 Task: Find and compare flights from New Delhi to Dubai for June 1, 2023.
Action: Mouse moved to (312, 264)
Screenshot: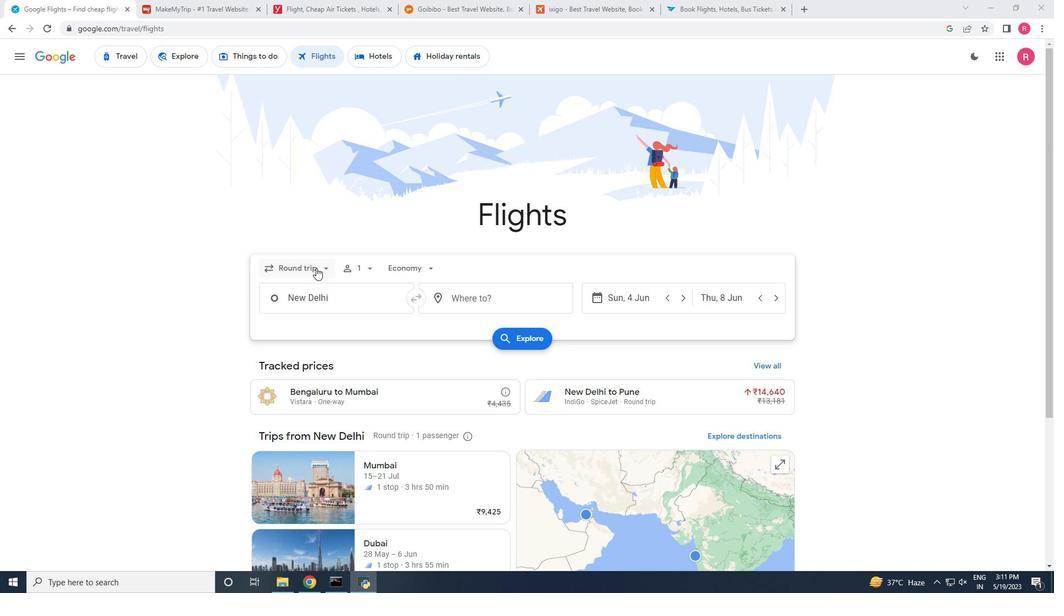 
Action: Mouse pressed left at (312, 264)
Screenshot: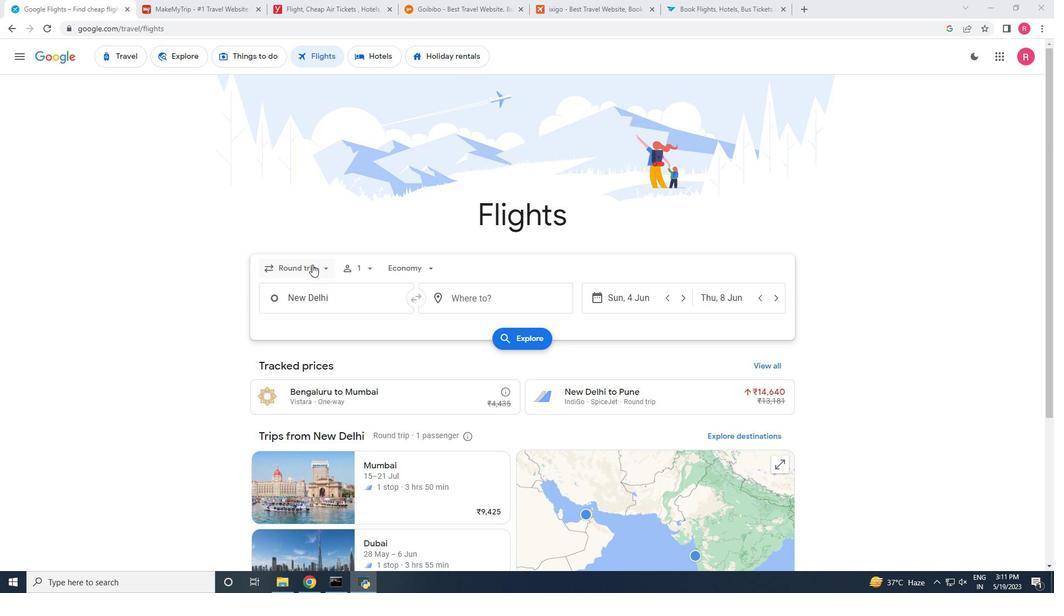 
Action: Mouse moved to (321, 322)
Screenshot: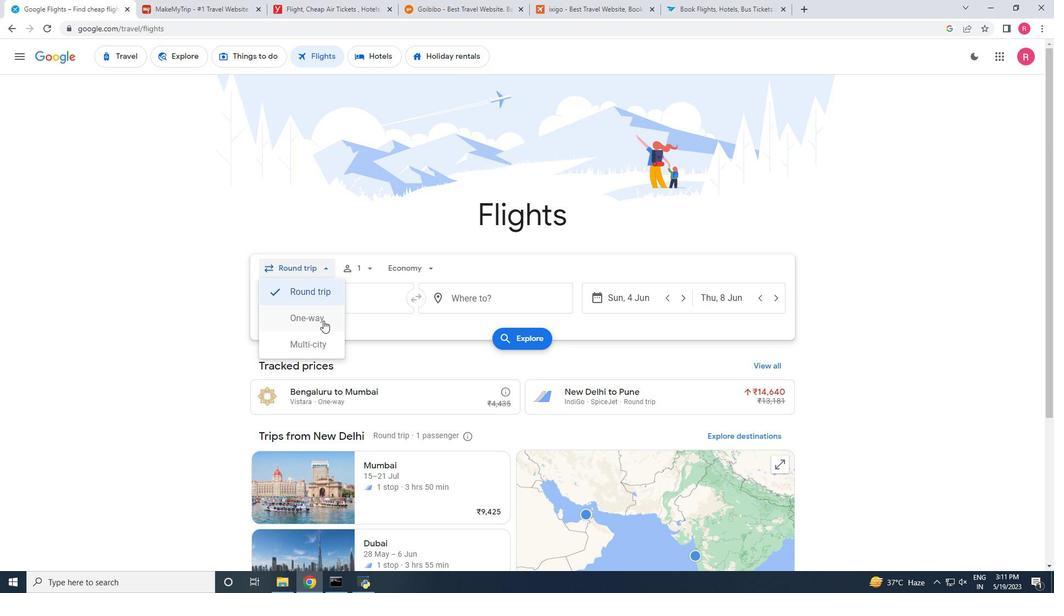 
Action: Mouse pressed left at (321, 322)
Screenshot: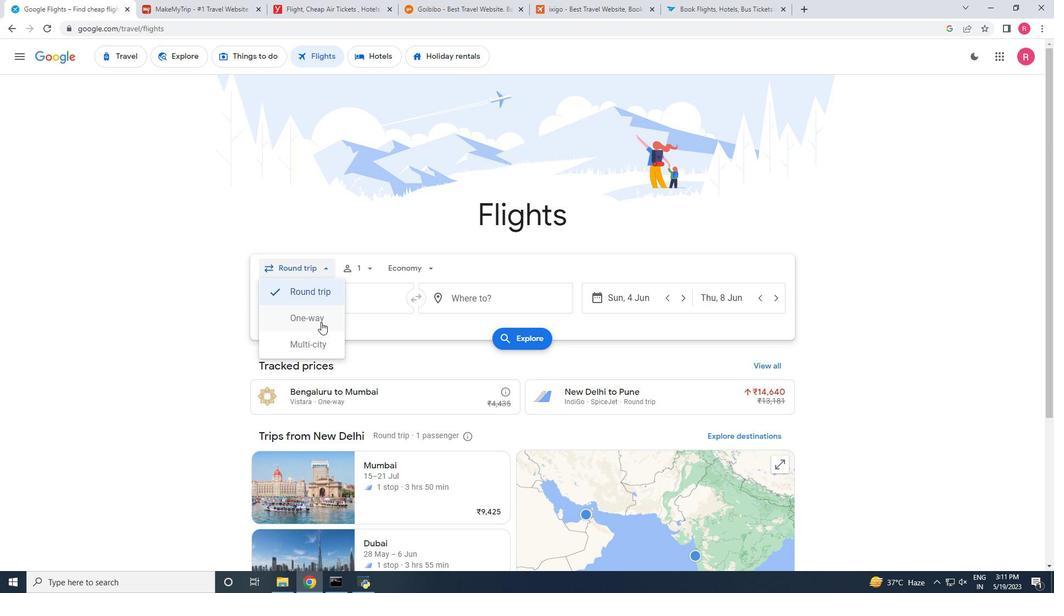
Action: Mouse moved to (359, 275)
Screenshot: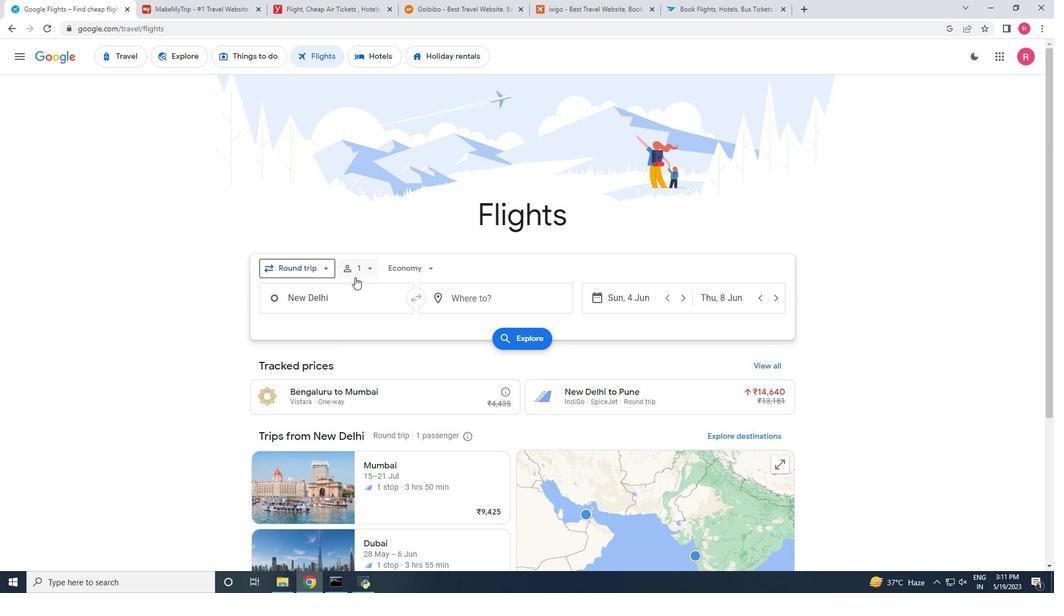 
Action: Mouse pressed left at (359, 275)
Screenshot: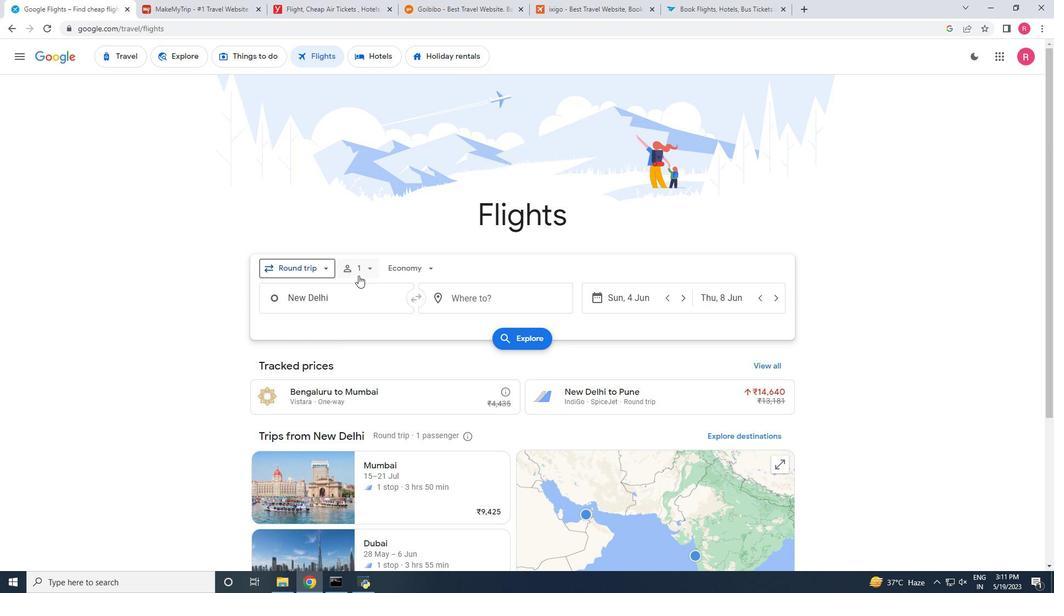 
Action: Mouse moved to (445, 415)
Screenshot: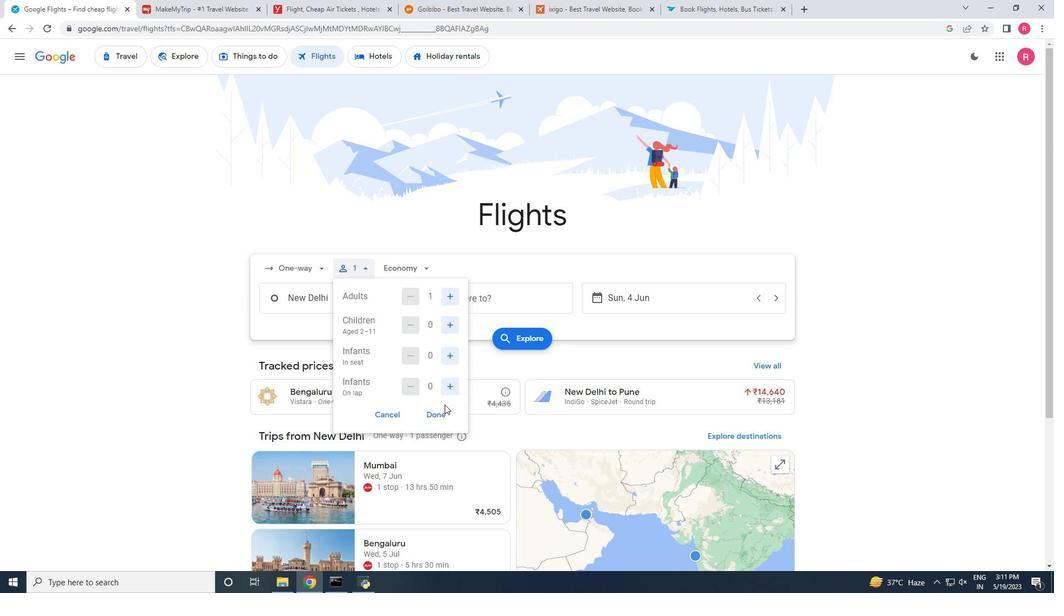 
Action: Mouse pressed left at (445, 415)
Screenshot: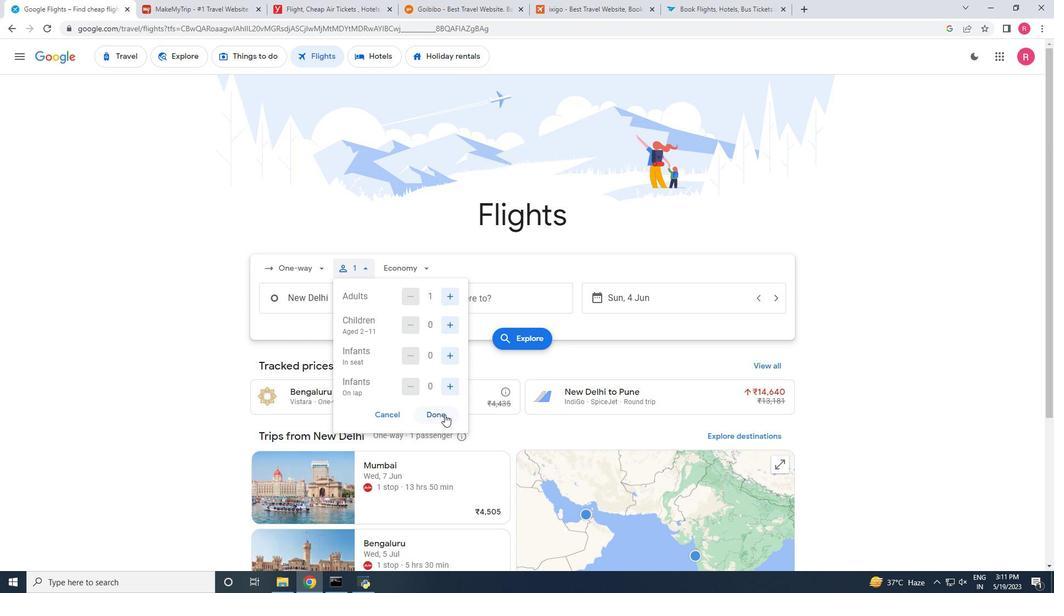 
Action: Mouse moved to (407, 254)
Screenshot: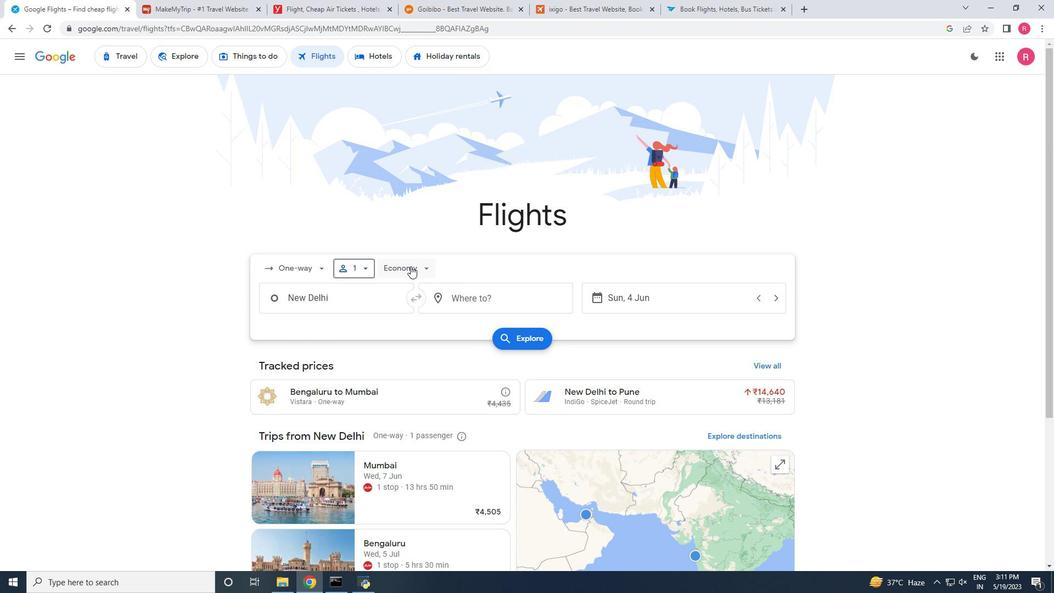 
Action: Mouse pressed left at (407, 254)
Screenshot: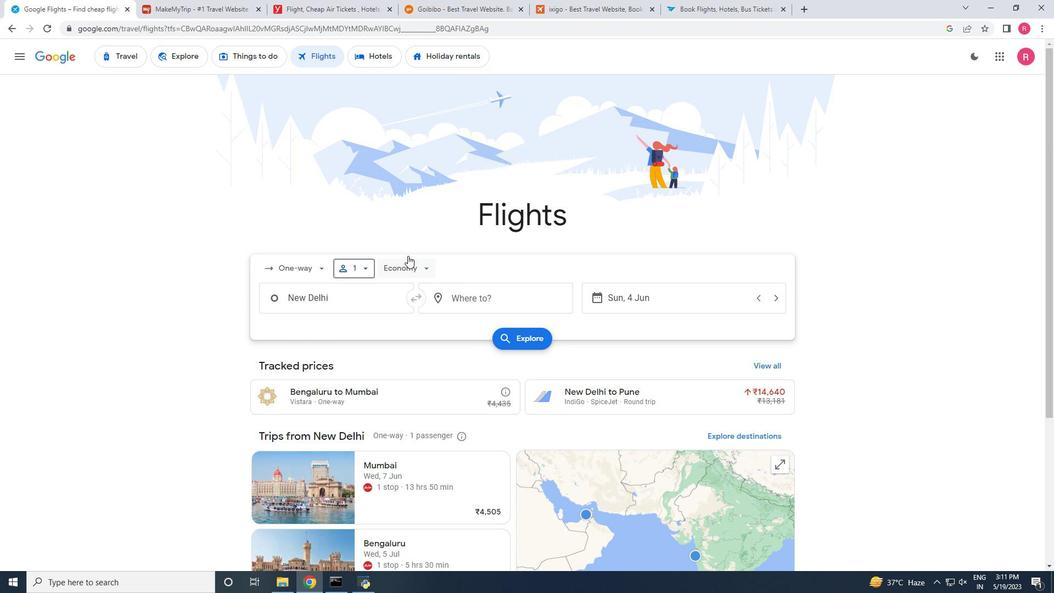 
Action: Mouse moved to (409, 264)
Screenshot: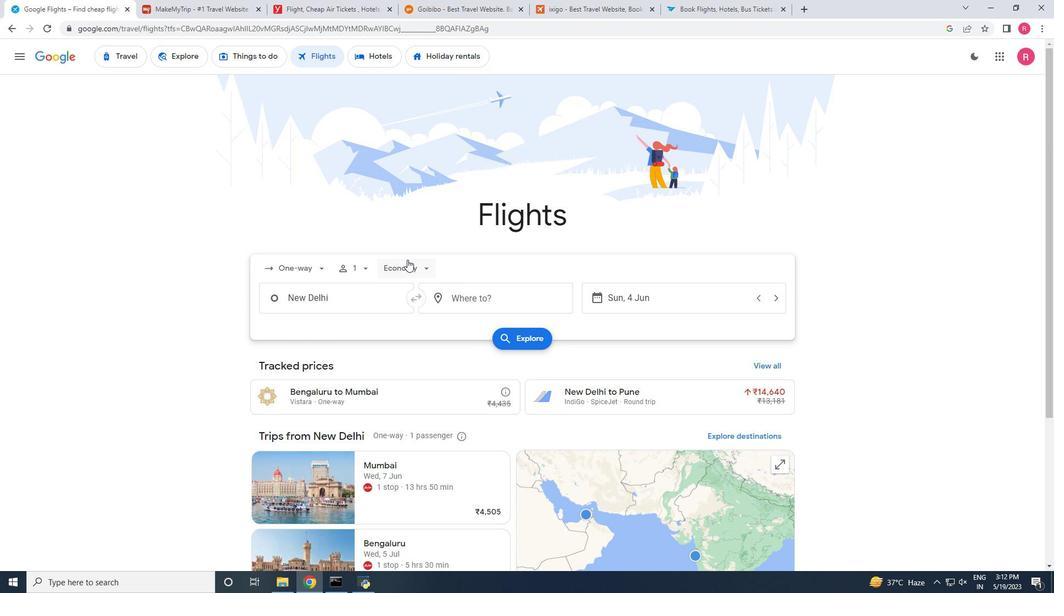 
Action: Mouse pressed left at (409, 264)
Screenshot: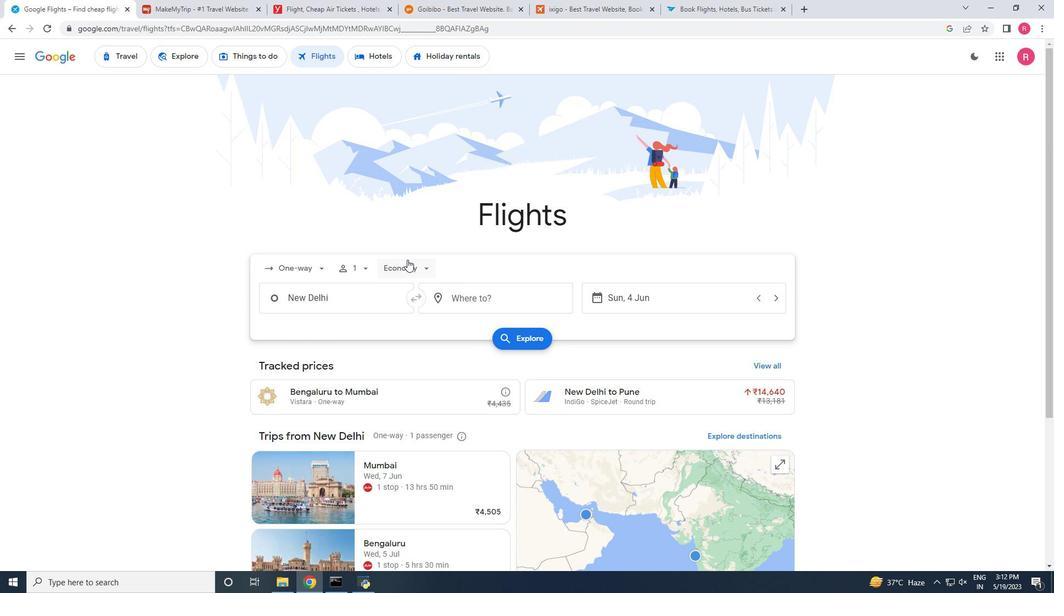 
Action: Mouse moved to (417, 297)
Screenshot: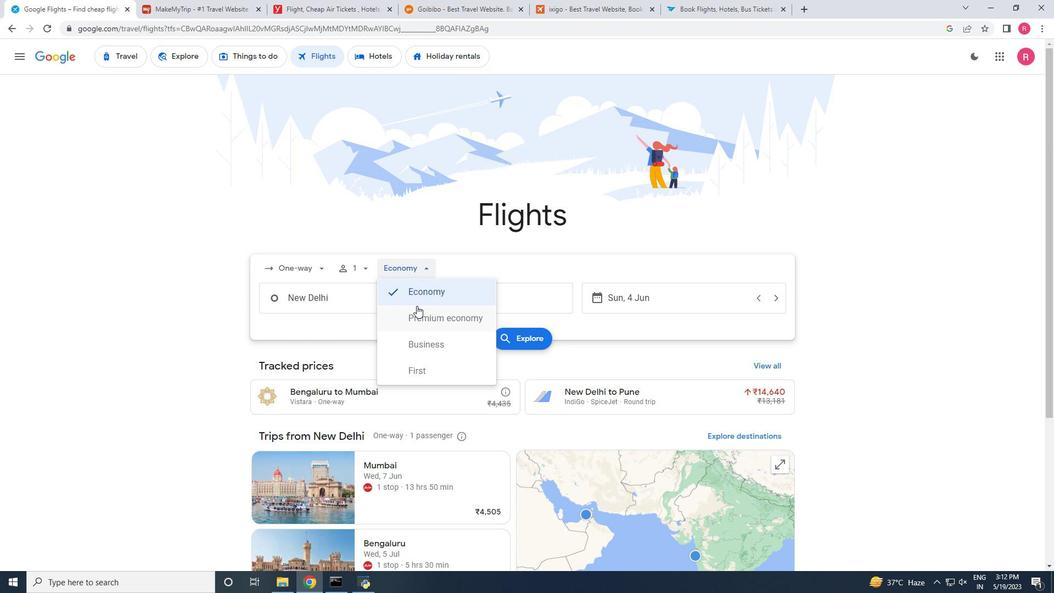 
Action: Mouse pressed left at (417, 297)
Screenshot: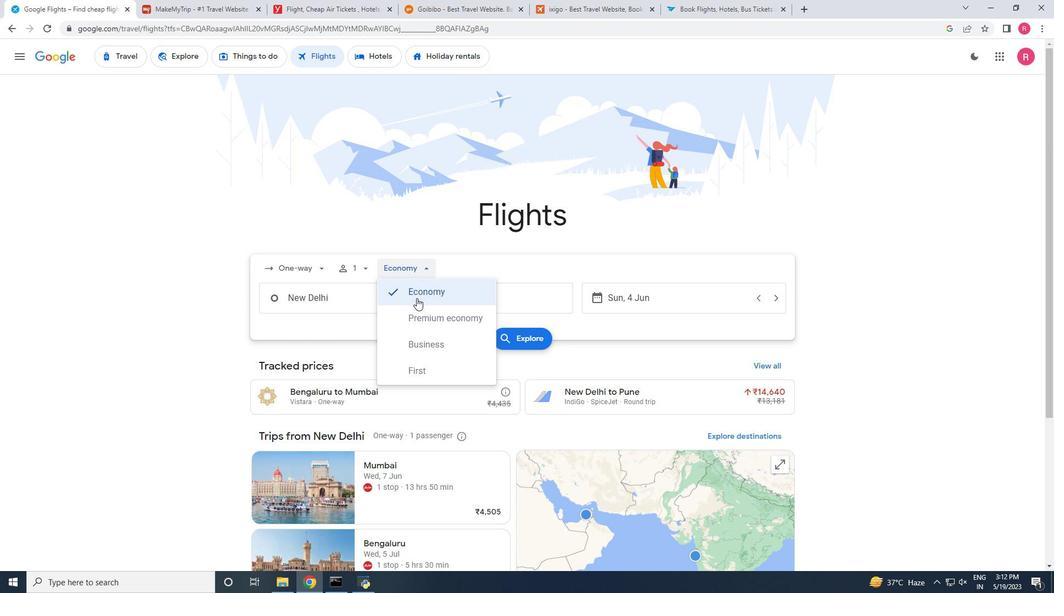 
Action: Mouse moved to (341, 302)
Screenshot: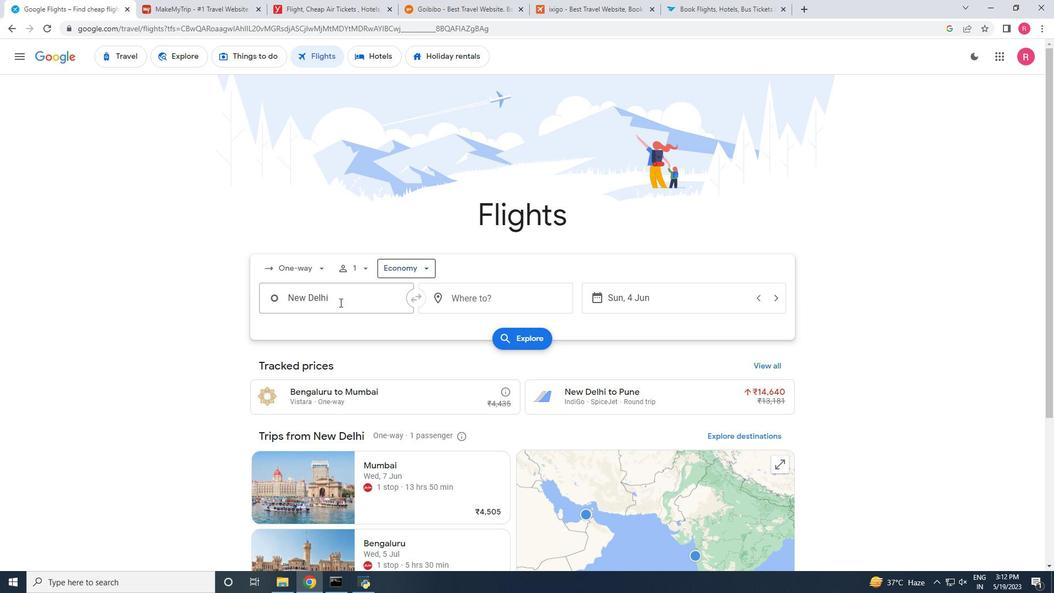 
Action: Mouse pressed left at (341, 302)
Screenshot: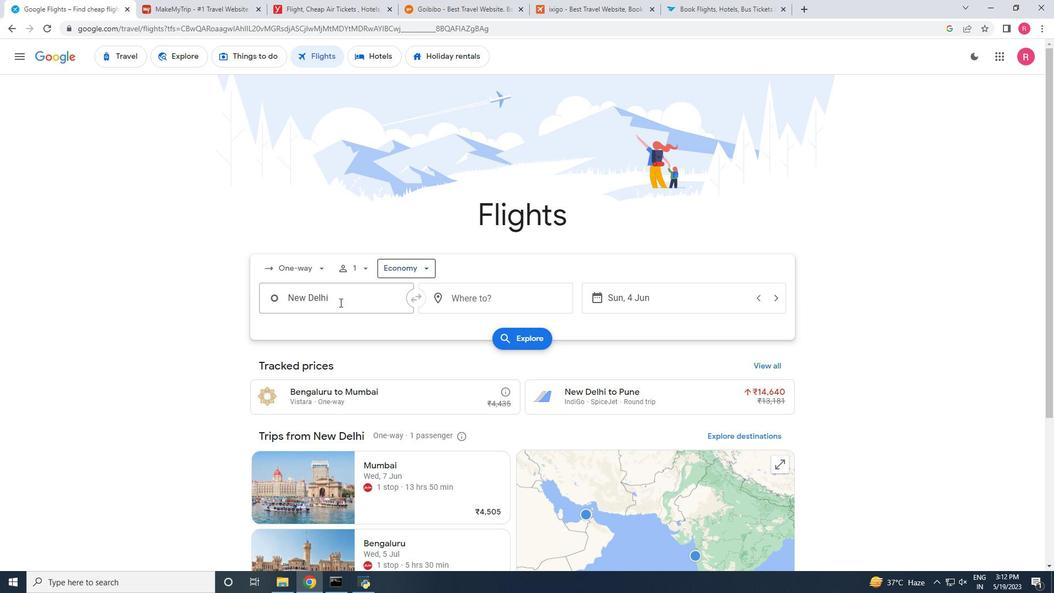 
Action: Mouse moved to (352, 347)
Screenshot: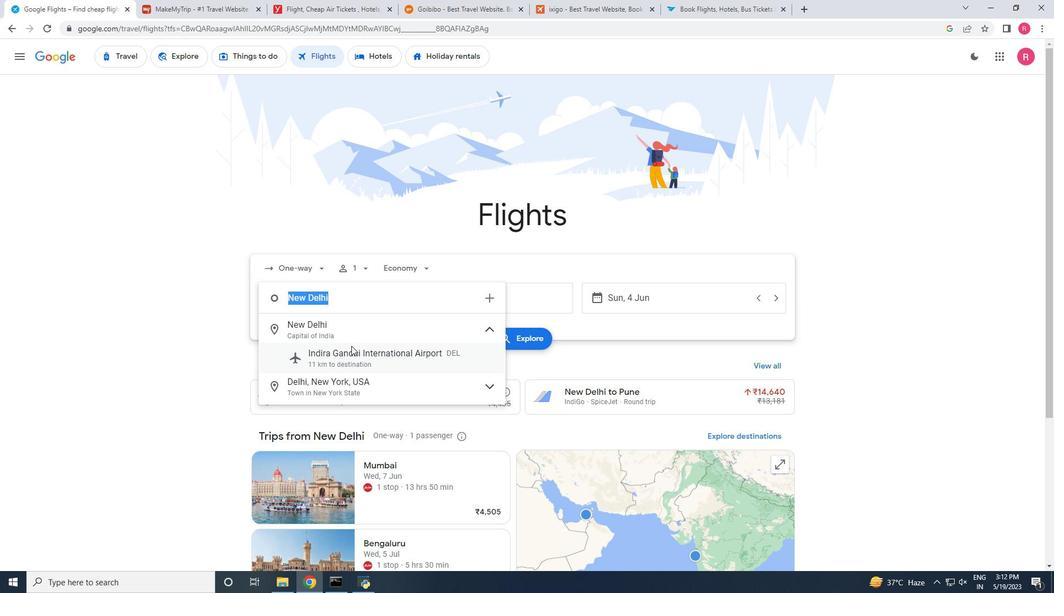 
Action: Mouse pressed left at (352, 347)
Screenshot: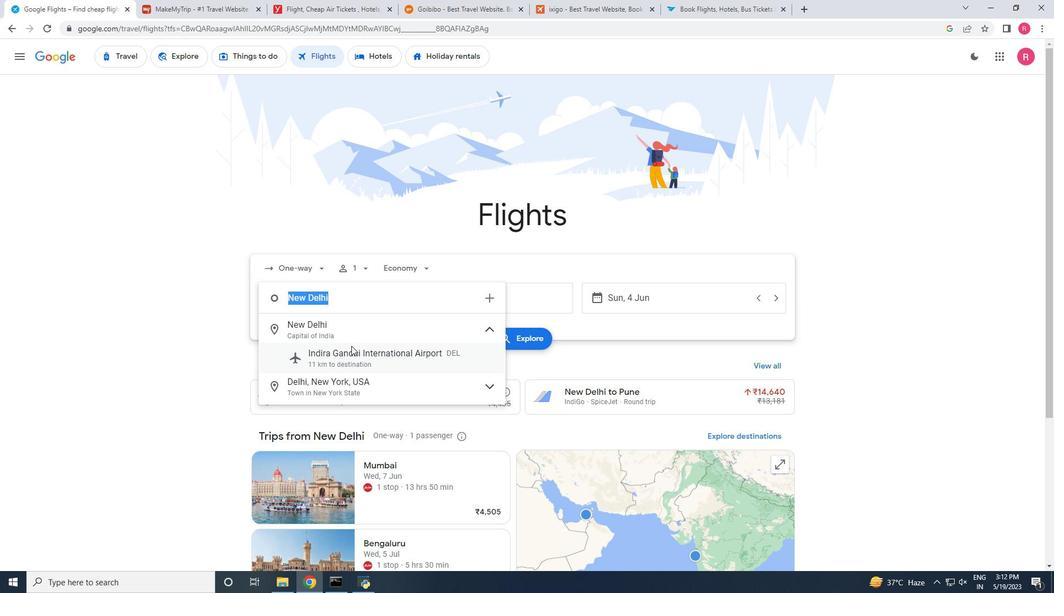 
Action: Mouse moved to (495, 300)
Screenshot: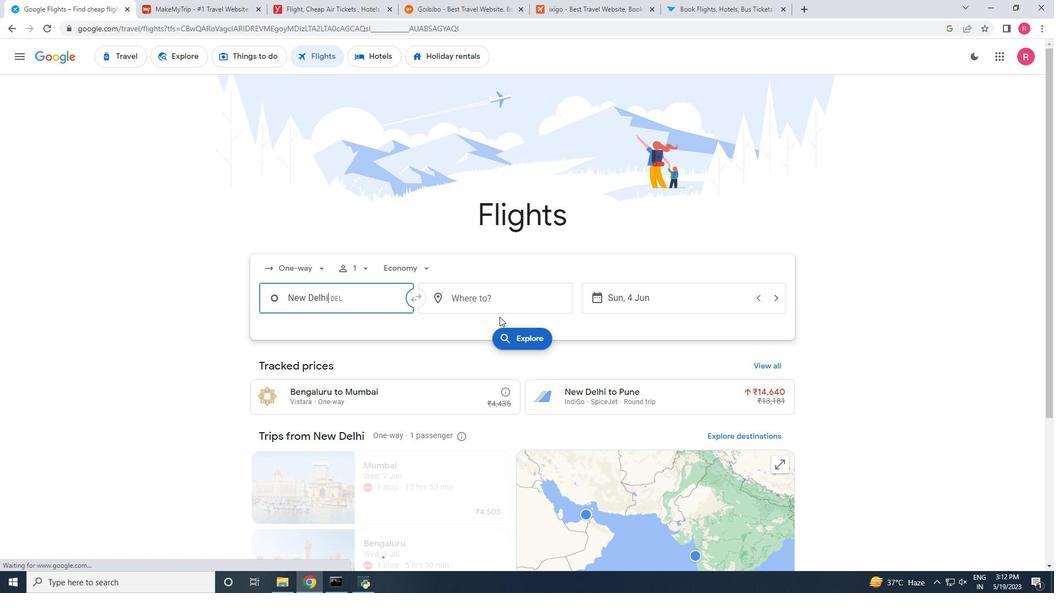 
Action: Mouse pressed left at (495, 300)
Screenshot: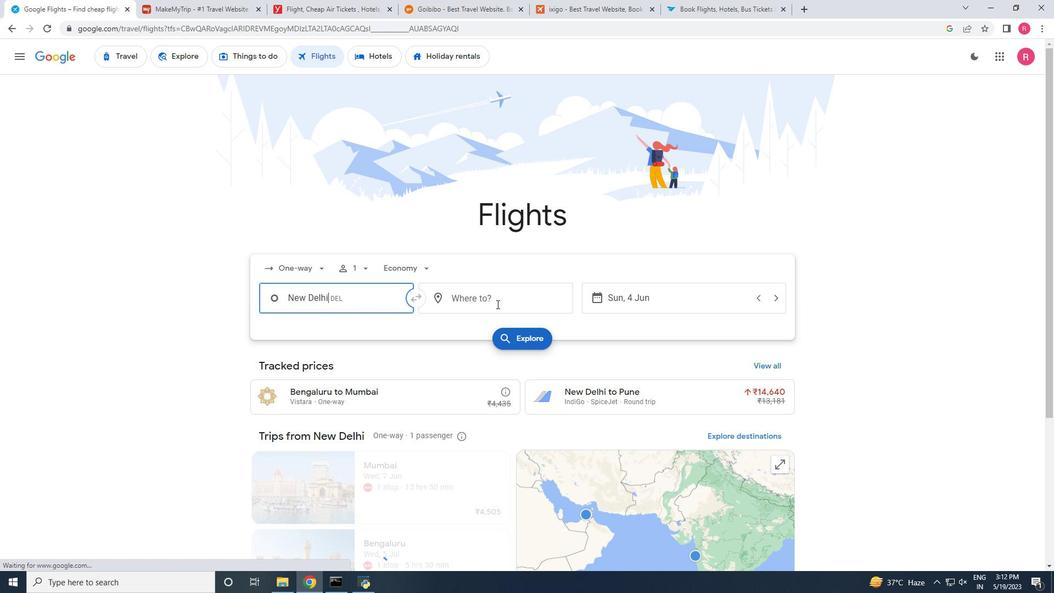
Action: Mouse moved to (460, 343)
Screenshot: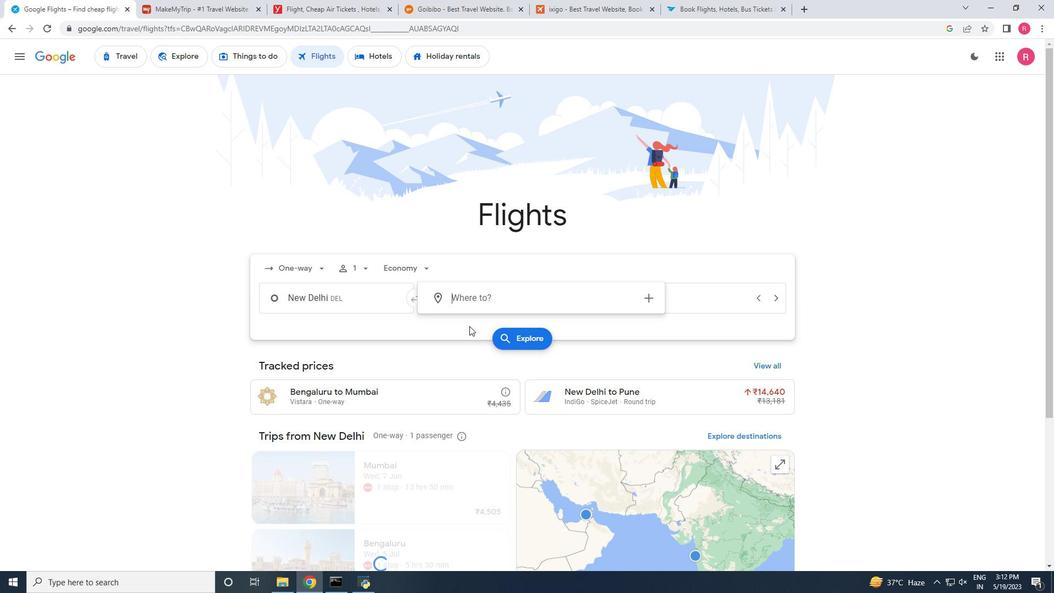 
Action: Mouse pressed left at (460, 343)
Screenshot: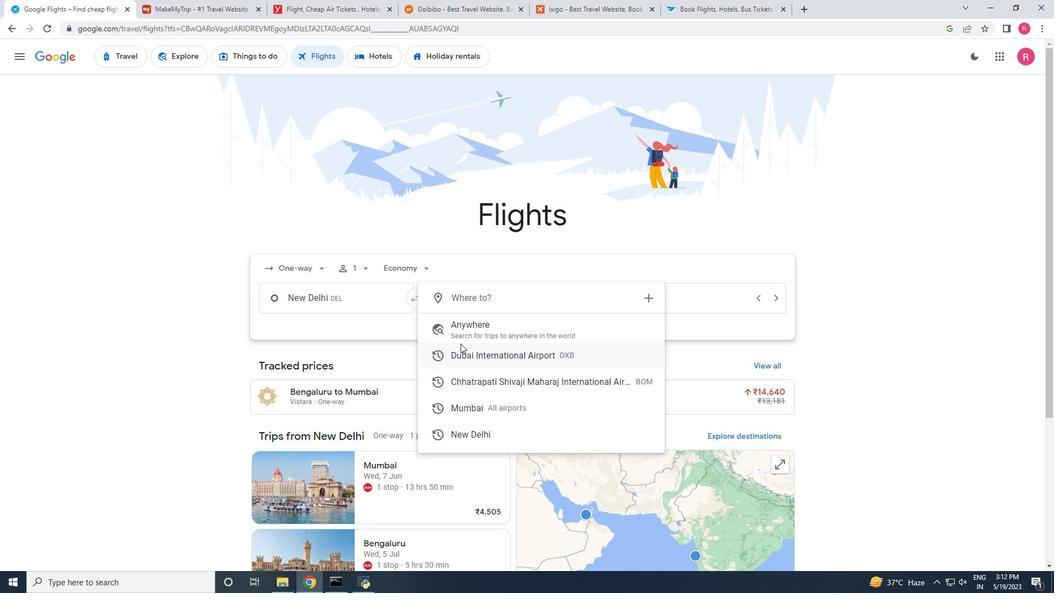 
Action: Mouse scrolled (460, 344) with delta (0, 0)
Screenshot: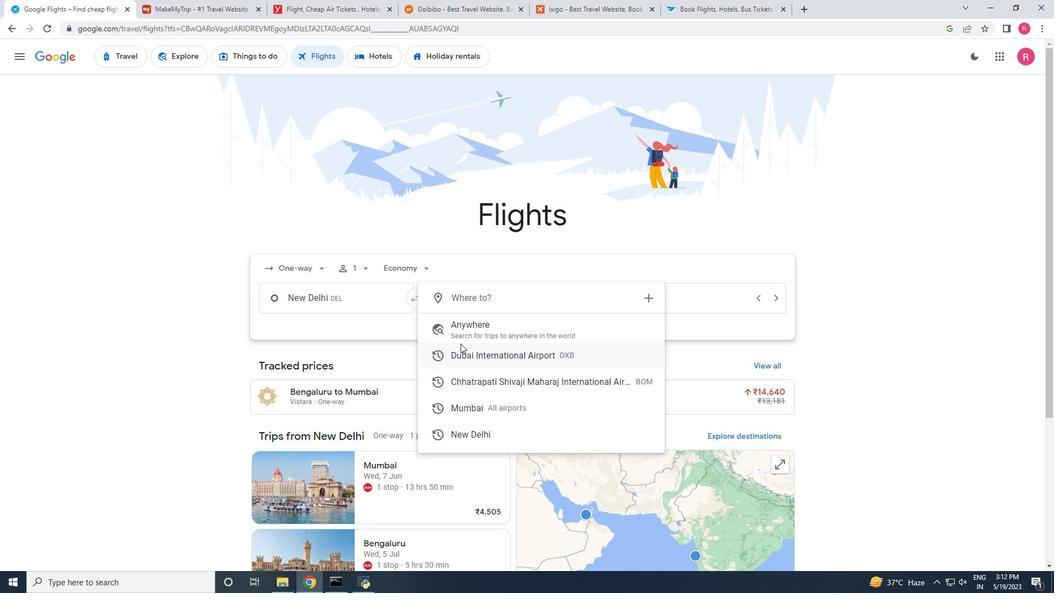 
Action: Mouse moved to (663, 294)
Screenshot: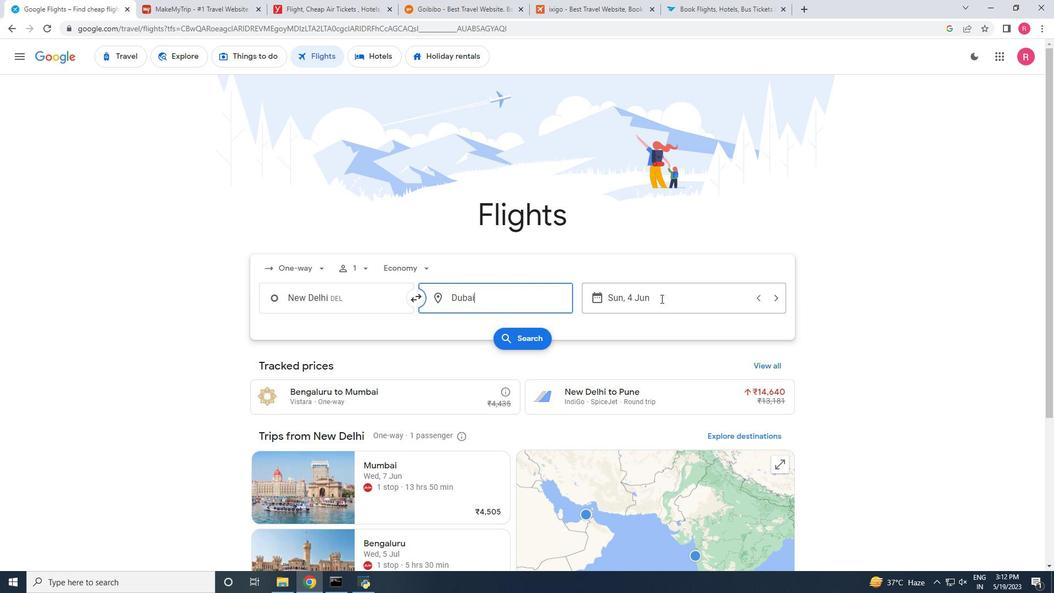 
Action: Mouse pressed left at (663, 294)
Screenshot: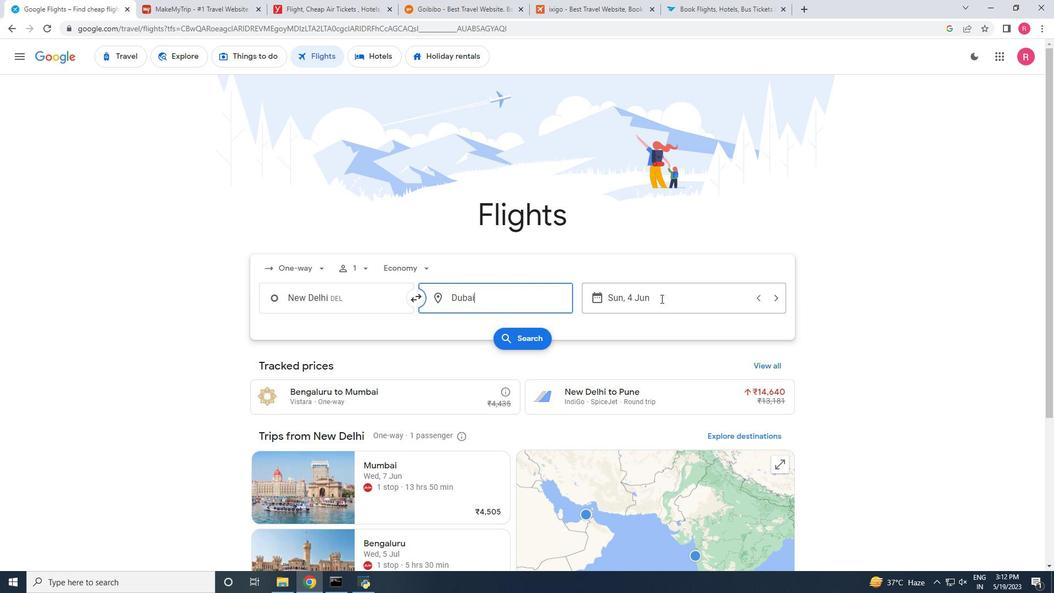 
Action: Mouse moved to (722, 380)
Screenshot: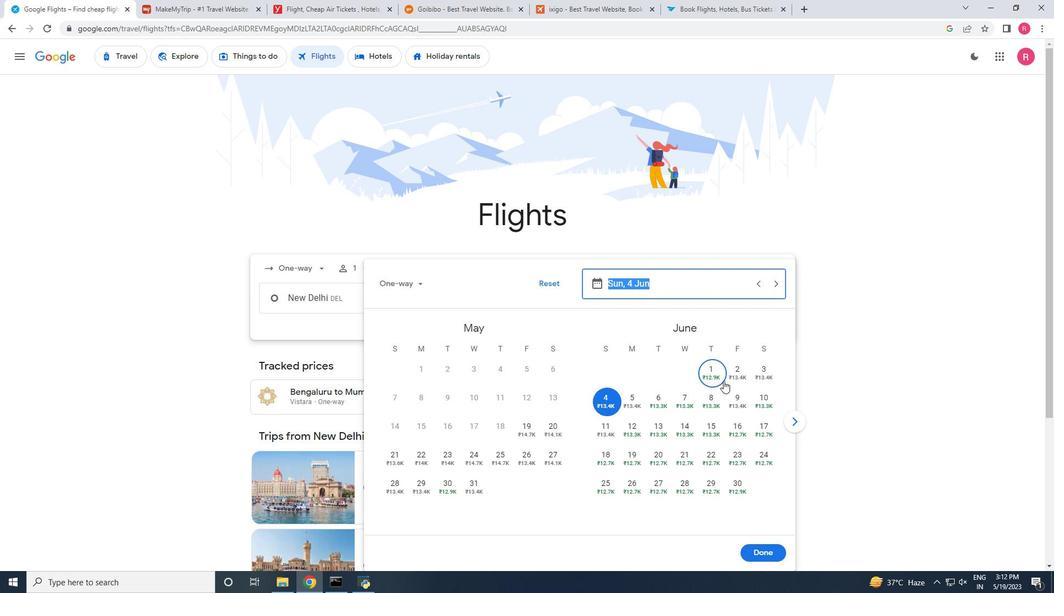 
Action: Mouse pressed left at (722, 380)
Screenshot: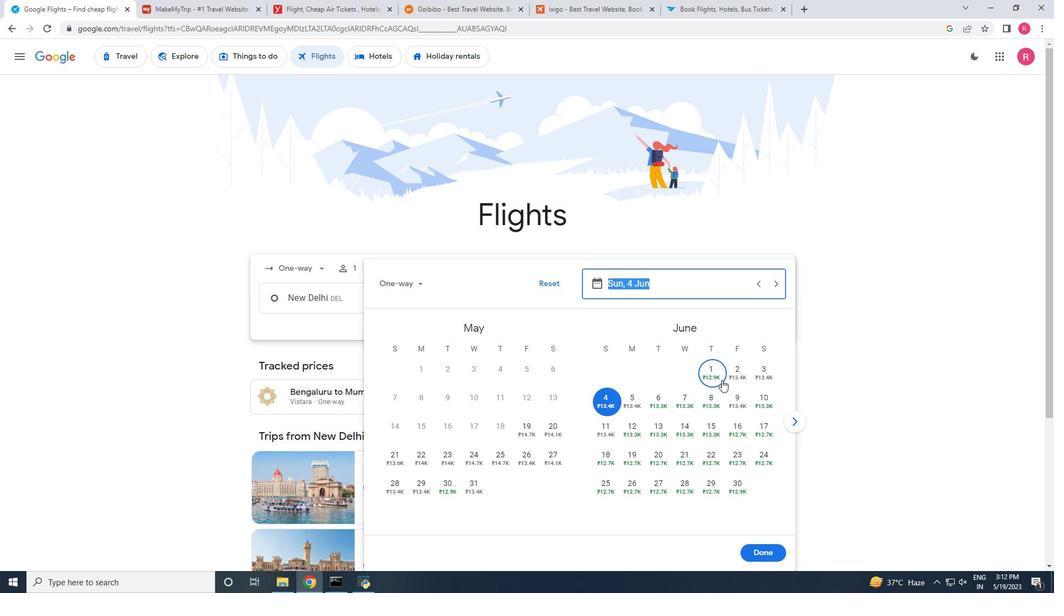 
Action: Mouse moved to (764, 550)
Screenshot: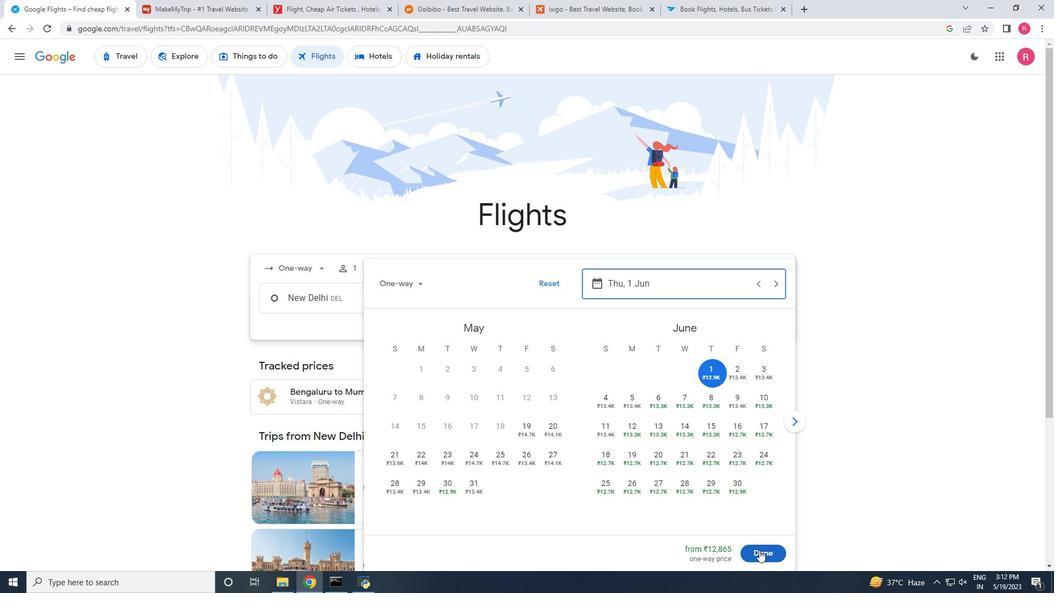 
Action: Mouse pressed left at (764, 550)
Screenshot: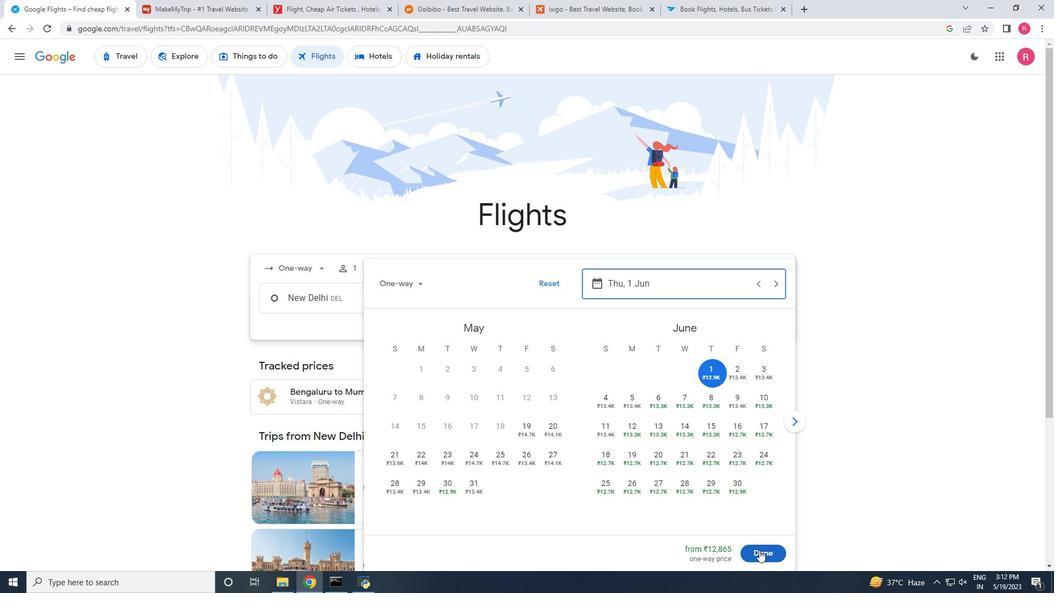 
Action: Mouse moved to (529, 335)
Screenshot: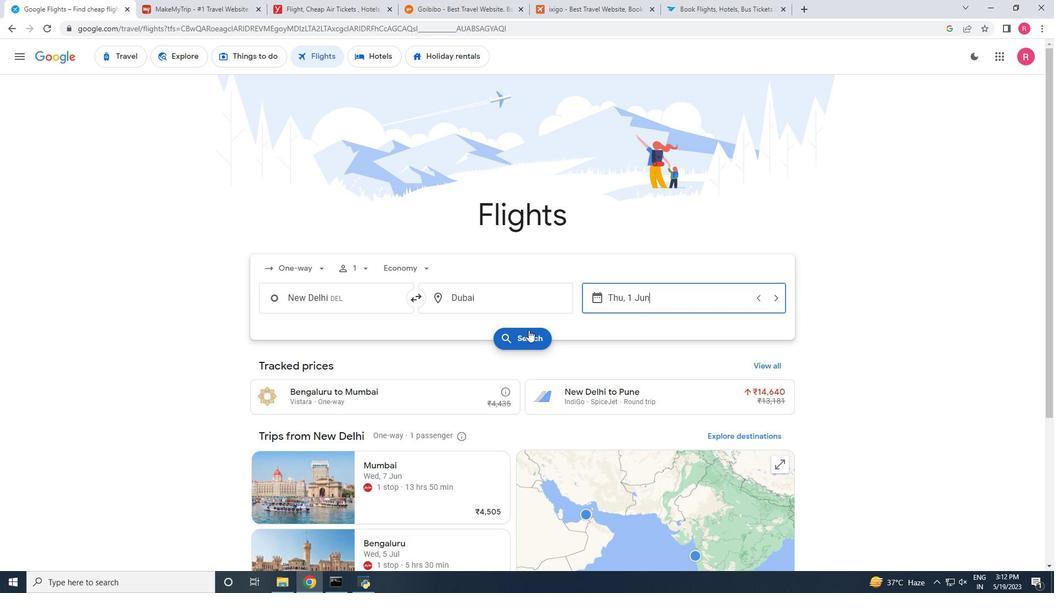 
Action: Mouse pressed left at (529, 335)
Screenshot: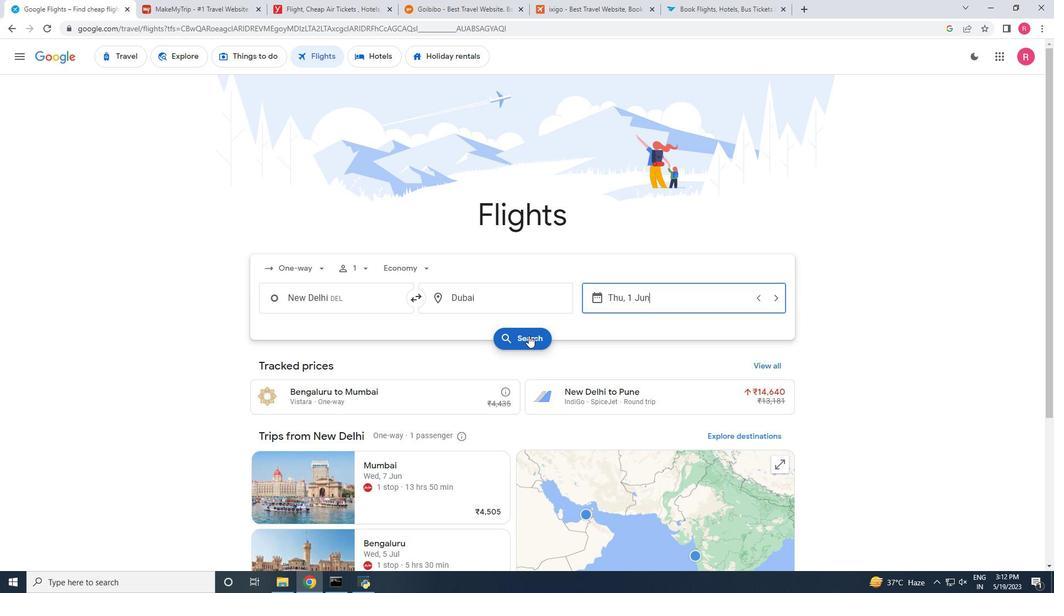 
Action: Mouse moved to (483, 299)
Screenshot: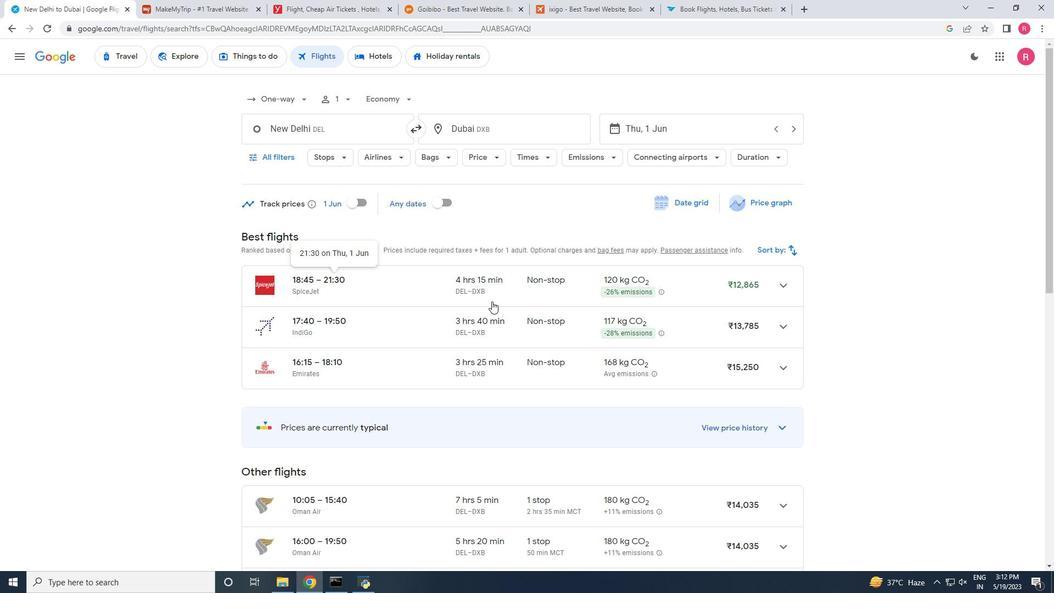 
Action: Mouse scrolled (483, 298) with delta (0, 0)
Screenshot: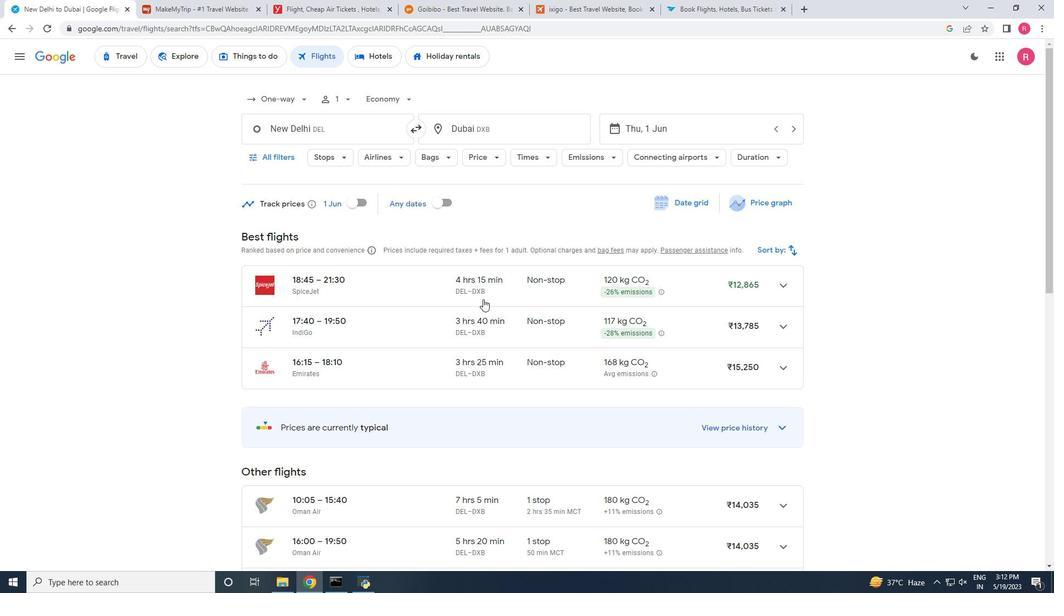 
Action: Mouse moved to (449, 280)
Screenshot: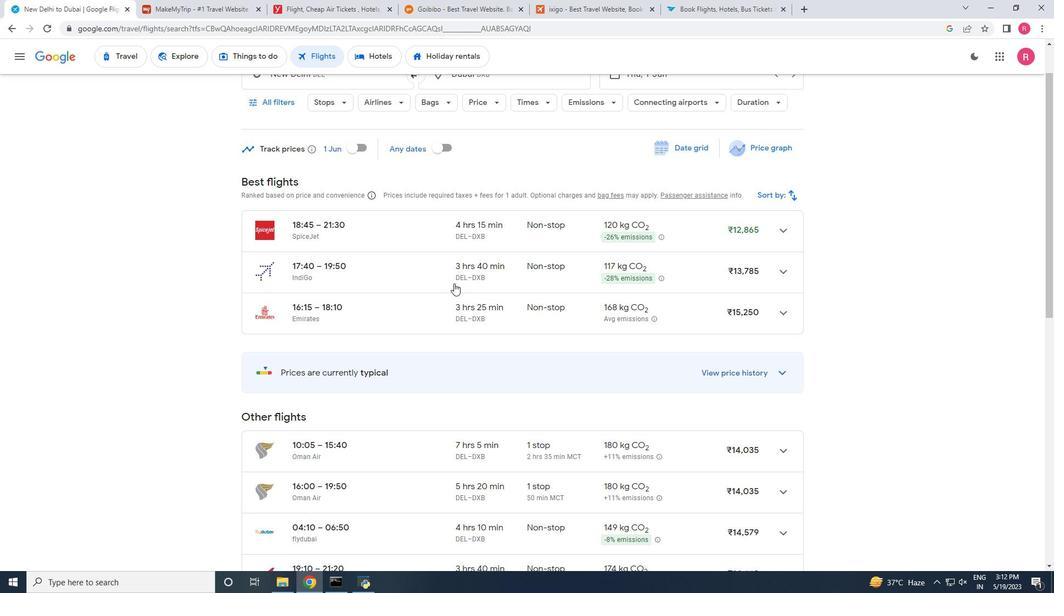 
Action: Mouse scrolled (449, 281) with delta (0, 0)
Screenshot: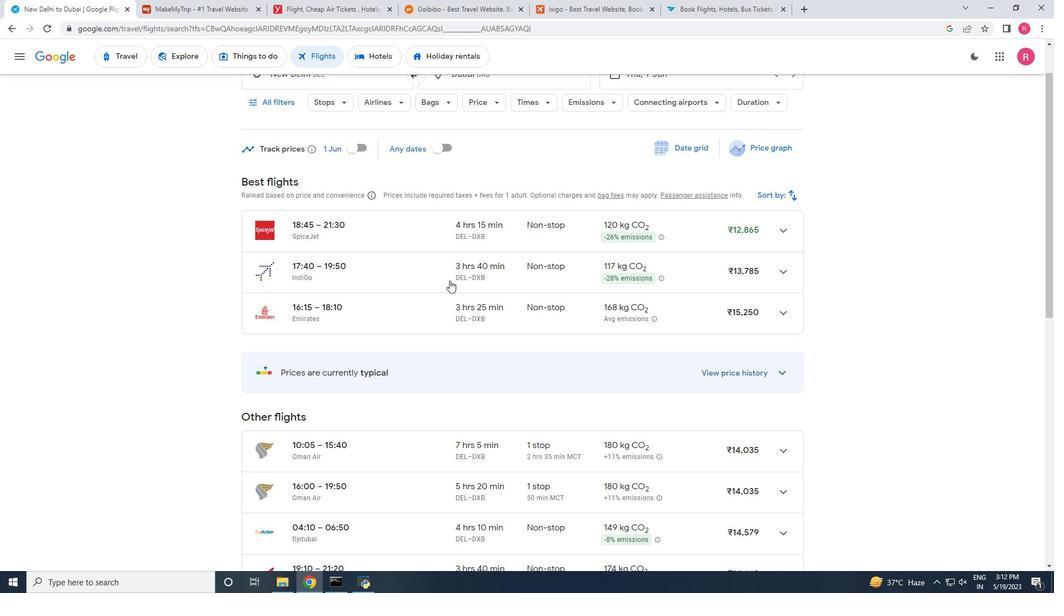 
Action: Mouse scrolled (449, 281) with delta (0, 0)
Screenshot: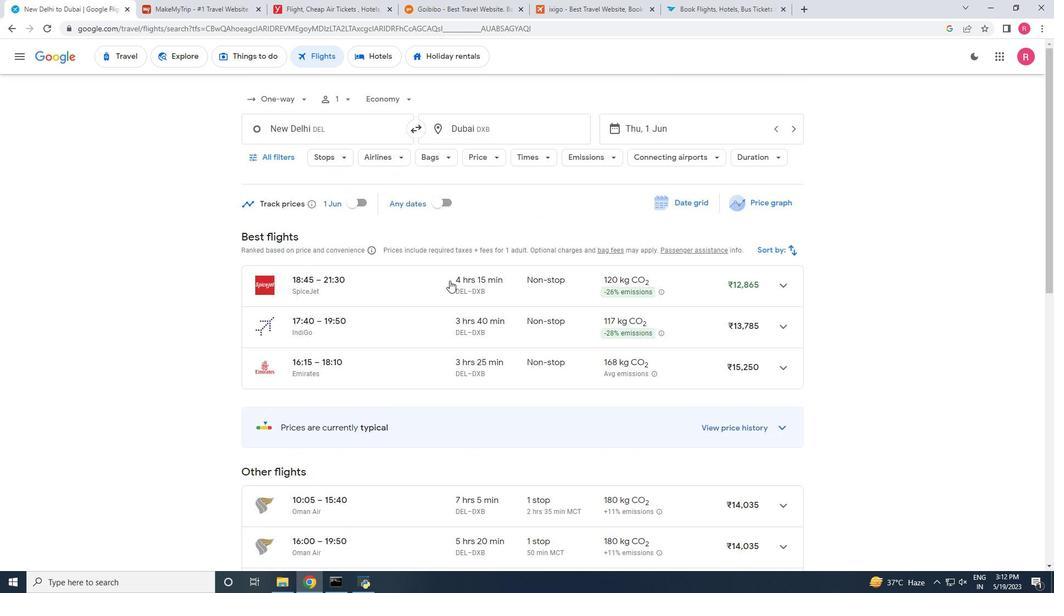 
Action: Mouse moved to (494, 253)
Screenshot: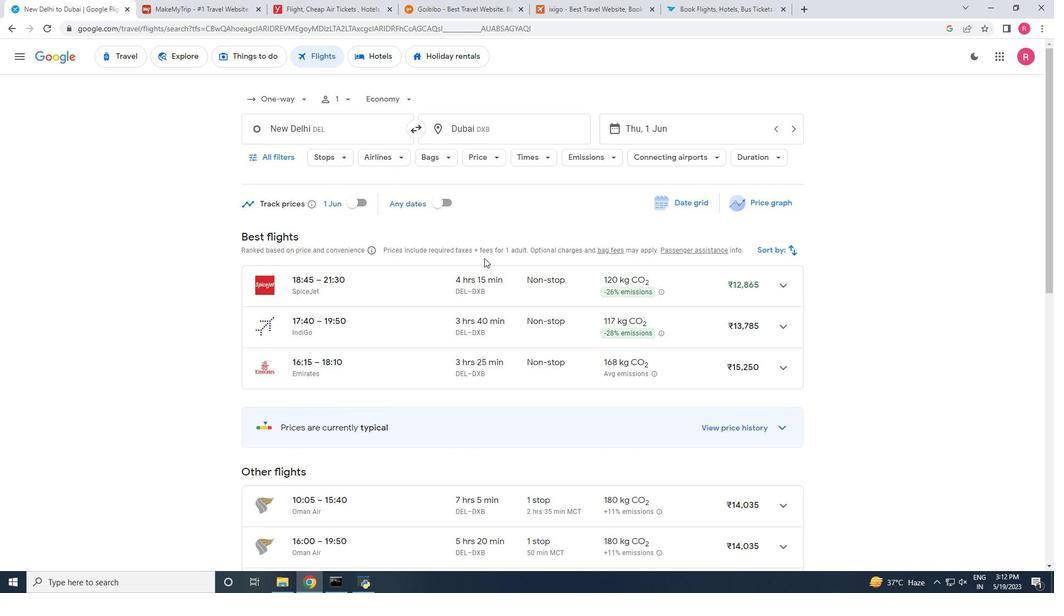 
Action: Mouse scrolled (494, 253) with delta (0, 0)
Screenshot: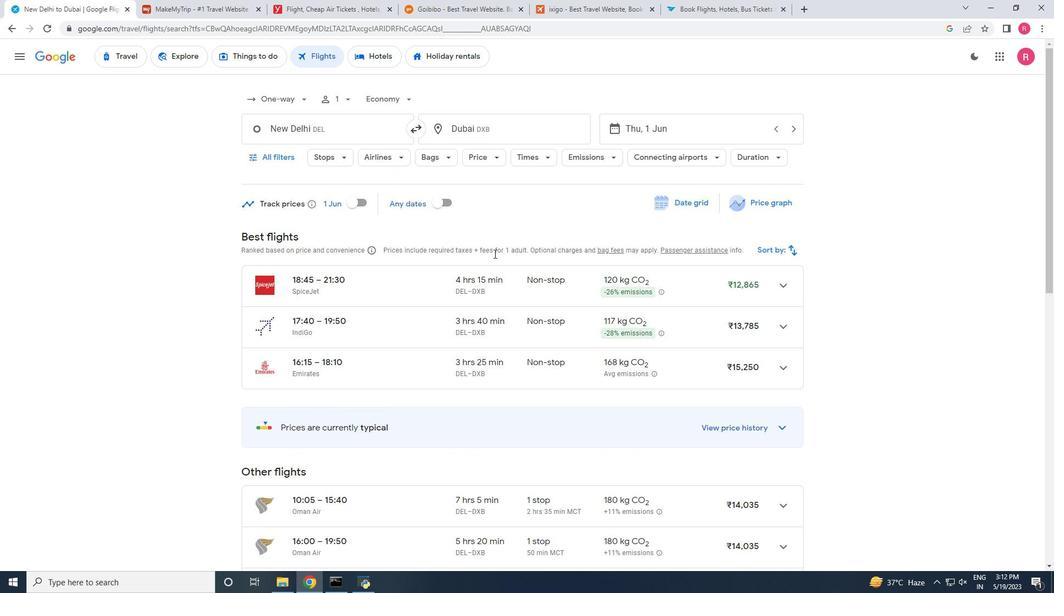 
Action: Mouse scrolled (494, 254) with delta (0, 0)
Screenshot: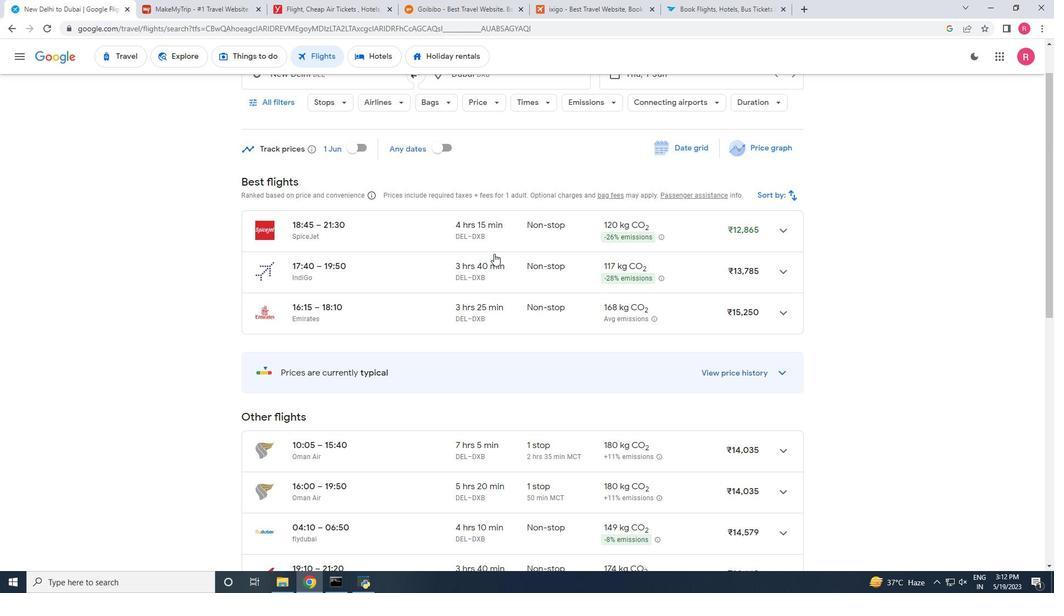 
Action: Mouse scrolled (494, 254) with delta (0, 0)
Screenshot: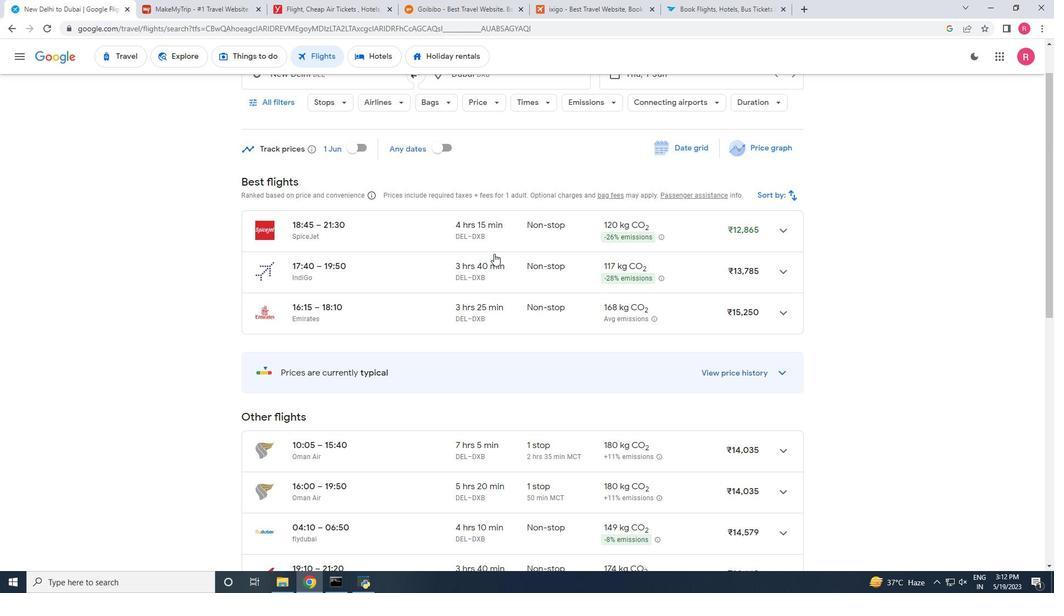 
Action: Mouse scrolled (494, 254) with delta (0, 0)
Screenshot: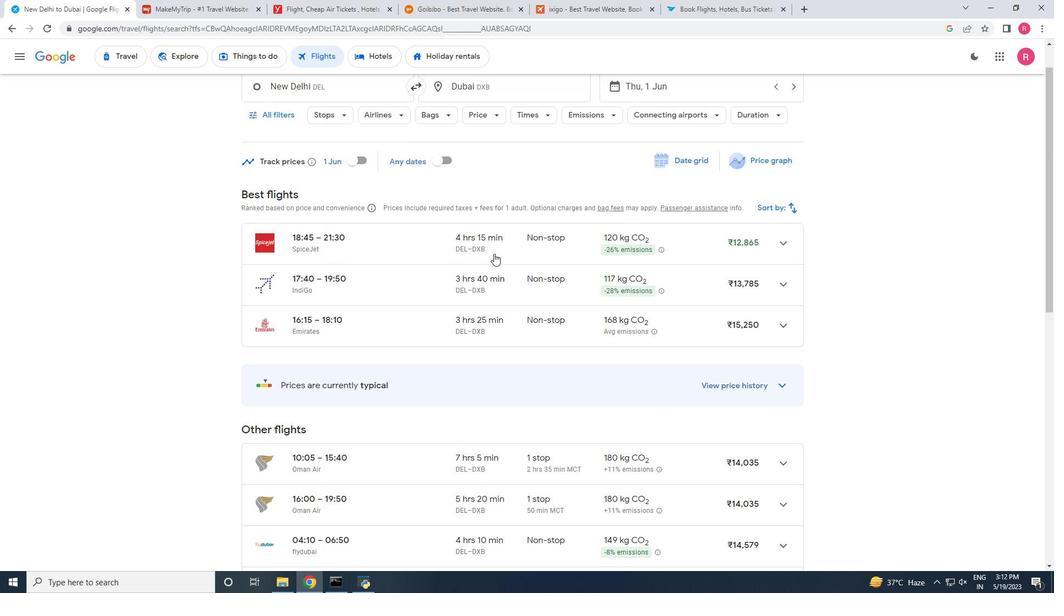 
Action: Mouse moved to (263, 156)
Screenshot: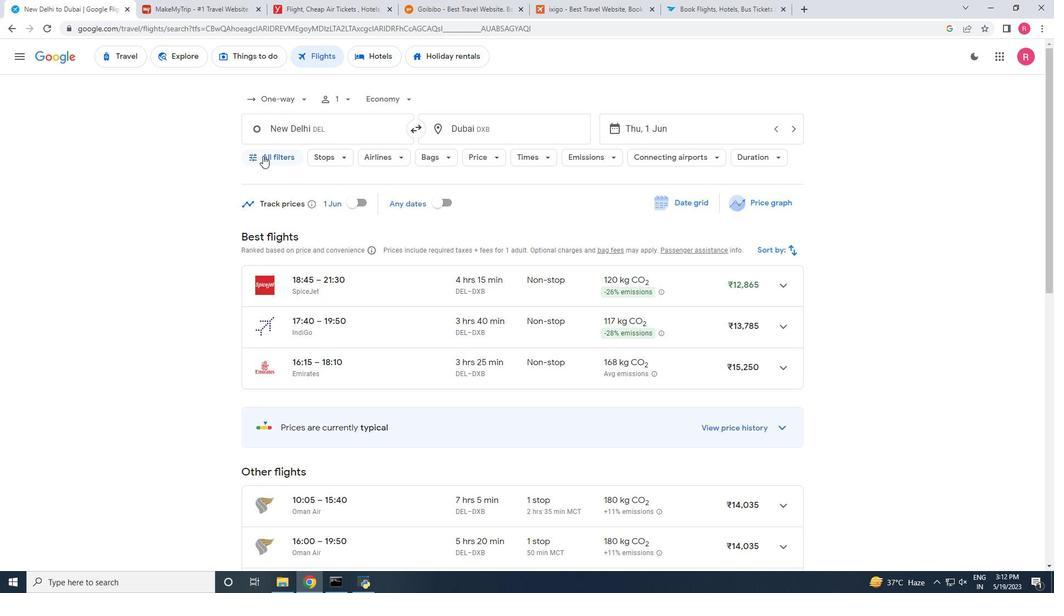 
Action: Mouse pressed left at (263, 156)
Screenshot: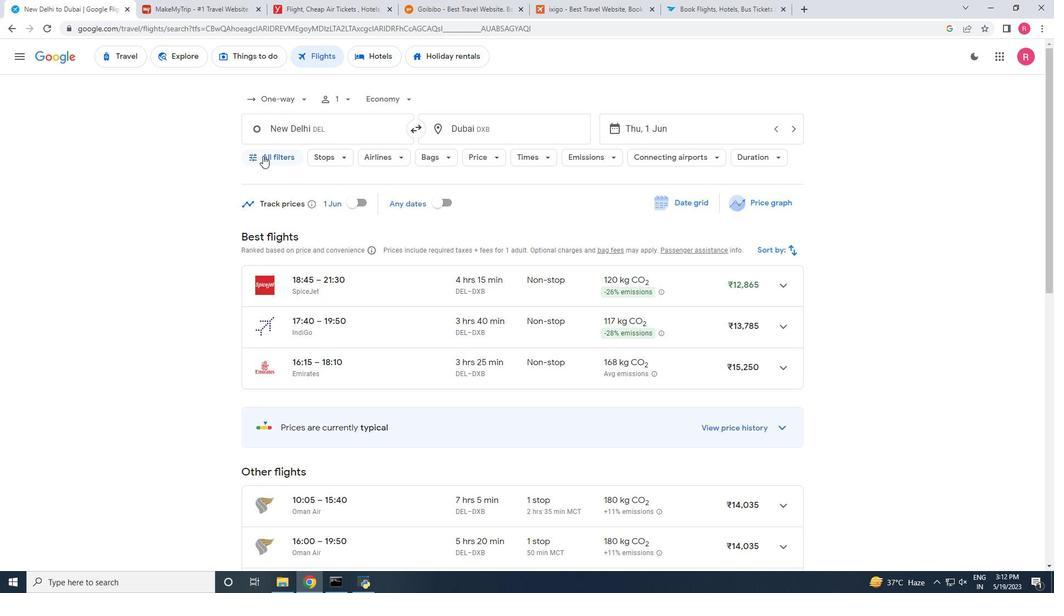 
Action: Mouse moved to (366, 309)
Screenshot: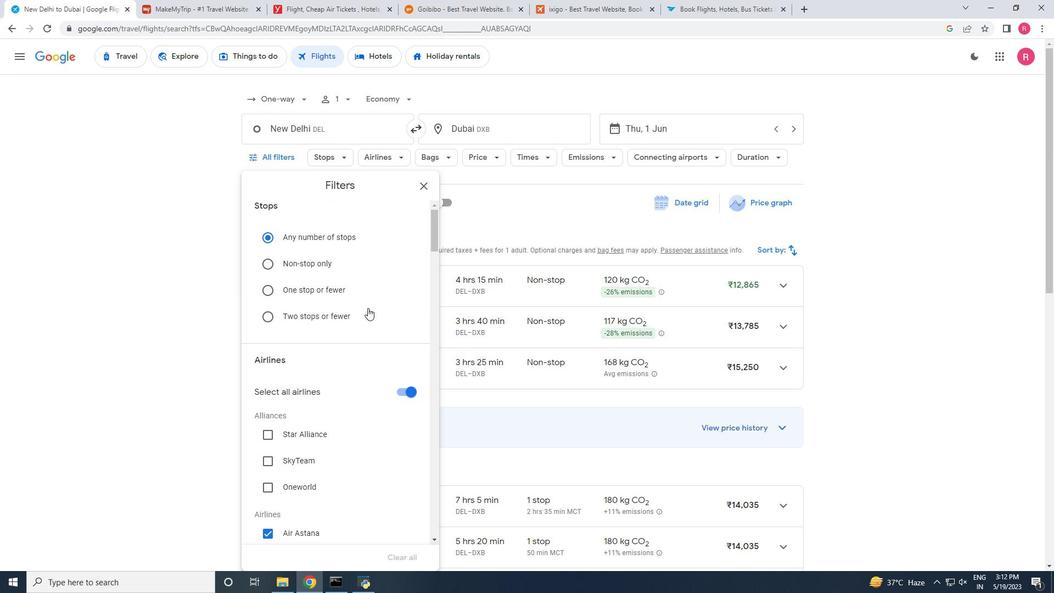 
Action: Mouse scrolled (366, 308) with delta (0, 0)
Screenshot: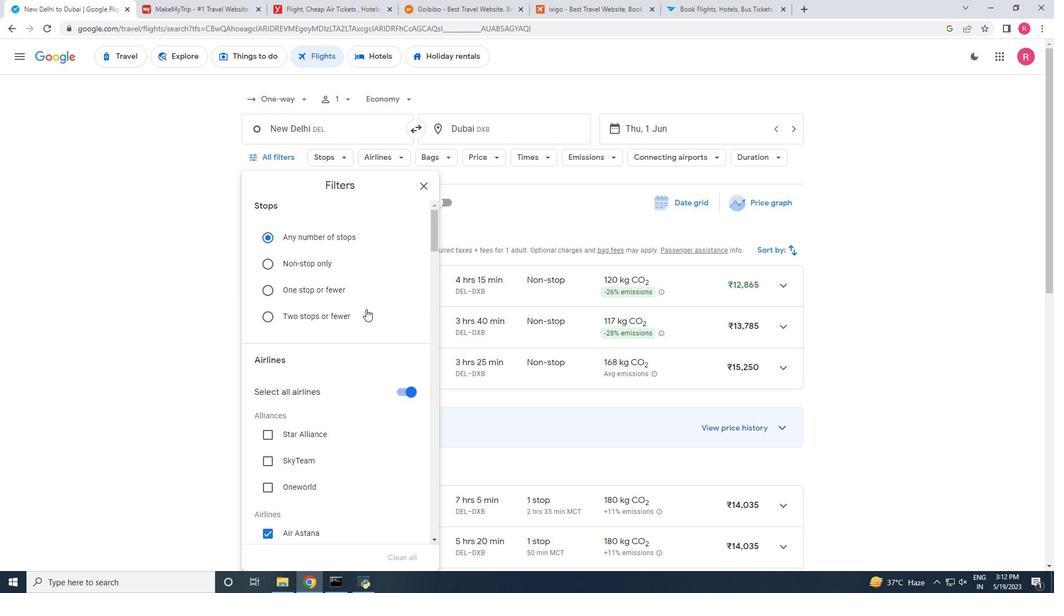 
Action: Mouse scrolled (366, 308) with delta (0, 0)
Screenshot: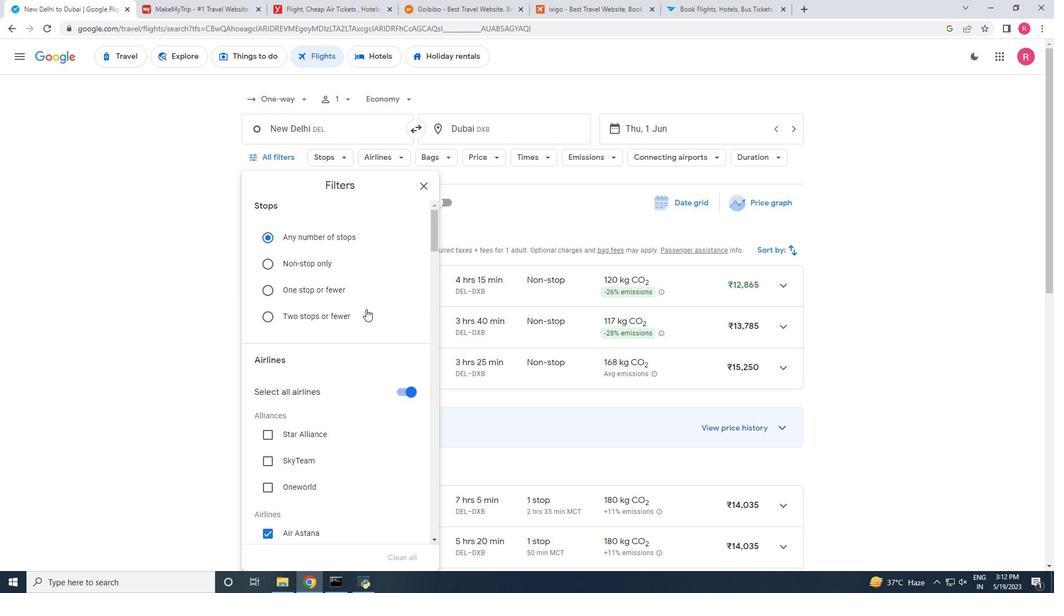 
Action: Mouse scrolled (366, 308) with delta (0, 0)
Screenshot: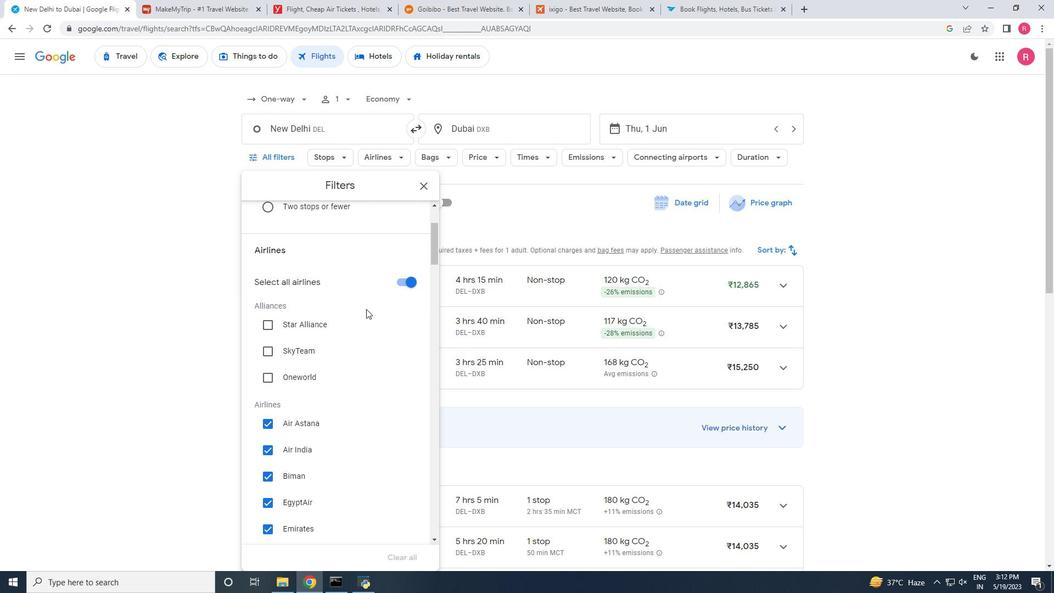 
Action: Mouse scrolled (366, 308) with delta (0, 0)
Screenshot: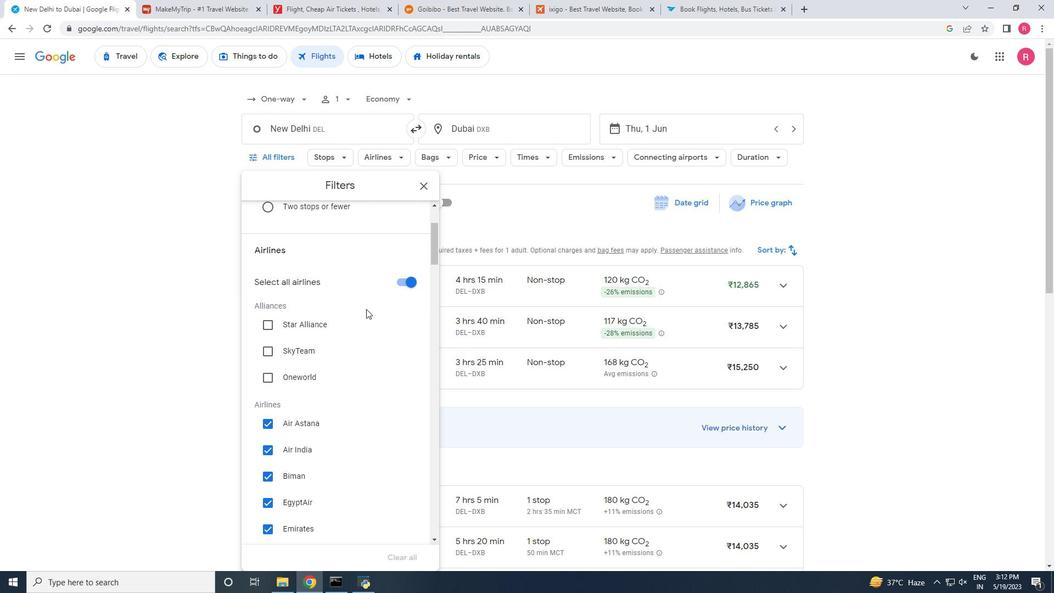
Action: Mouse scrolled (366, 308) with delta (0, 0)
Screenshot: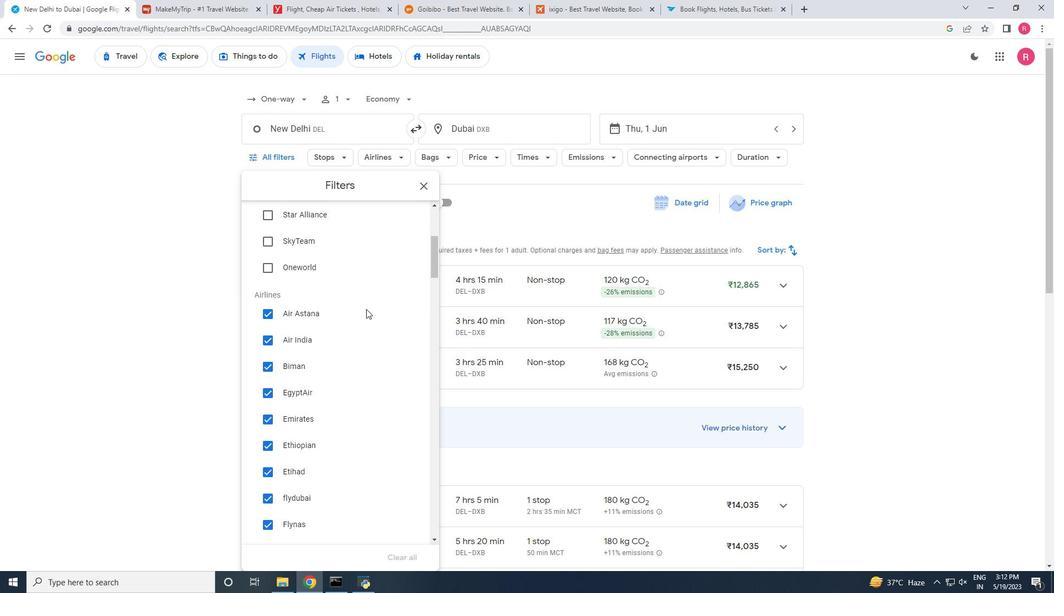 
Action: Mouse scrolled (366, 308) with delta (0, 0)
Screenshot: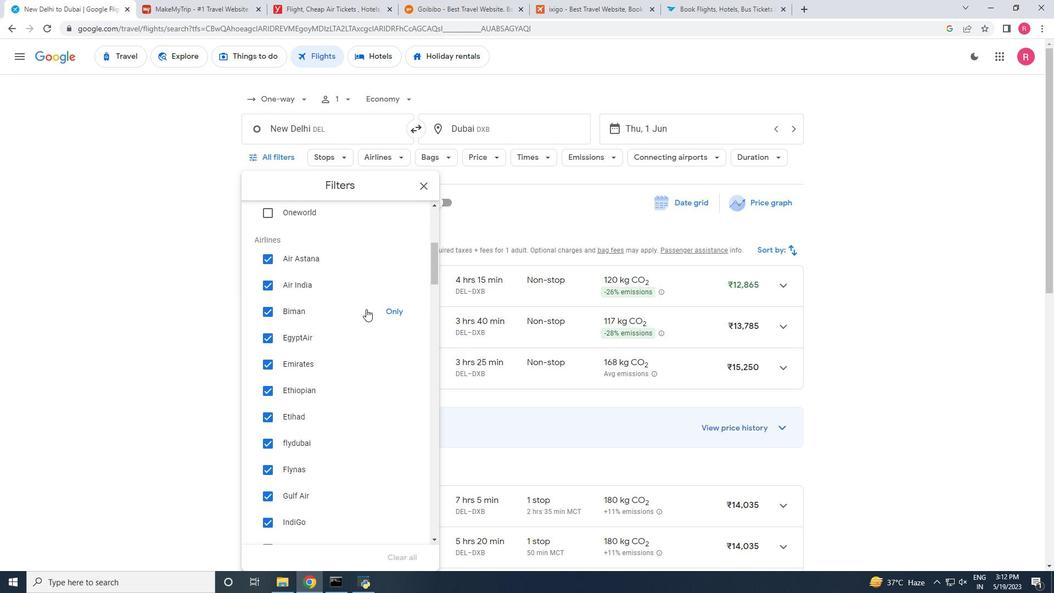 
Action: Mouse scrolled (366, 308) with delta (0, 0)
Screenshot: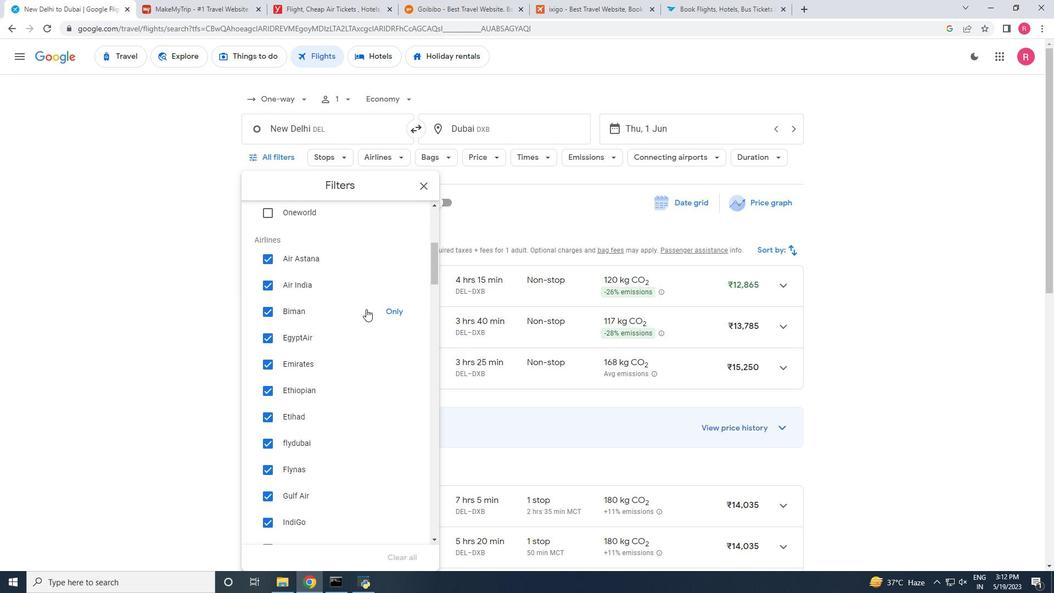
Action: Mouse scrolled (366, 308) with delta (0, 0)
Screenshot: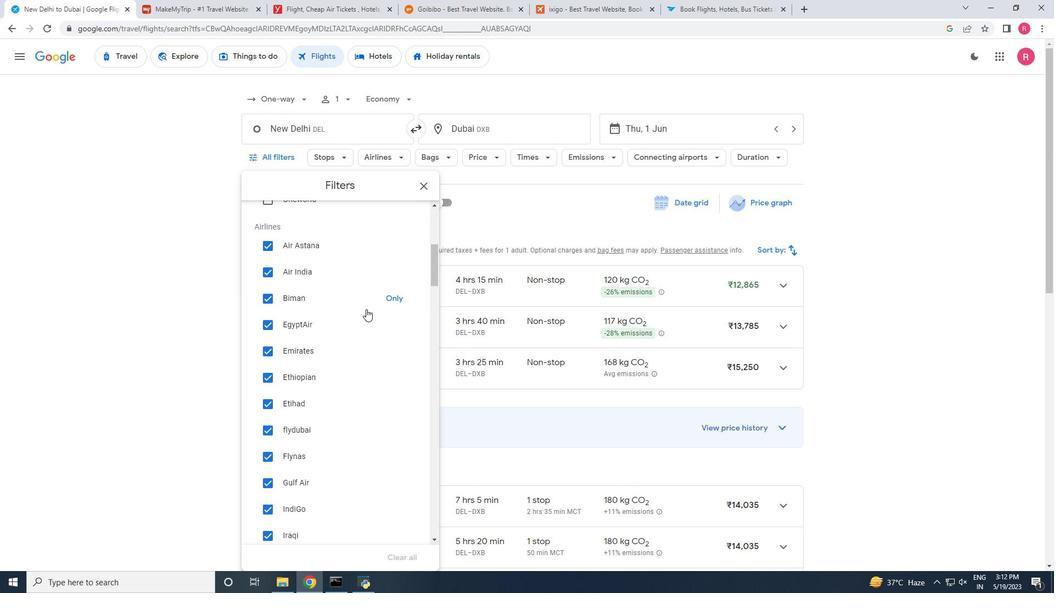 
Action: Mouse scrolled (366, 308) with delta (0, 0)
Screenshot: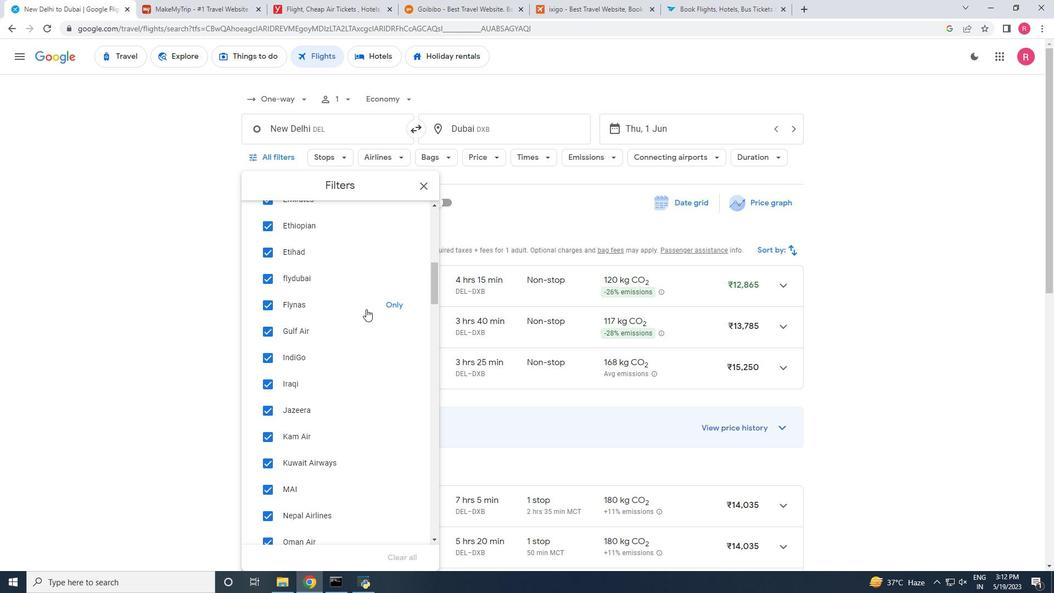 
Action: Mouse scrolled (366, 308) with delta (0, 0)
Screenshot: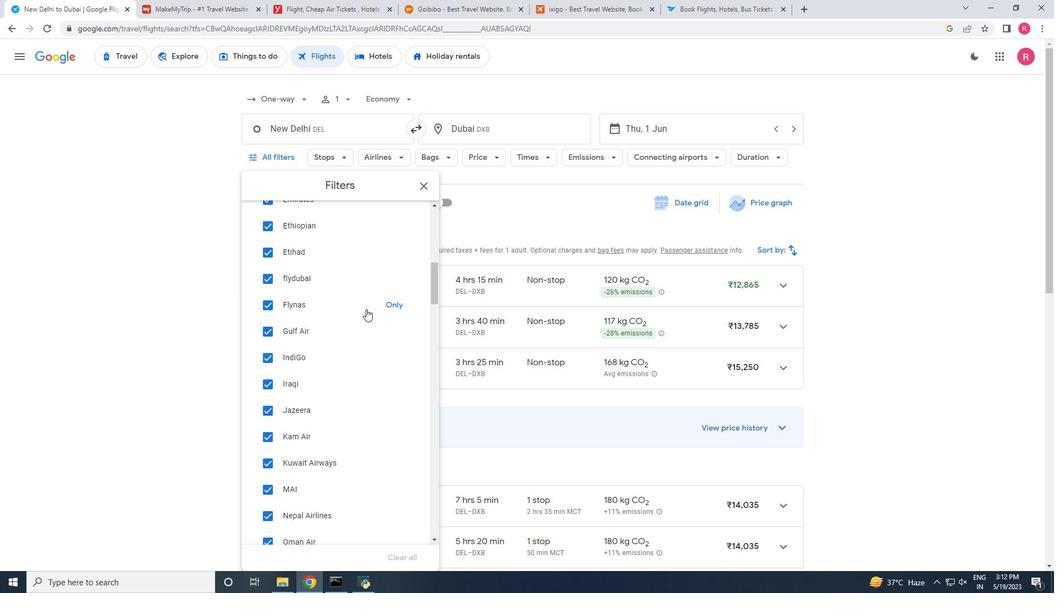 
Action: Mouse scrolled (366, 308) with delta (0, 0)
Screenshot: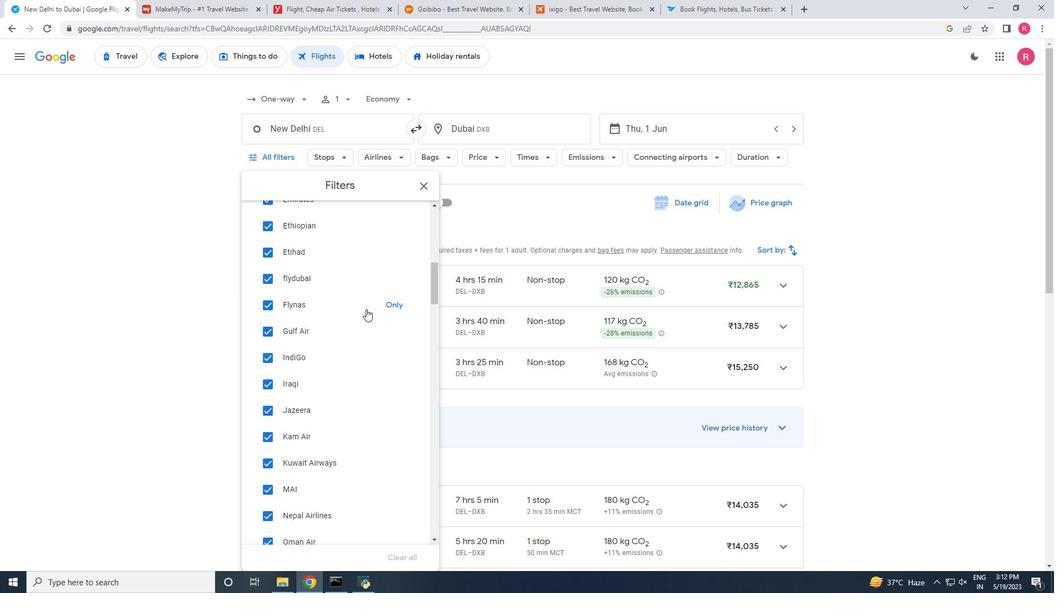 
Action: Mouse scrolled (366, 308) with delta (0, 0)
Screenshot: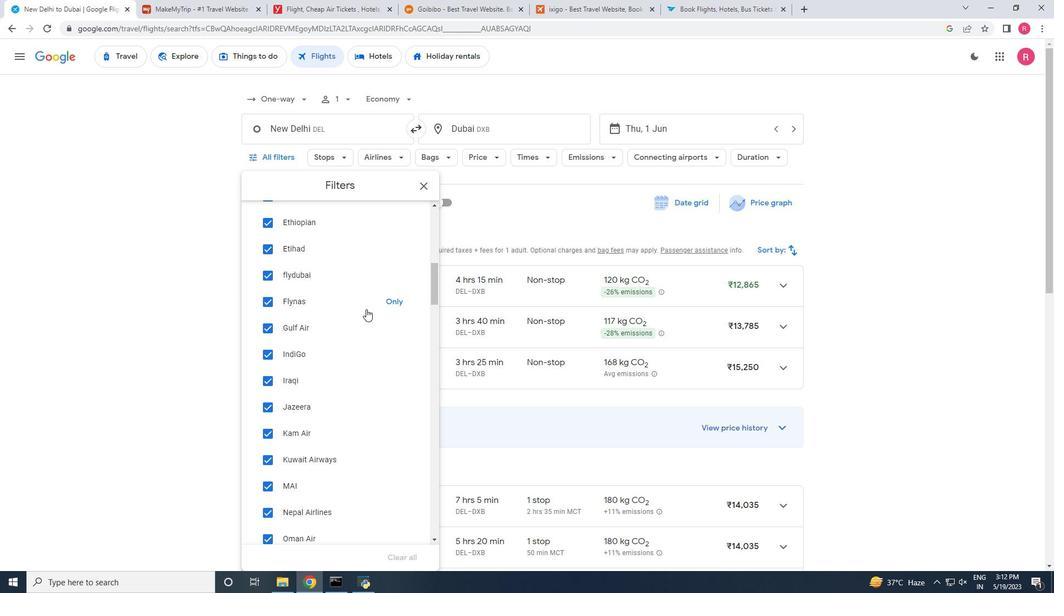 
Action: Mouse scrolled (366, 308) with delta (0, 0)
Screenshot: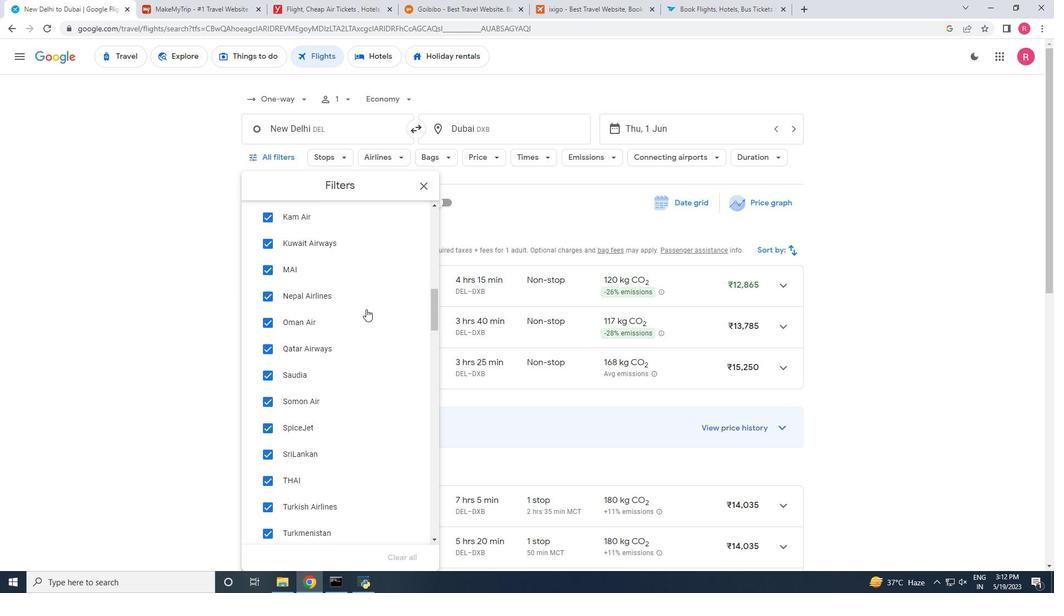 
Action: Mouse scrolled (366, 308) with delta (0, 0)
Screenshot: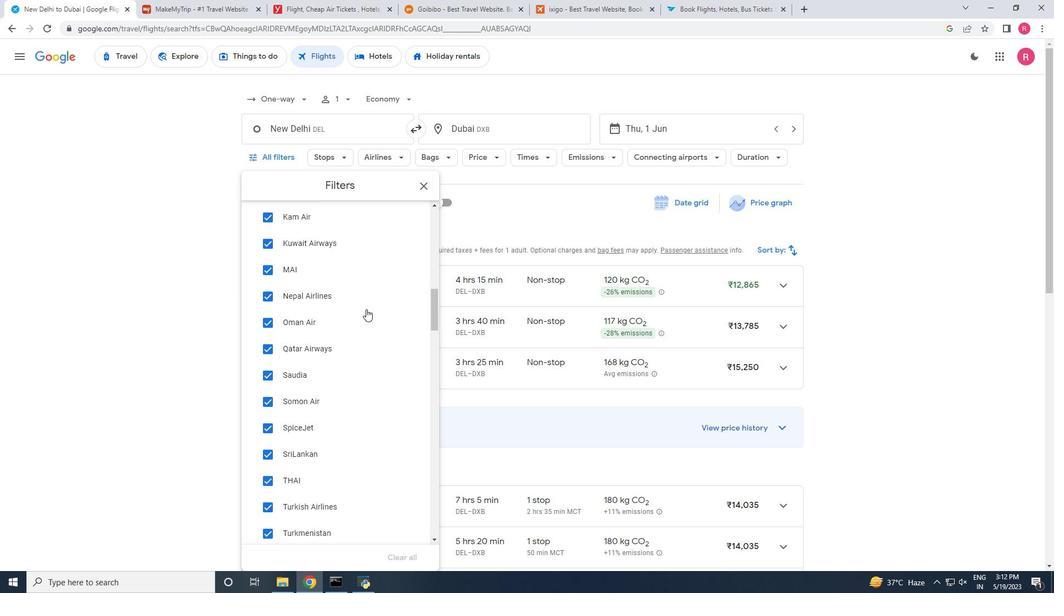 
Action: Mouse scrolled (366, 308) with delta (0, 0)
Screenshot: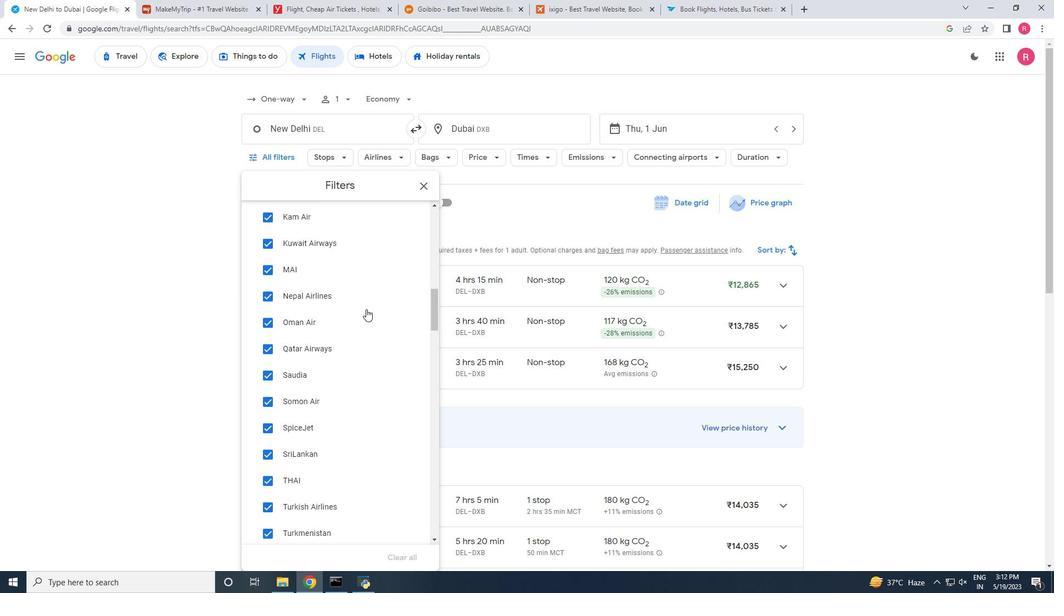 
Action: Mouse scrolled (366, 308) with delta (0, 0)
Screenshot: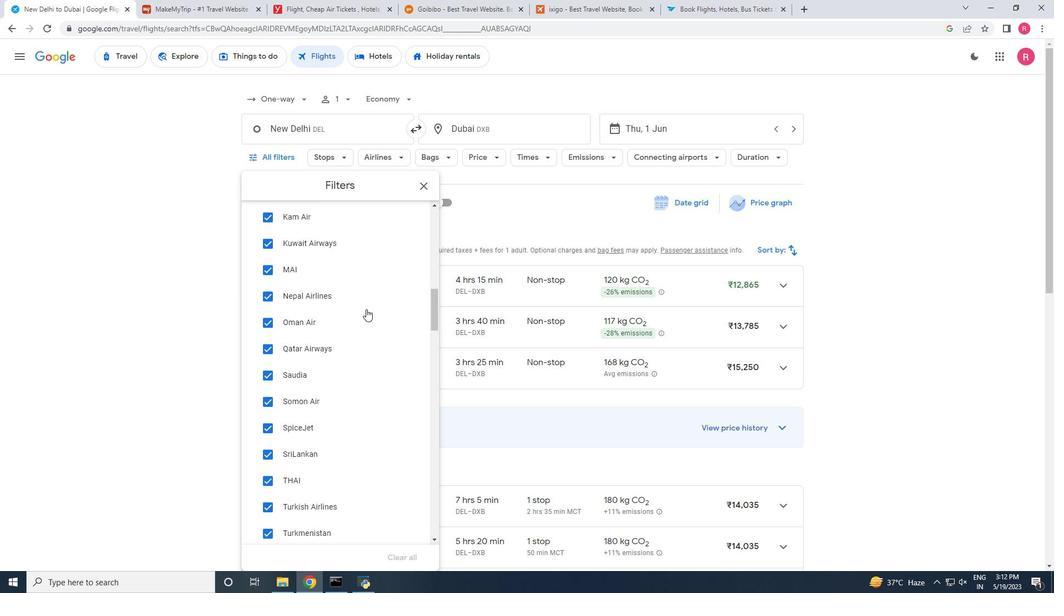 
Action: Mouse scrolled (366, 308) with delta (0, 0)
Screenshot: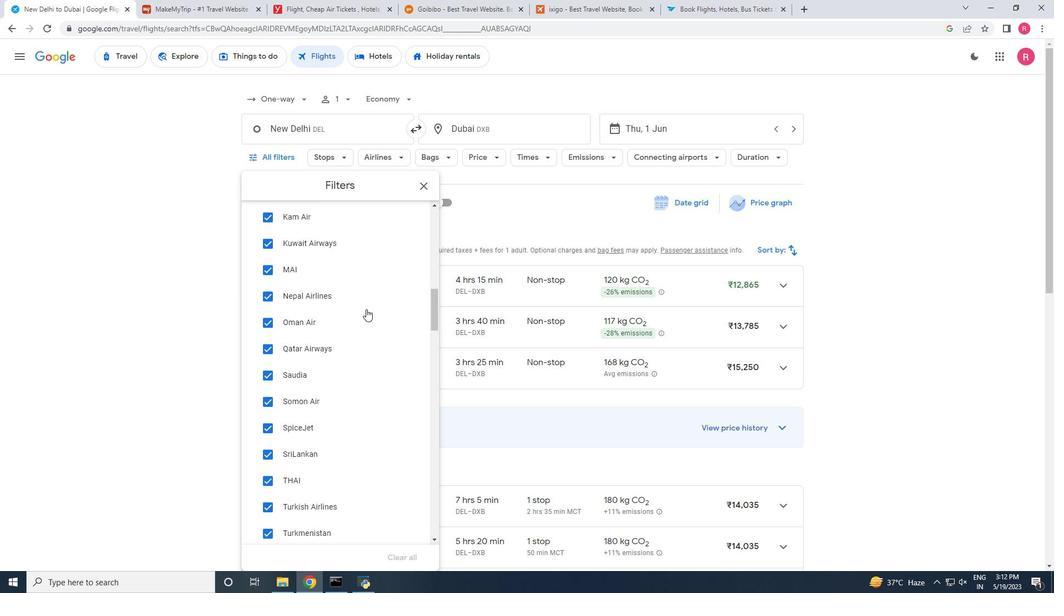 
Action: Mouse scrolled (366, 308) with delta (0, 0)
Screenshot: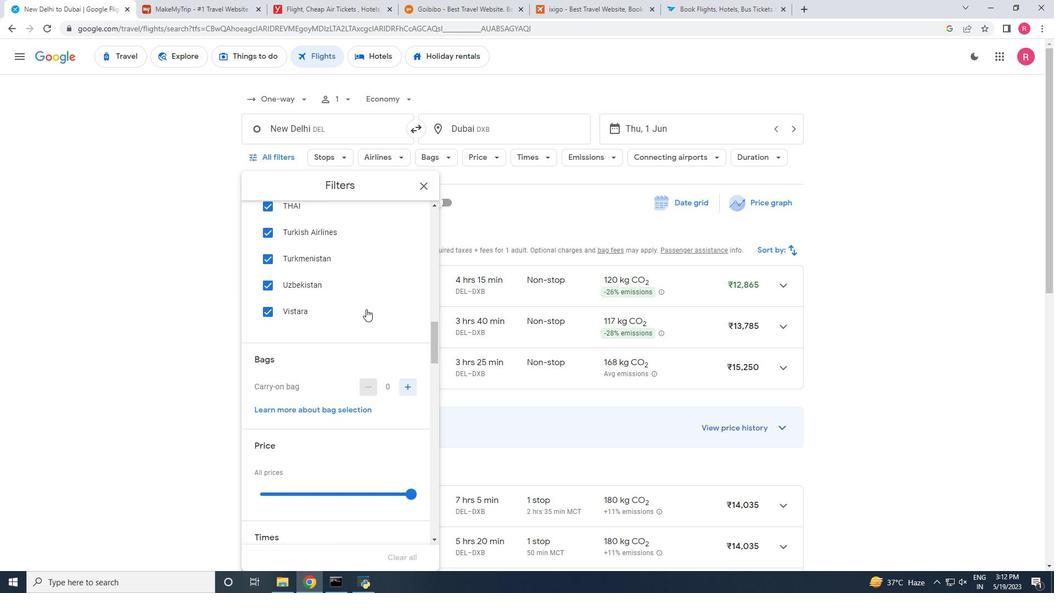 
Action: Mouse scrolled (366, 308) with delta (0, 0)
Screenshot: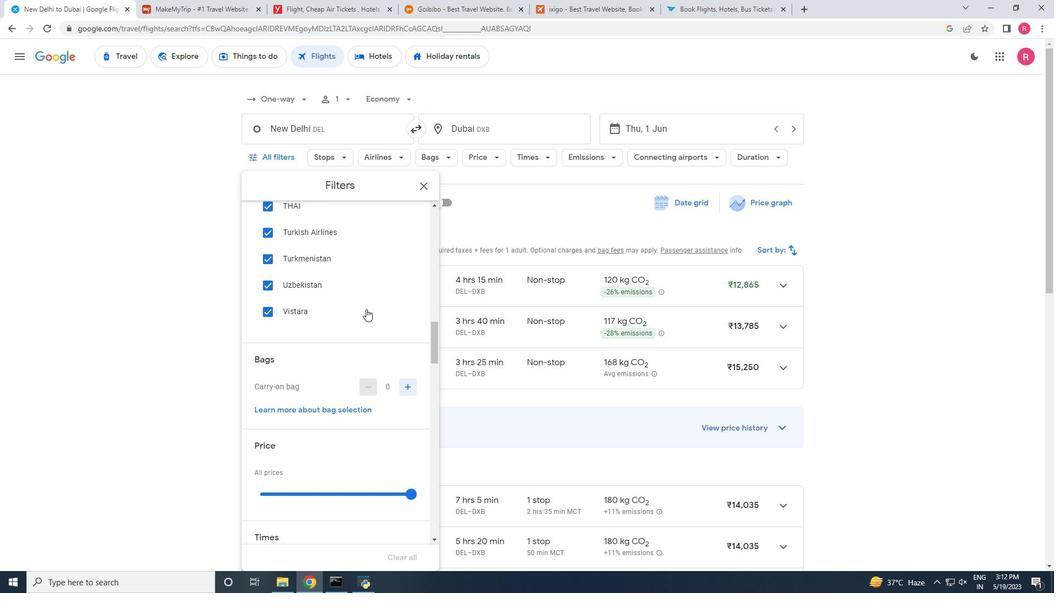 
Action: Mouse scrolled (366, 308) with delta (0, 0)
Screenshot: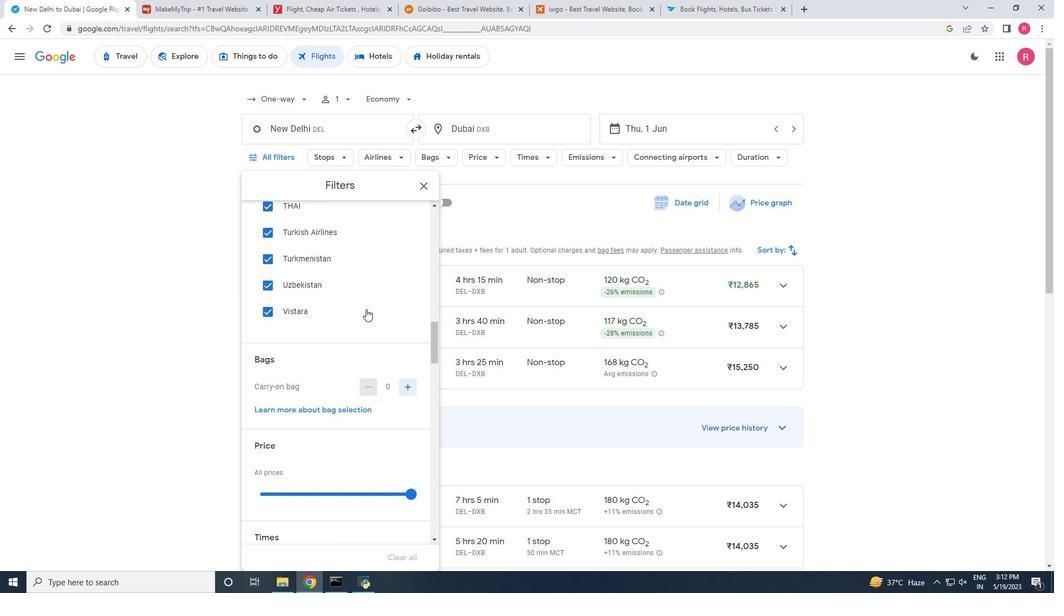 
Action: Mouse scrolled (366, 308) with delta (0, 0)
Screenshot: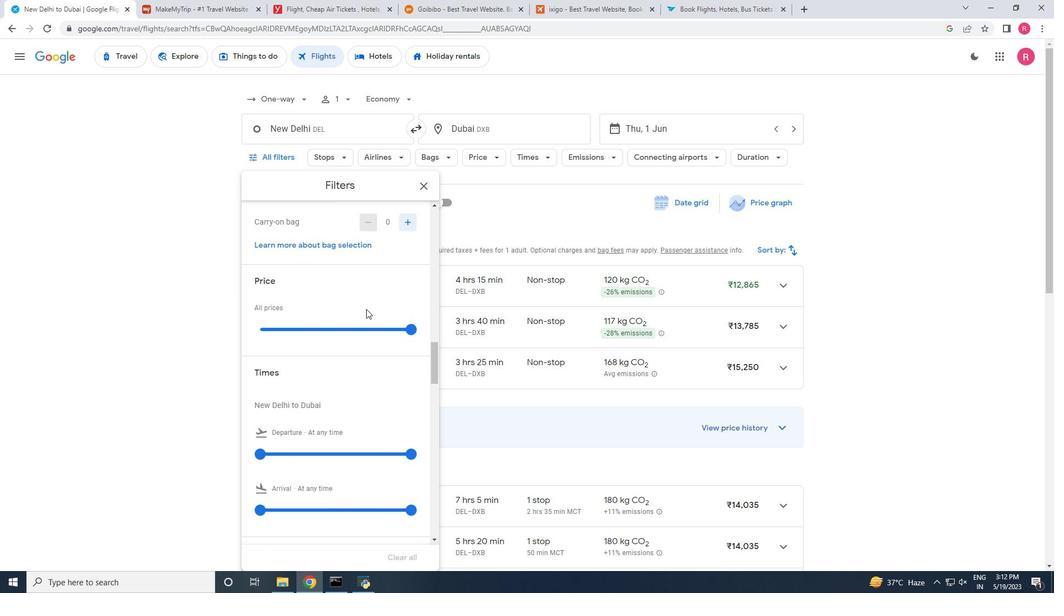 
Action: Mouse scrolled (366, 308) with delta (0, 0)
Screenshot: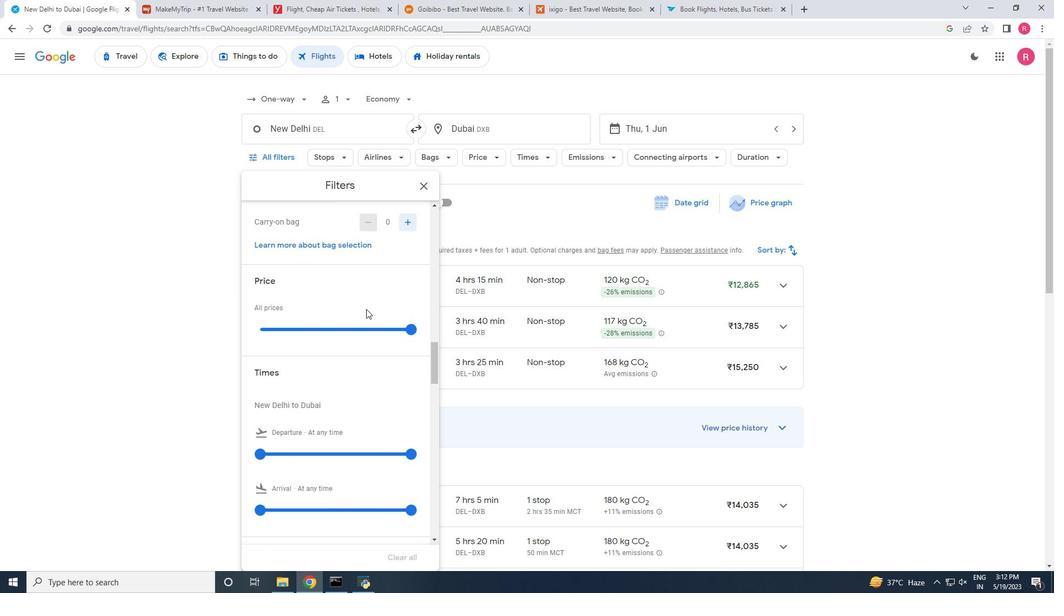 
Action: Mouse scrolled (366, 308) with delta (0, 0)
Screenshot: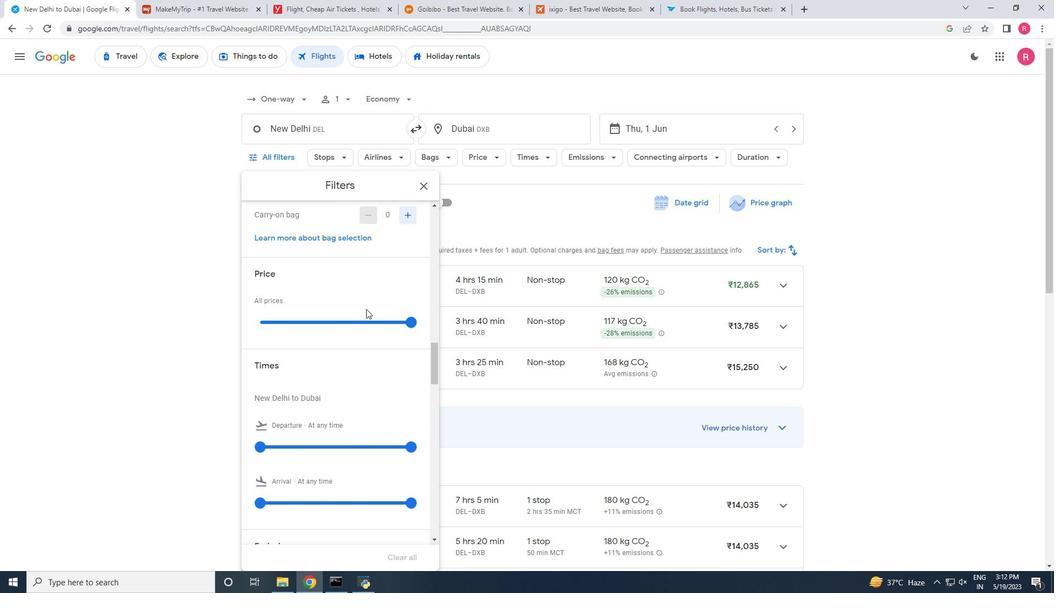 
Action: Mouse scrolled (366, 308) with delta (0, 0)
Screenshot: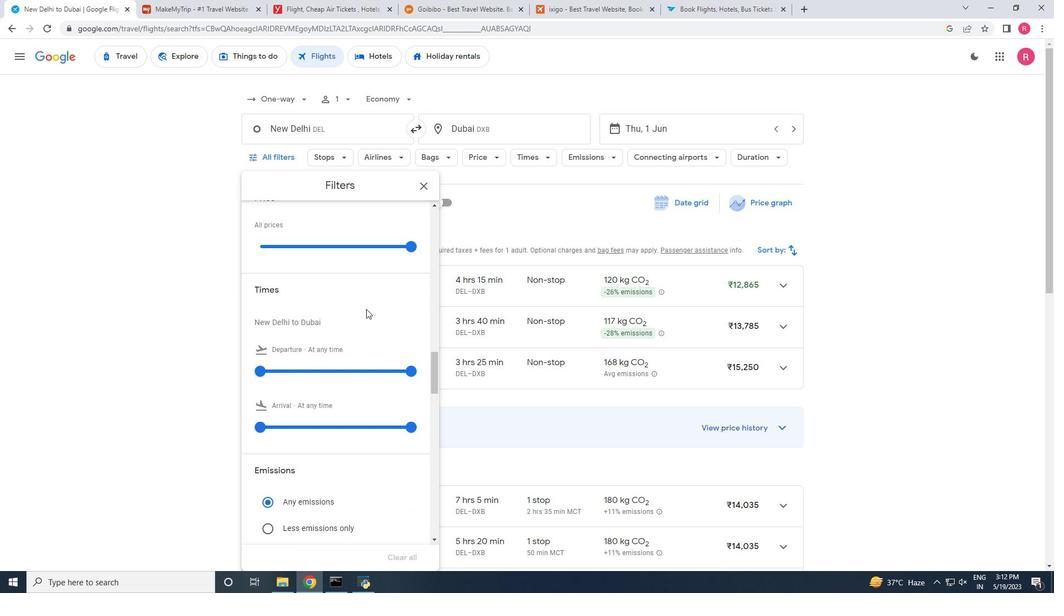 
Action: Mouse scrolled (366, 308) with delta (0, 0)
Screenshot: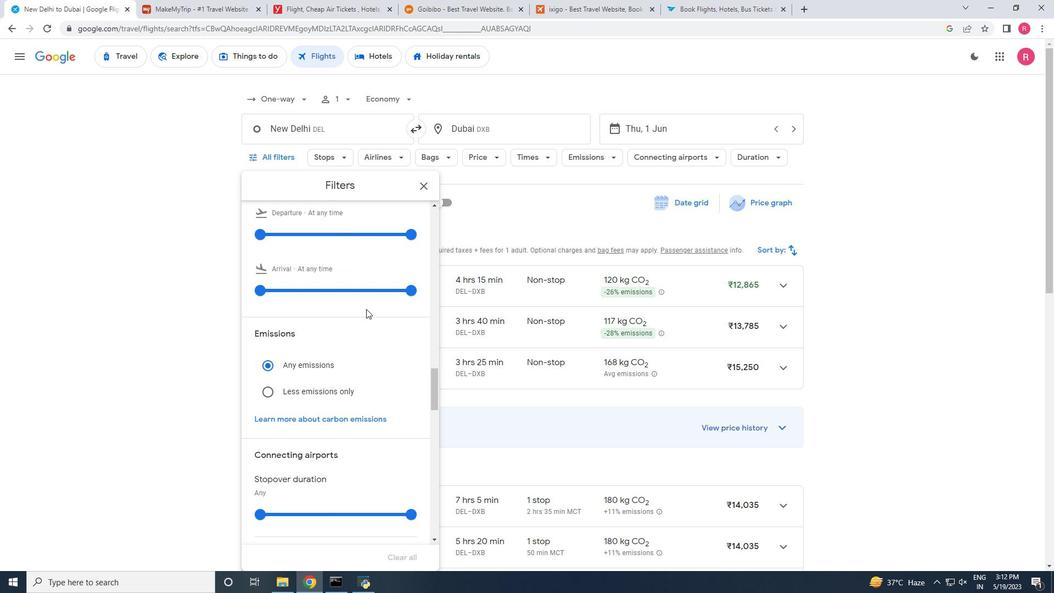 
Action: Mouse scrolled (366, 308) with delta (0, 0)
Screenshot: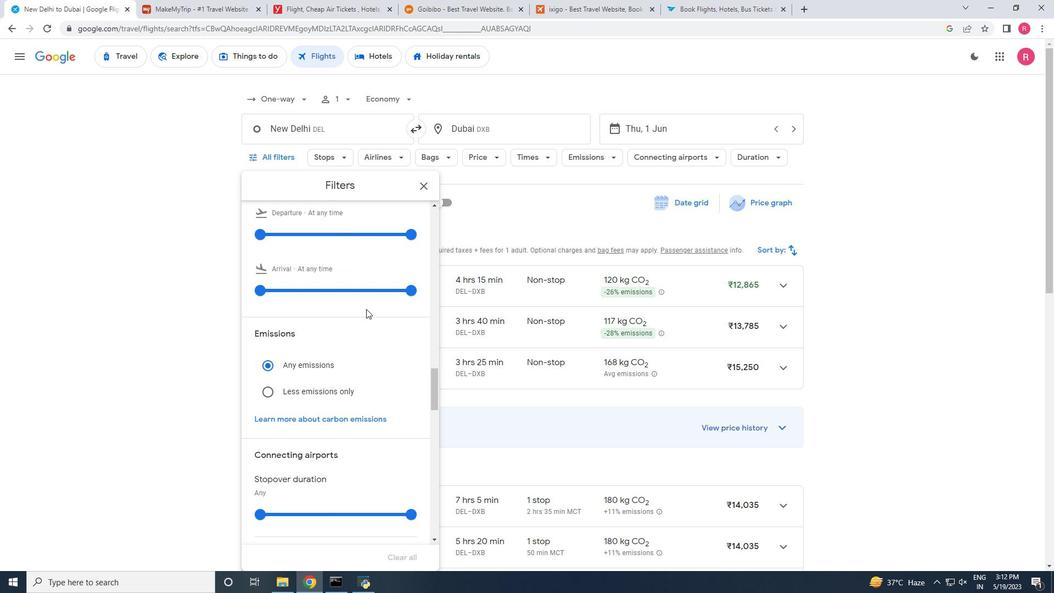 
Action: Mouse scrolled (366, 308) with delta (0, 0)
Screenshot: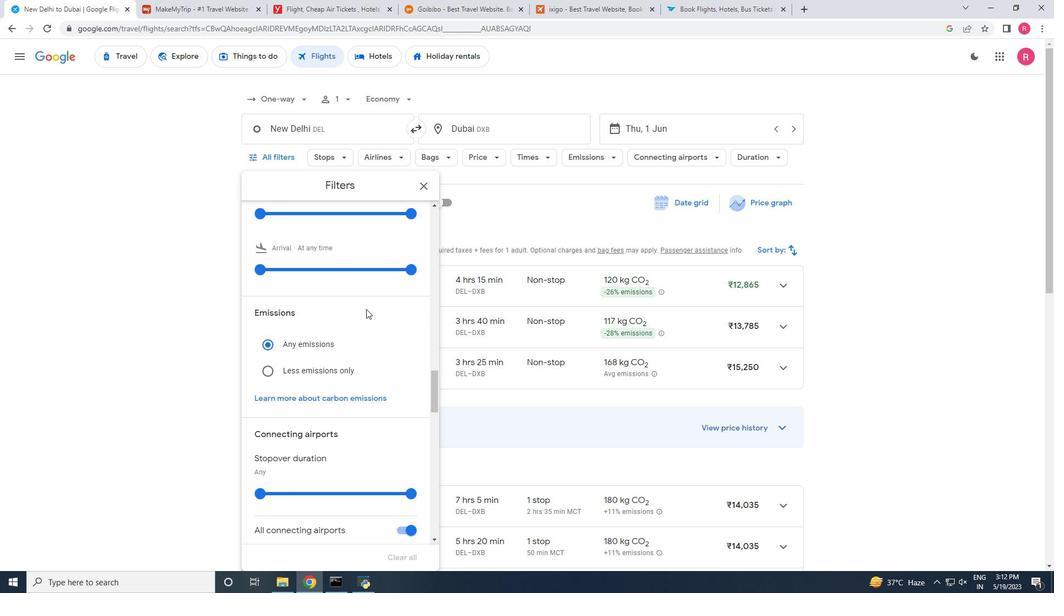 
Action: Mouse scrolled (366, 308) with delta (0, 0)
Screenshot: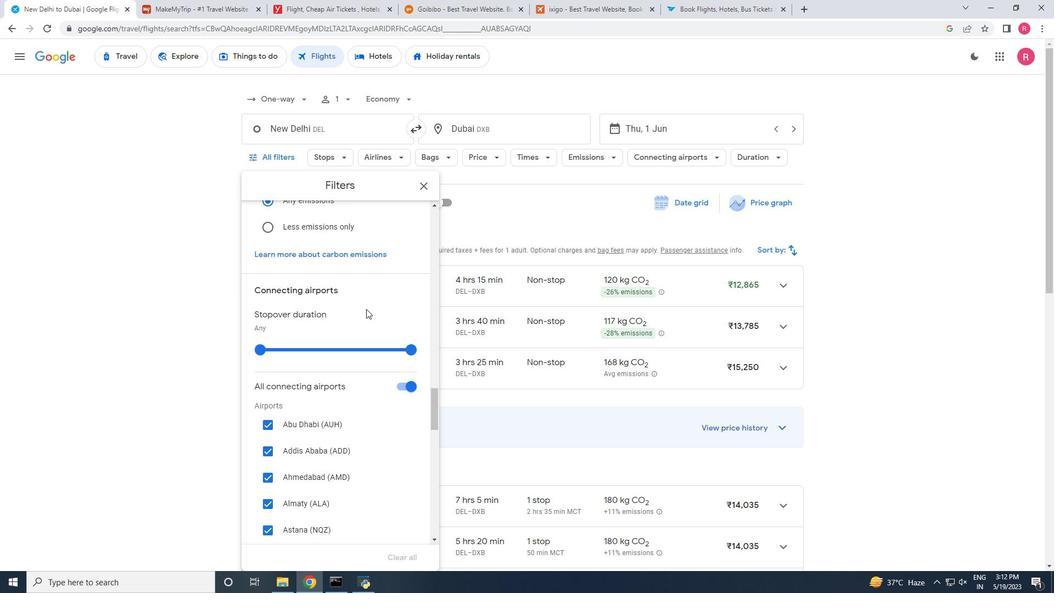 
Action: Mouse scrolled (366, 308) with delta (0, 0)
Screenshot: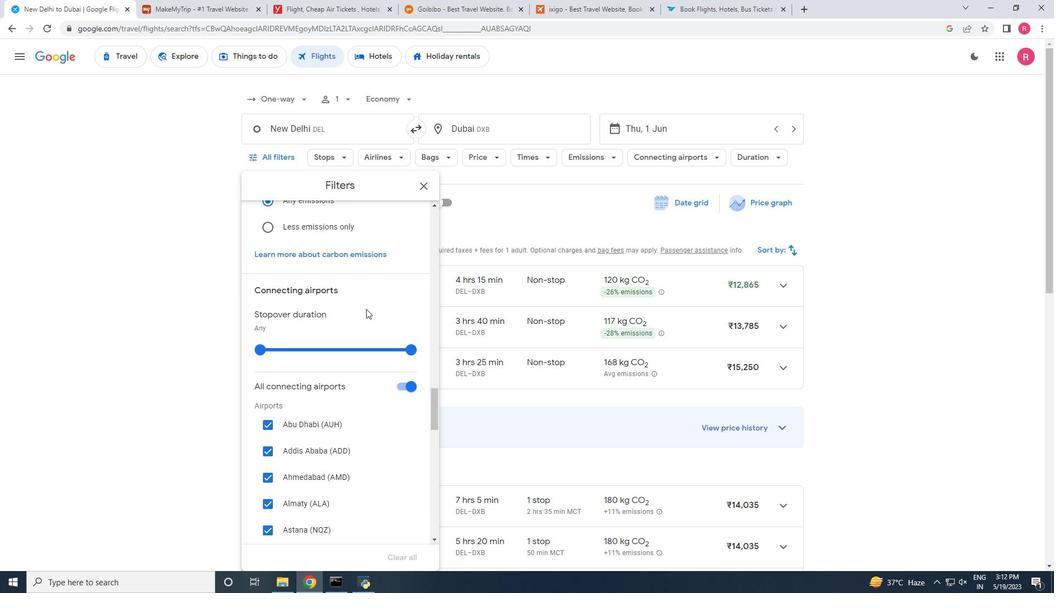 
Action: Mouse scrolled (366, 308) with delta (0, 0)
Screenshot: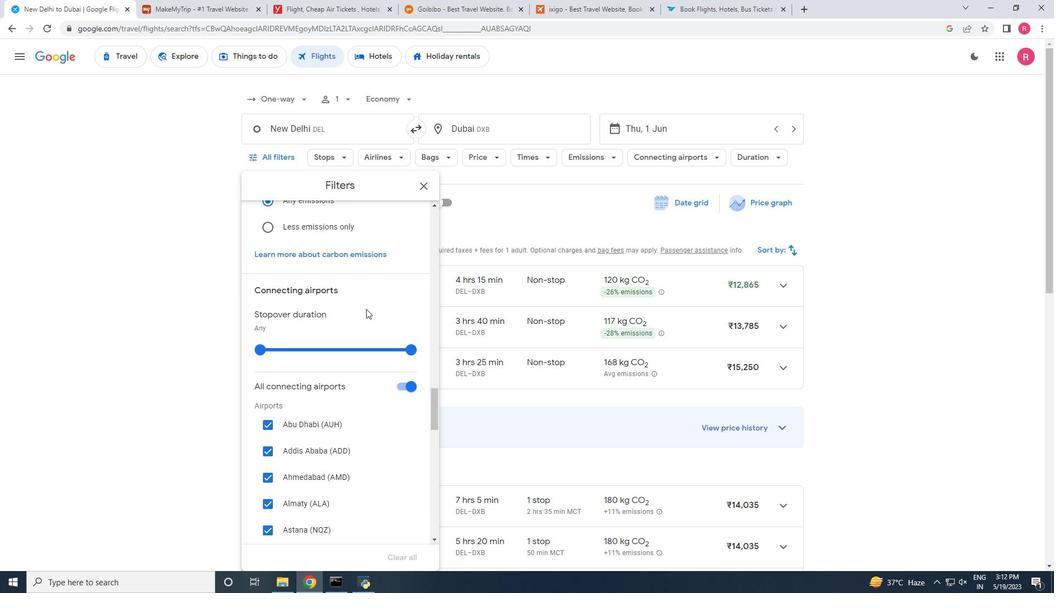 
Action: Mouse scrolled (366, 308) with delta (0, 0)
Screenshot: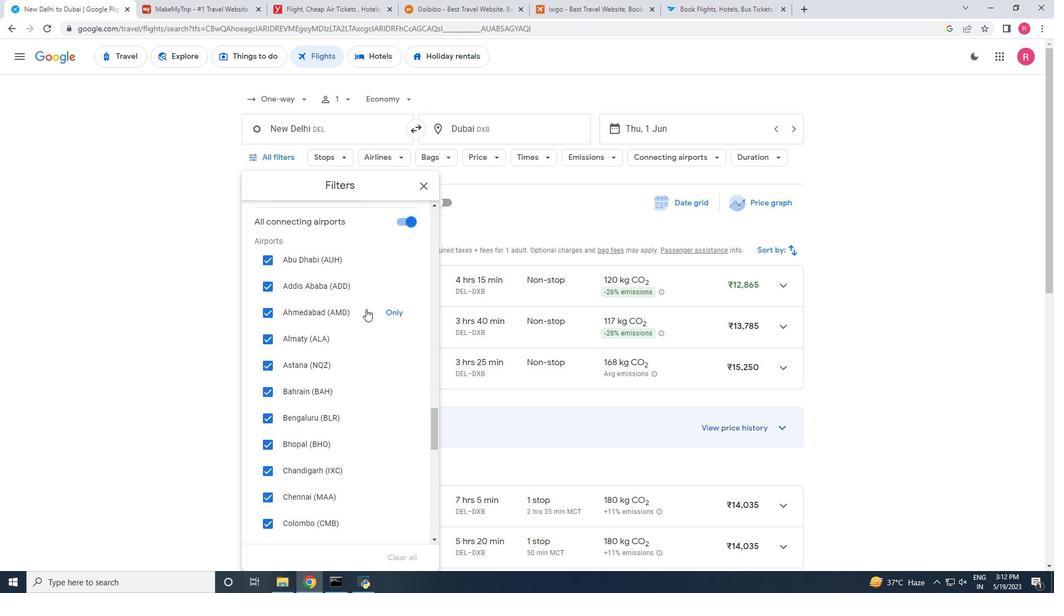 
Action: Mouse scrolled (366, 308) with delta (0, 0)
Screenshot: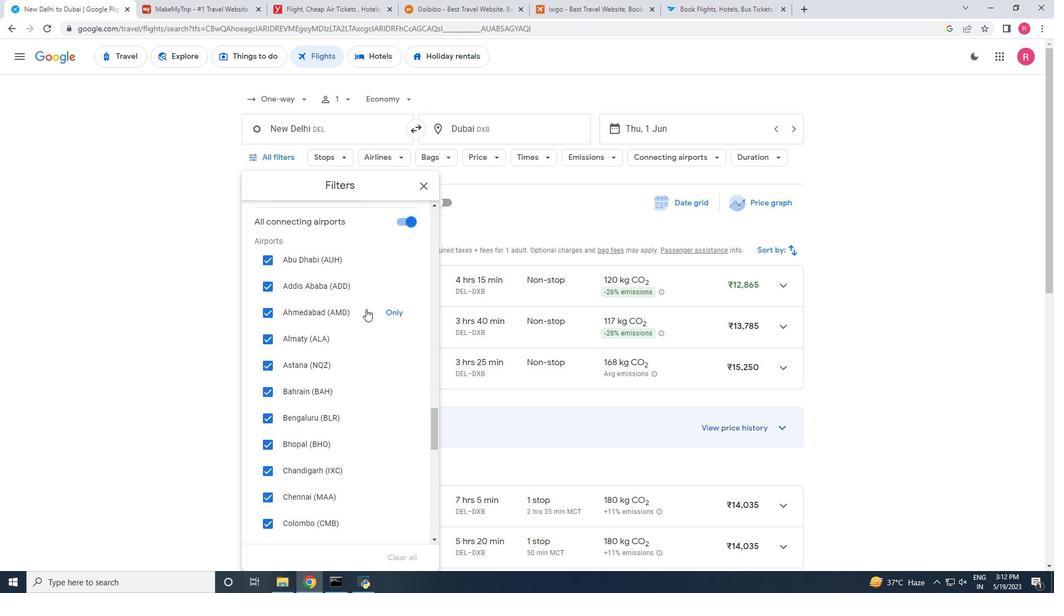 
Action: Mouse scrolled (366, 308) with delta (0, 0)
Screenshot: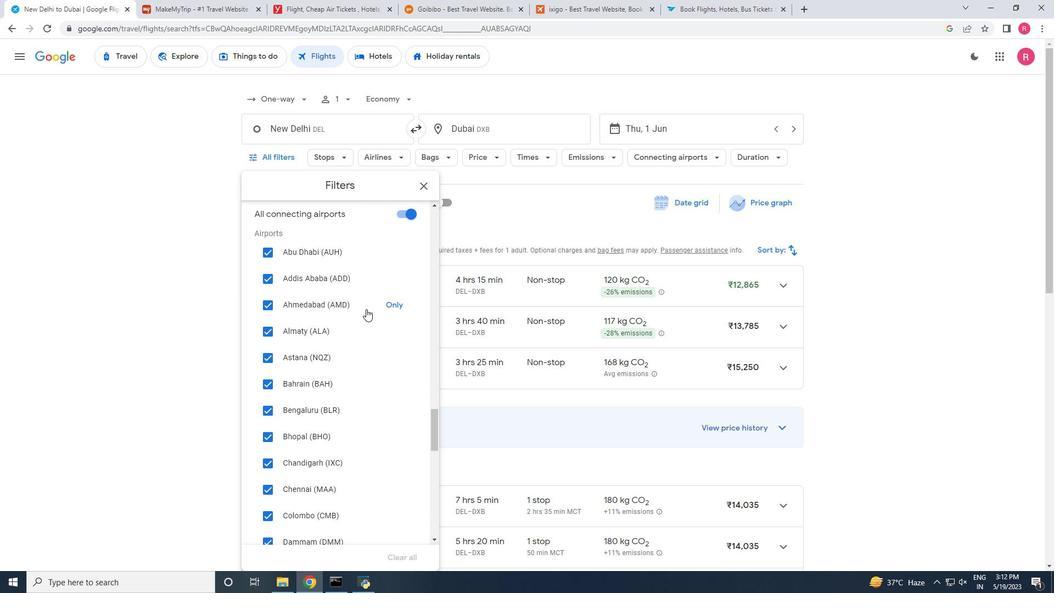 
Action: Mouse scrolled (366, 308) with delta (0, 0)
Screenshot: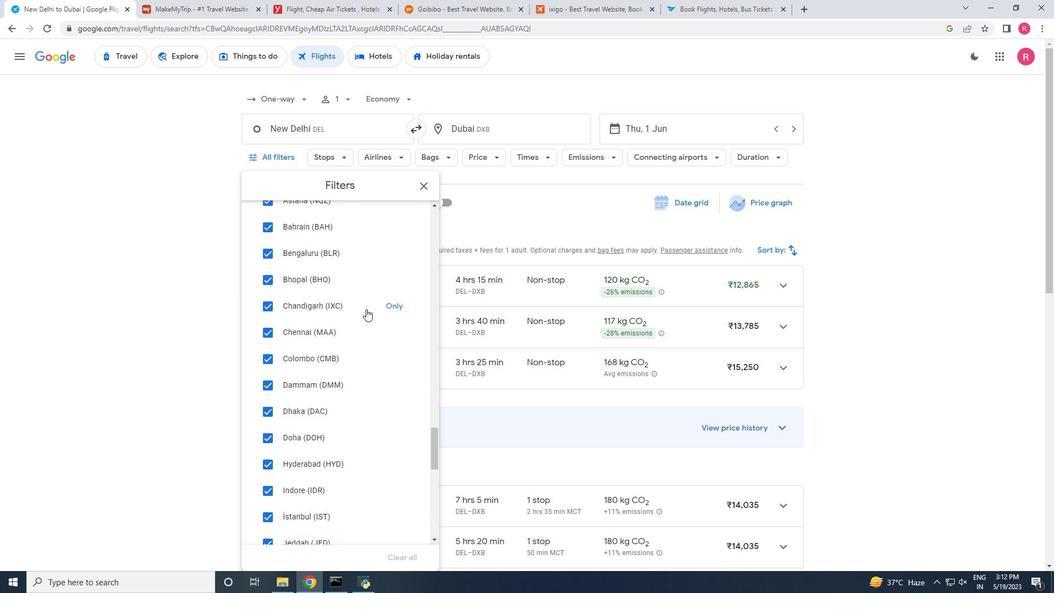 
Action: Mouse scrolled (366, 308) with delta (0, 0)
Screenshot: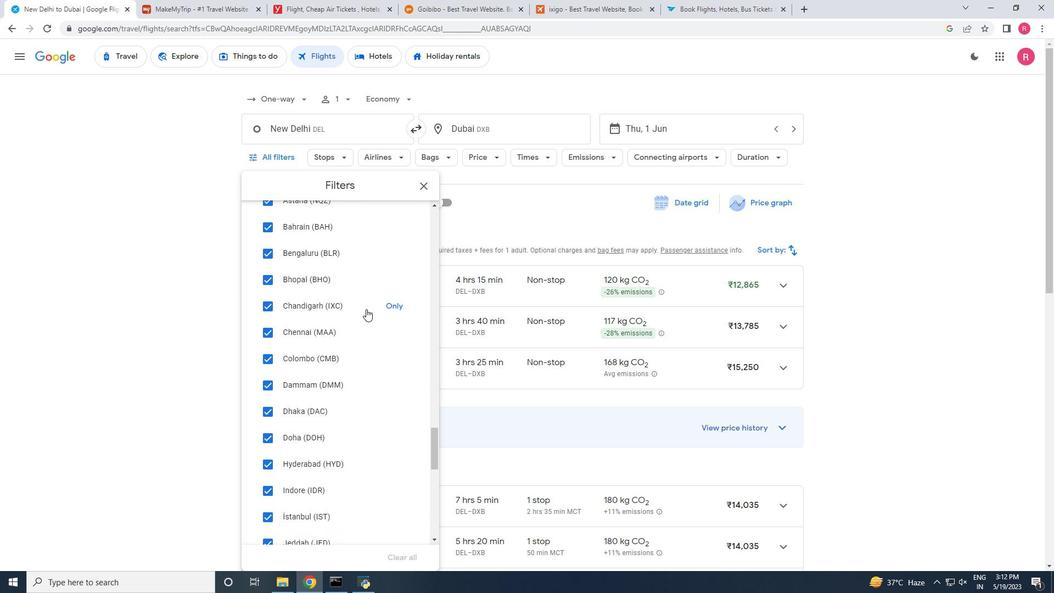 
Action: Mouse scrolled (366, 308) with delta (0, 0)
Screenshot: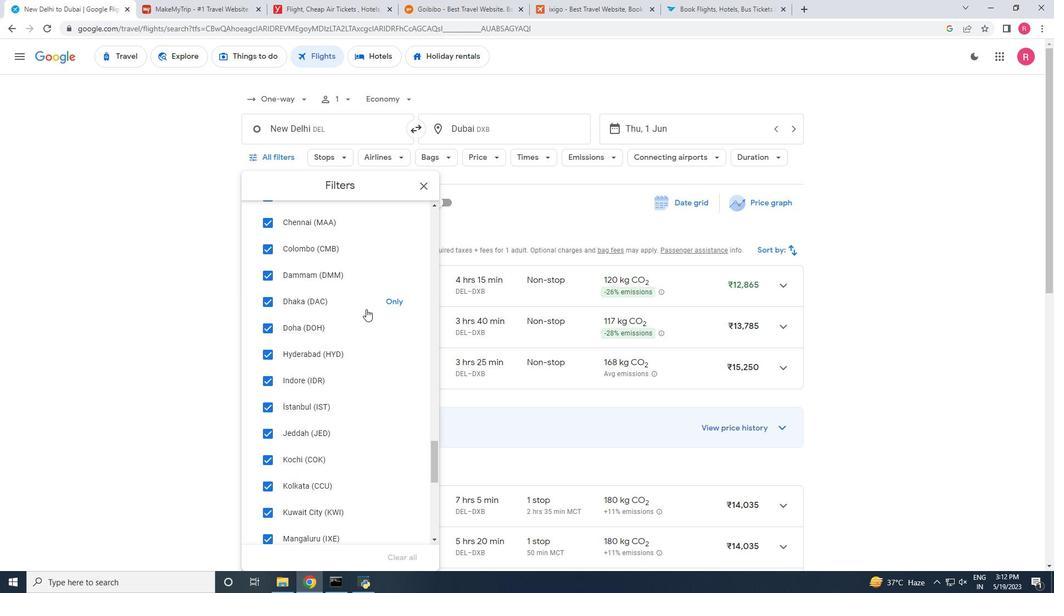 
Action: Mouse scrolled (366, 308) with delta (0, 0)
Screenshot: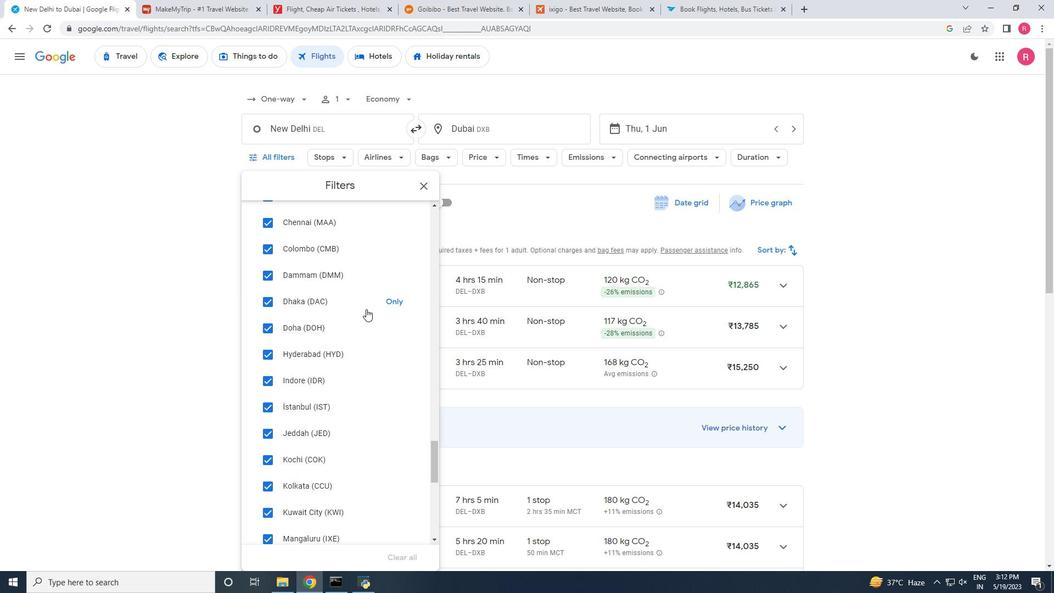
Action: Mouse scrolled (366, 308) with delta (0, 0)
Screenshot: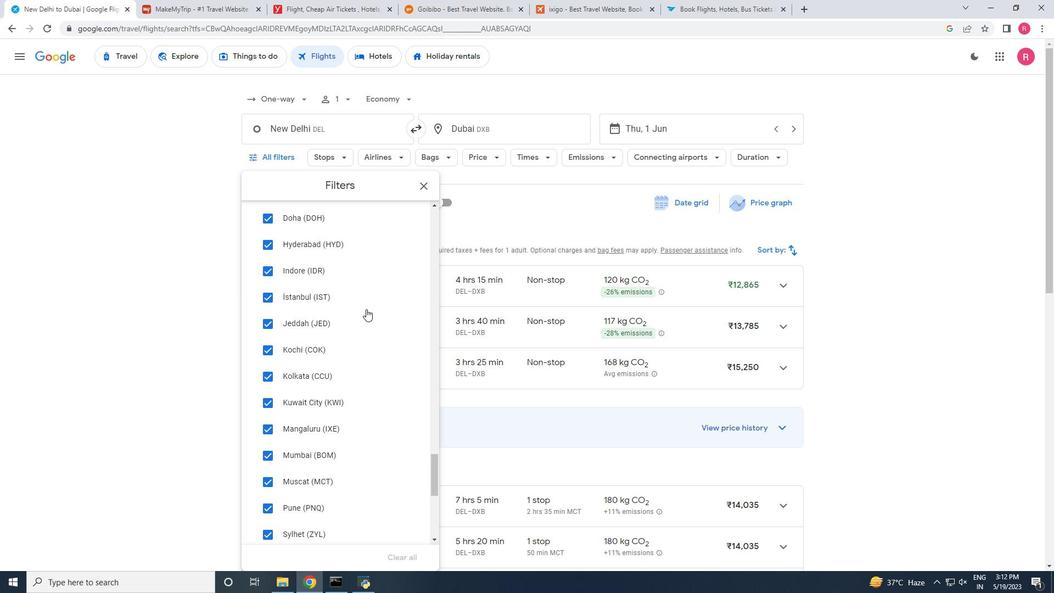 
Action: Mouse scrolled (366, 308) with delta (0, 0)
Screenshot: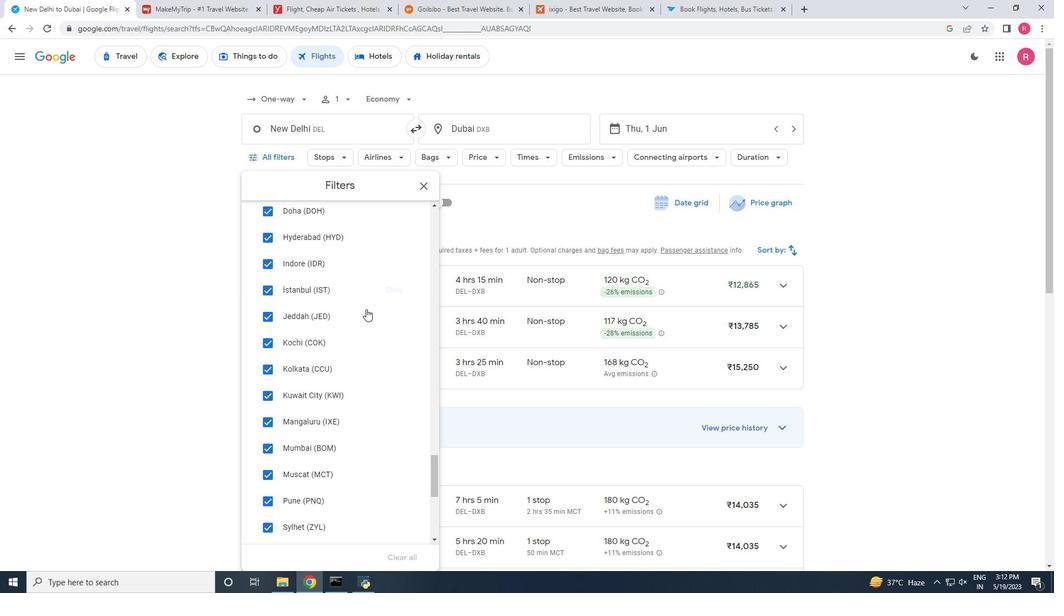 
Action: Mouse scrolled (366, 309) with delta (0, 0)
Screenshot: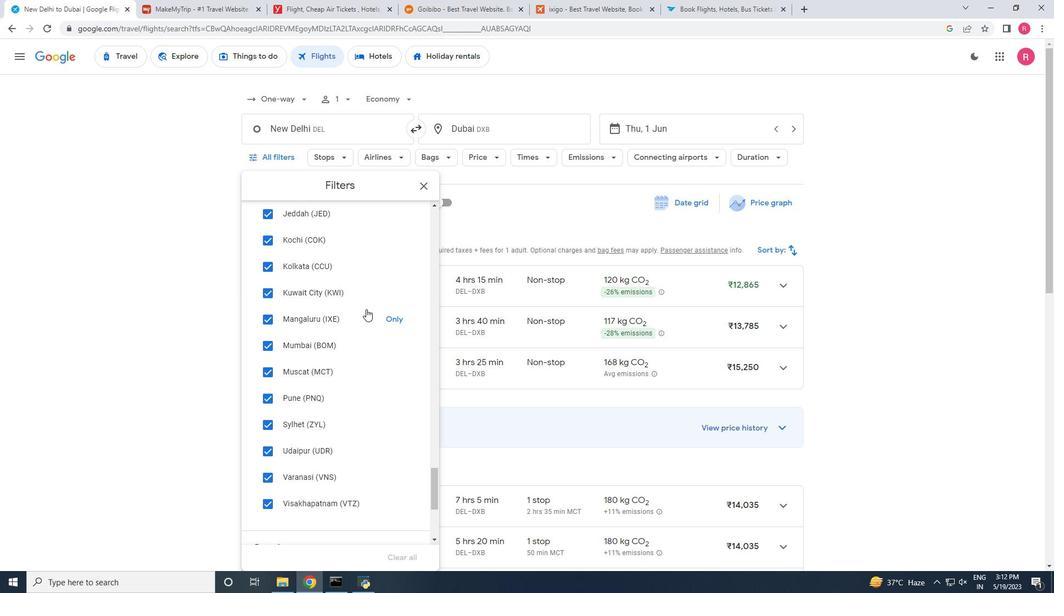 
Action: Mouse scrolled (366, 309) with delta (0, 0)
Screenshot: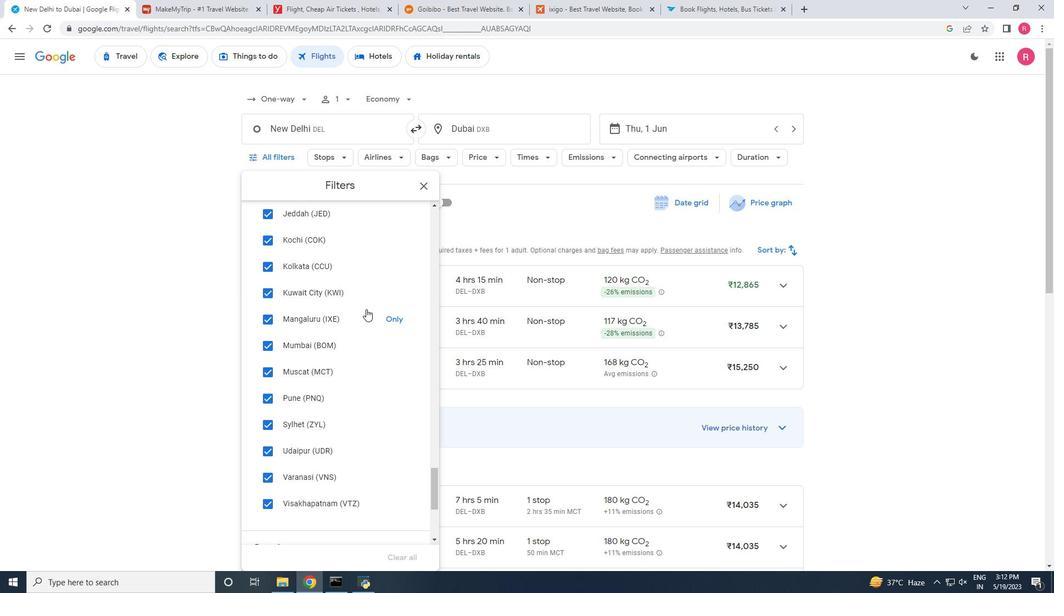 
Action: Mouse scrolled (366, 308) with delta (0, 0)
Screenshot: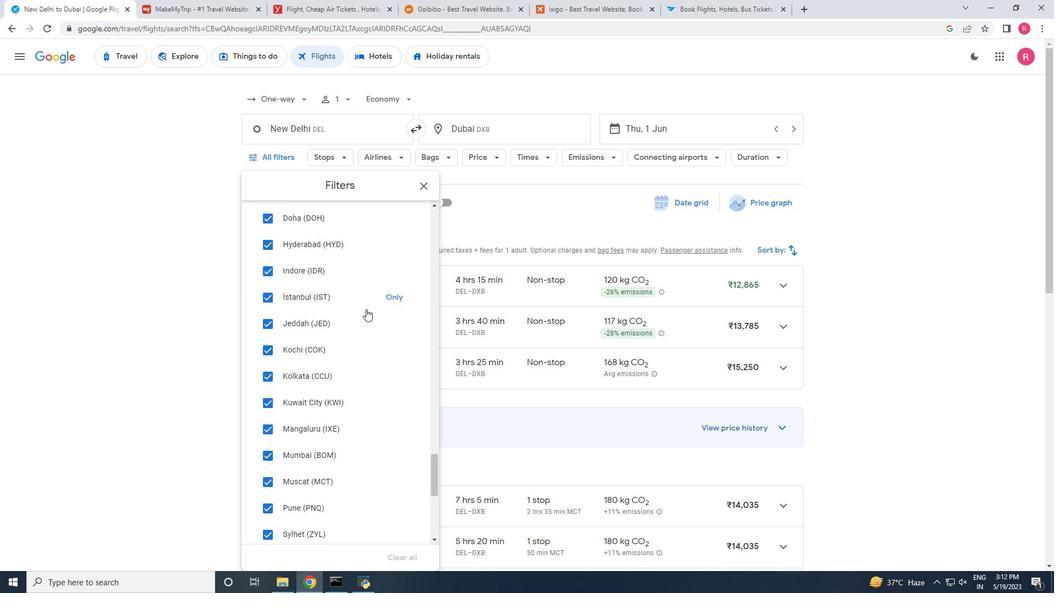 
Action: Mouse scrolled (366, 308) with delta (0, 0)
Screenshot: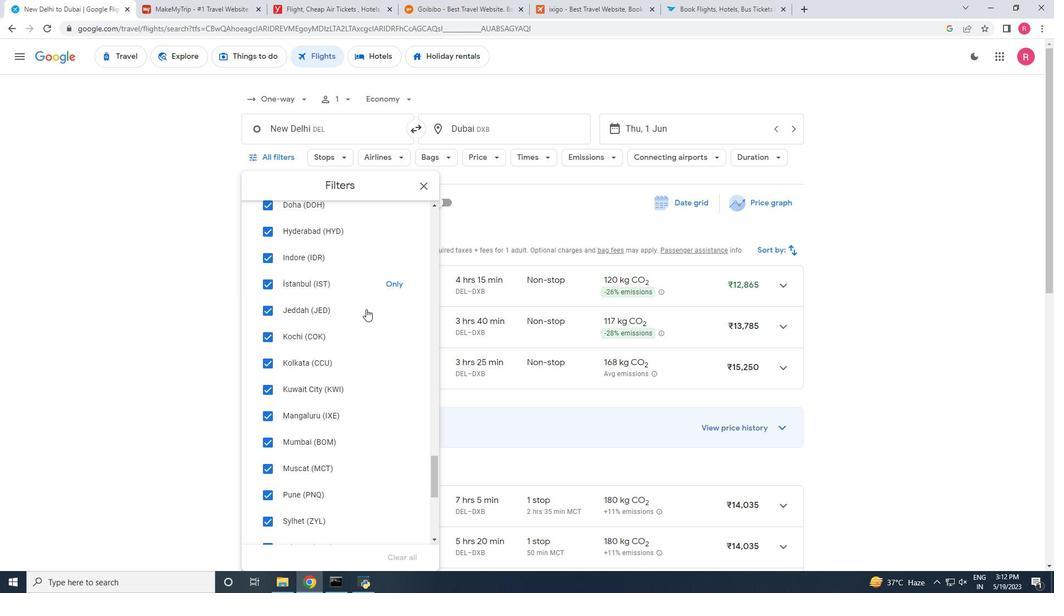 
Action: Mouse scrolled (366, 308) with delta (0, 0)
Screenshot: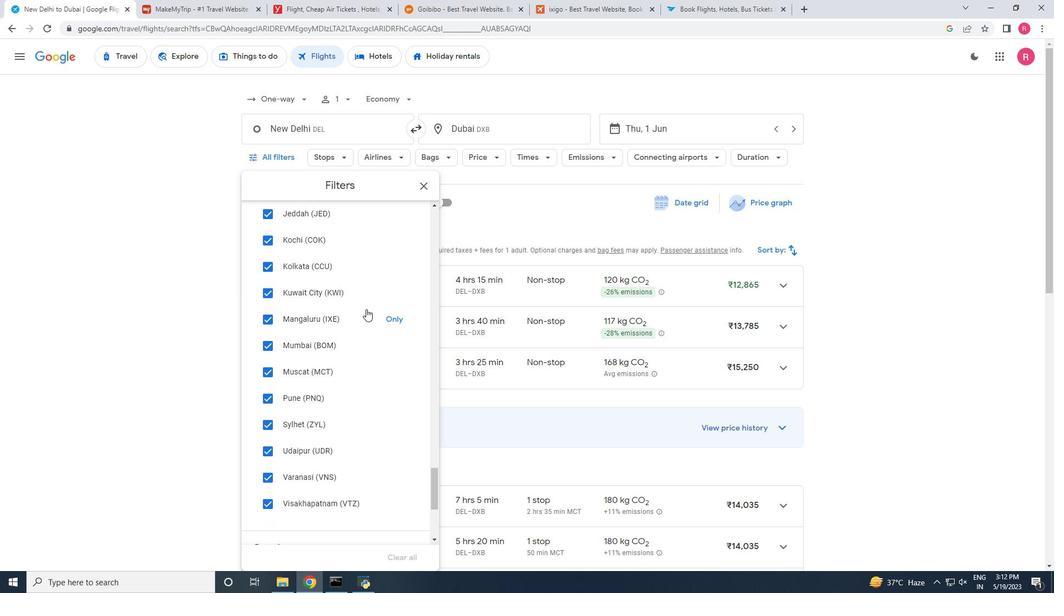 
Action: Mouse scrolled (366, 308) with delta (0, 0)
Screenshot: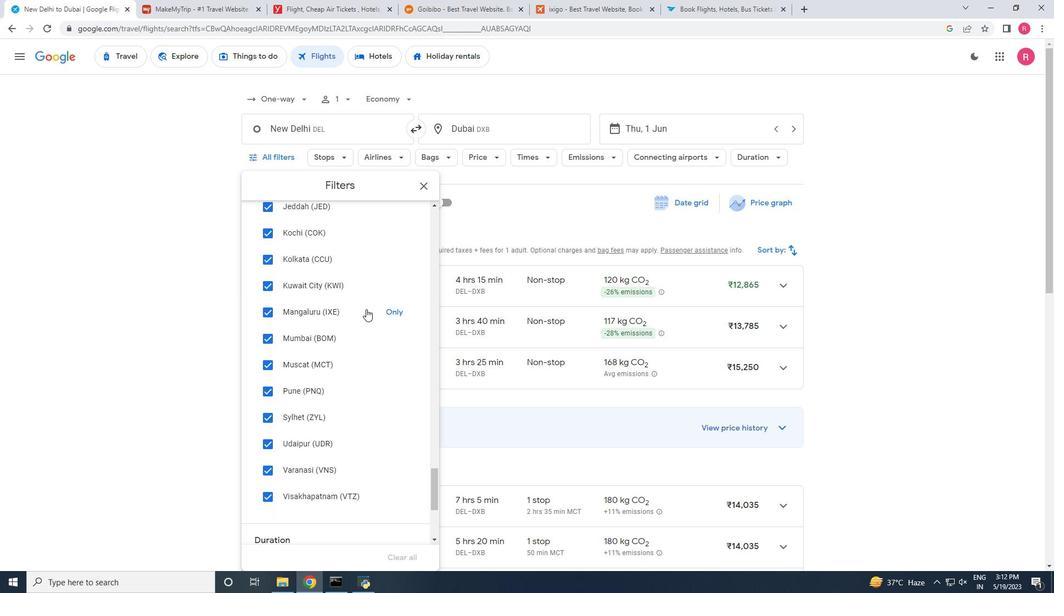 
Action: Mouse scrolled (366, 308) with delta (0, 0)
Screenshot: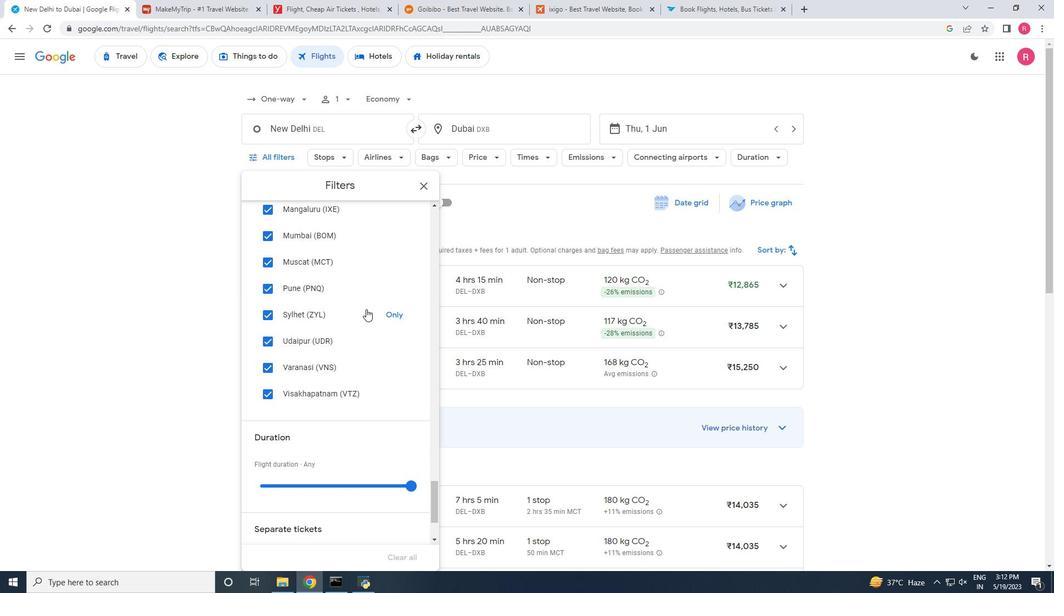 
Action: Mouse scrolled (366, 308) with delta (0, 0)
Screenshot: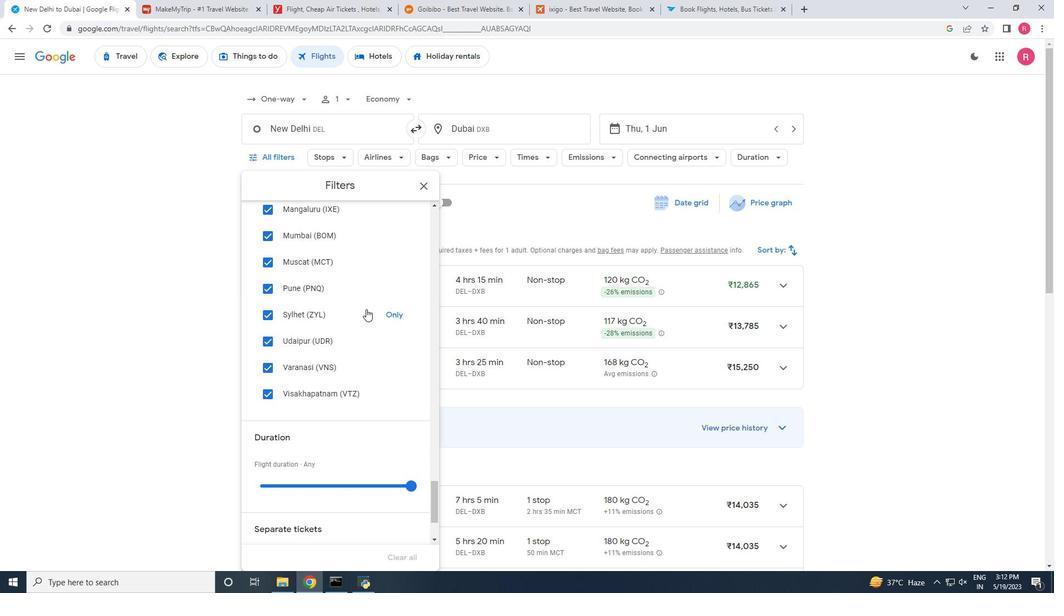 
Action: Mouse scrolled (366, 308) with delta (0, 0)
Screenshot: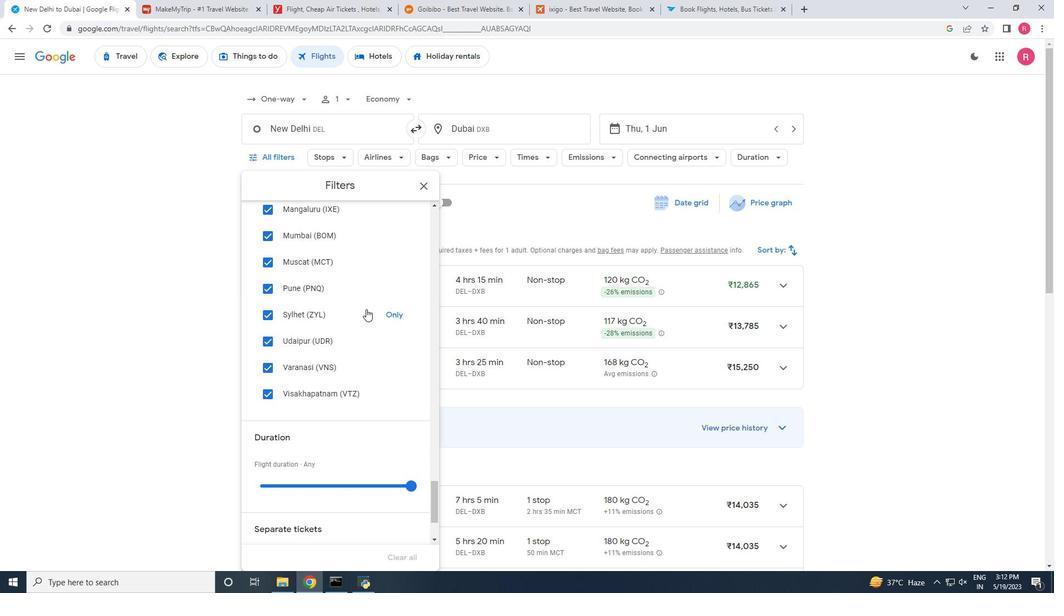 
Action: Mouse scrolled (366, 308) with delta (0, 0)
Screenshot: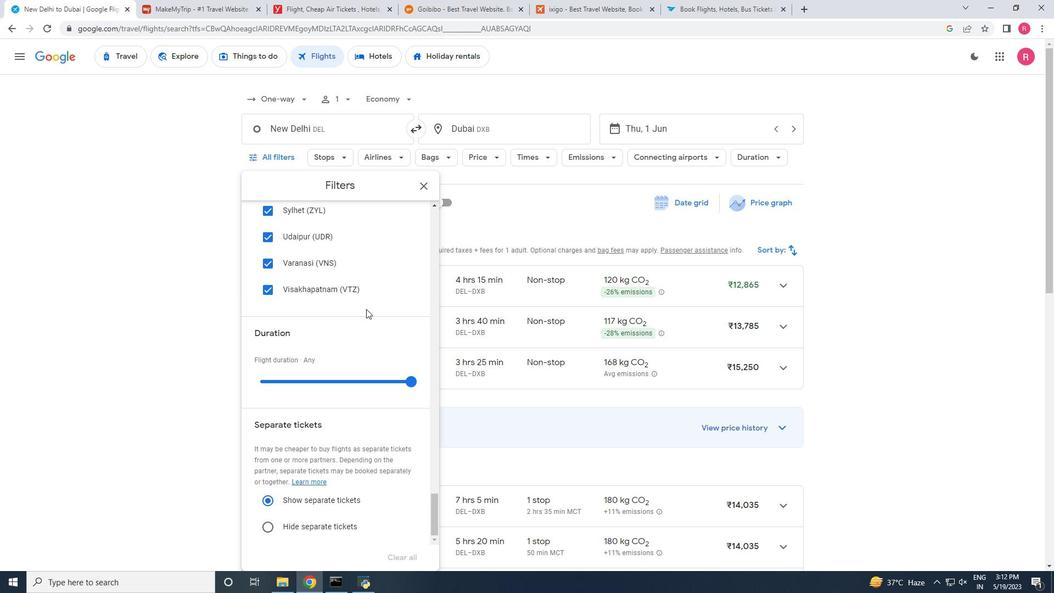 
Action: Mouse scrolled (366, 308) with delta (0, 0)
Screenshot: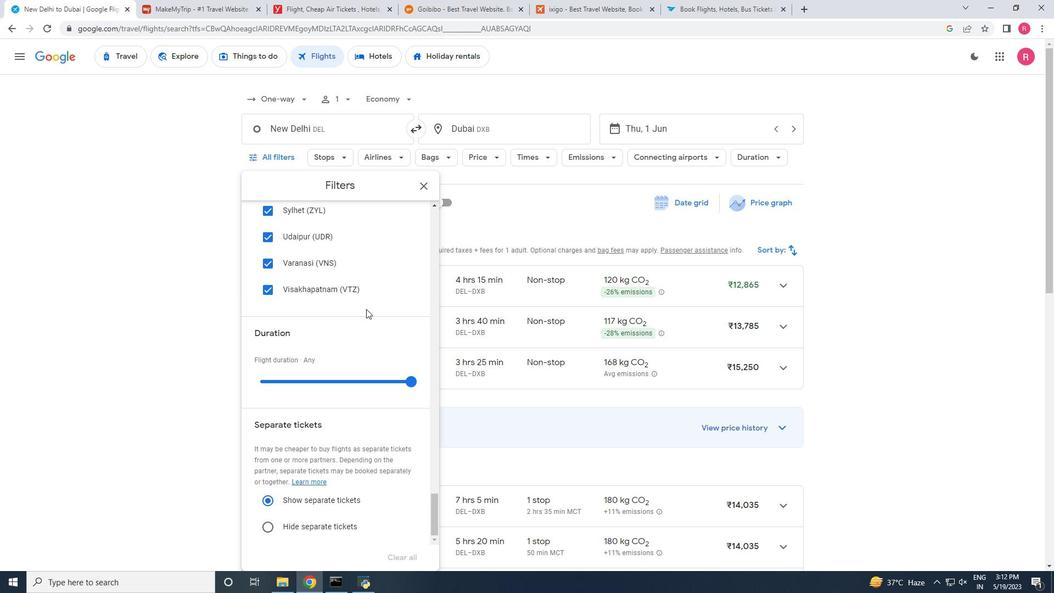 
Action: Mouse scrolled (366, 308) with delta (0, 0)
Screenshot: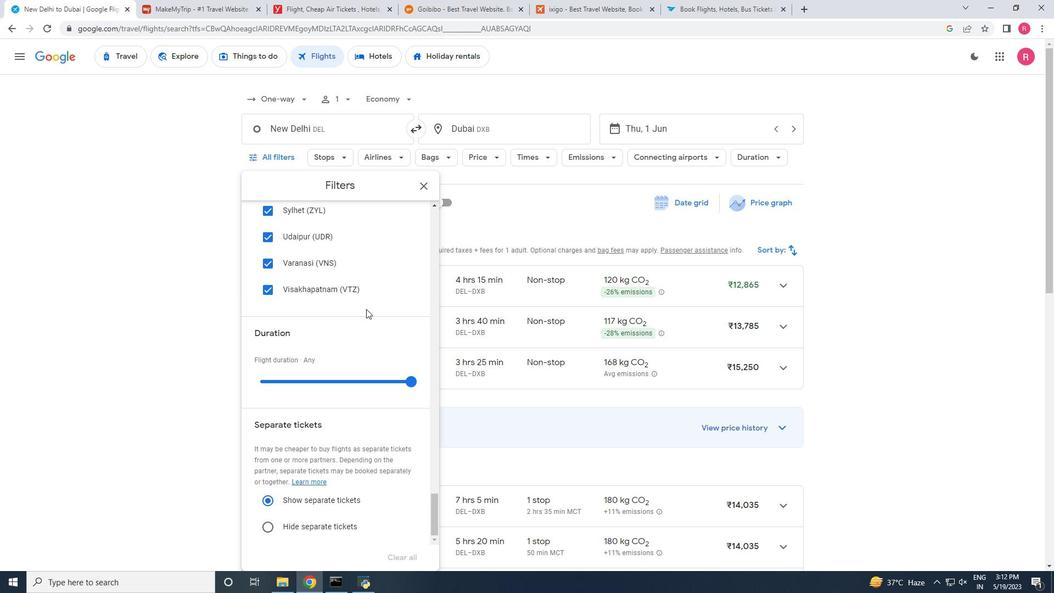 
Action: Mouse scrolled (366, 308) with delta (0, 0)
Screenshot: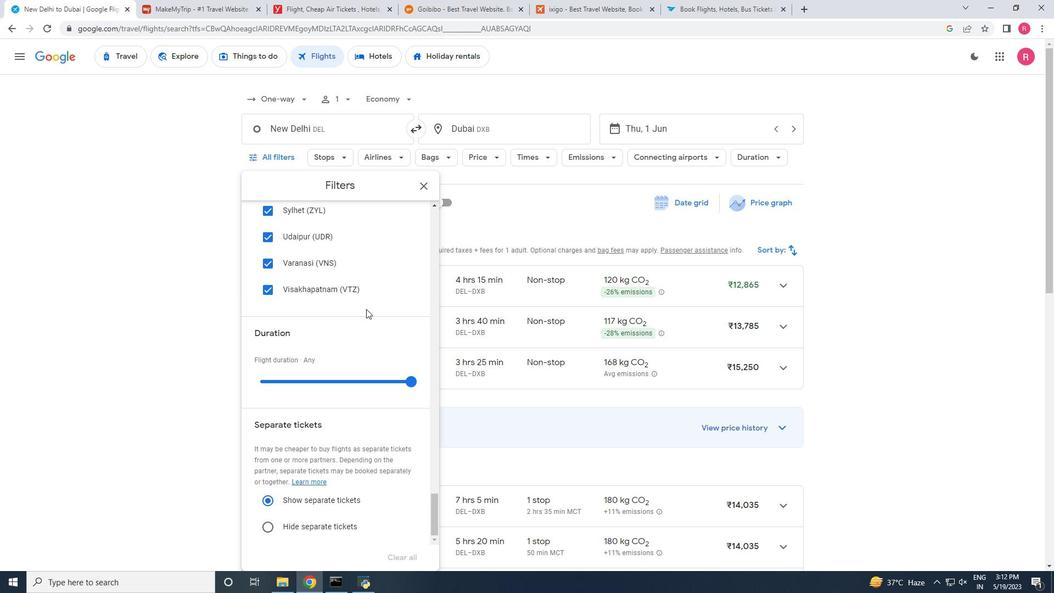 
Action: Mouse scrolled (366, 308) with delta (0, 0)
Screenshot: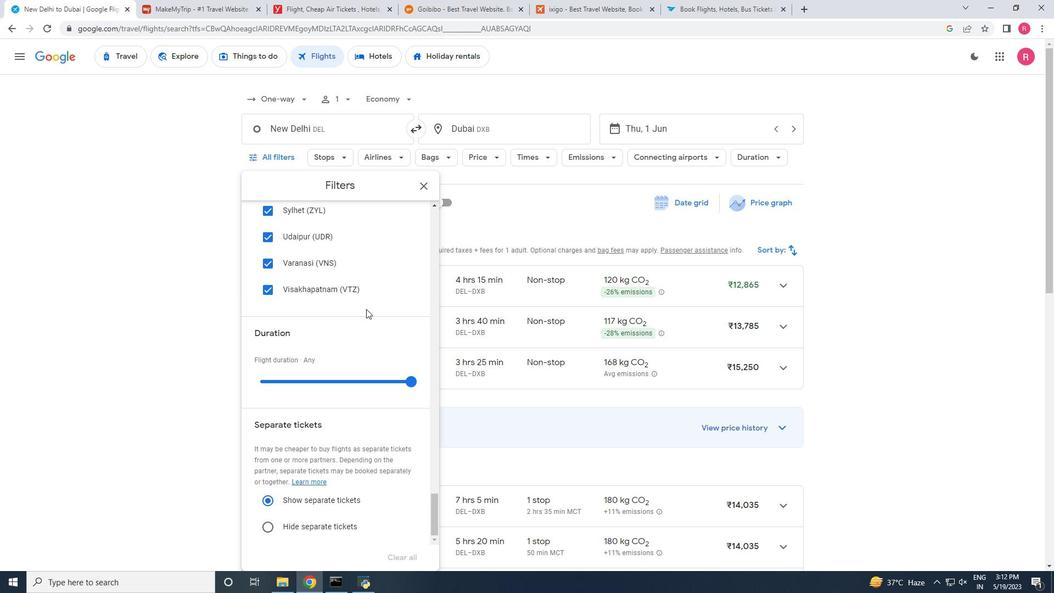 
Action: Mouse moved to (365, 310)
Screenshot: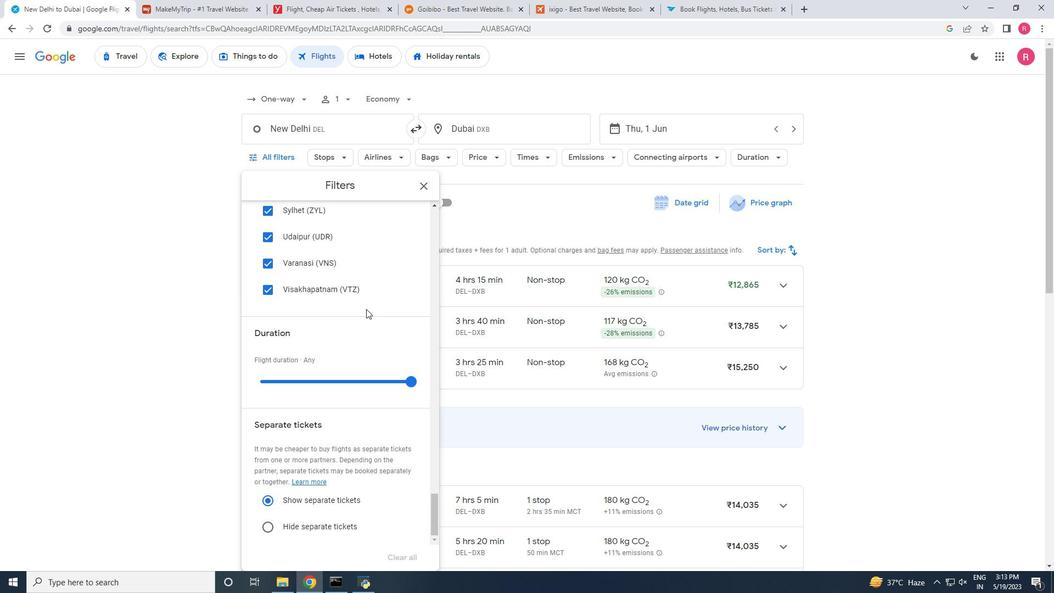 
Action: Mouse scrolled (365, 309) with delta (0, 0)
Screenshot: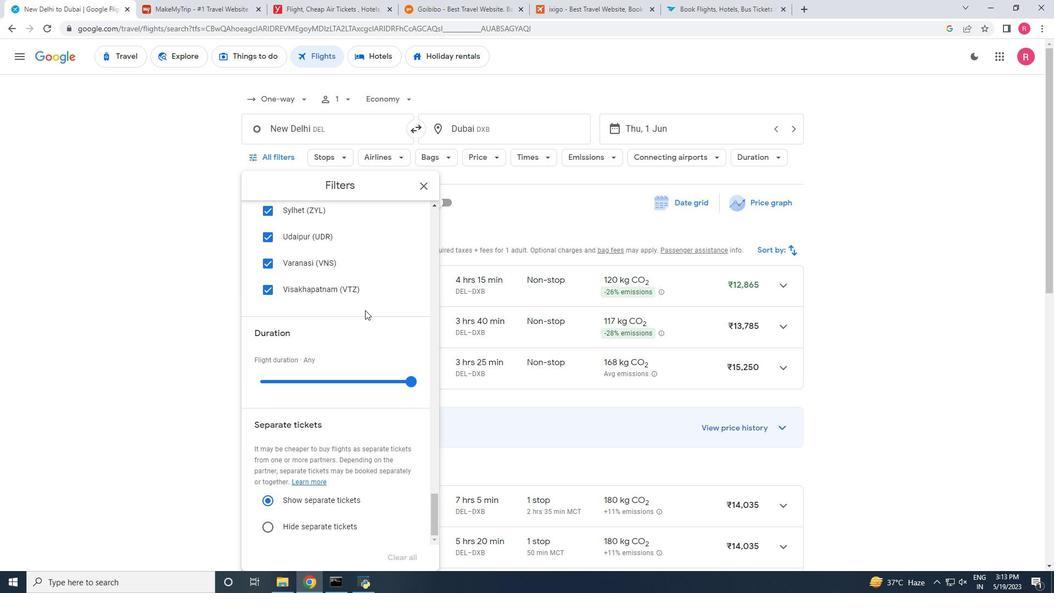 
Action: Mouse scrolled (365, 309) with delta (0, 0)
Screenshot: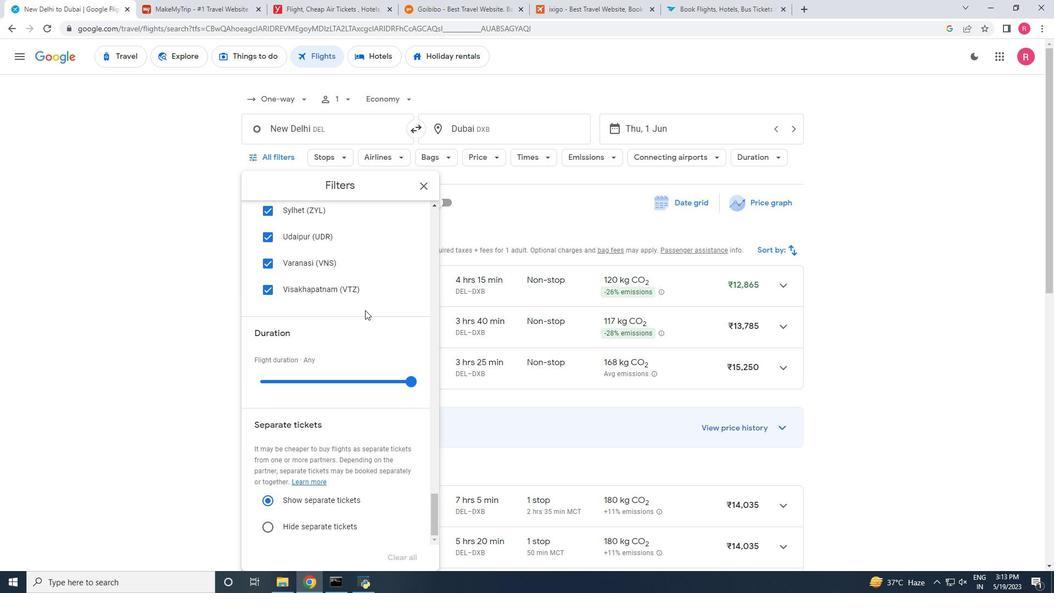 
Action: Mouse scrolled (365, 309) with delta (0, 0)
Screenshot: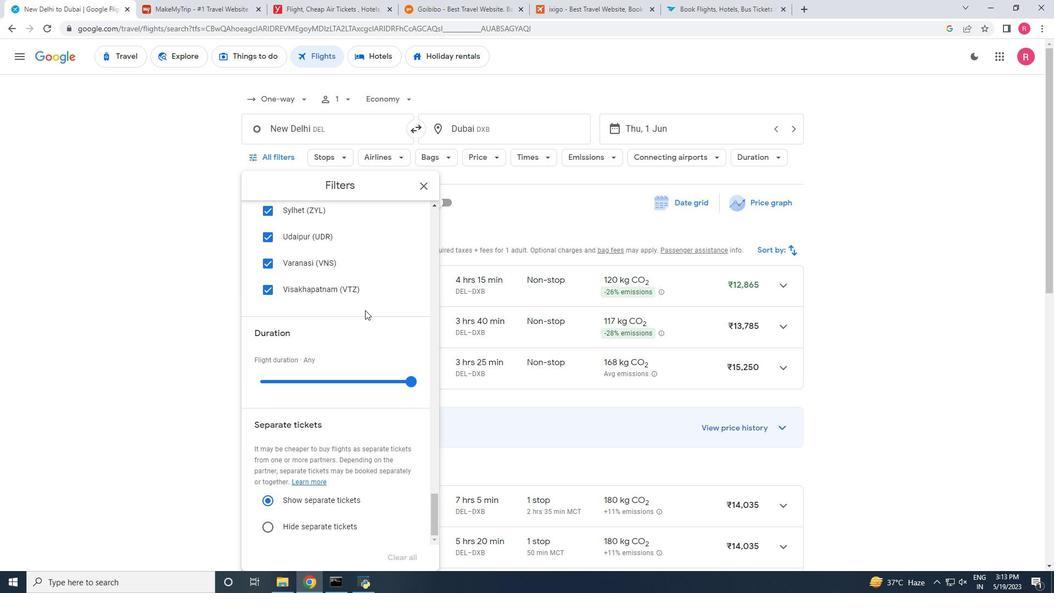 
Action: Mouse scrolled (365, 309) with delta (0, 0)
Screenshot: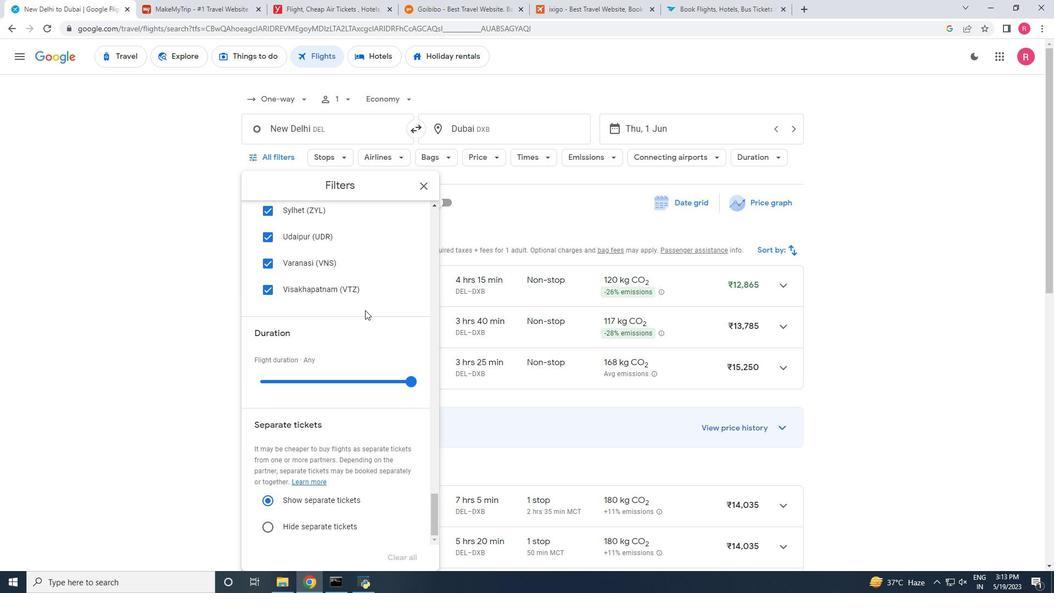 
Action: Mouse moved to (430, 183)
Screenshot: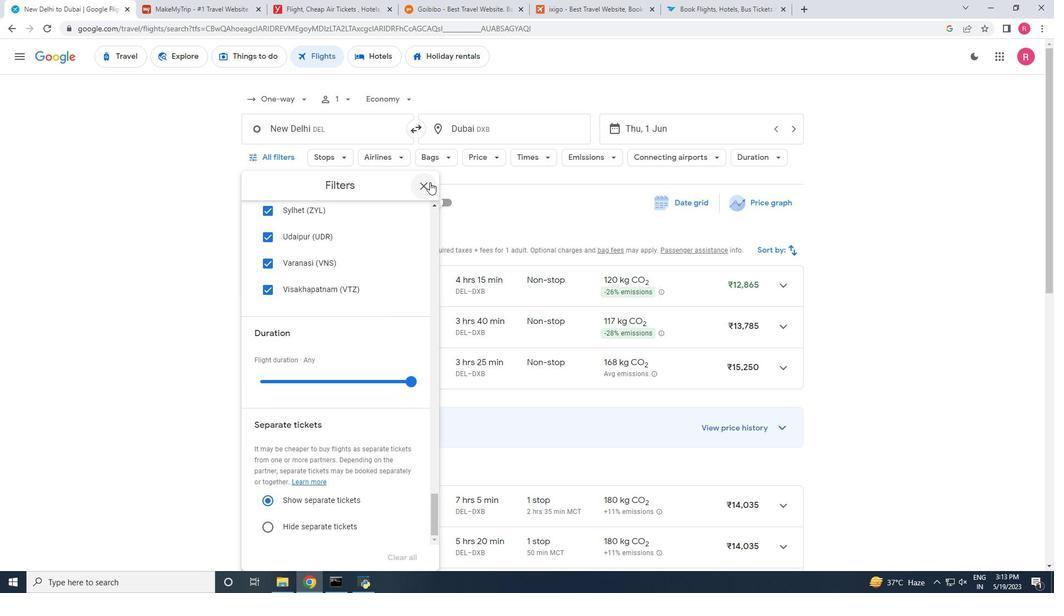 
Action: Mouse pressed left at (430, 183)
Screenshot: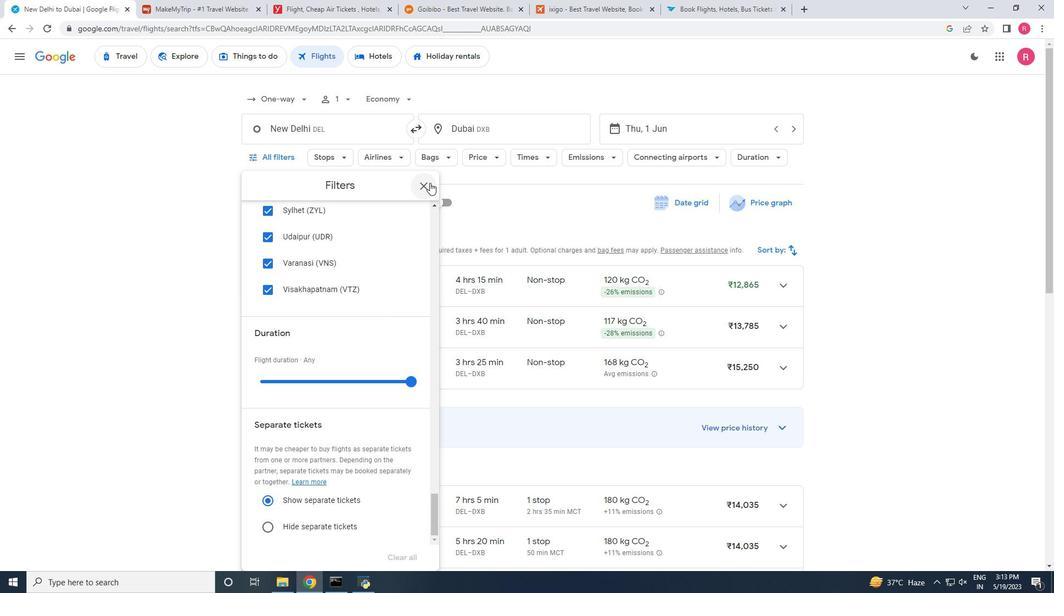 
Action: Mouse moved to (406, 265)
Screenshot: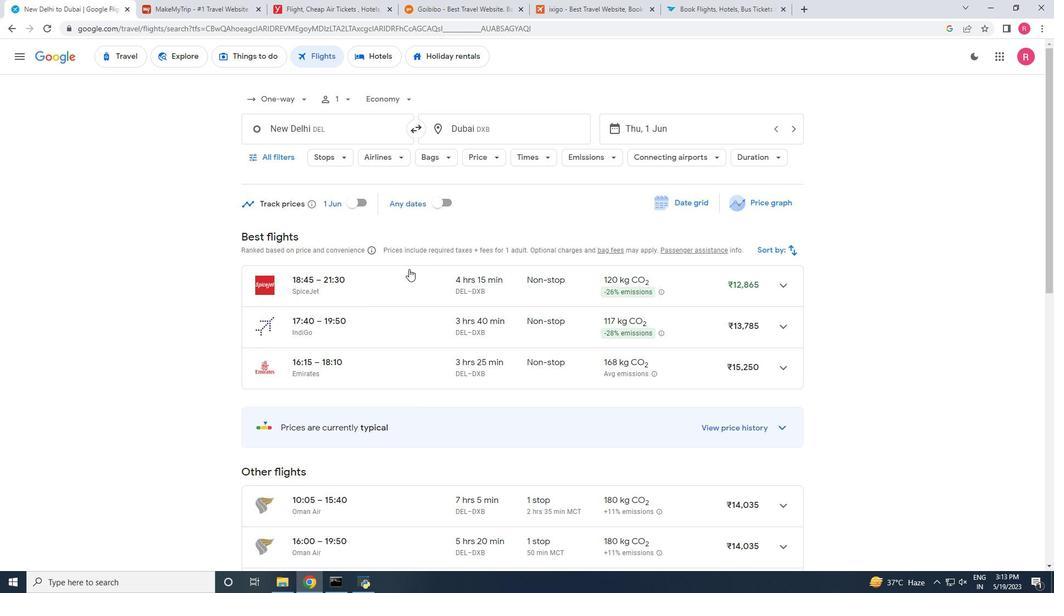 
Action: Mouse scrolled (406, 265) with delta (0, 0)
Screenshot: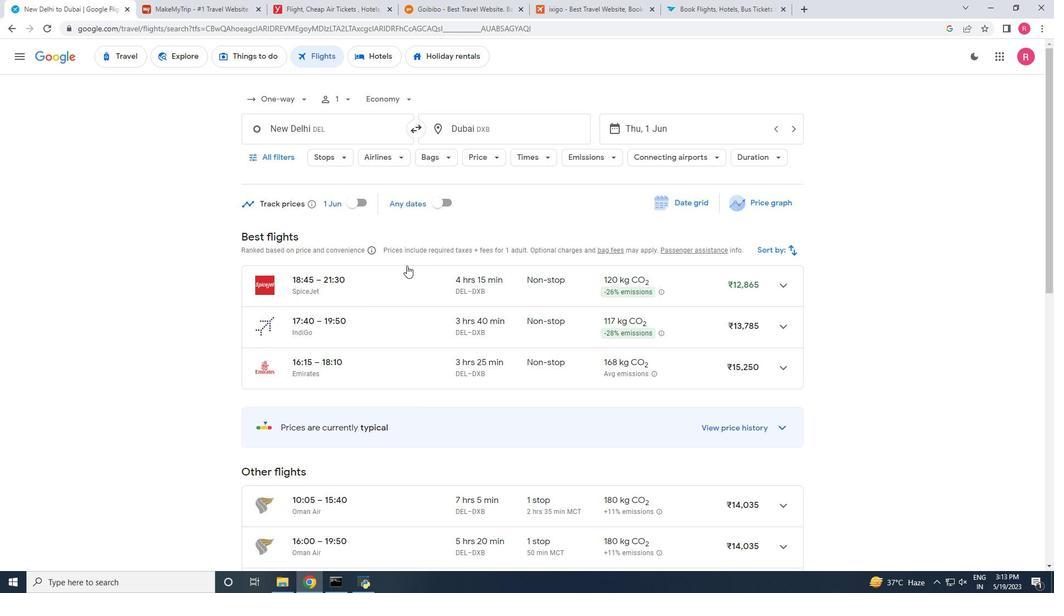 
Action: Mouse scrolled (406, 265) with delta (0, 0)
Screenshot: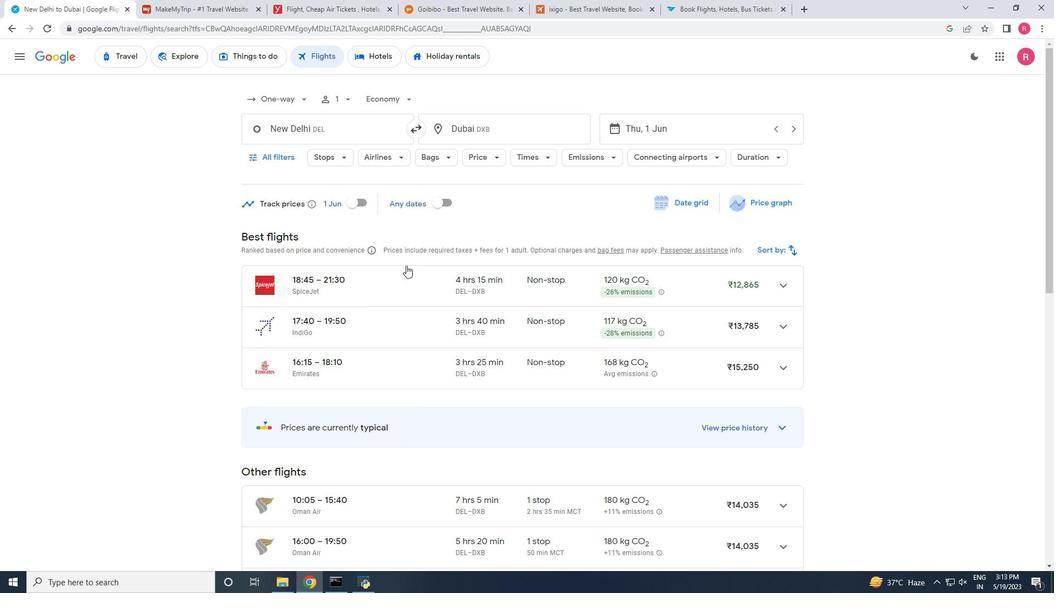 
Action: Mouse scrolled (406, 265) with delta (0, 0)
Screenshot: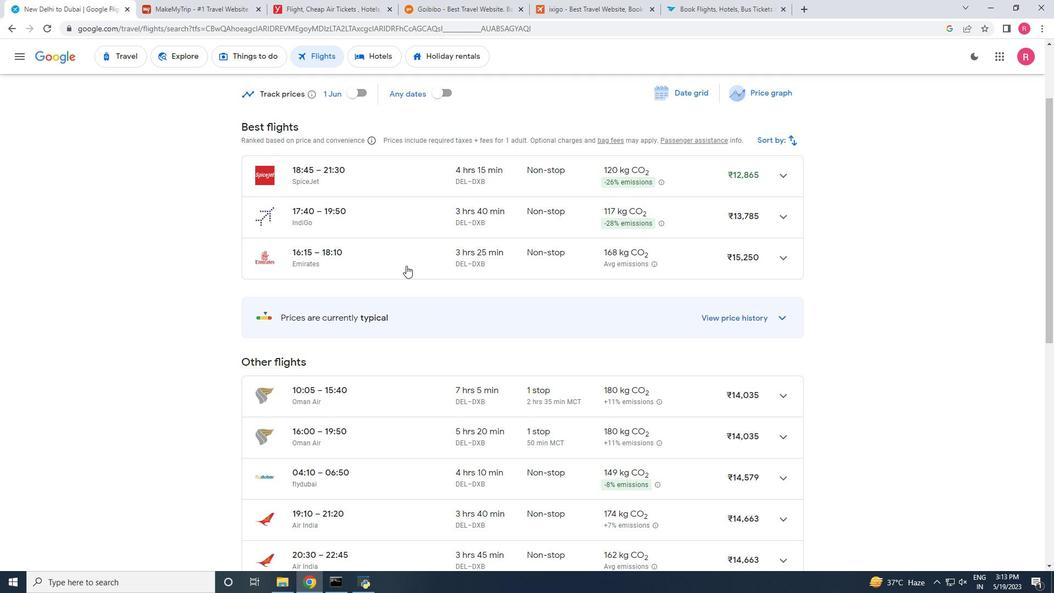 
Action: Mouse moved to (612, 260)
Screenshot: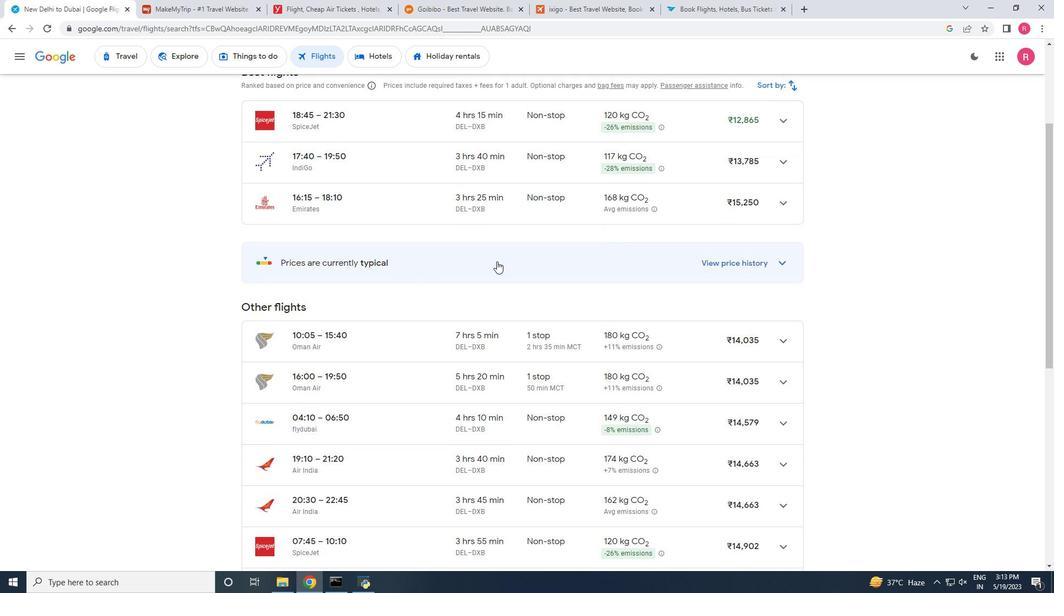 
Action: Mouse scrolled (612, 261) with delta (0, 0)
Screenshot: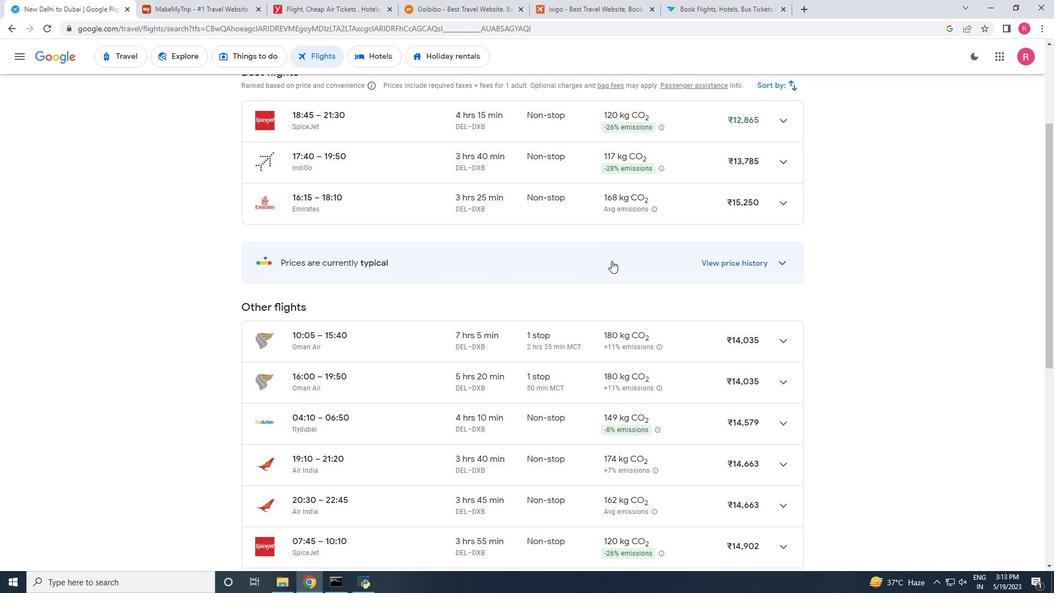
Action: Mouse scrolled (612, 261) with delta (0, 0)
Screenshot: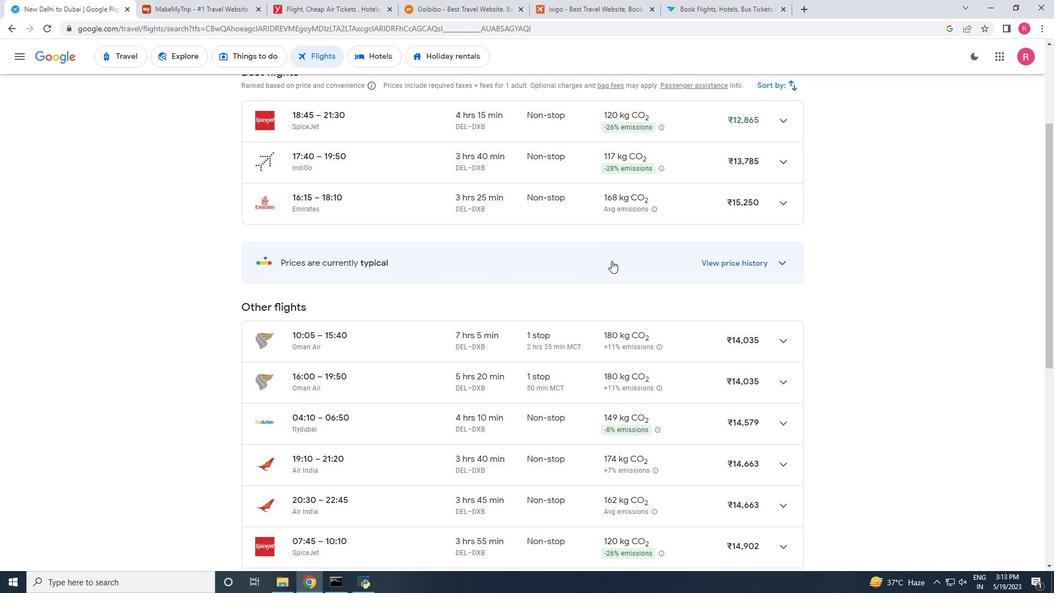 
Action: Mouse moved to (612, 260)
Screenshot: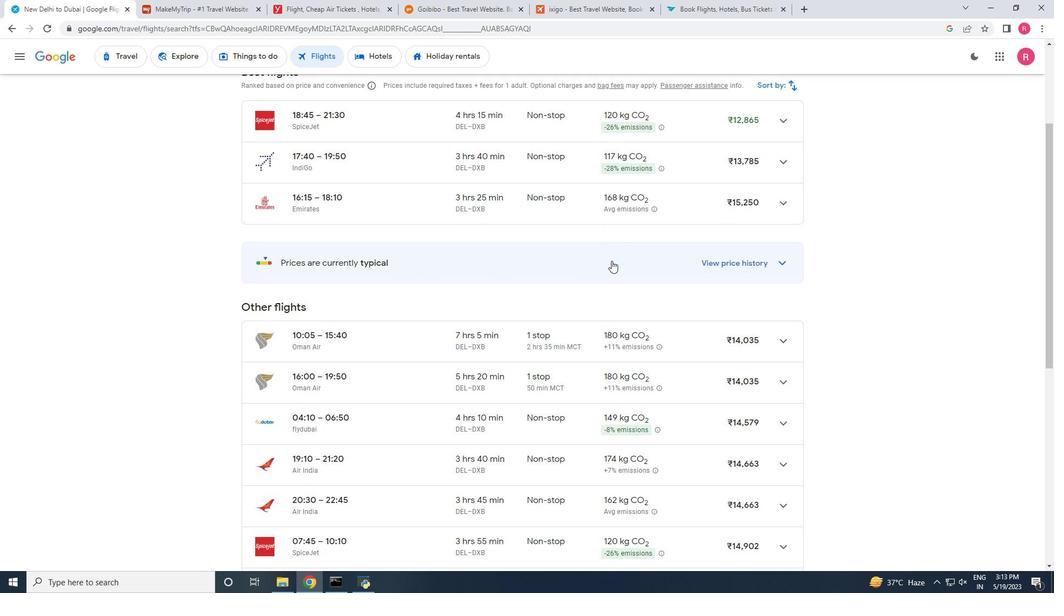 
Action: Mouse scrolled (612, 261) with delta (0, 0)
Screenshot: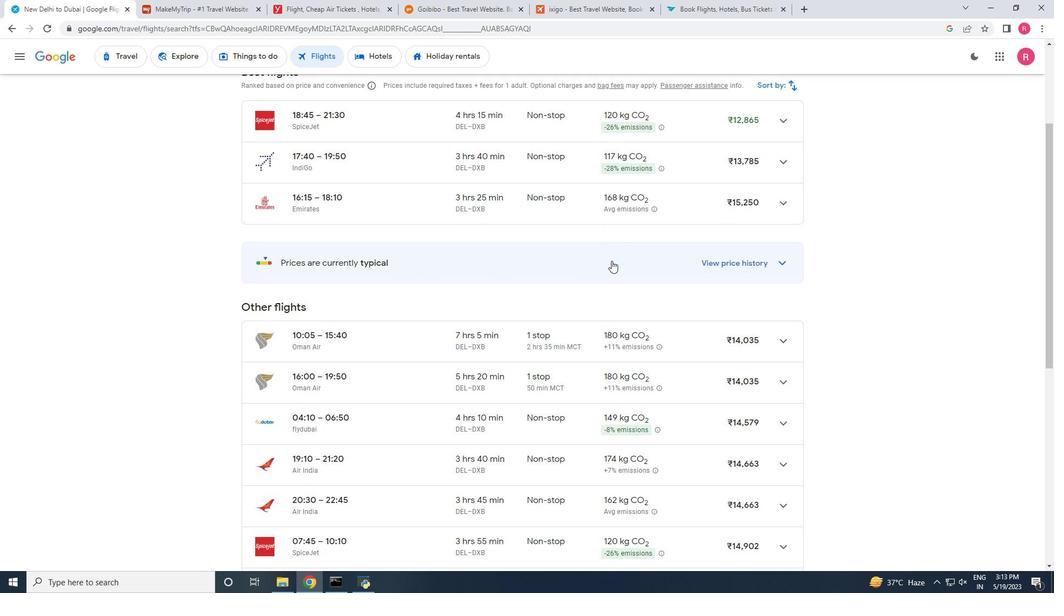 
Action: Mouse moved to (785, 287)
Screenshot: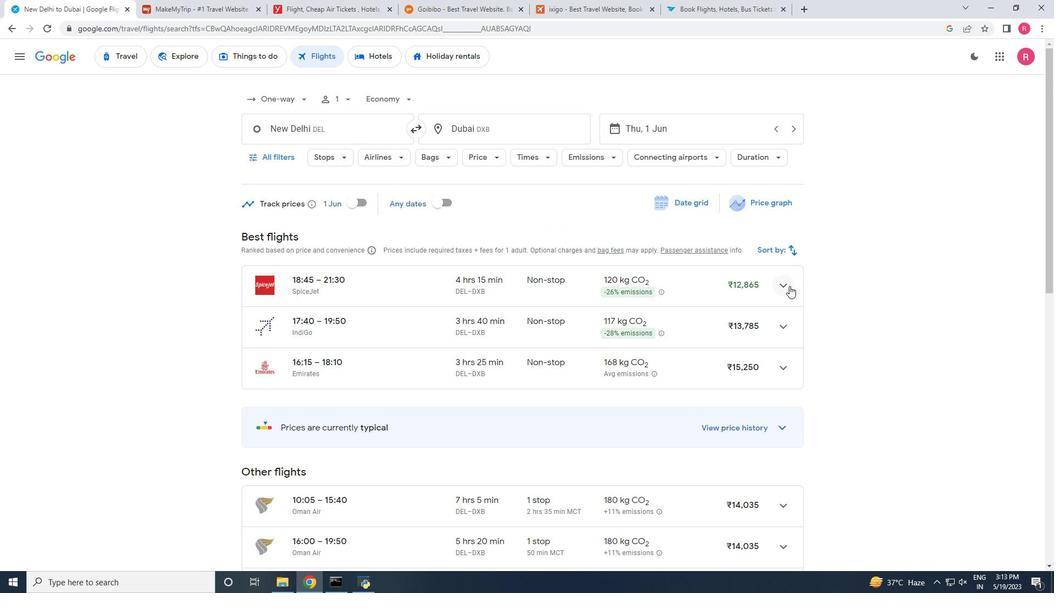 
Action: Mouse pressed left at (785, 287)
Screenshot: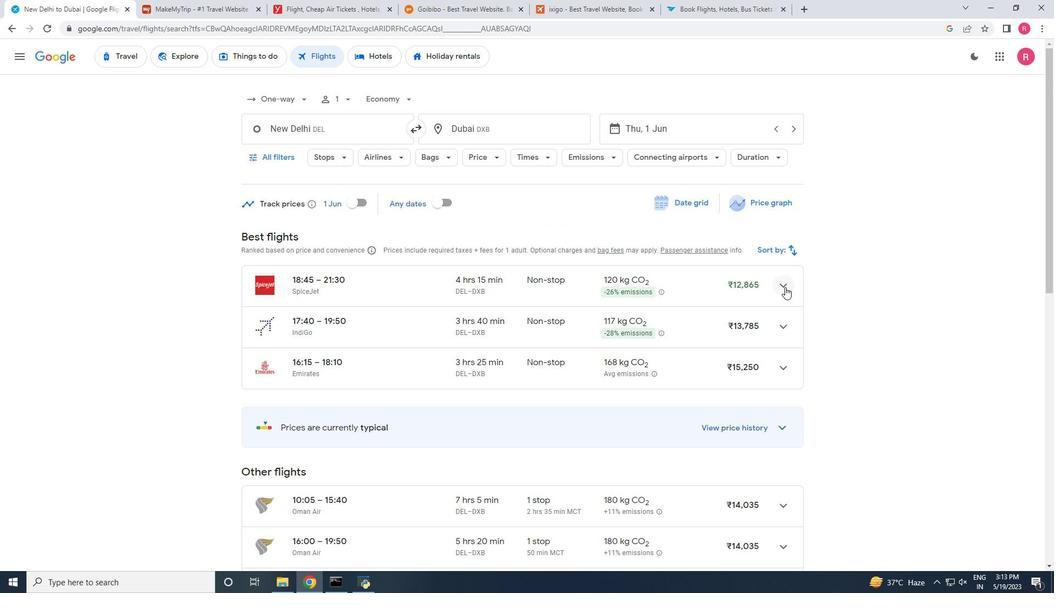 
Action: Mouse moved to (641, 287)
Screenshot: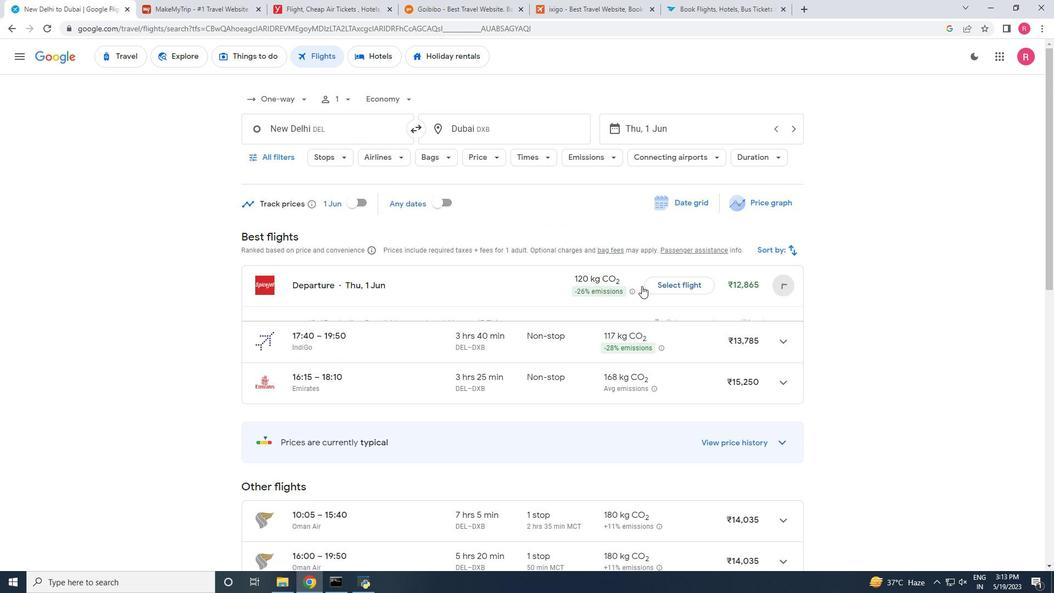 
Action: Mouse scrolled (641, 286) with delta (0, 0)
Screenshot: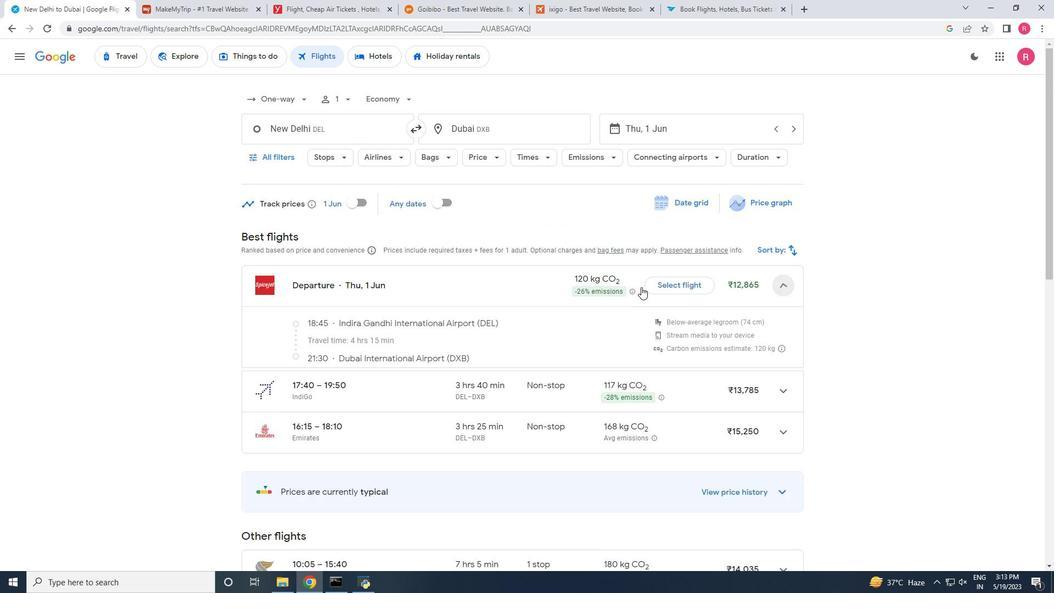 
Action: Mouse scrolled (641, 286) with delta (0, 0)
Screenshot: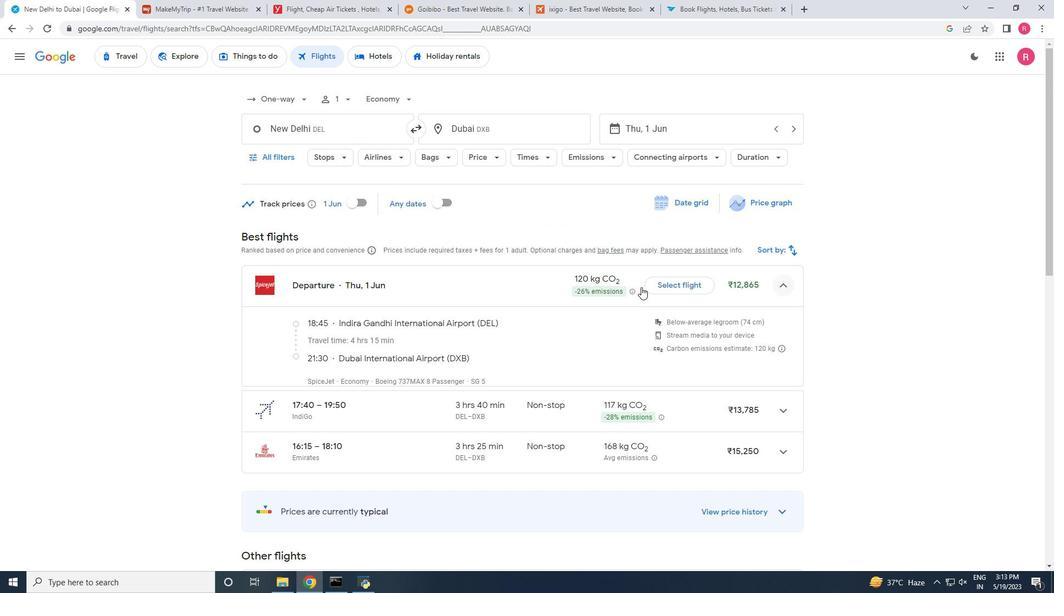
Action: Mouse moved to (786, 310)
Screenshot: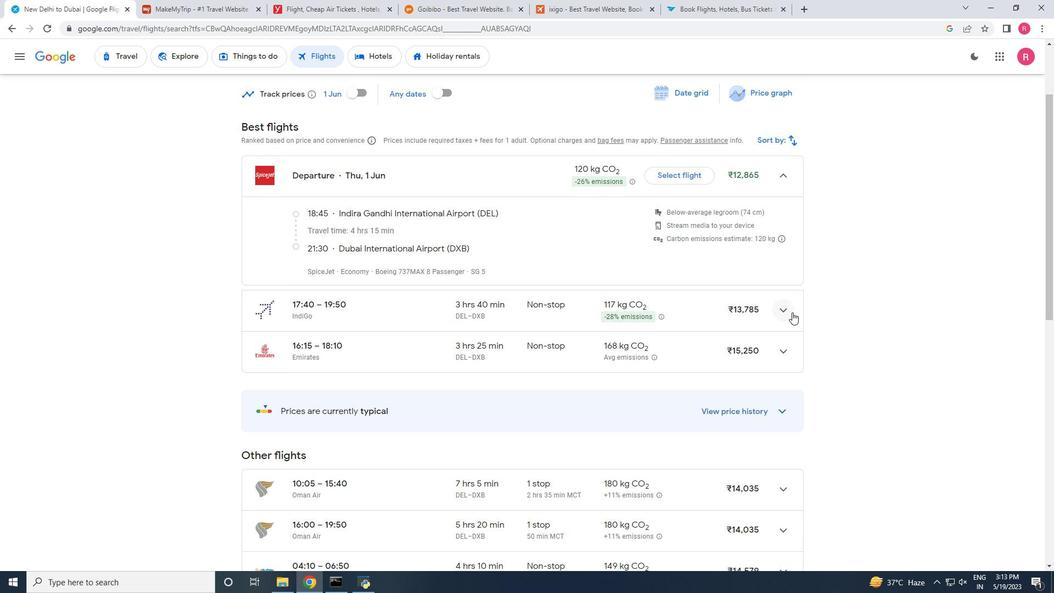 
Action: Mouse pressed left at (786, 310)
Screenshot: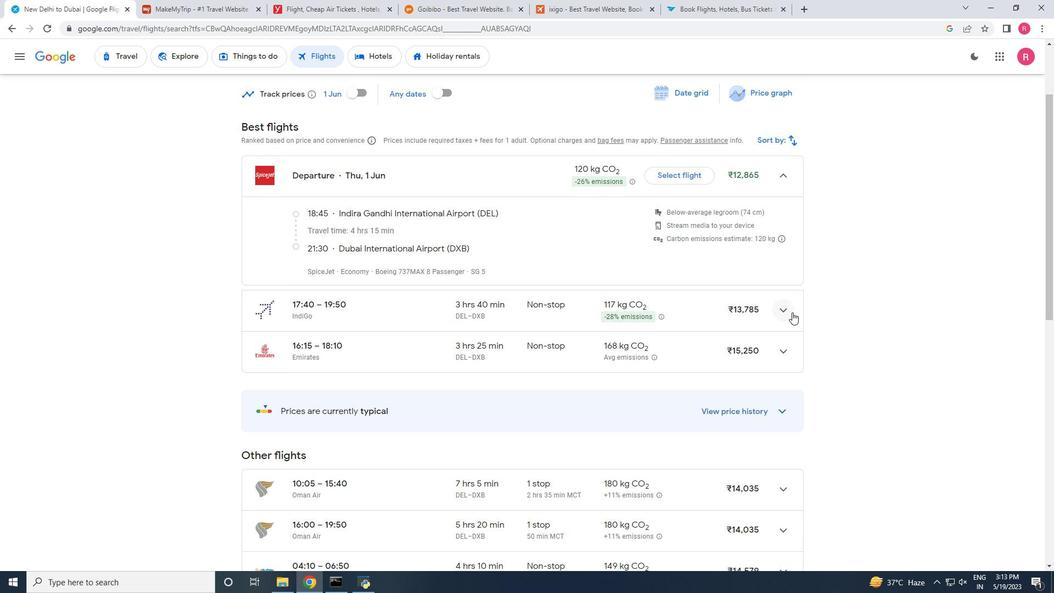 
Action: Mouse moved to (704, 303)
Screenshot: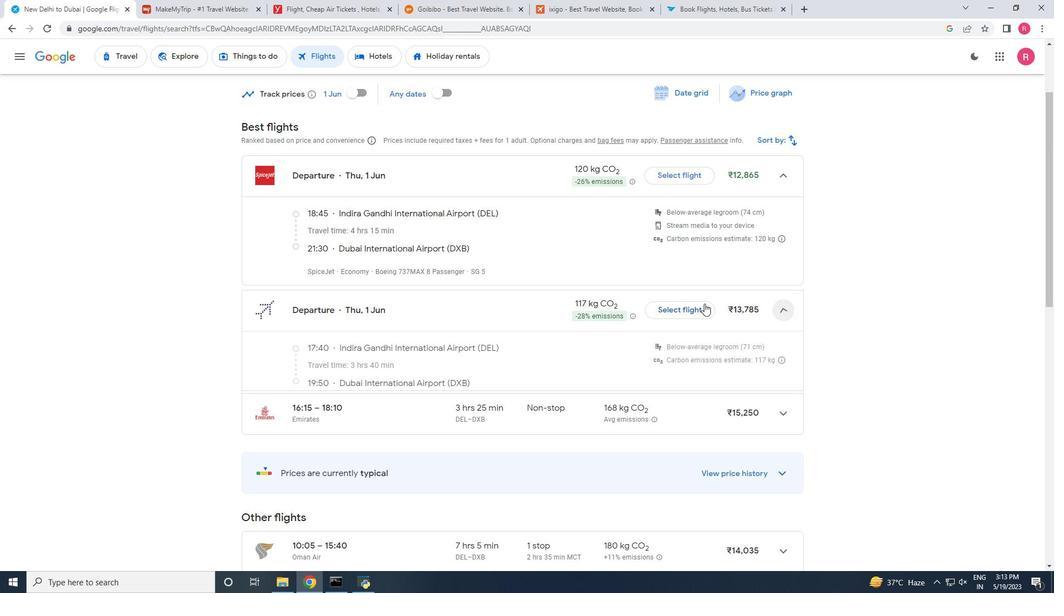
Action: Mouse scrolled (704, 304) with delta (0, 0)
Screenshot: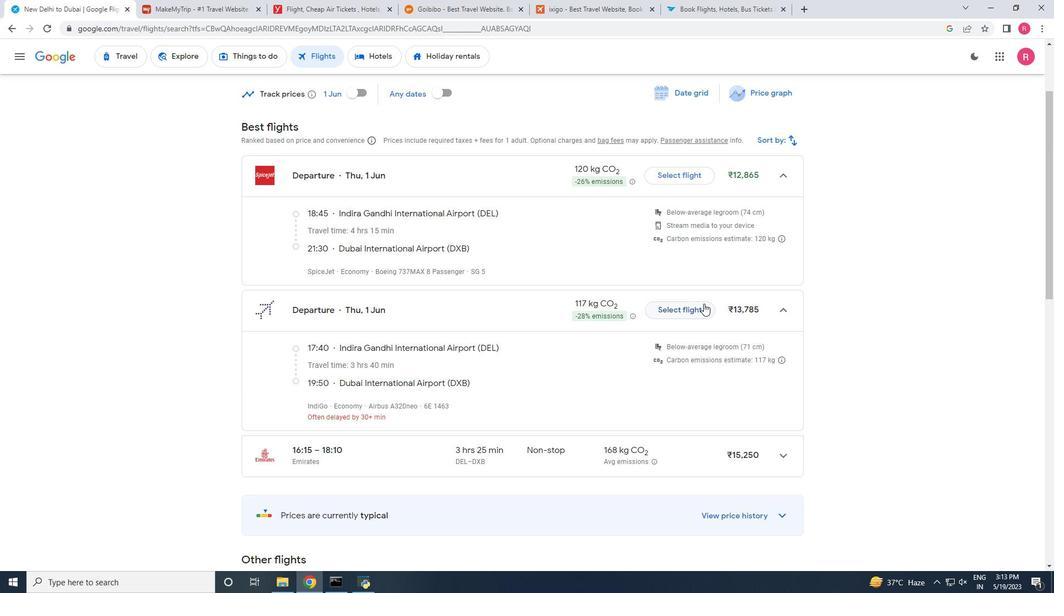 
Action: Mouse scrolled (704, 304) with delta (0, 0)
Screenshot: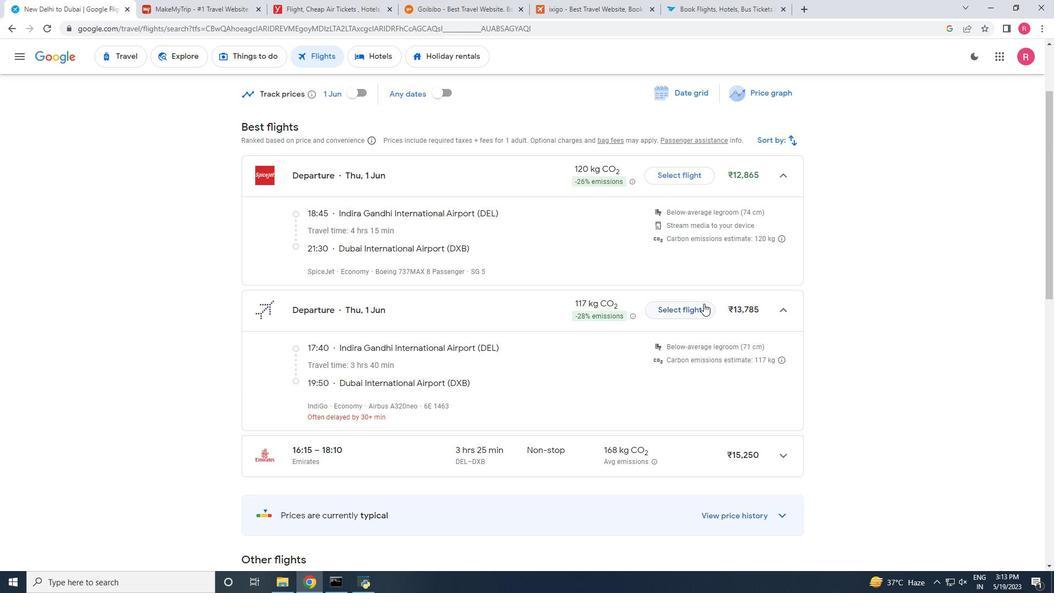 
Action: Mouse scrolled (704, 304) with delta (0, 0)
Screenshot: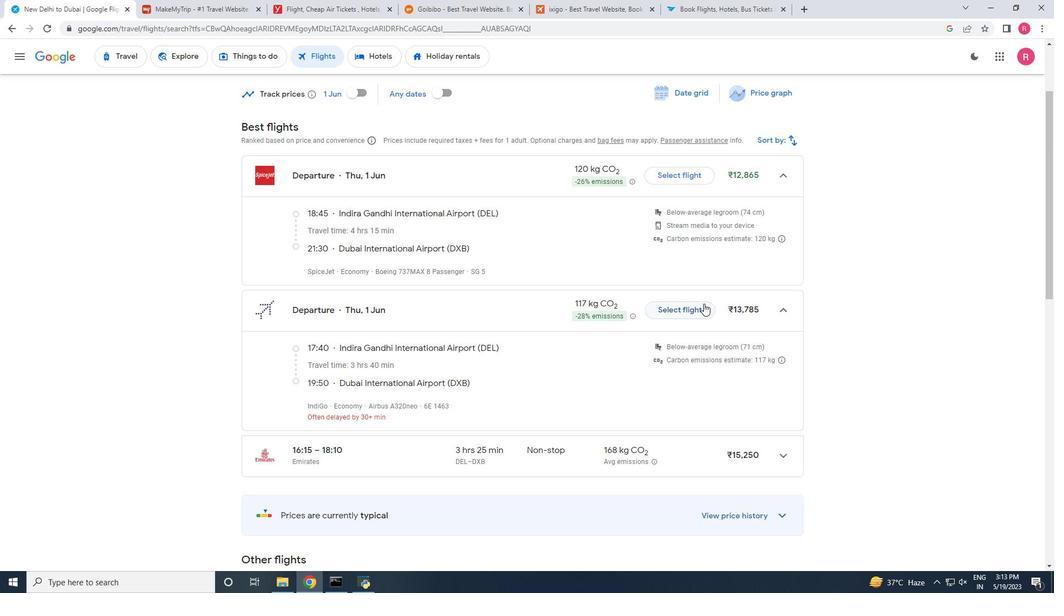 
Action: Mouse moved to (742, 199)
Screenshot: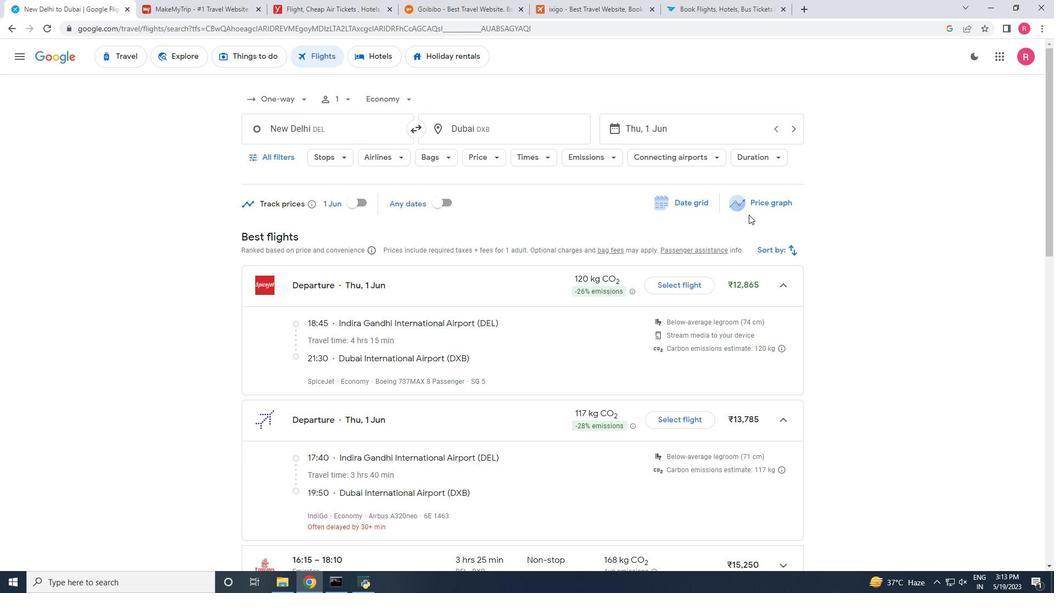 
Action: Mouse pressed left at (742, 199)
Screenshot: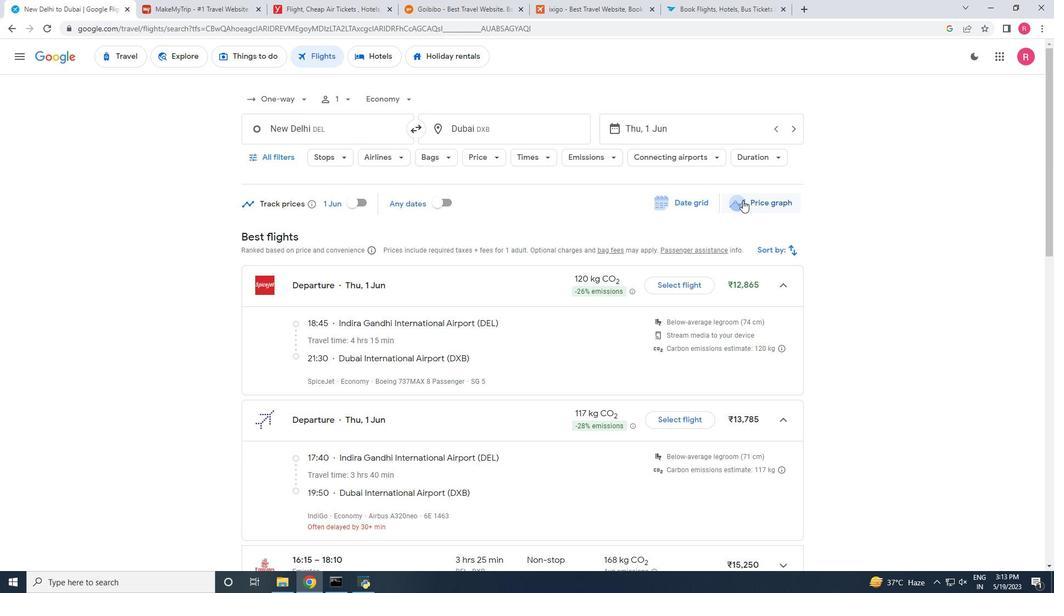 
Action: Mouse moved to (795, 309)
Screenshot: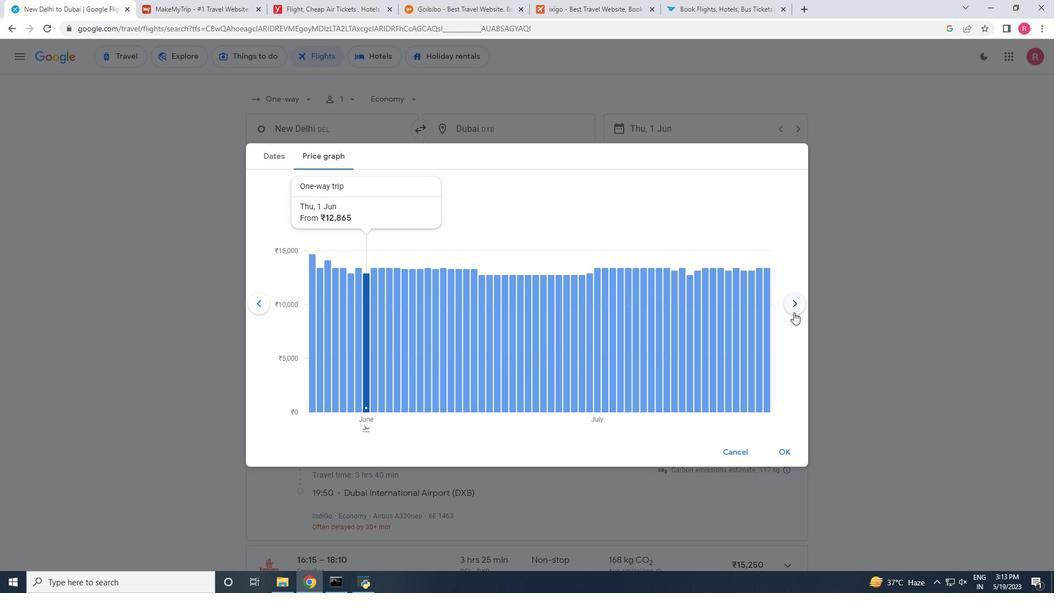 
Action: Mouse pressed left at (795, 309)
Screenshot: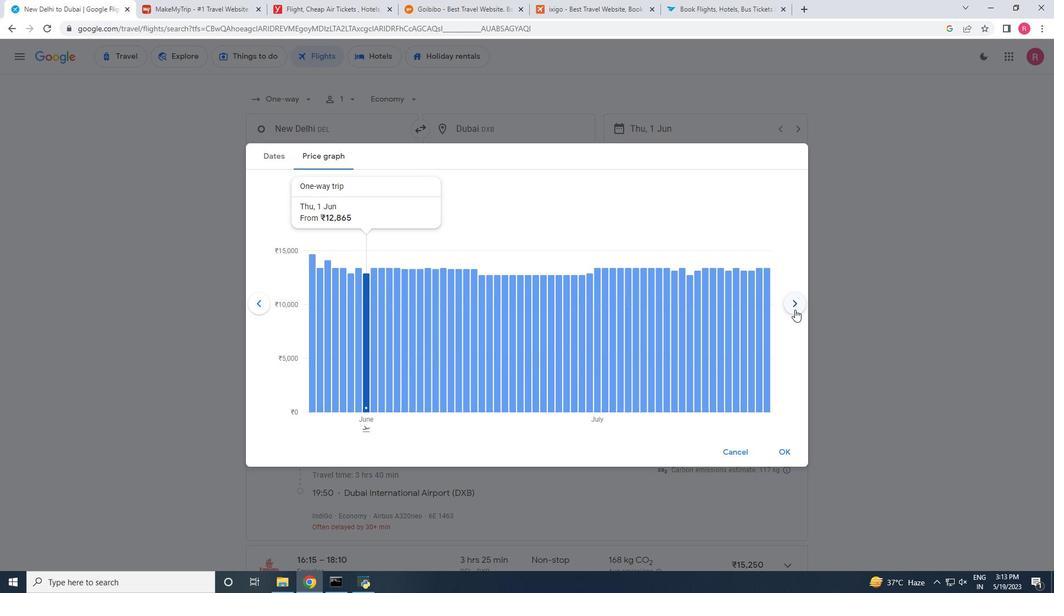 
Action: Mouse moved to (357, 139)
Screenshot: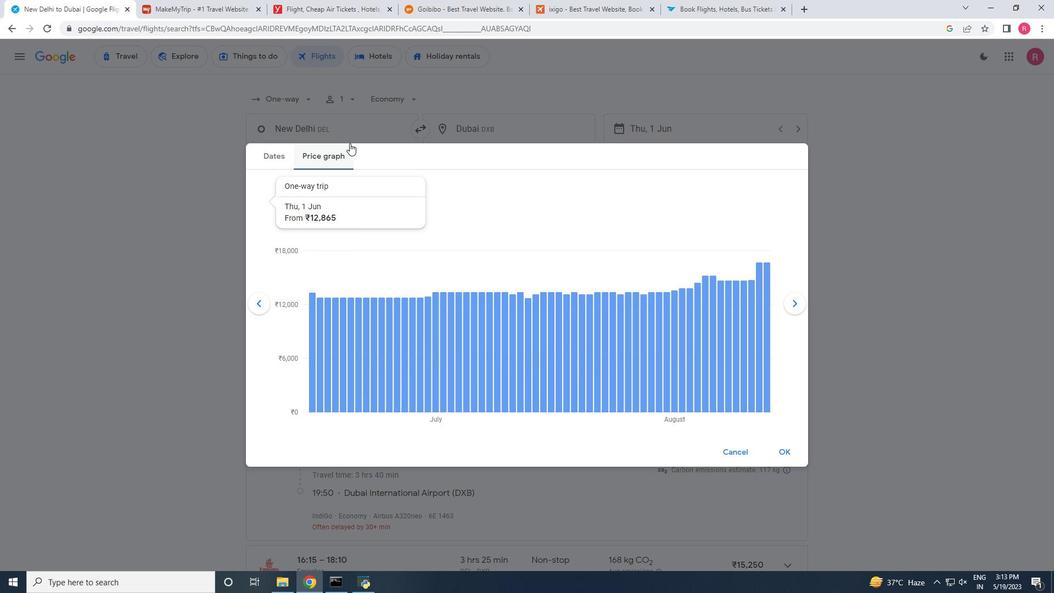 
Action: Mouse pressed left at (357, 139)
Screenshot: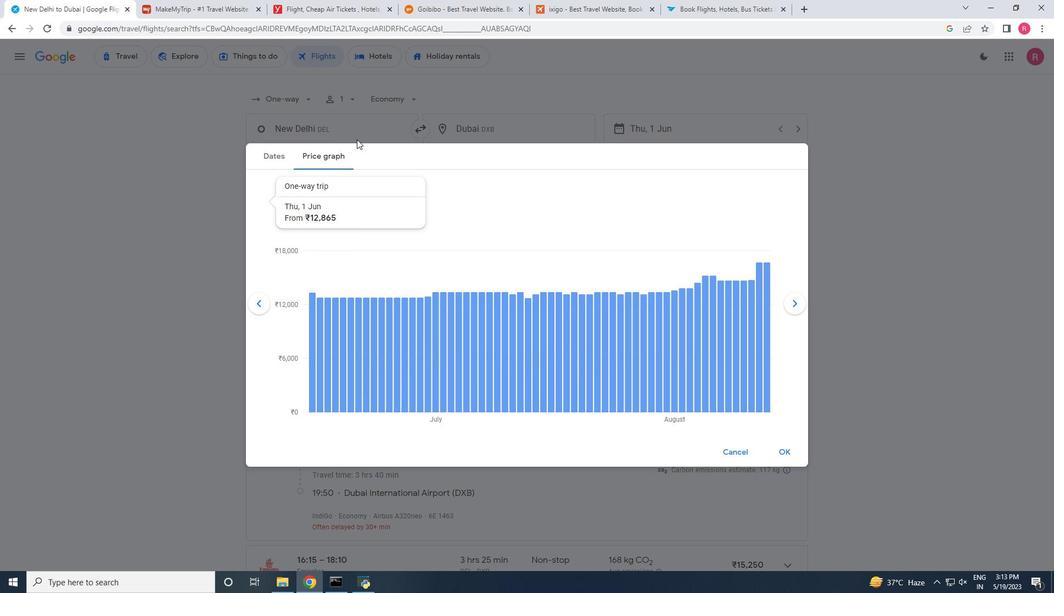 
Action: Mouse moved to (653, 299)
Screenshot: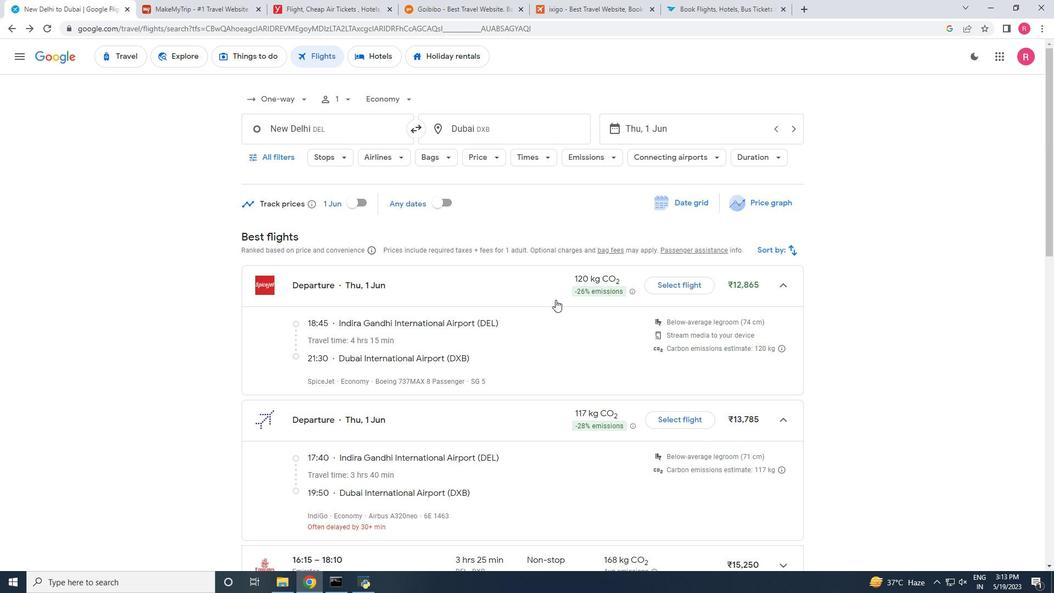 
Action: Mouse scrolled (653, 299) with delta (0, 0)
Screenshot: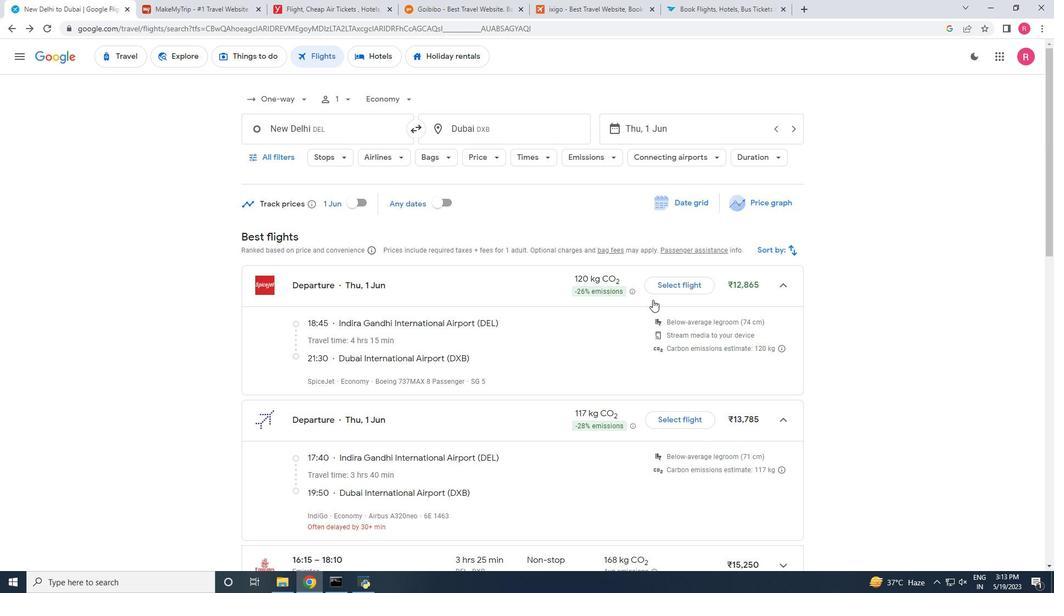 
Action: Mouse scrolled (653, 299) with delta (0, 0)
Screenshot: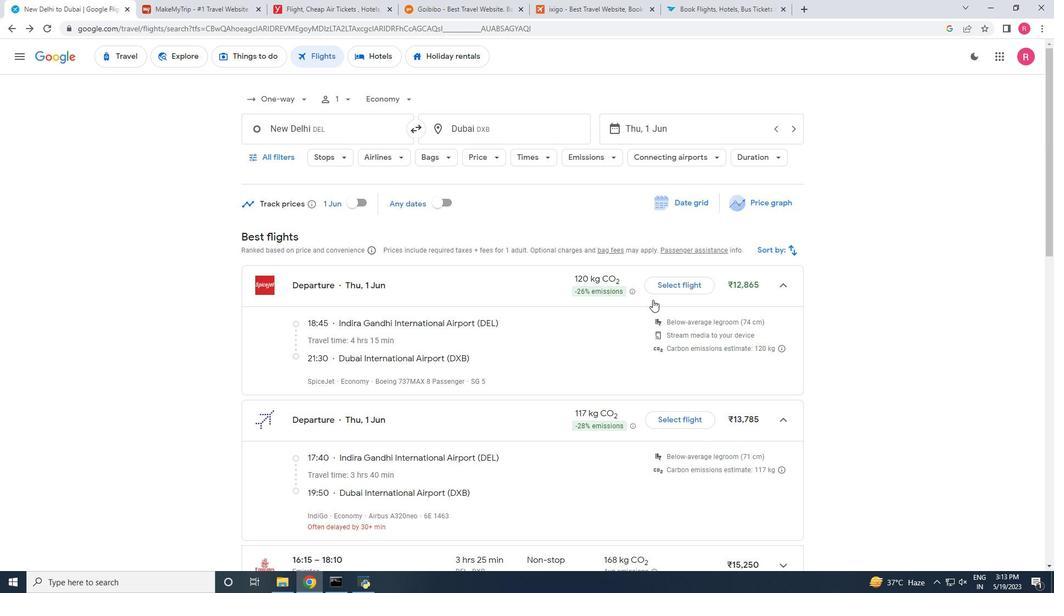 
Action: Mouse scrolled (653, 299) with delta (0, 0)
Screenshot: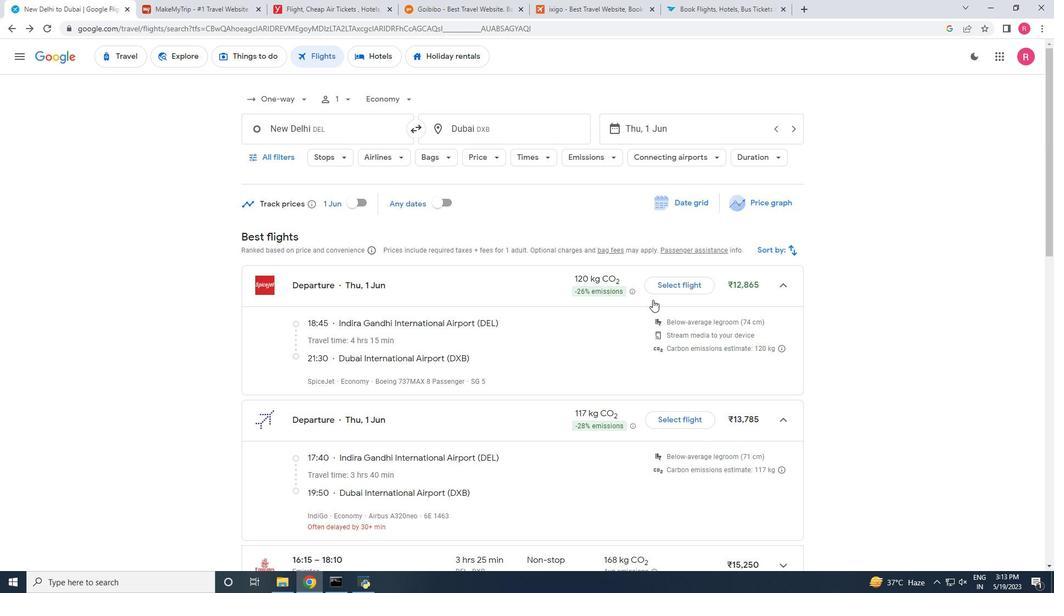 
Action: Mouse scrolled (653, 299) with delta (0, 0)
Screenshot: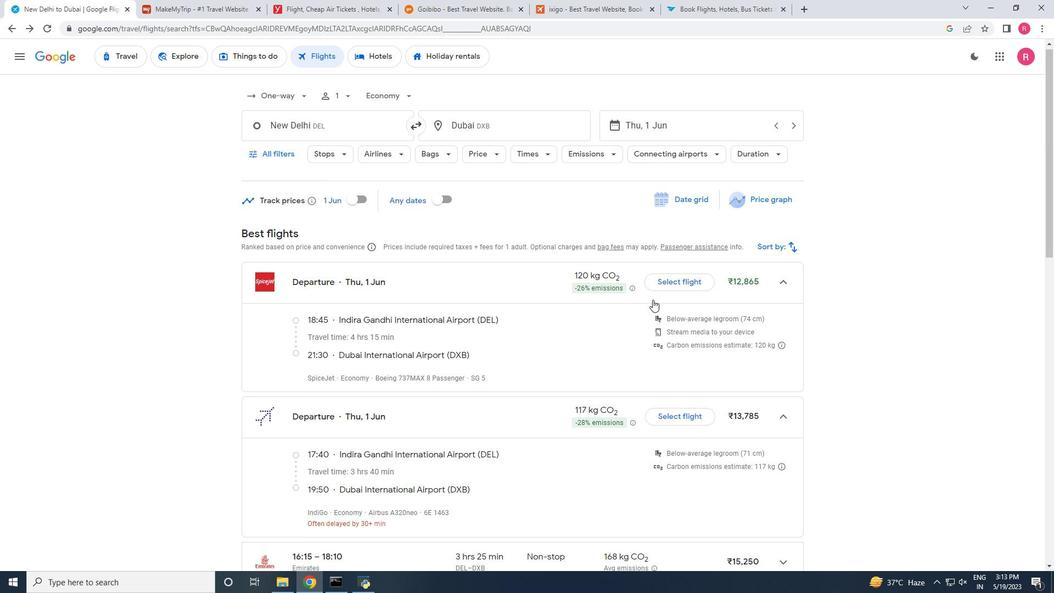 
Action: Mouse scrolled (653, 299) with delta (0, 0)
Screenshot: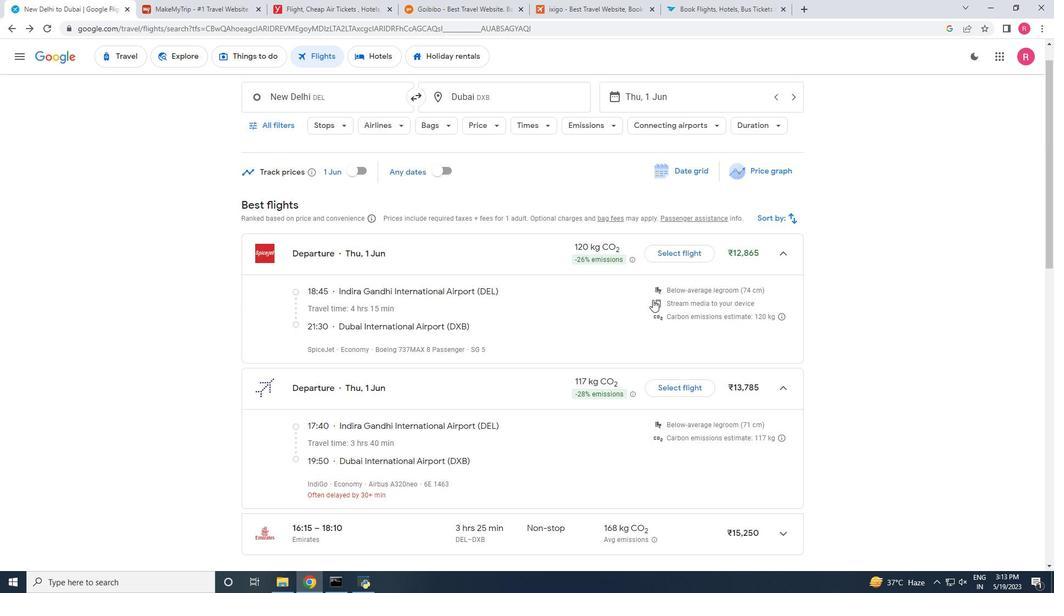 
Action: Mouse moved to (784, 285)
Screenshot: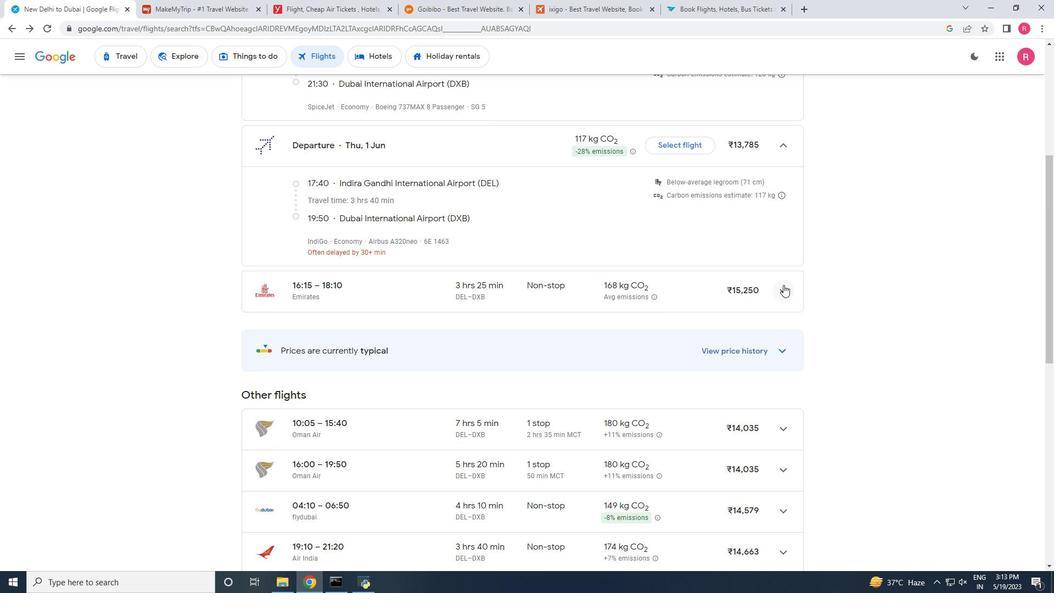 
Action: Mouse pressed left at (784, 285)
Screenshot: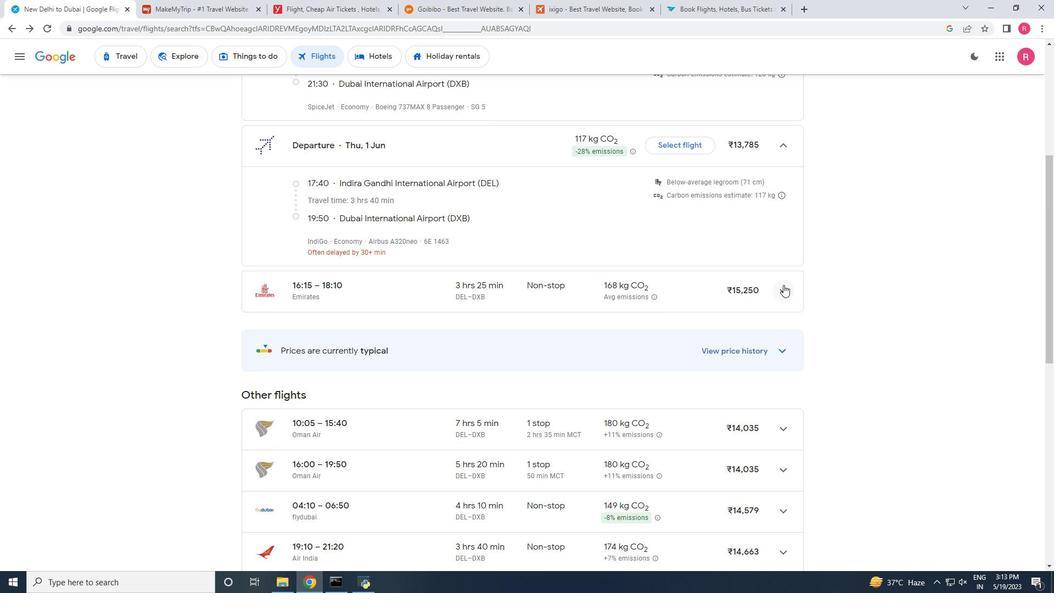 
Action: Mouse moved to (591, 364)
Screenshot: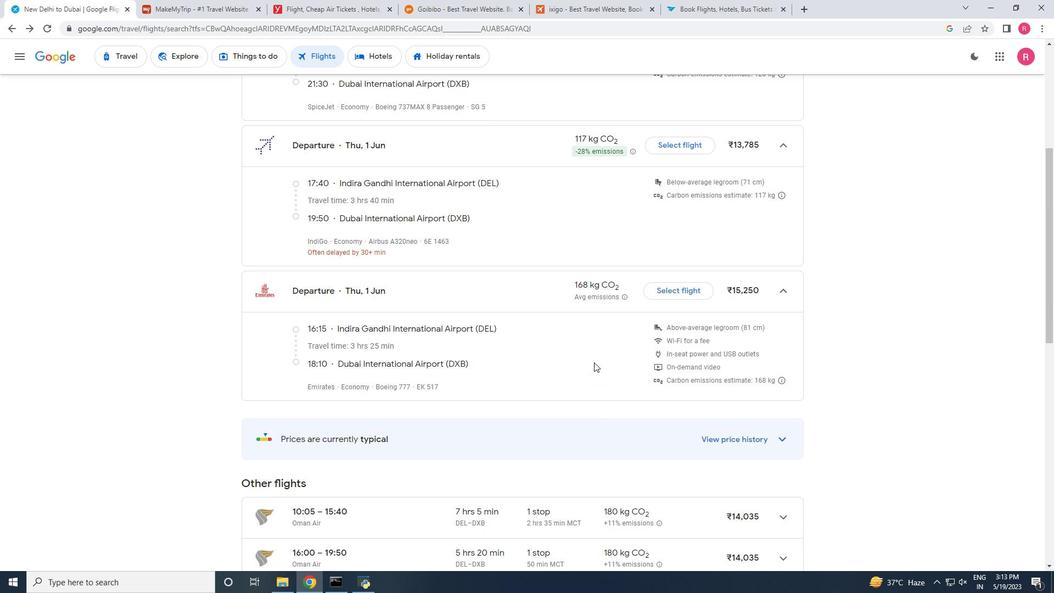 
Action: Mouse scrolled (591, 363) with delta (0, 0)
Screenshot: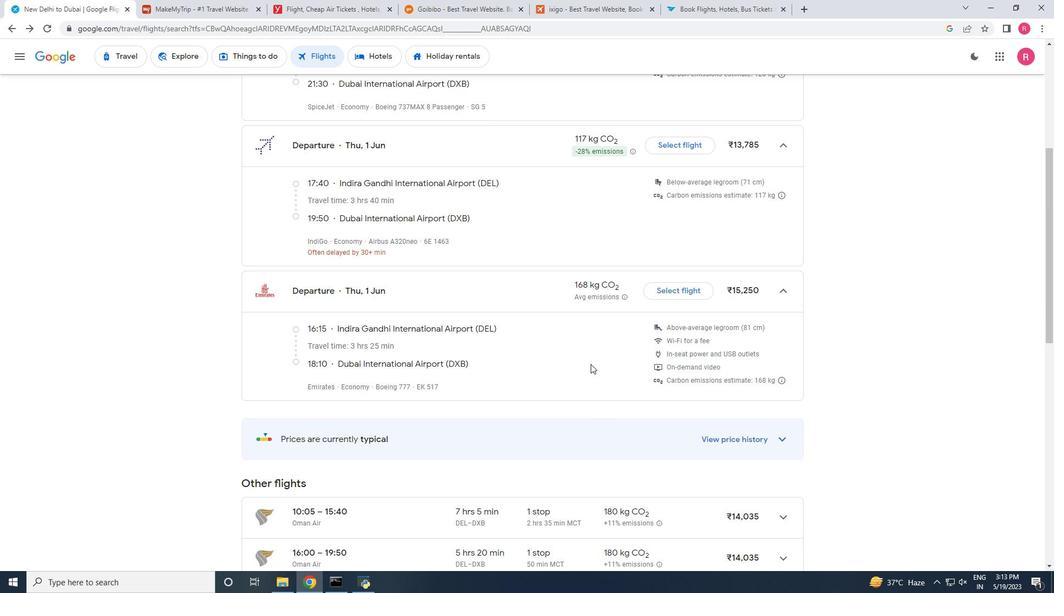 
Action: Mouse scrolled (591, 363) with delta (0, 0)
Screenshot: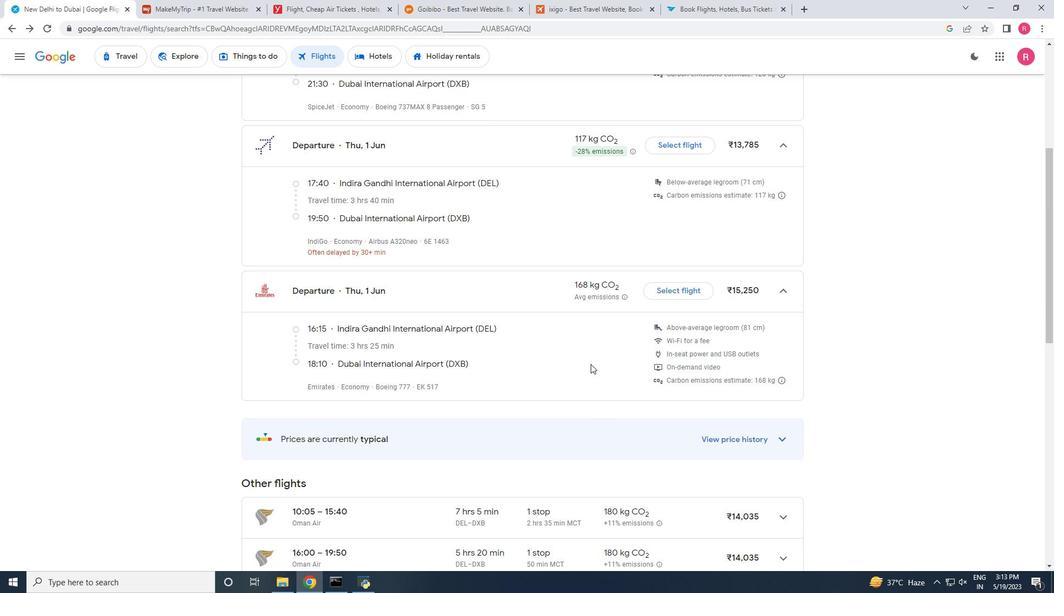 
Action: Mouse scrolled (591, 363) with delta (0, 0)
Screenshot: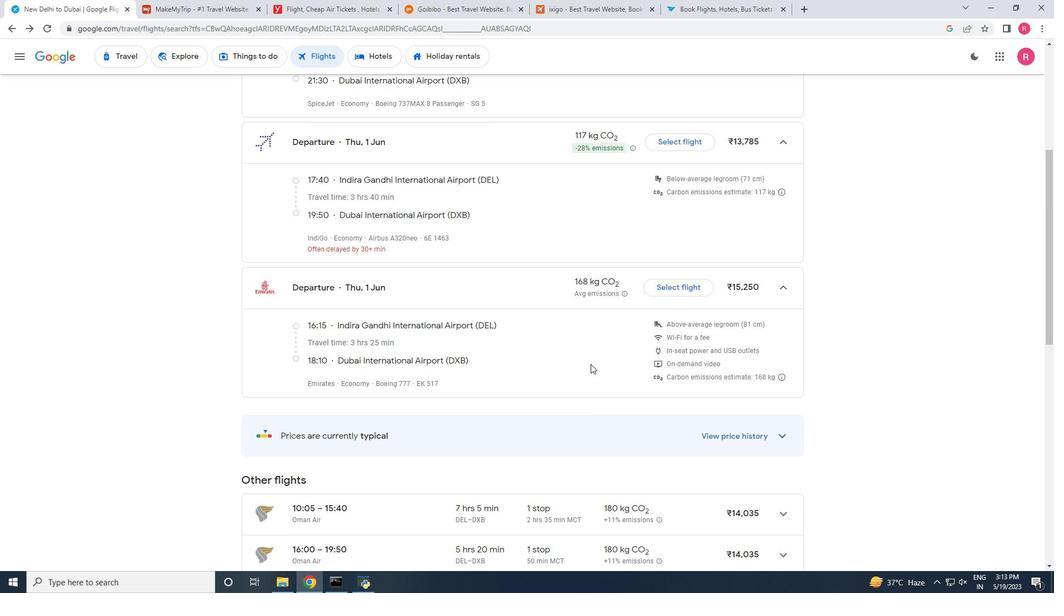 
Action: Mouse moved to (779, 353)
Screenshot: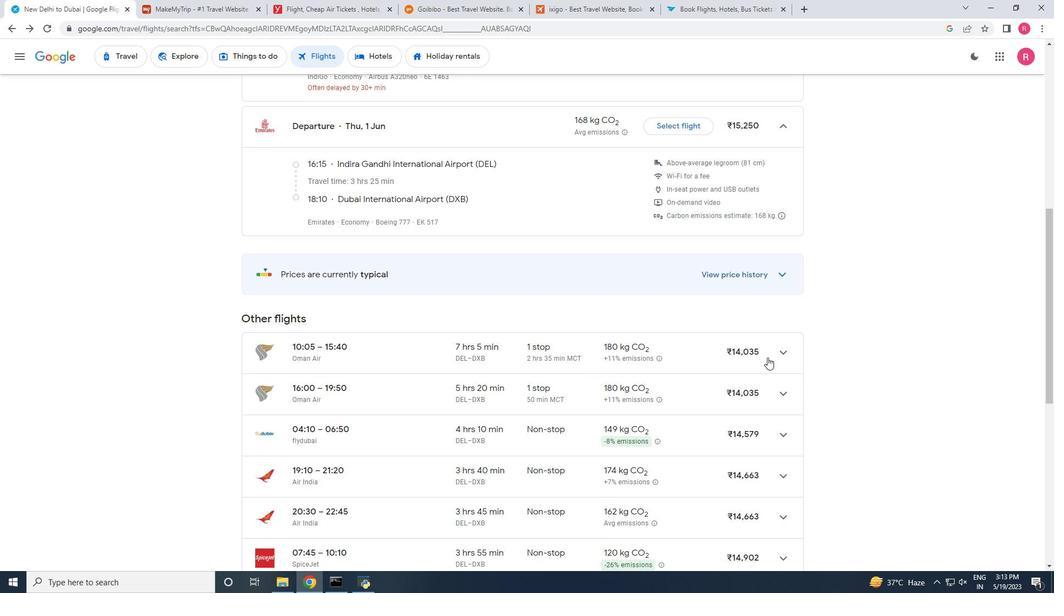 
Action: Mouse pressed left at (779, 353)
Screenshot: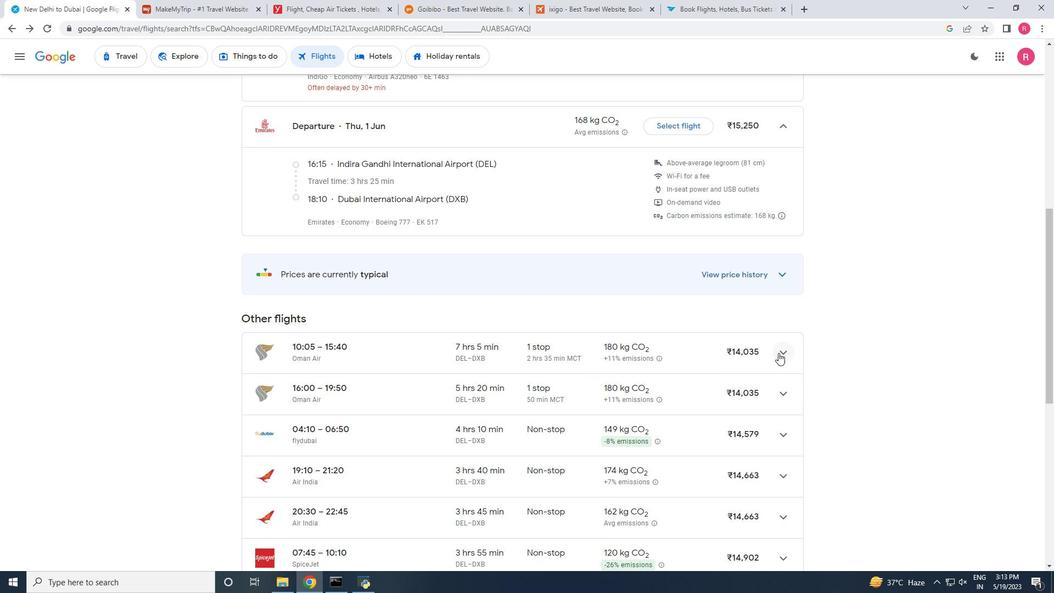 
Action: Mouse moved to (635, 312)
Screenshot: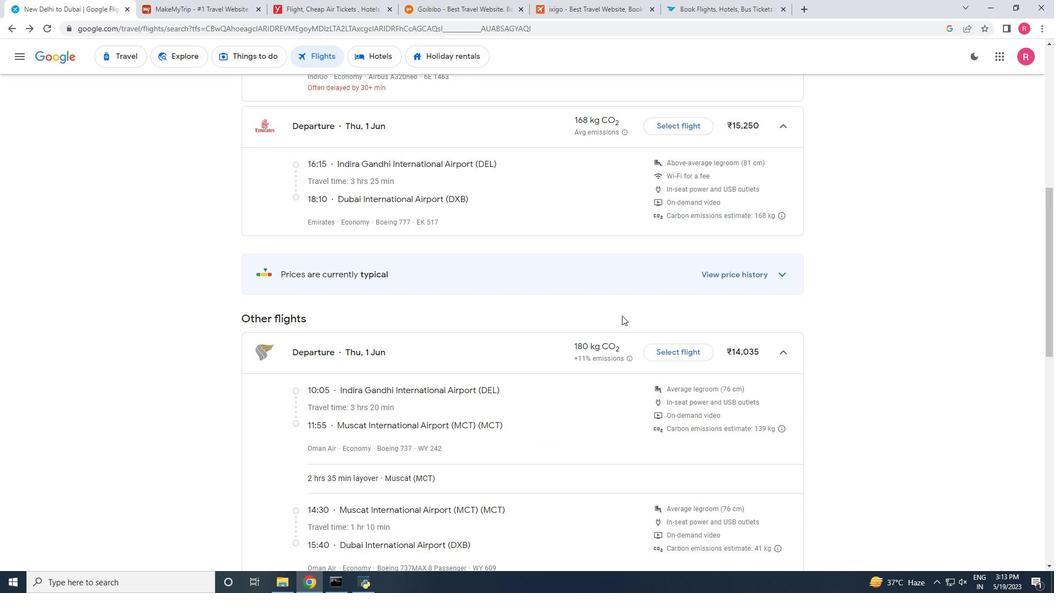 
Action: Mouse scrolled (635, 311) with delta (0, 0)
Screenshot: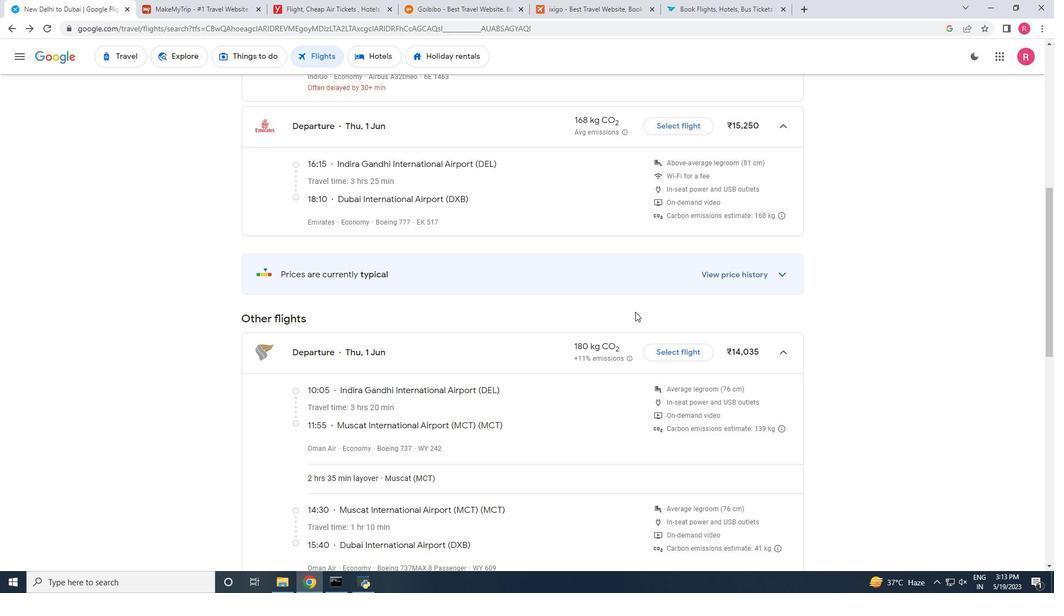 
Action: Mouse scrolled (635, 311) with delta (0, 0)
Screenshot: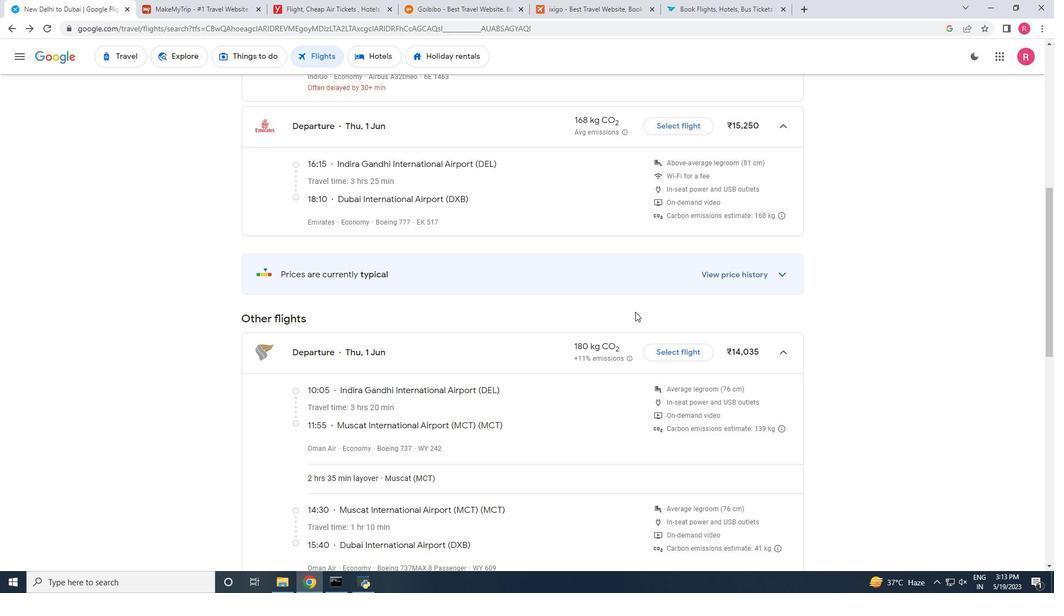 
Action: Mouse scrolled (635, 311) with delta (0, 0)
Screenshot: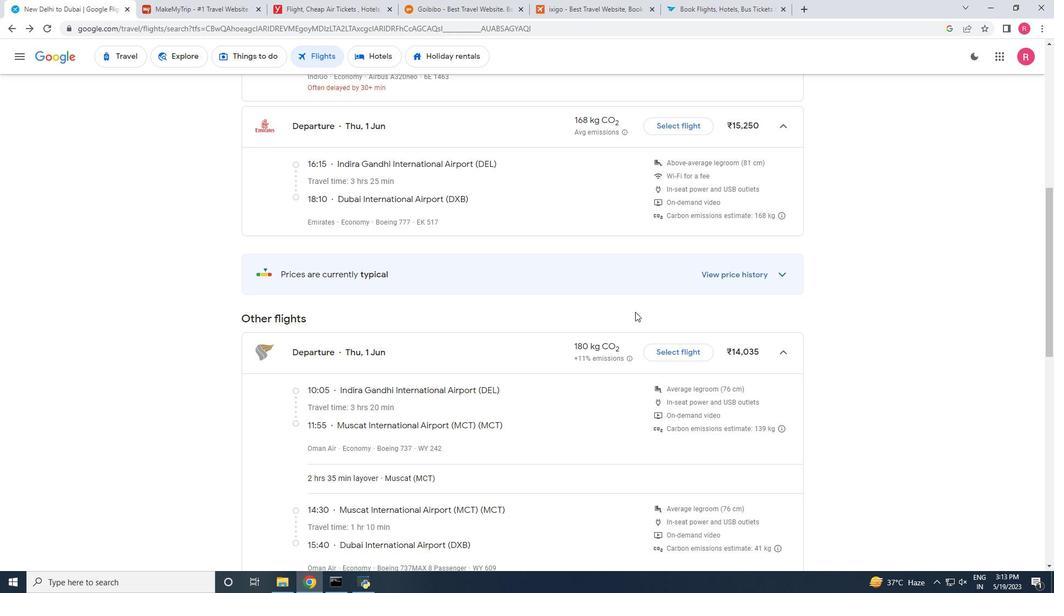 
Action: Mouse scrolled (635, 311) with delta (0, 0)
Screenshot: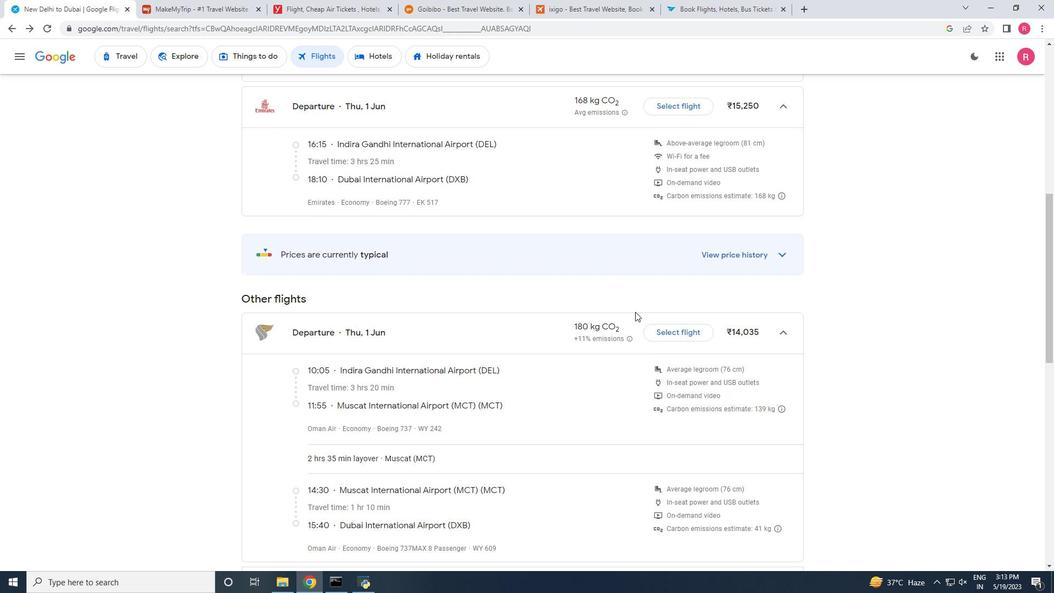 
Action: Mouse moved to (775, 382)
Screenshot: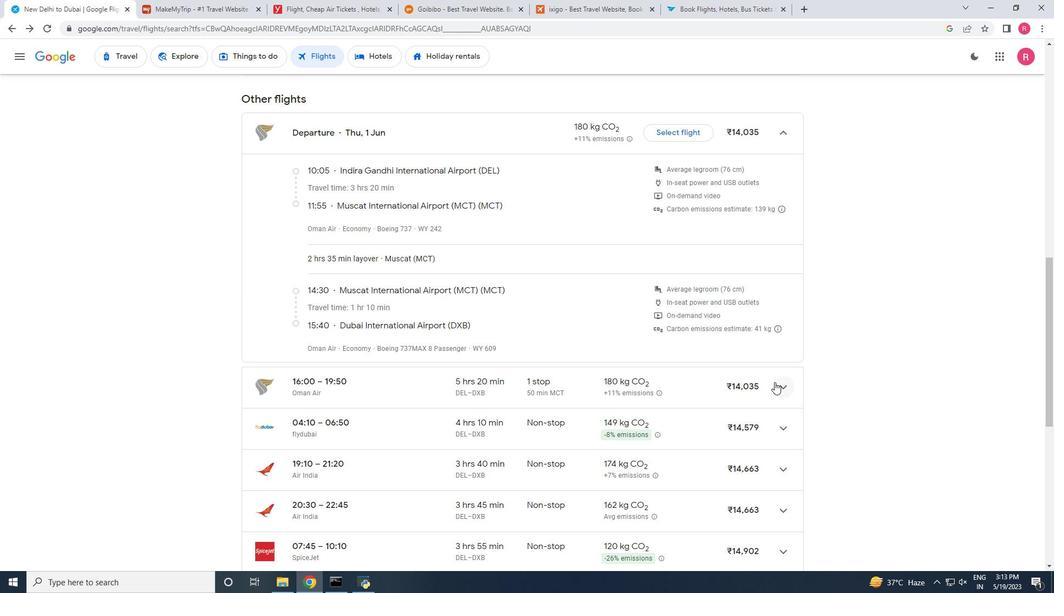 
Action: Mouse pressed left at (775, 382)
Screenshot: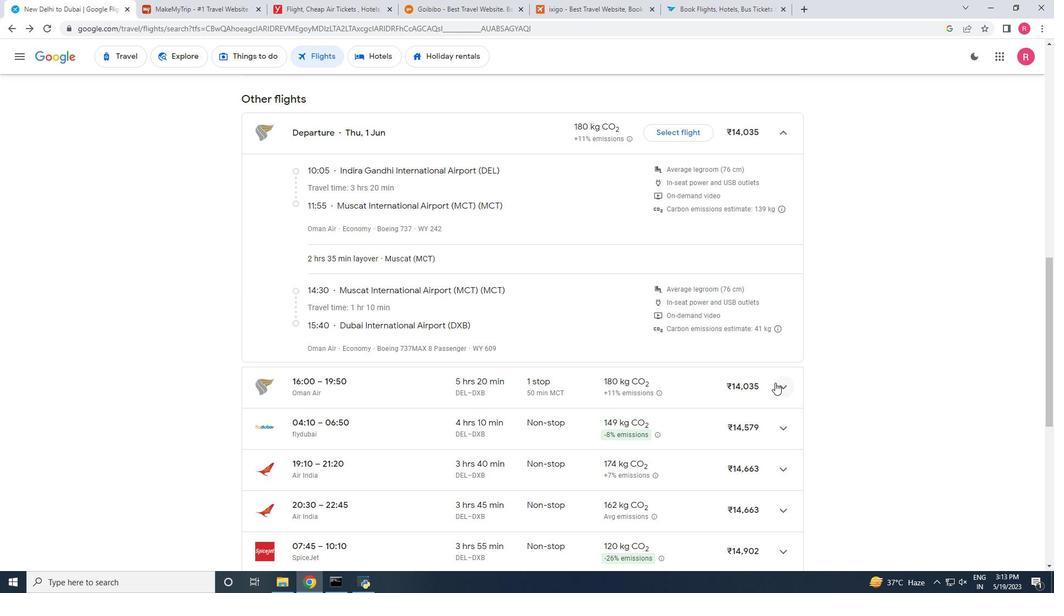 
Action: Mouse moved to (454, 265)
Screenshot: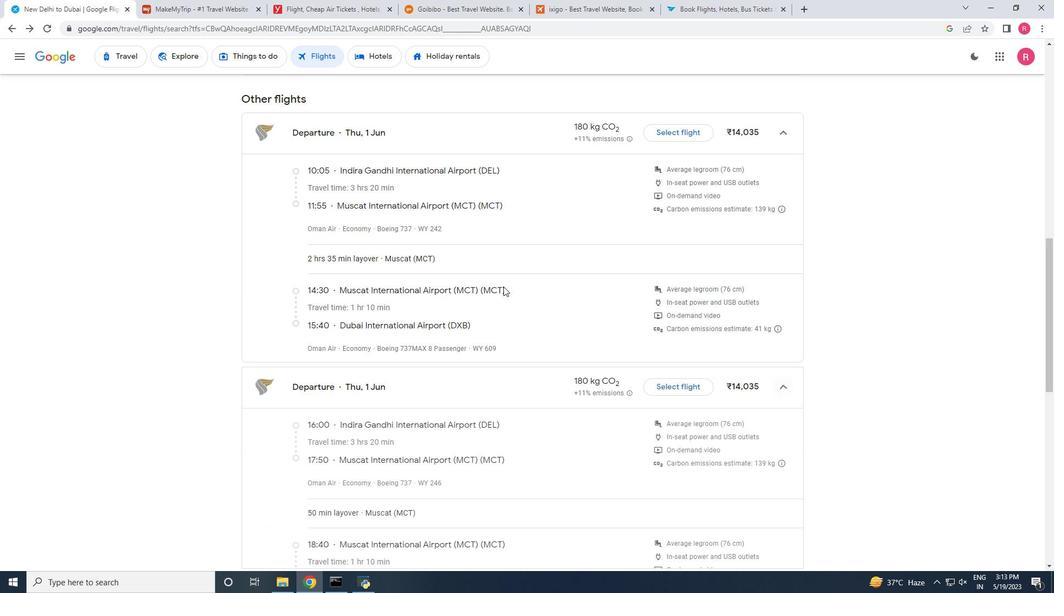 
Action: Mouse scrolled (454, 264) with delta (0, 0)
Screenshot: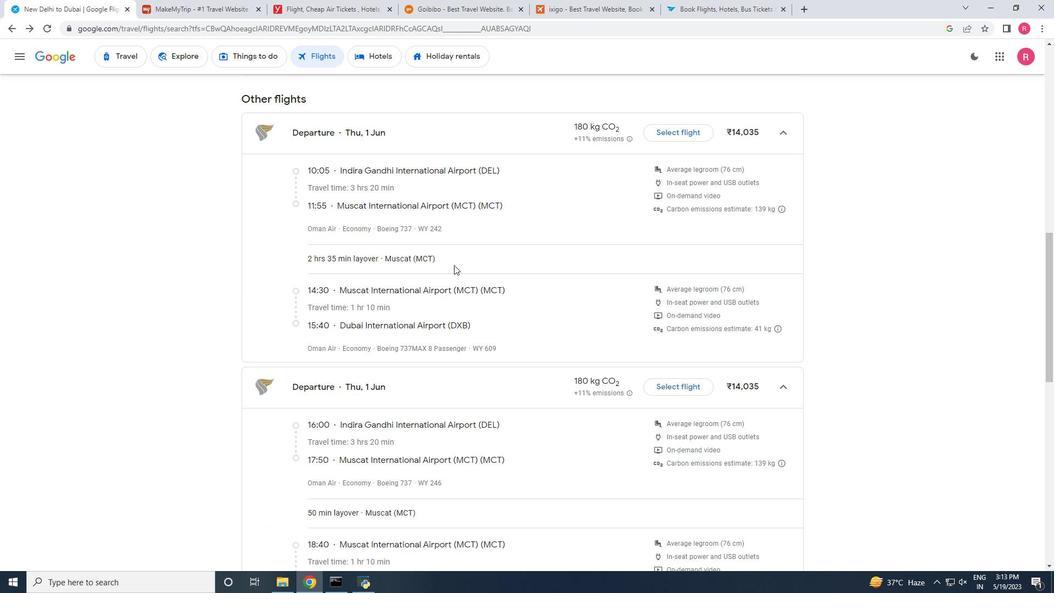 
Action: Mouse scrolled (454, 264) with delta (0, 0)
Screenshot: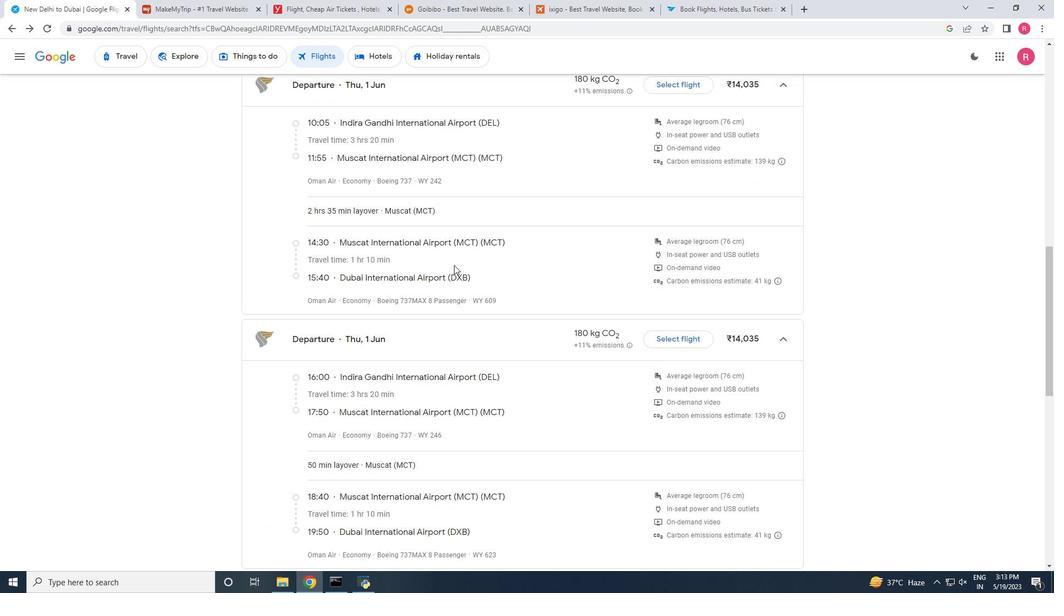 
Action: Mouse scrolled (454, 264) with delta (0, 0)
Screenshot: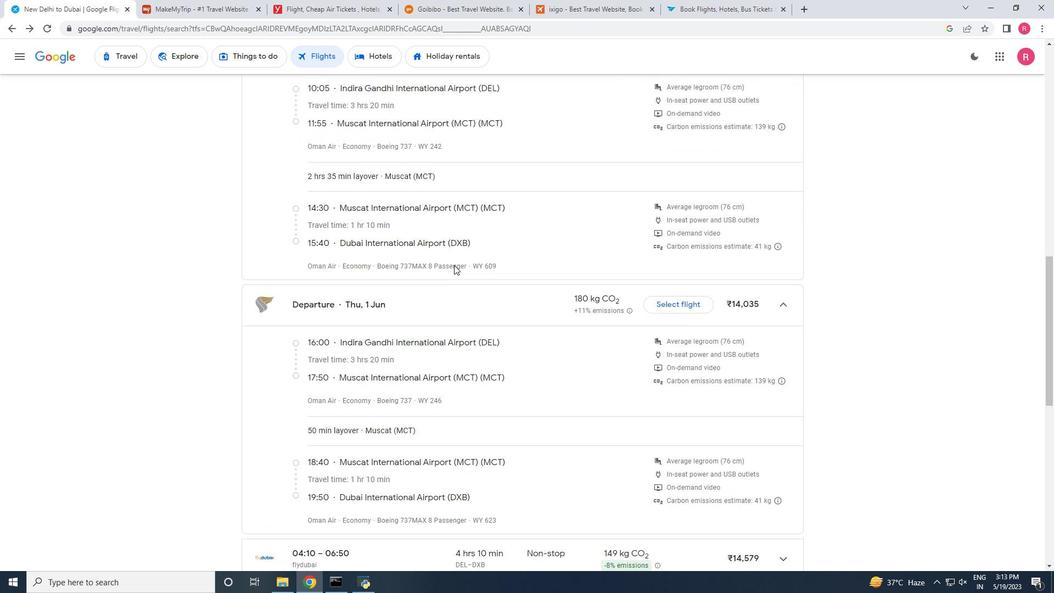 
Action: Mouse scrolled (454, 264) with delta (0, 0)
Screenshot: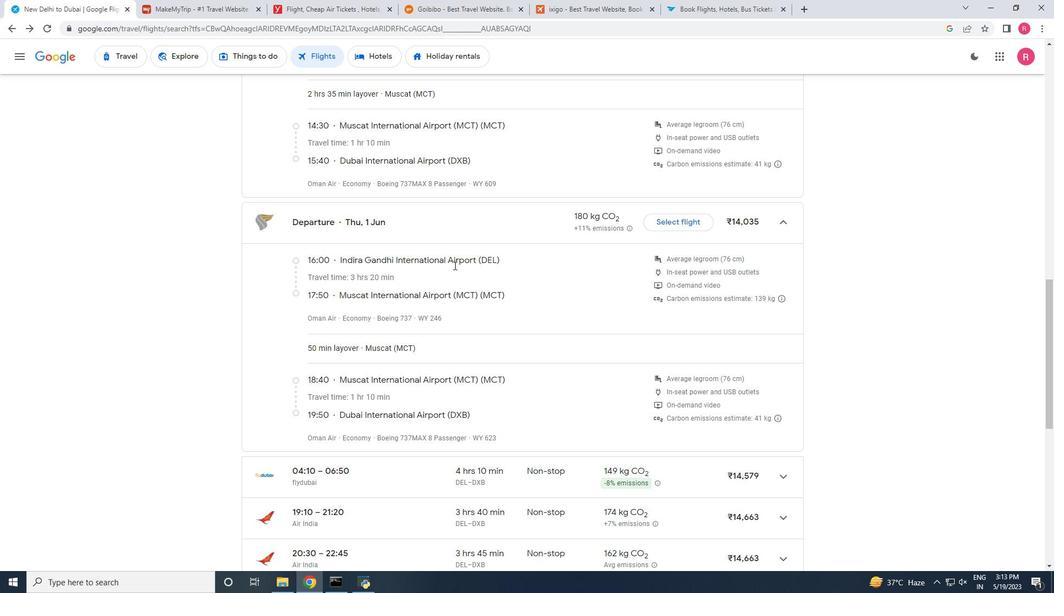 
Action: Mouse scrolled (454, 264) with delta (0, 0)
Screenshot: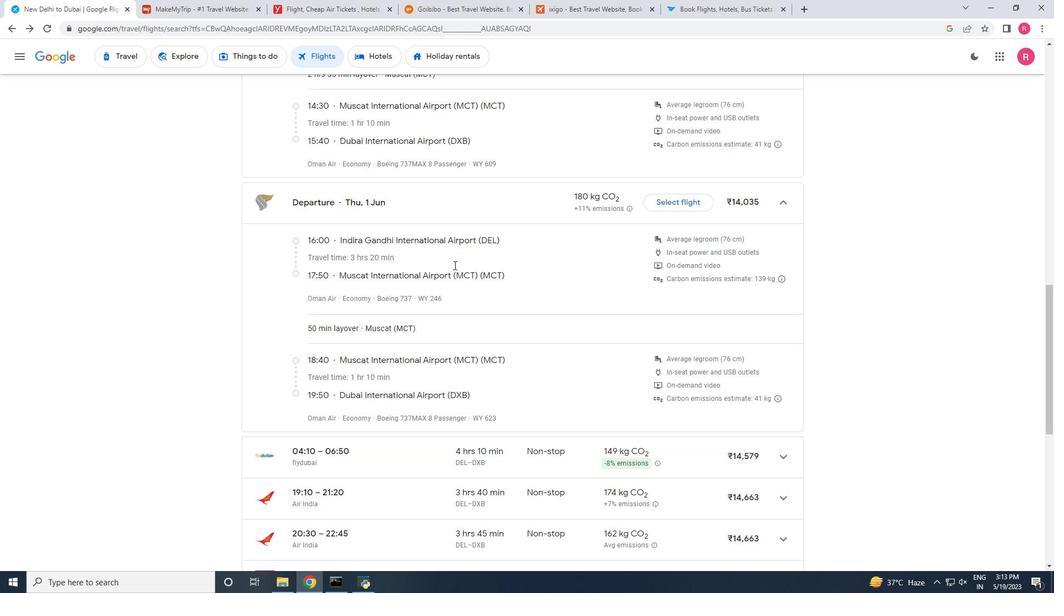 
Action: Mouse scrolled (454, 264) with delta (0, 0)
Screenshot: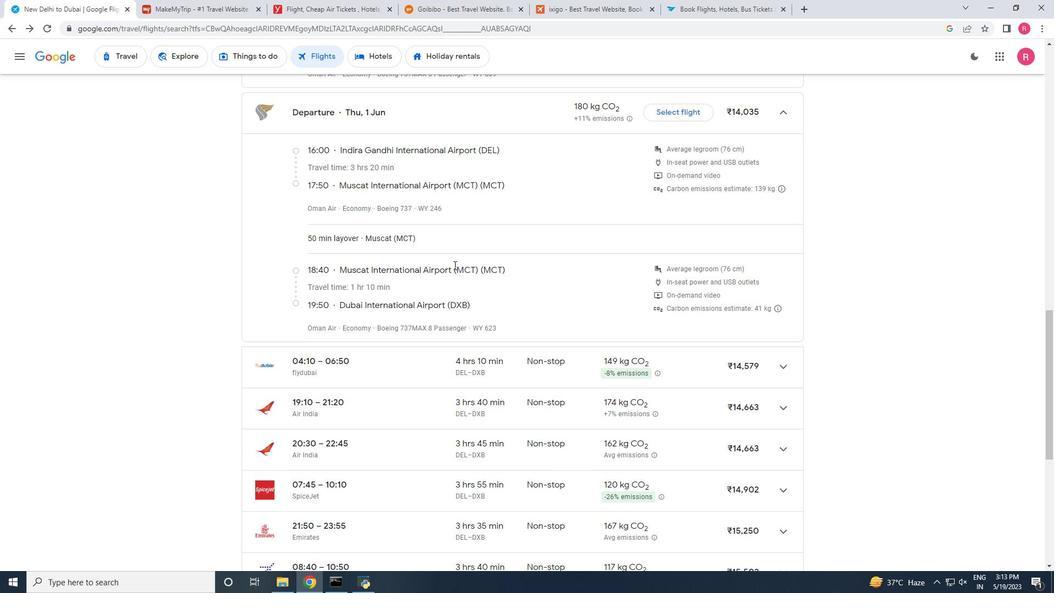 
Action: Mouse scrolled (454, 264) with delta (0, 0)
Screenshot: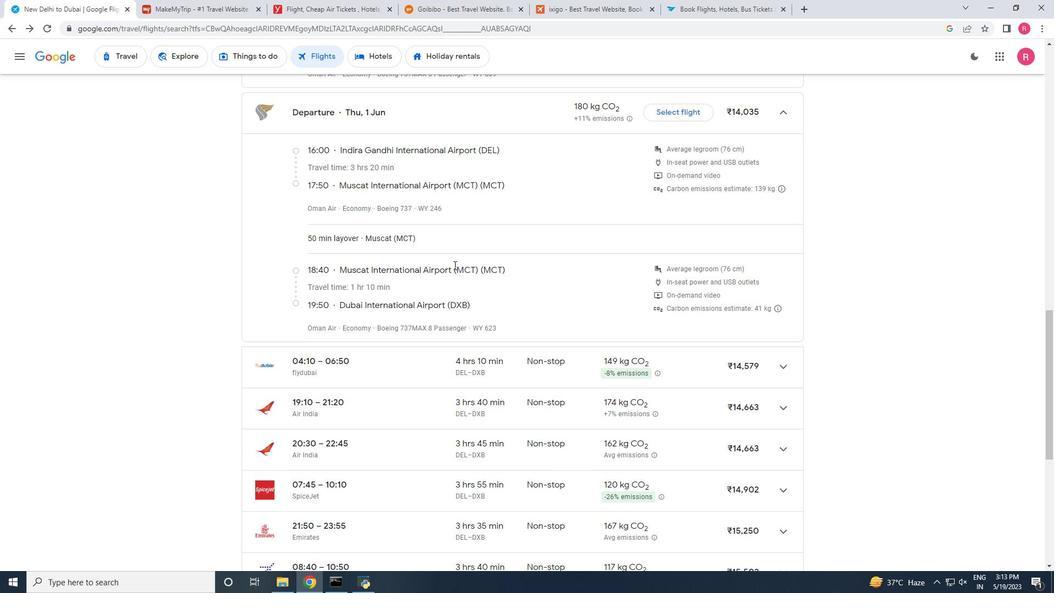 
Action: Mouse scrolled (454, 264) with delta (0, 0)
Screenshot: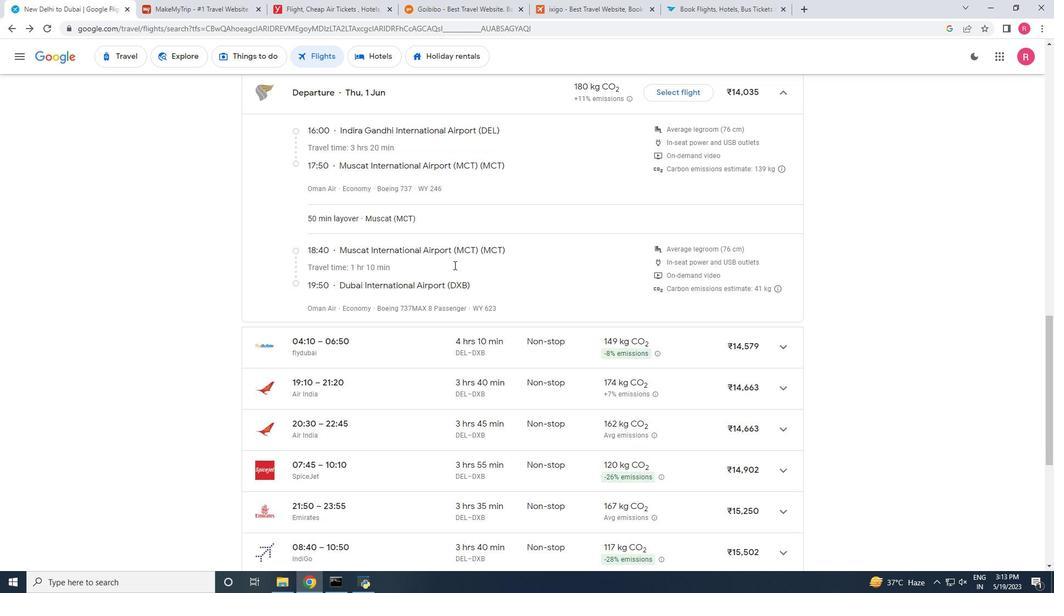 
Action: Mouse scrolled (454, 264) with delta (0, 0)
Screenshot: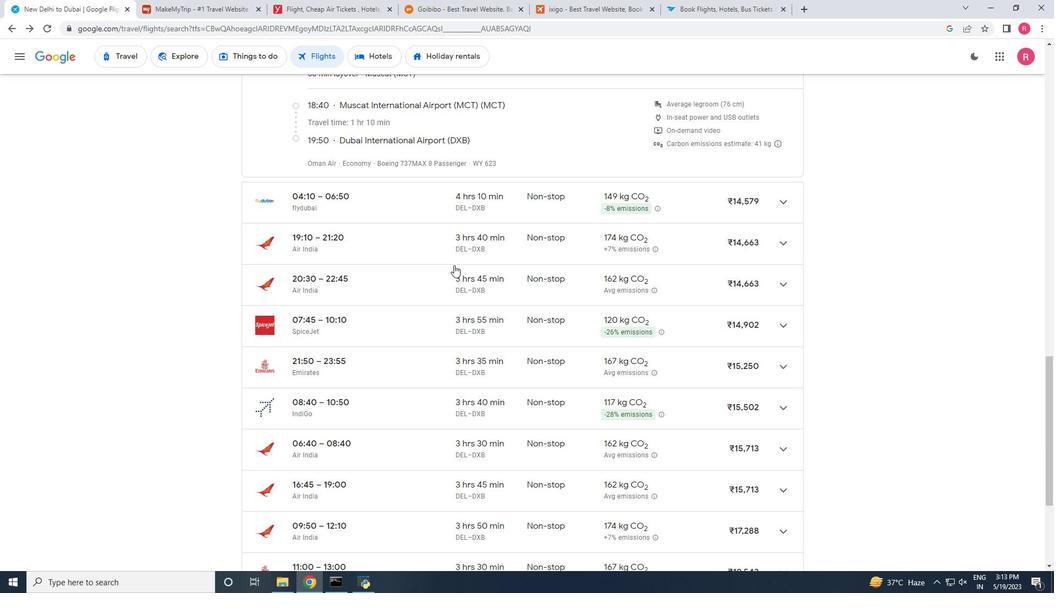 
Action: Mouse scrolled (454, 264) with delta (0, 0)
Screenshot: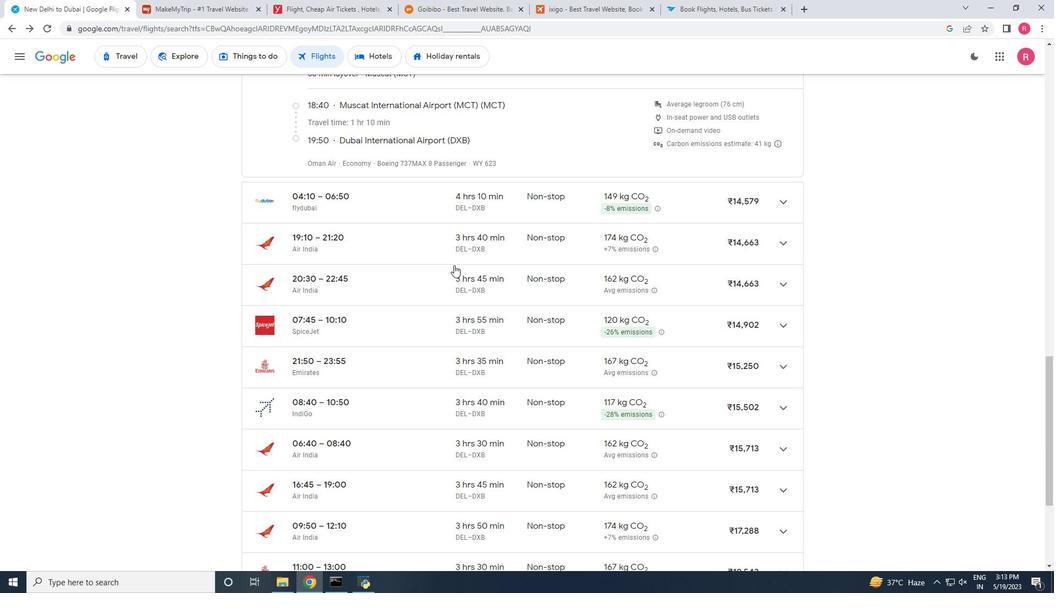 
Action: Mouse scrolled (454, 264) with delta (0, 0)
Screenshot: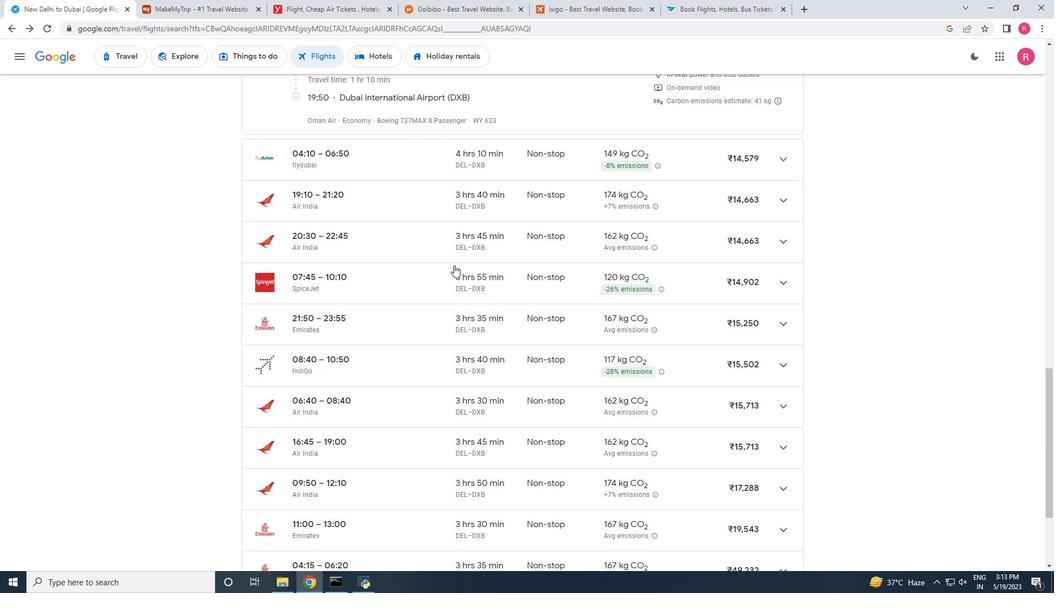 
Action: Mouse scrolled (454, 264) with delta (0, 0)
Screenshot: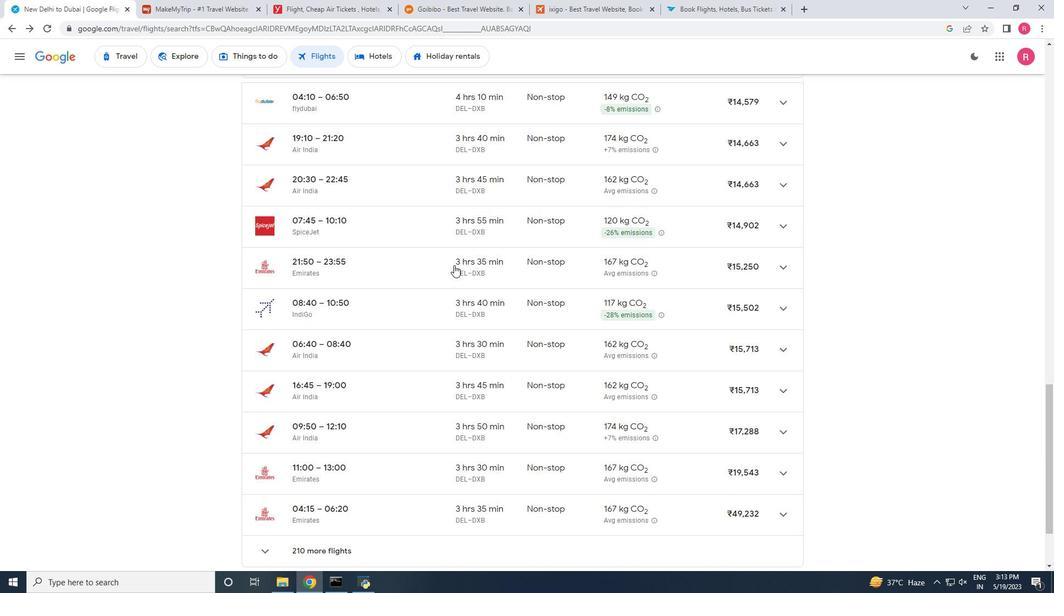 
Action: Mouse scrolled (454, 264) with delta (0, 0)
Screenshot: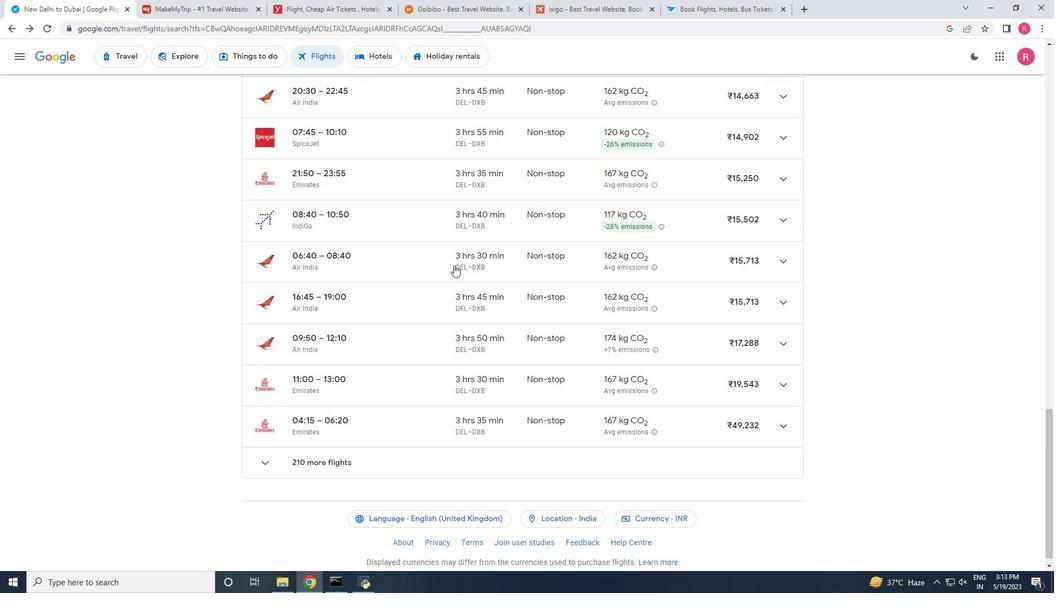 
Action: Mouse moved to (587, 259)
Screenshot: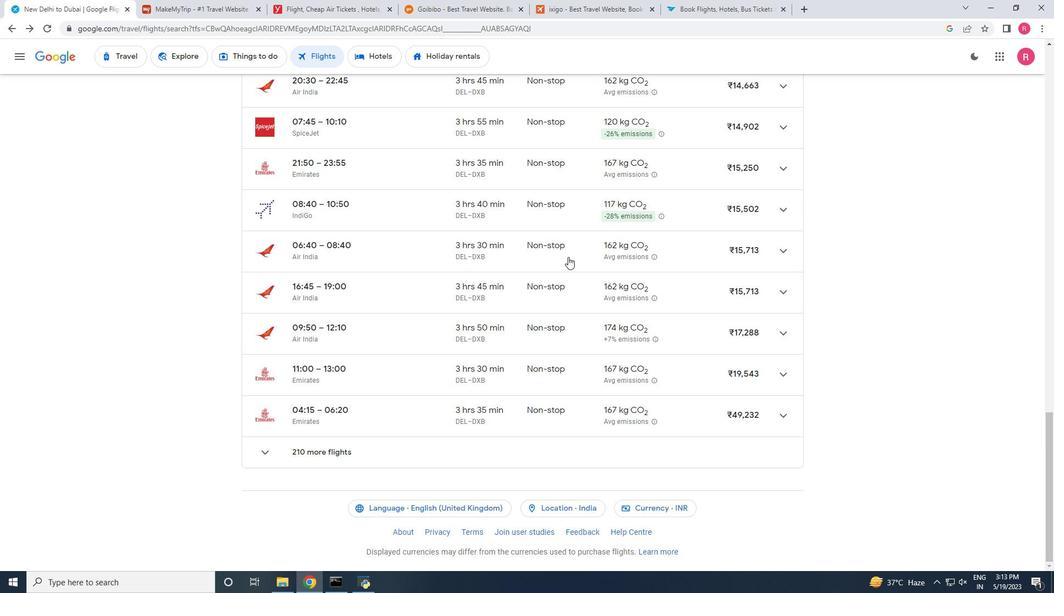 
Action: Mouse scrolled (587, 260) with delta (0, 0)
Screenshot: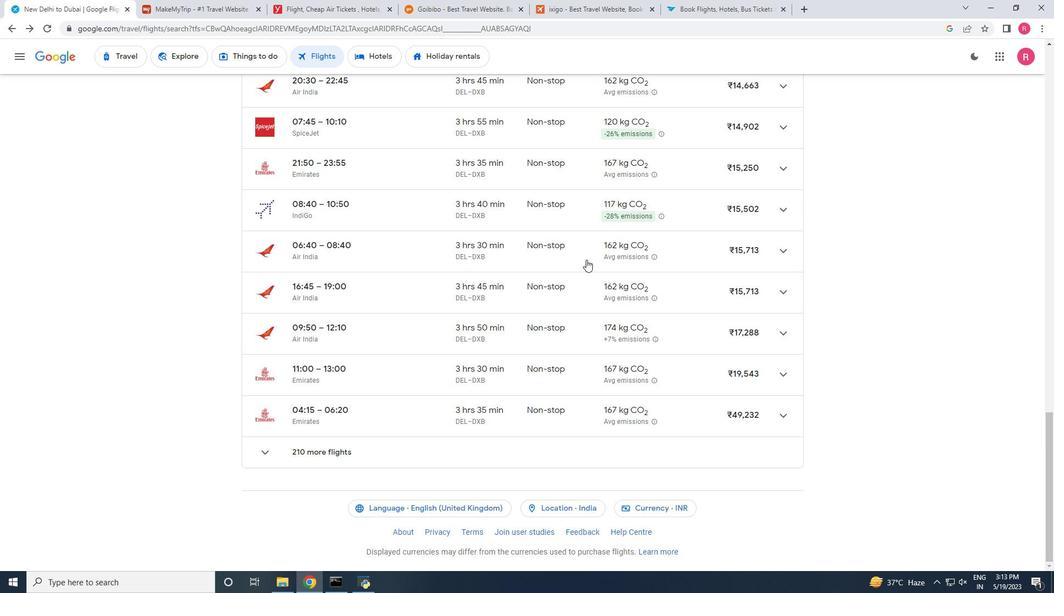 
Action: Mouse scrolled (587, 260) with delta (0, 0)
Screenshot: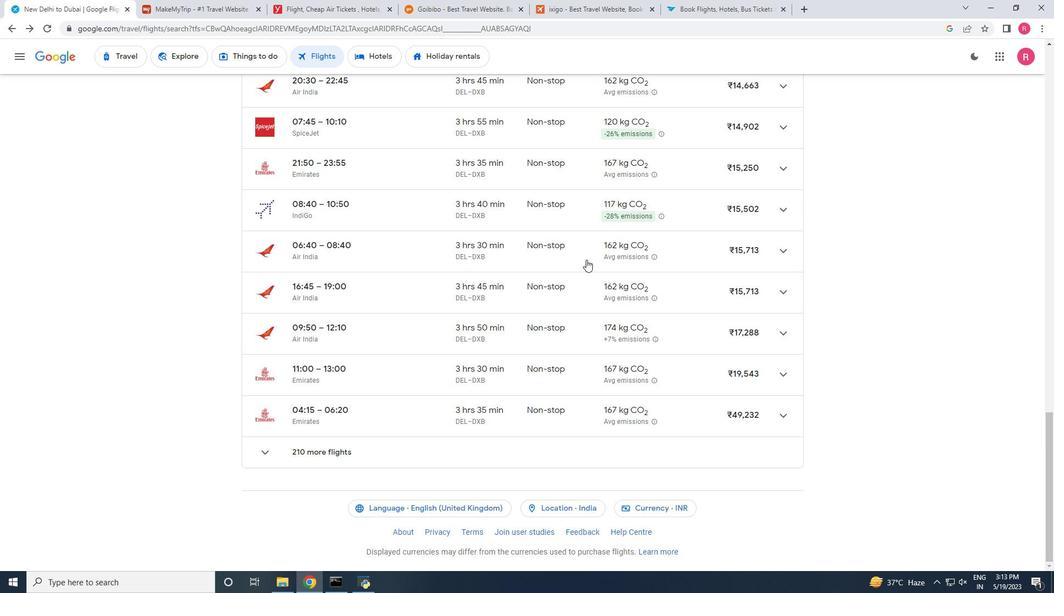 
Action: Mouse scrolled (587, 260) with delta (0, 0)
Screenshot: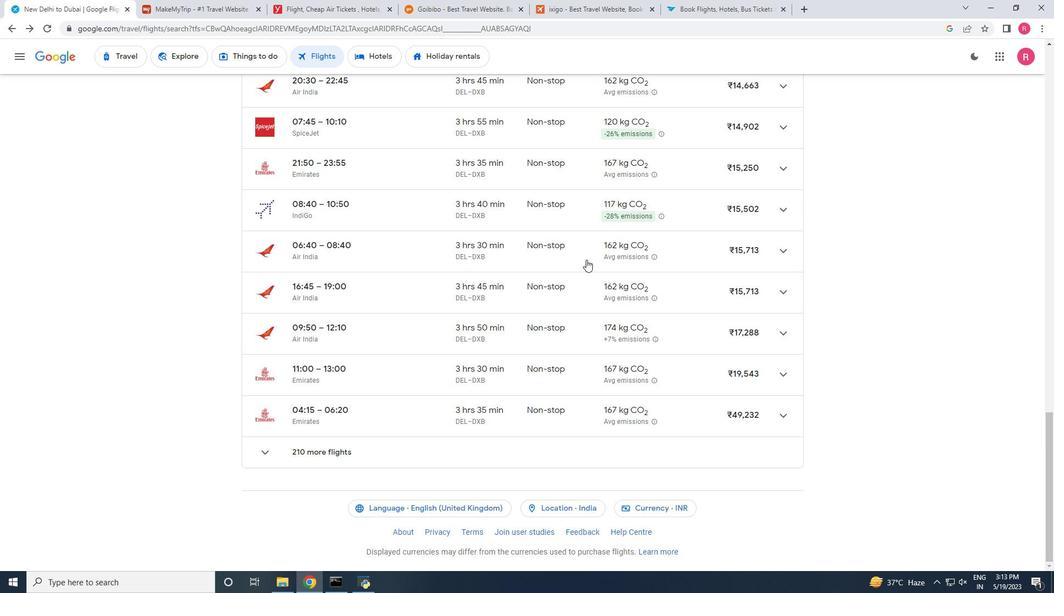 
Action: Mouse scrolled (587, 260) with delta (0, 0)
Screenshot: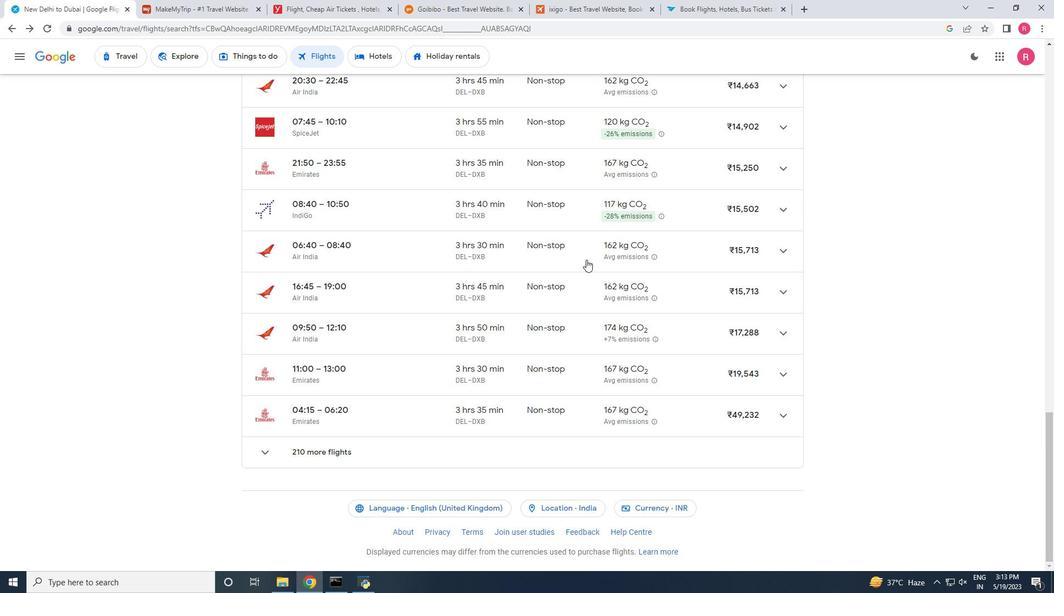 
Action: Mouse scrolled (587, 260) with delta (0, 0)
Screenshot: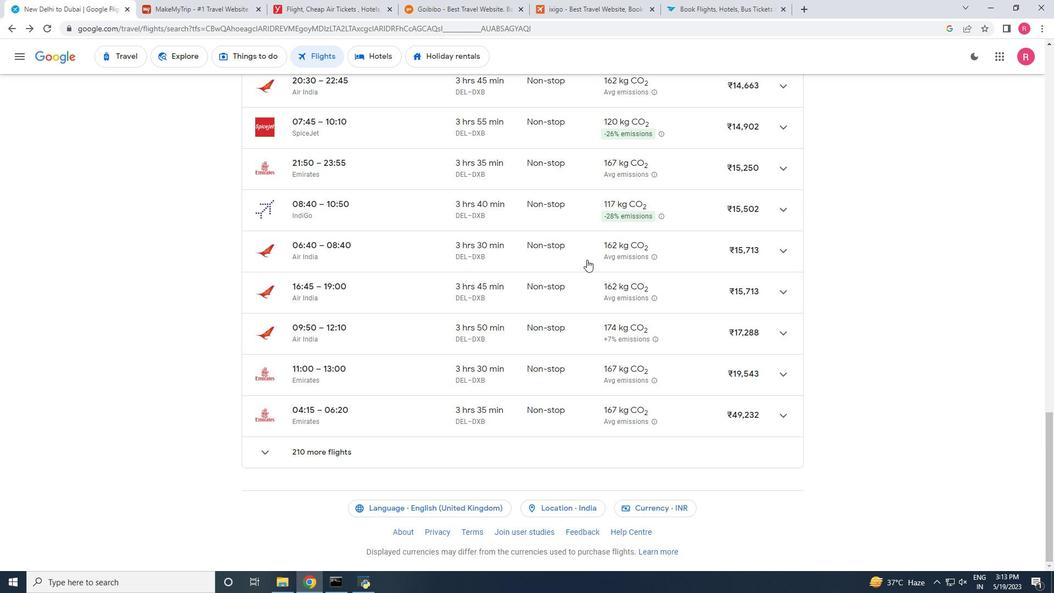 
Action: Mouse moved to (779, 277)
Screenshot: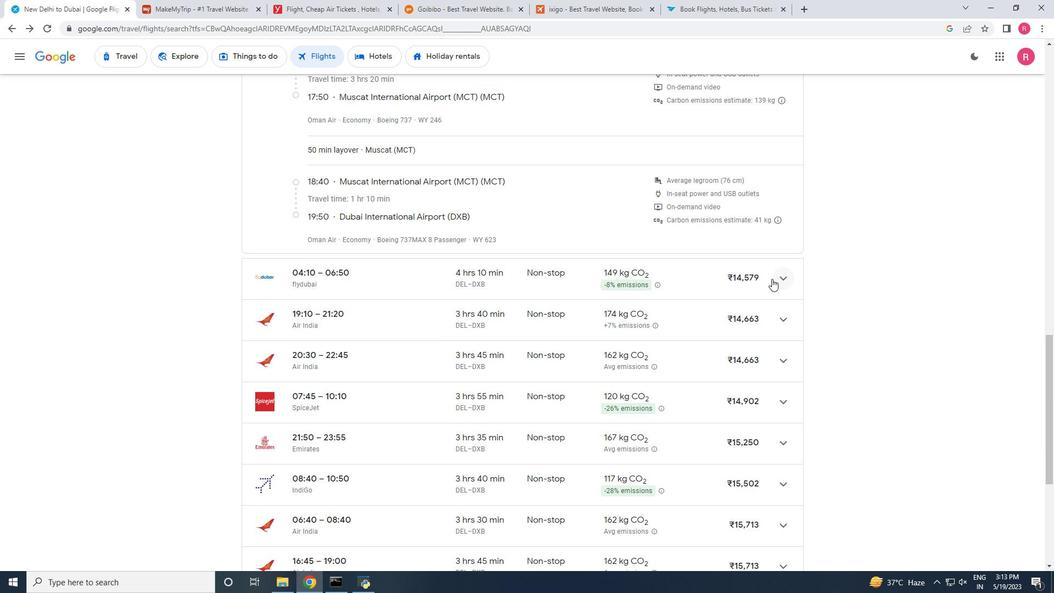 
Action: Mouse pressed left at (779, 277)
Screenshot: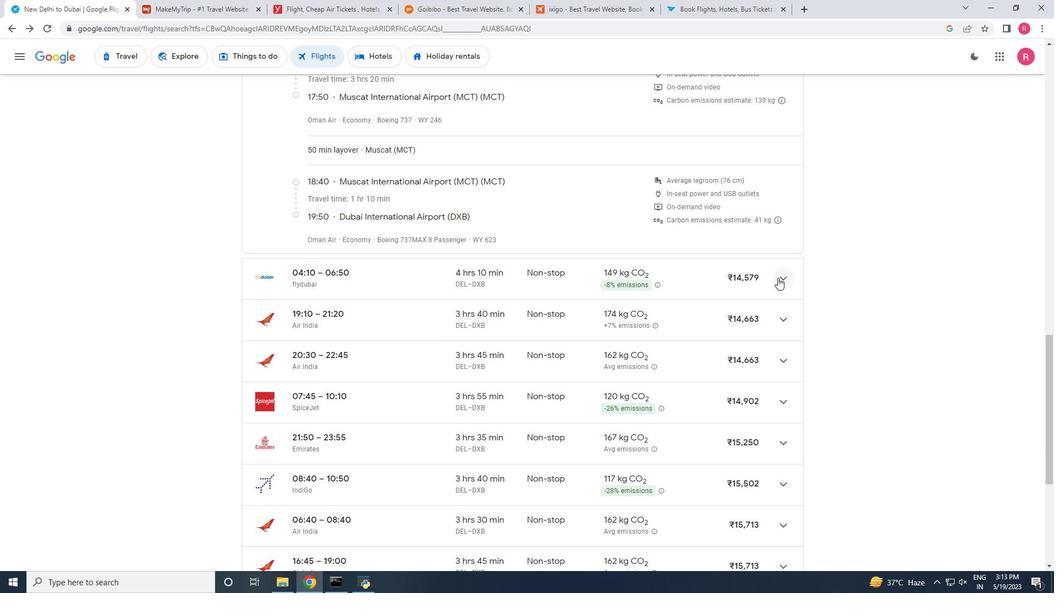 
Action: Mouse moved to (781, 412)
Screenshot: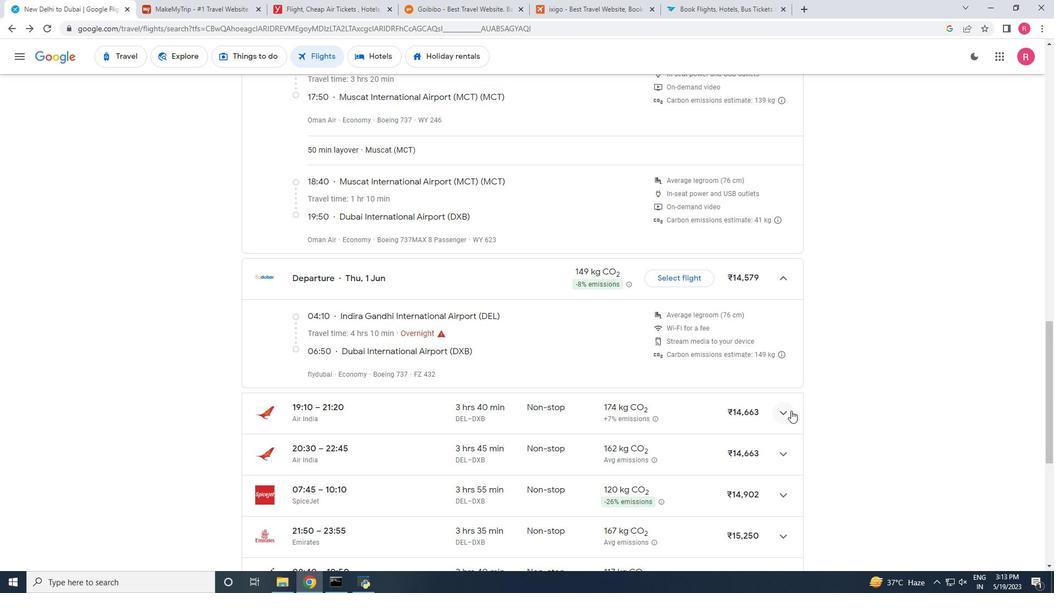 
Action: Mouse pressed left at (781, 412)
Screenshot: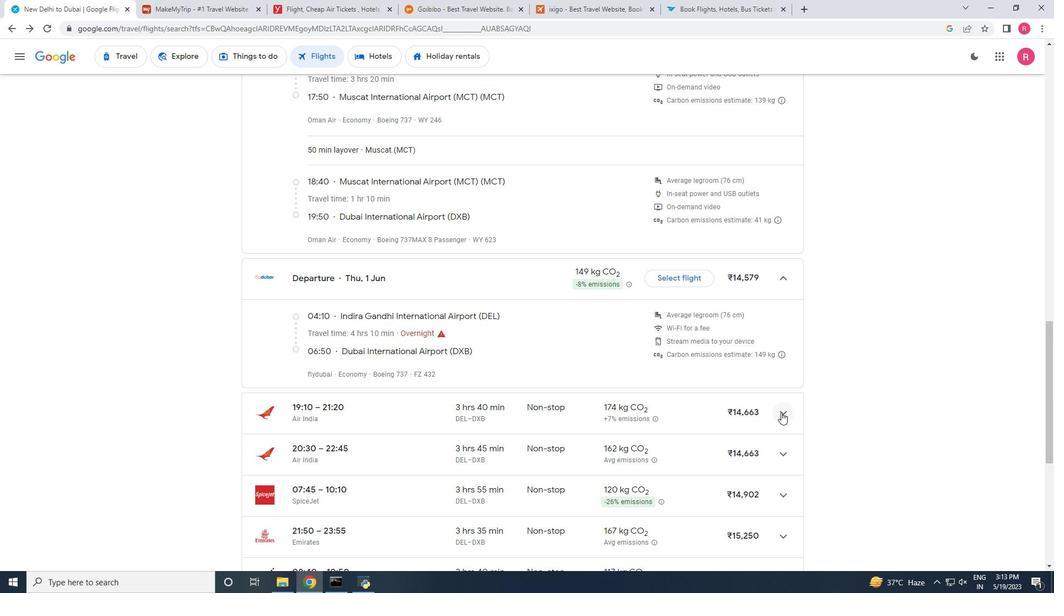 
Action: Mouse moved to (740, 384)
Screenshot: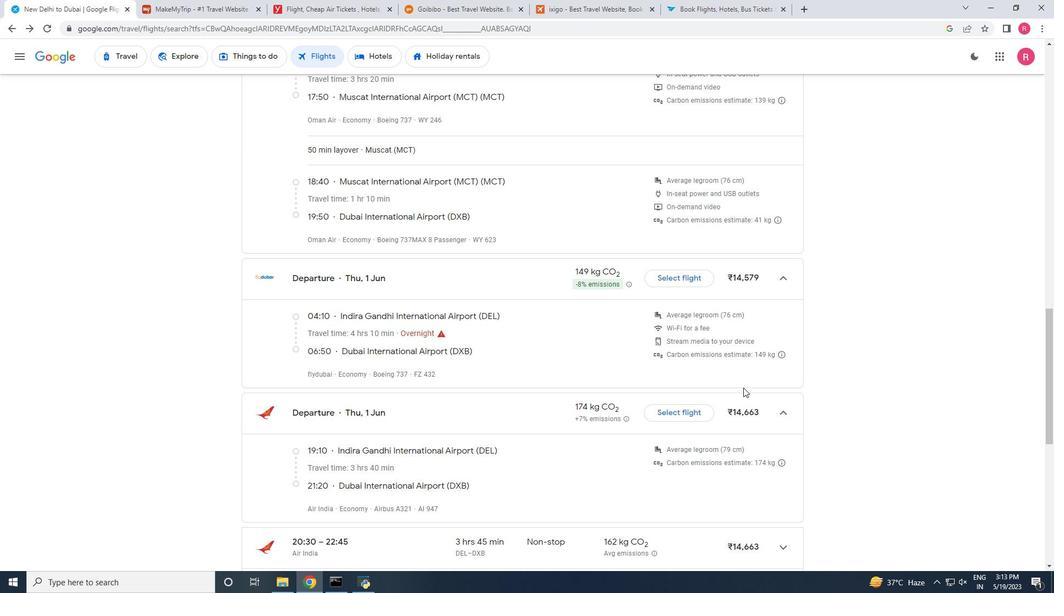 
Action: Mouse scrolled (740, 384) with delta (0, 0)
Screenshot: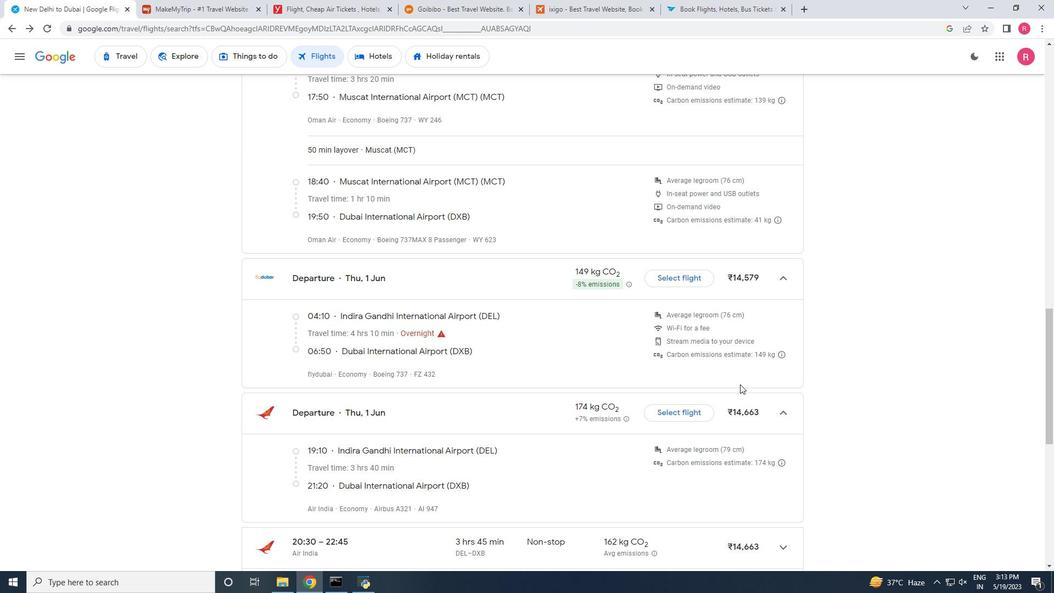 
Action: Mouse scrolled (740, 384) with delta (0, 0)
Screenshot: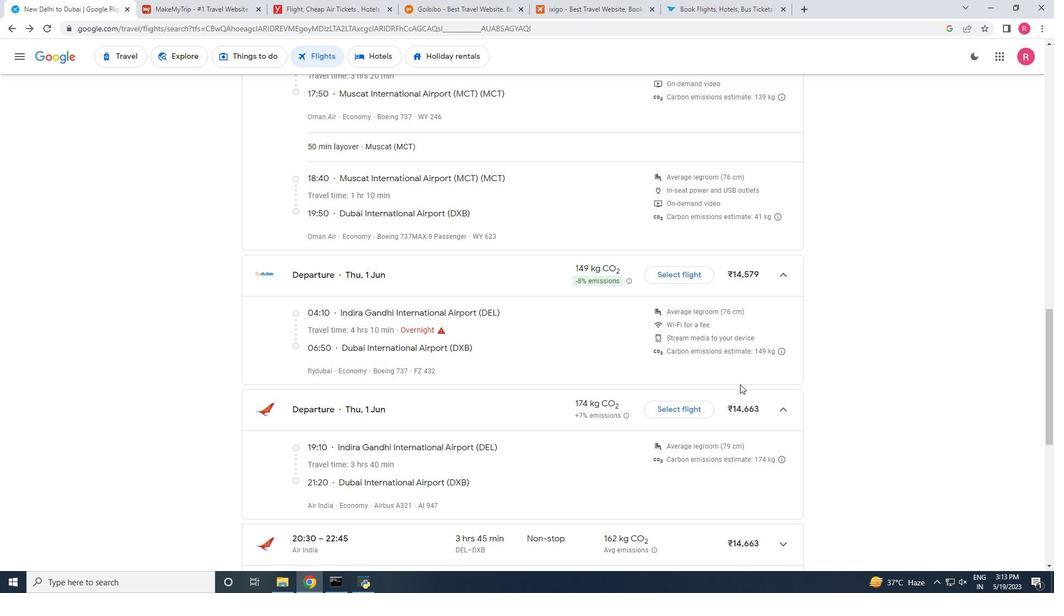 
Action: Mouse moved to (759, 390)
Screenshot: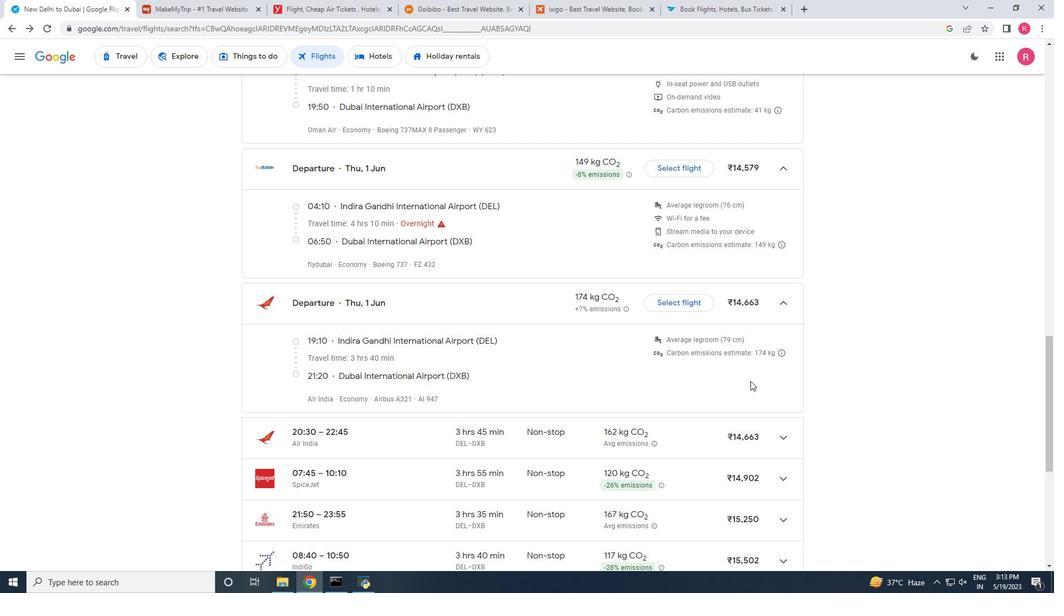 
Action: Mouse scrolled (759, 390) with delta (0, 0)
Screenshot: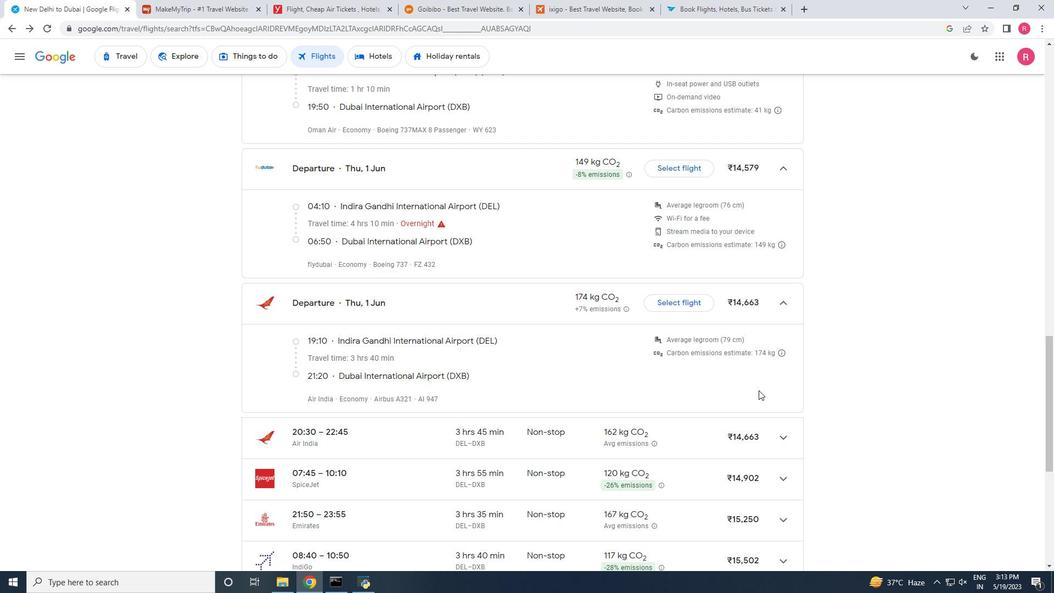 
Action: Mouse scrolled (759, 390) with delta (0, 0)
Screenshot: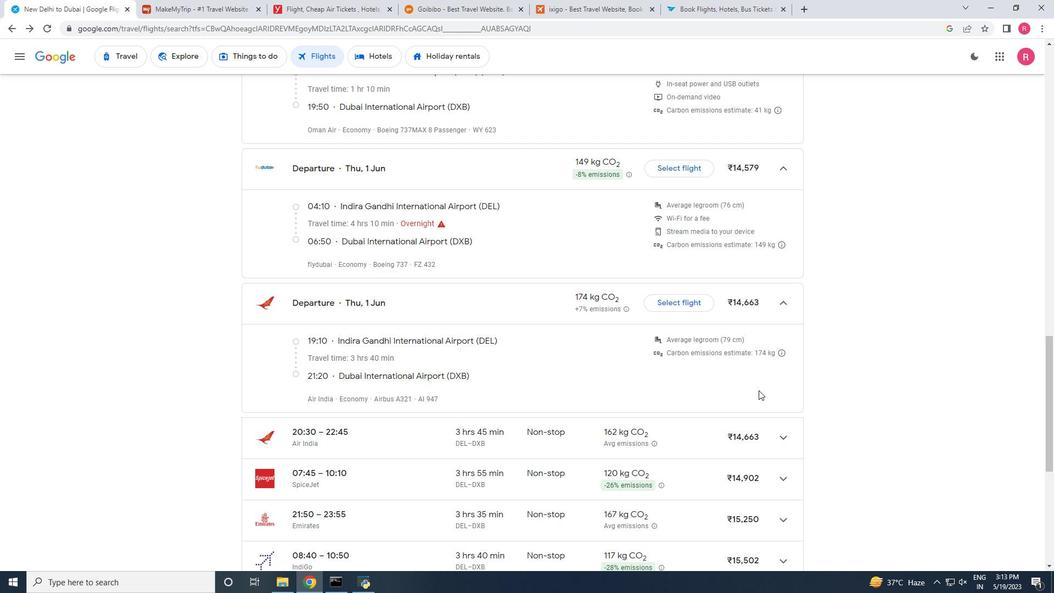 
Action: Mouse moved to (779, 334)
Screenshot: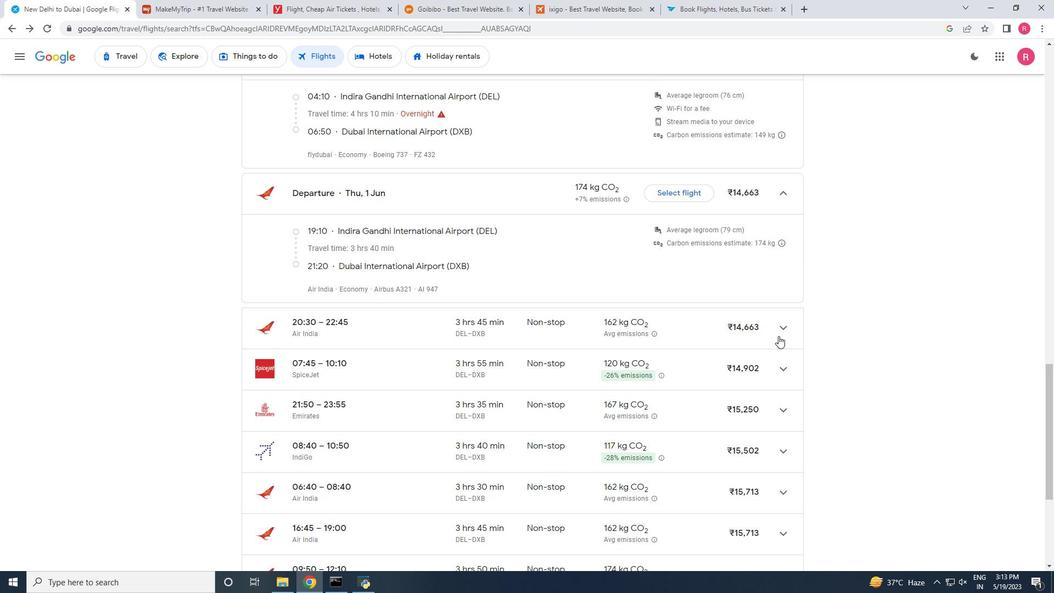 
Action: Mouse pressed left at (779, 334)
Screenshot: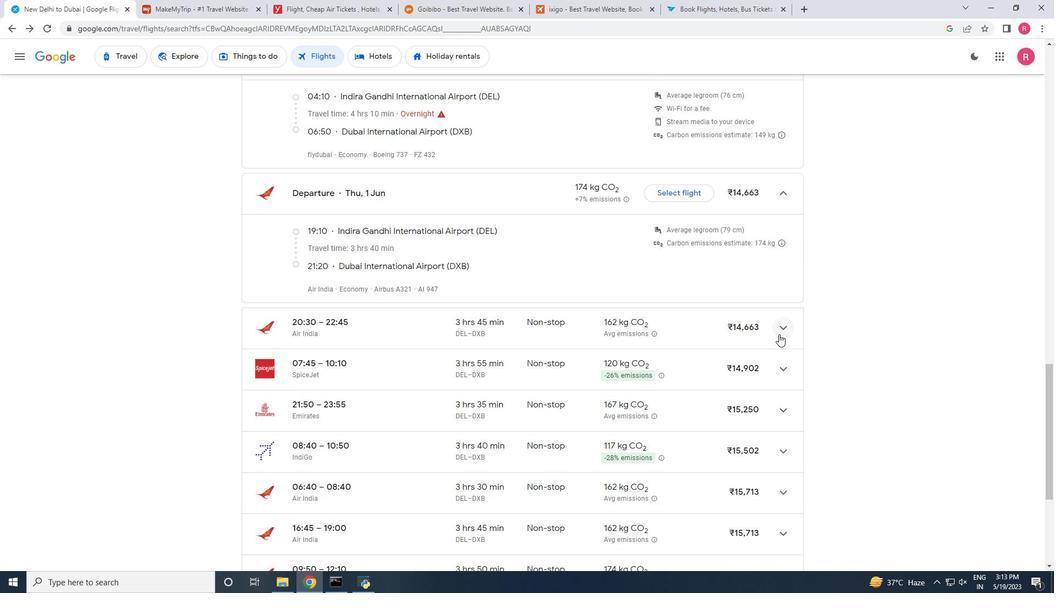 
Action: Mouse moved to (718, 334)
Screenshot: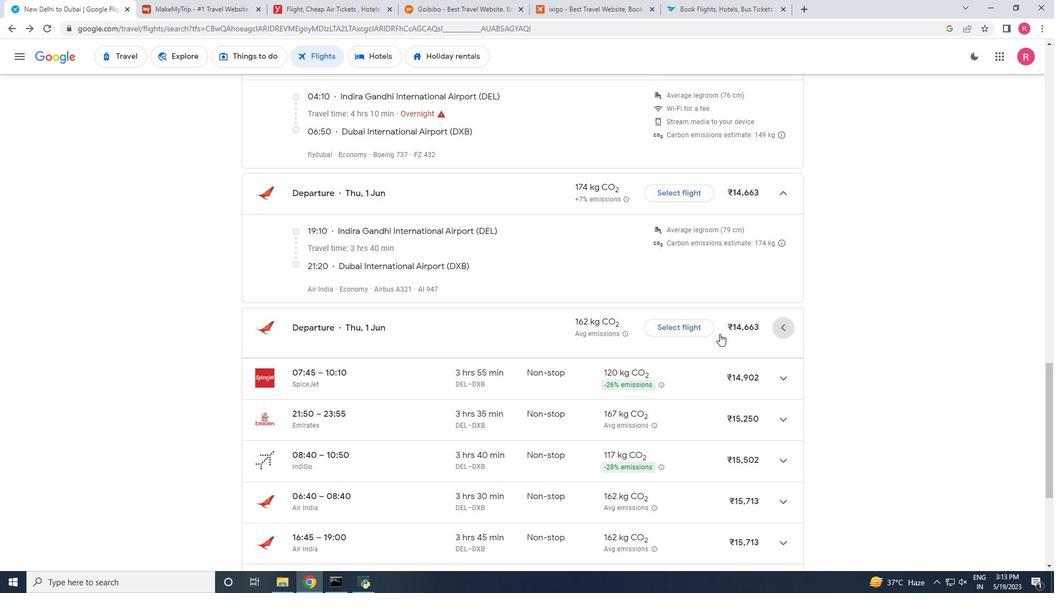 
Action: Mouse scrolled (718, 333) with delta (0, 0)
Screenshot: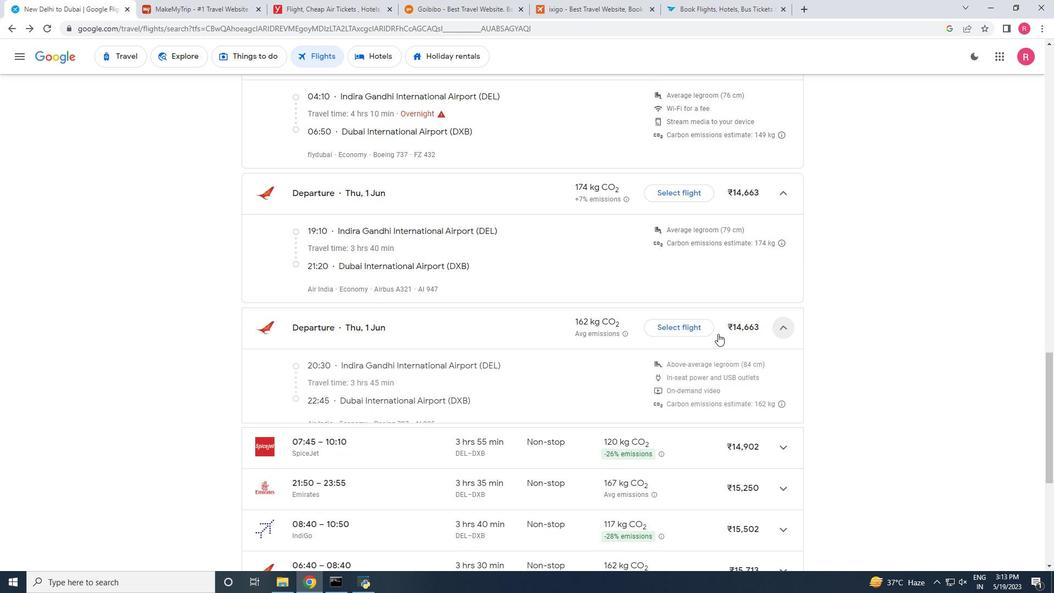 
Action: Mouse scrolled (718, 333) with delta (0, 0)
Screenshot: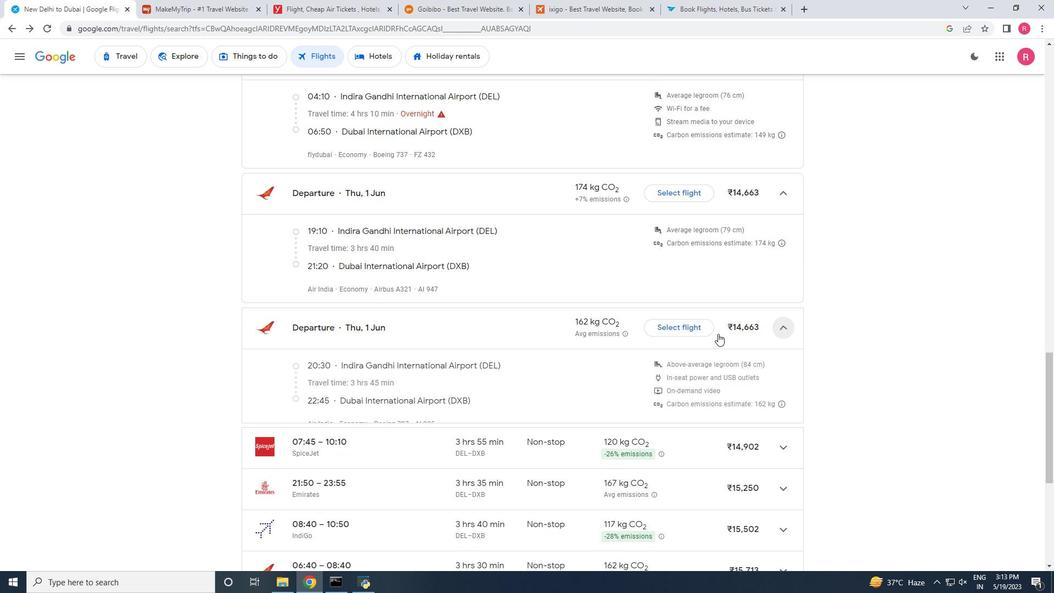 
Action: Mouse scrolled (718, 333) with delta (0, 0)
Screenshot: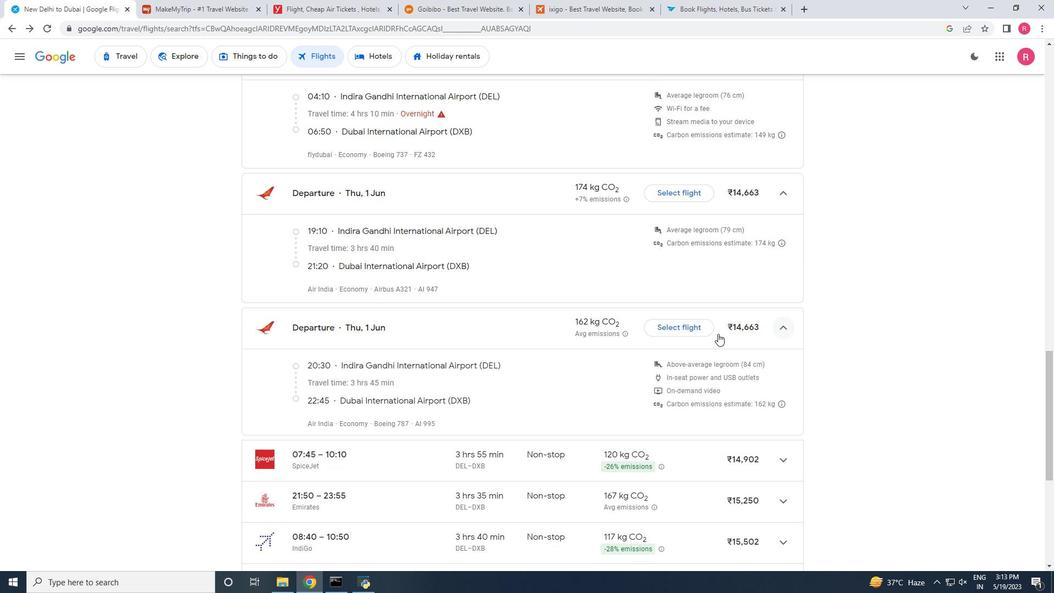 
Action: Mouse moved to (783, 306)
Screenshot: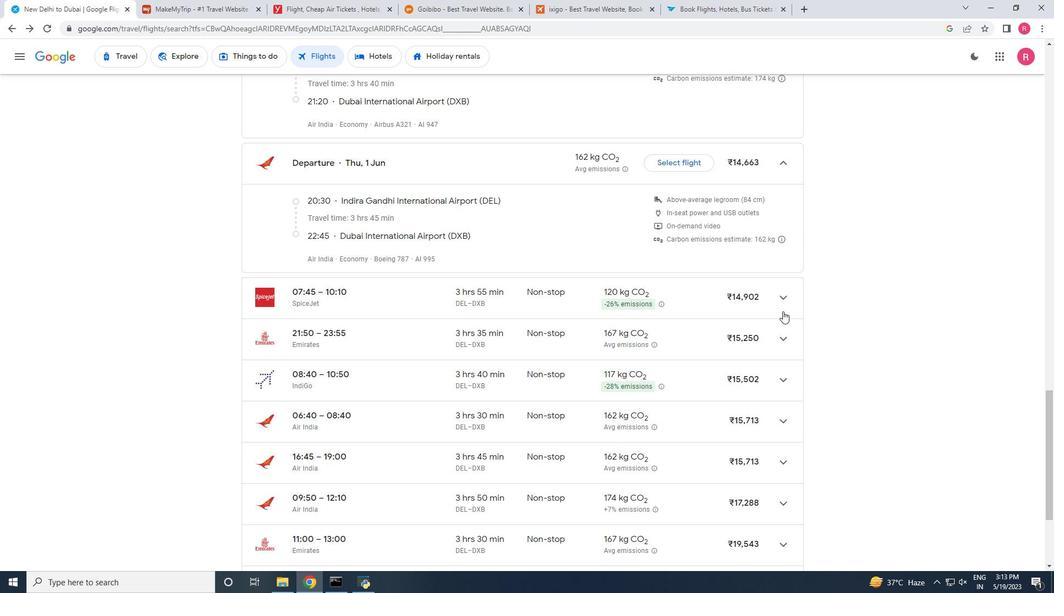 
Action: Mouse pressed left at (783, 306)
Screenshot: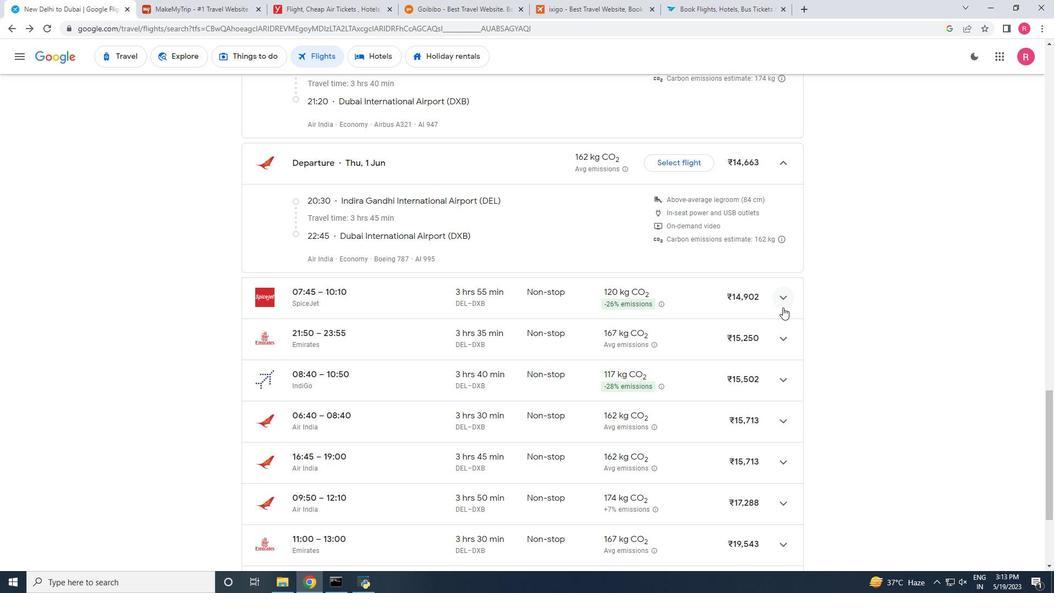 
Action: Mouse moved to (682, 297)
Screenshot: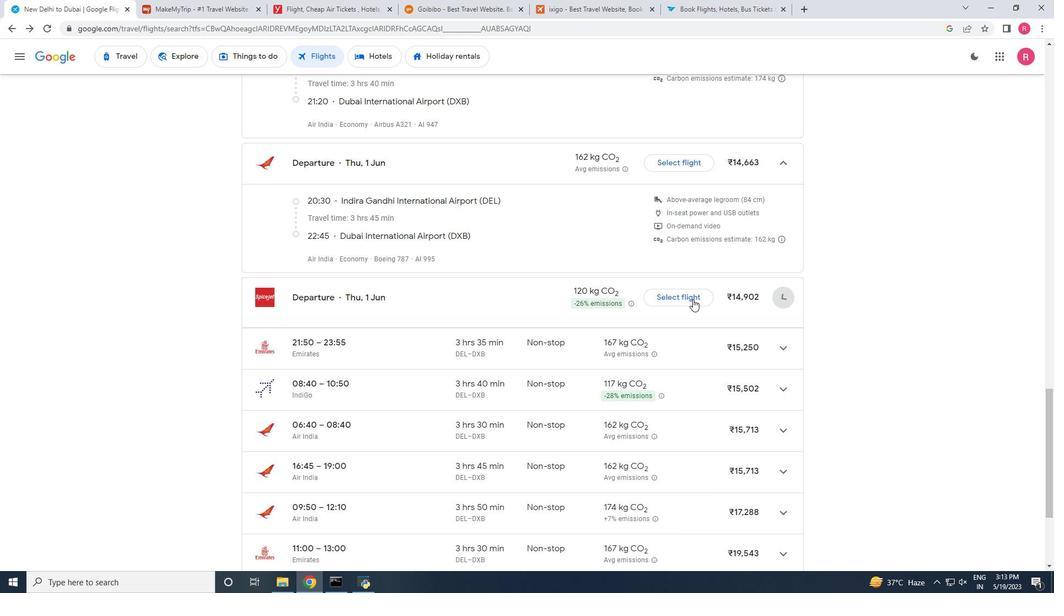 
Action: Mouse scrolled (682, 297) with delta (0, 0)
Screenshot: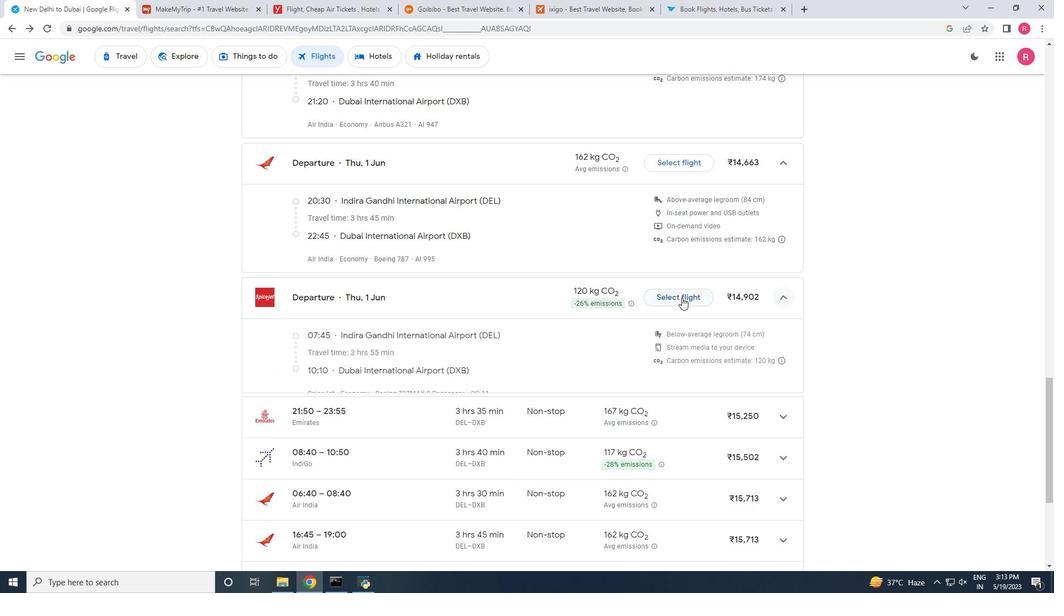 
Action: Mouse scrolled (682, 297) with delta (0, 0)
Screenshot: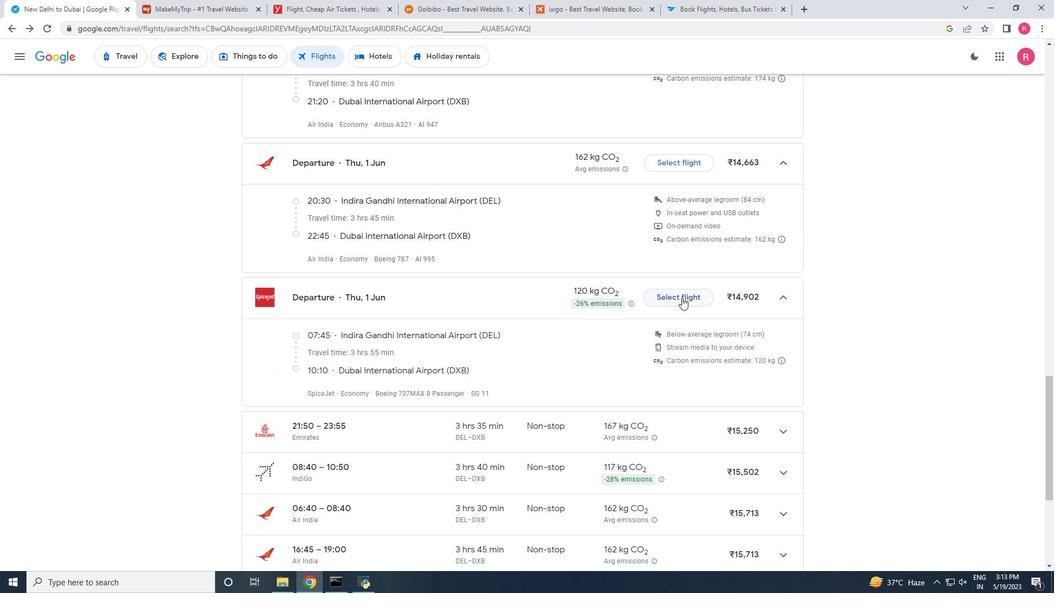 
Action: Mouse scrolled (682, 297) with delta (0, 0)
Screenshot: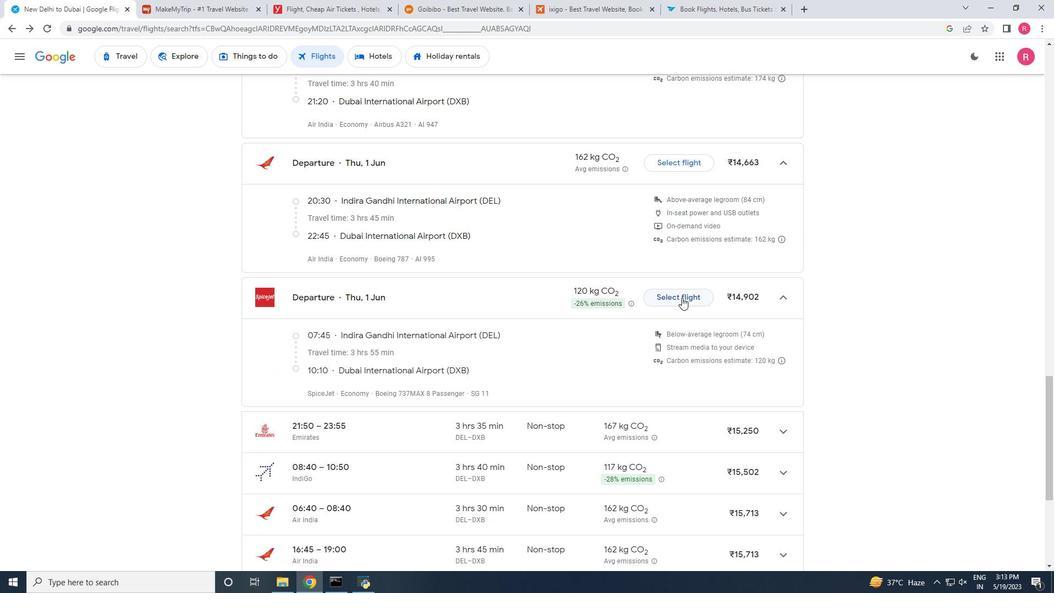 
Action: Mouse moved to (785, 271)
Screenshot: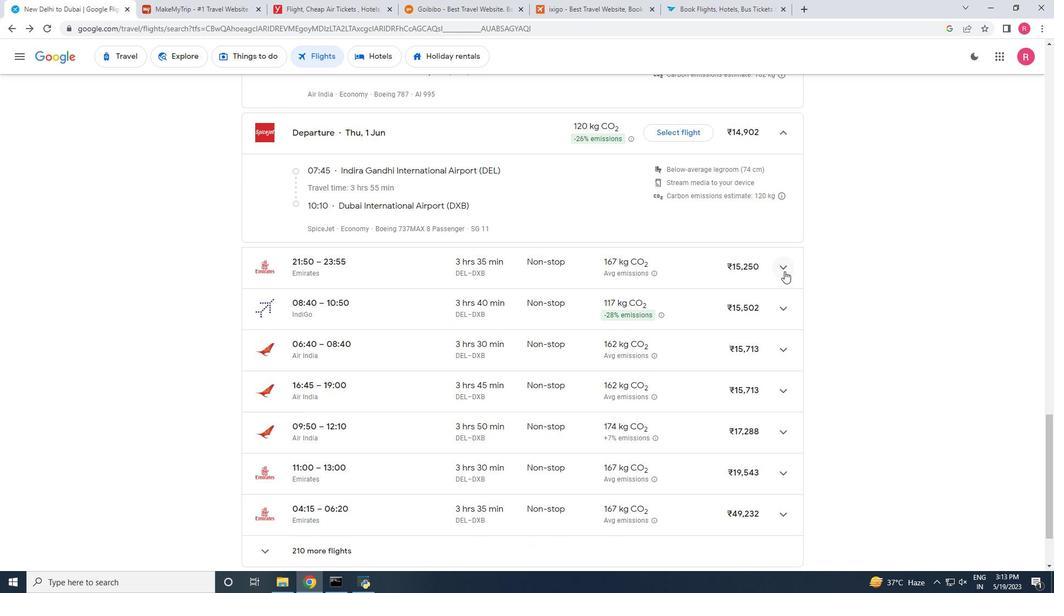 
Action: Mouse pressed left at (785, 271)
Screenshot: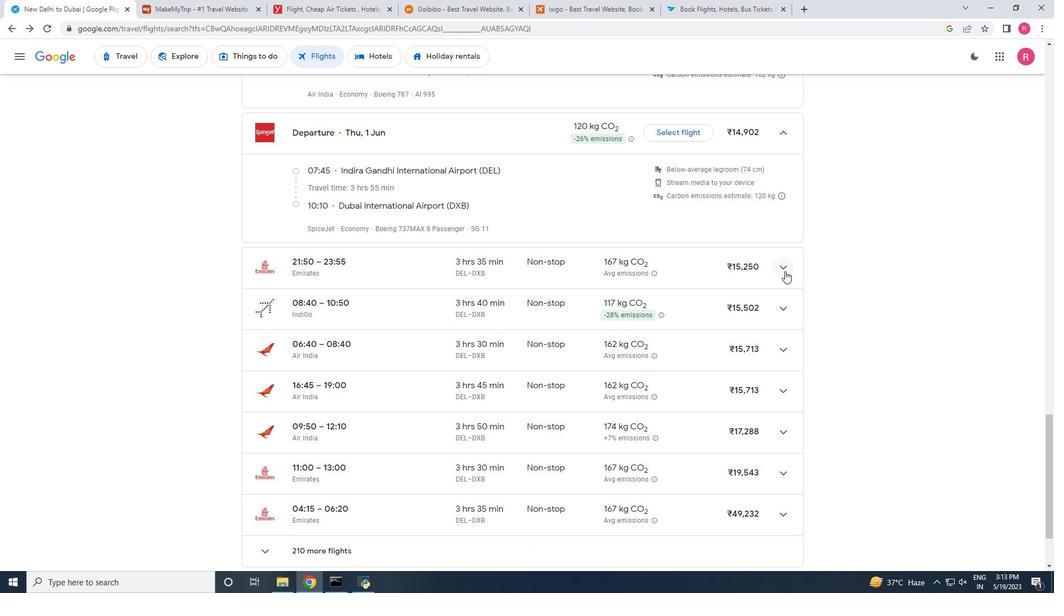 
Action: Mouse moved to (709, 262)
Screenshot: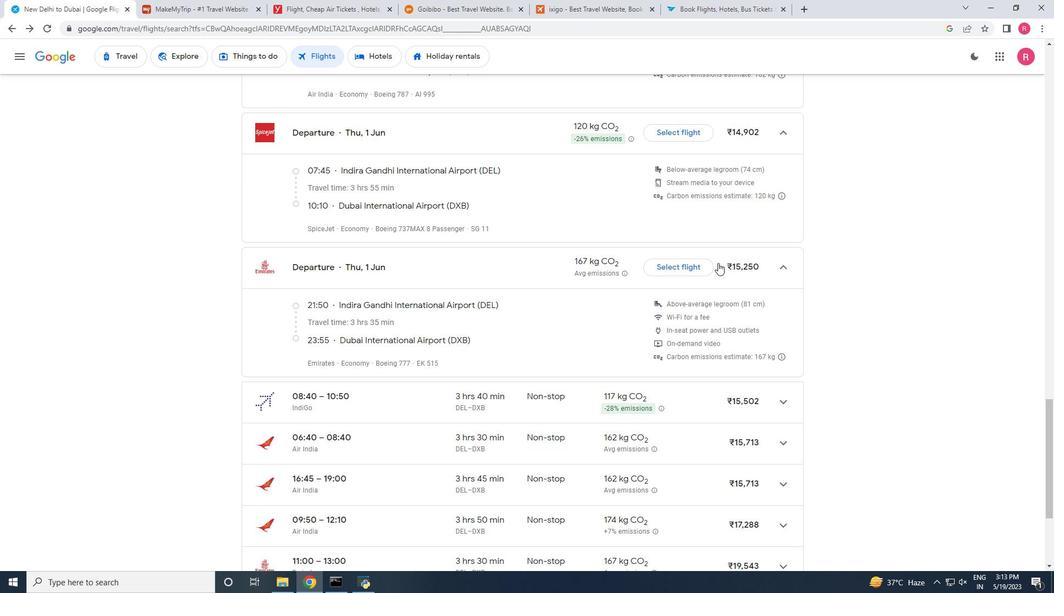 
Action: Mouse scrolled (709, 261) with delta (0, 0)
Screenshot: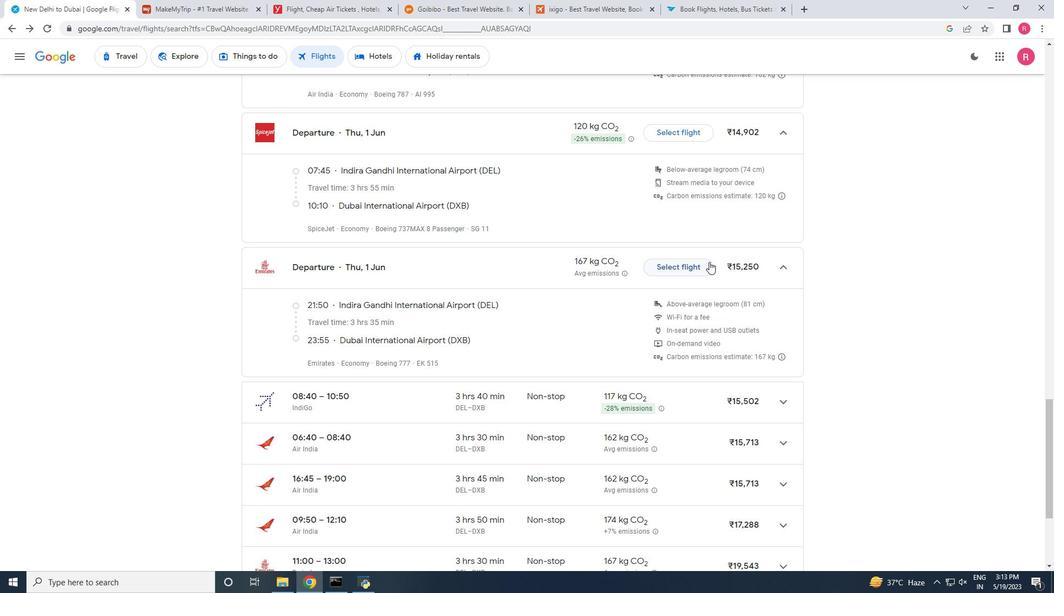 
Action: Mouse scrolled (709, 261) with delta (0, 0)
Screenshot: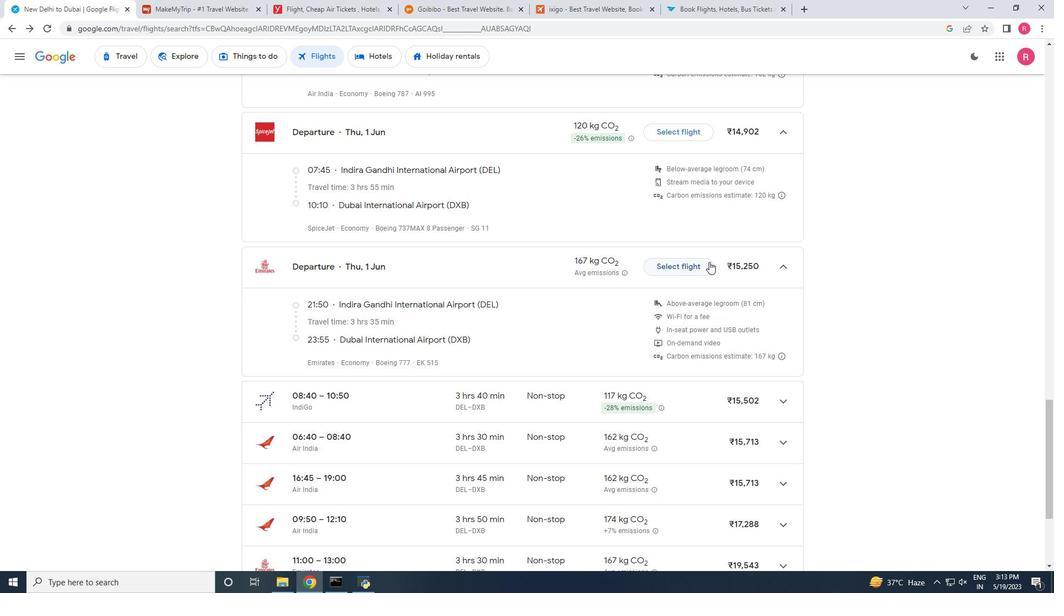 
Action: Mouse moved to (776, 296)
Screenshot: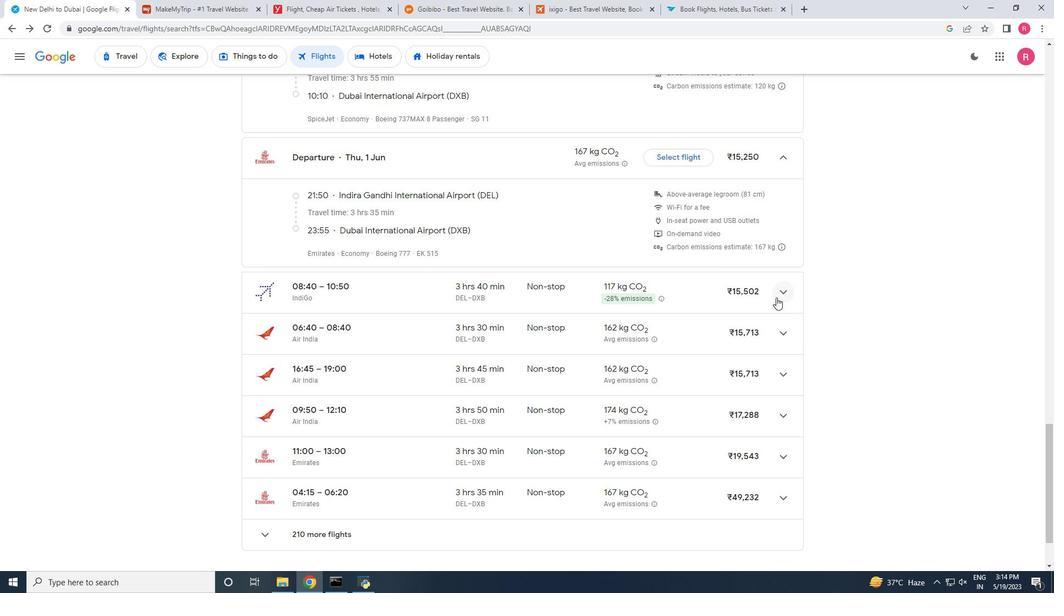 
Action: Mouse pressed left at (776, 296)
Screenshot: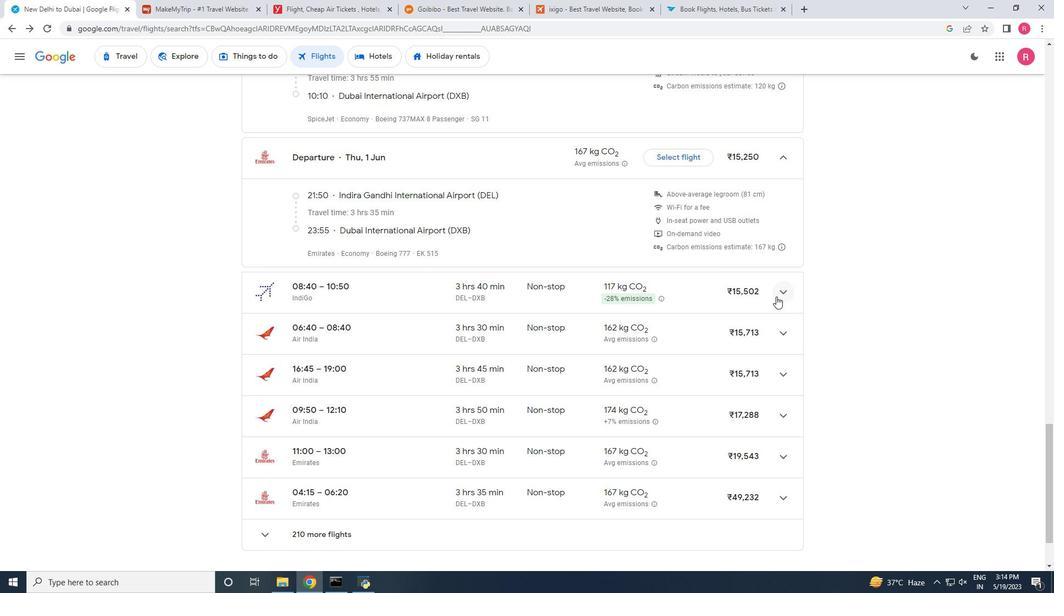 
Action: Mouse moved to (776, 298)
Screenshot: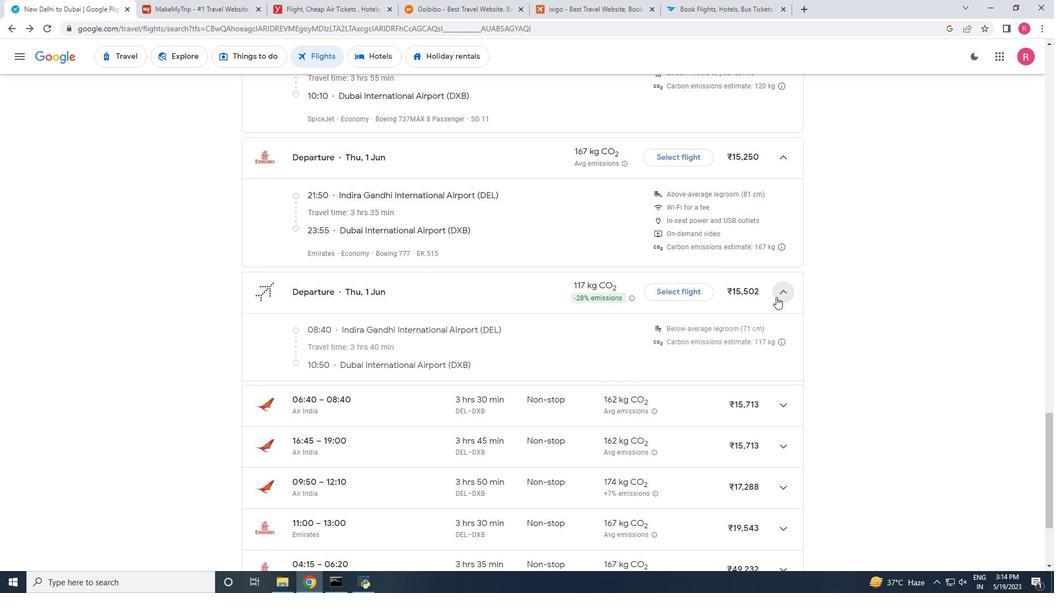 
Action: Mouse scrolled (776, 297) with delta (0, 0)
Screenshot: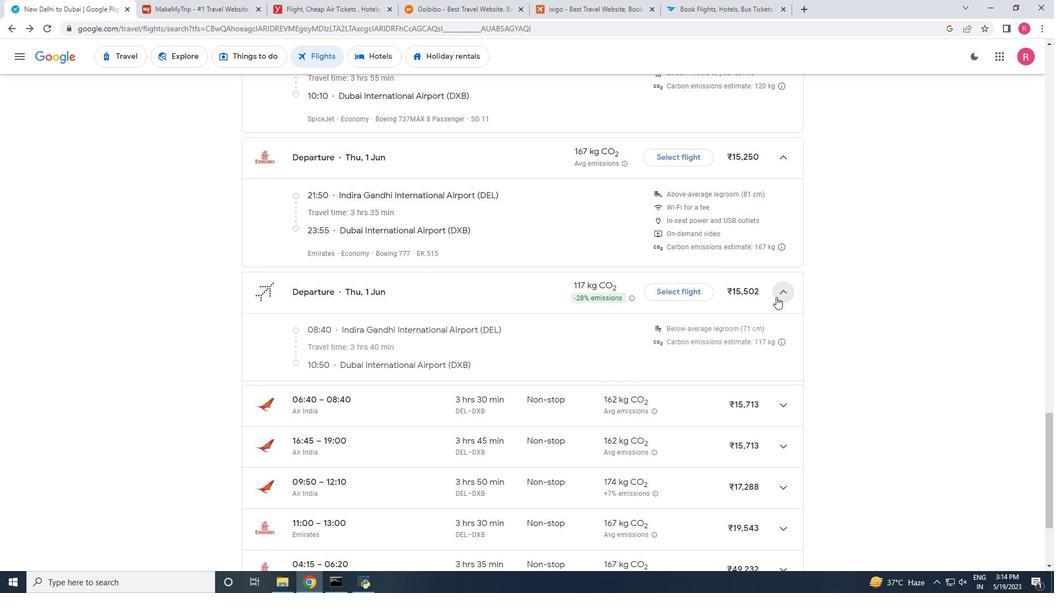 
Action: Mouse moved to (776, 298)
Screenshot: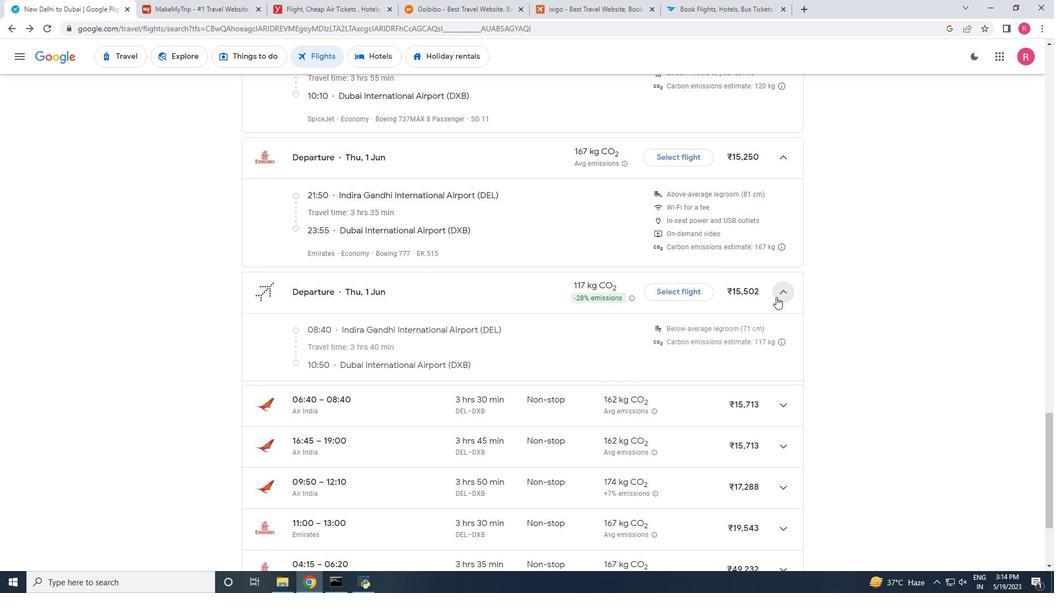 
Action: Mouse scrolled (776, 298) with delta (0, 0)
Screenshot: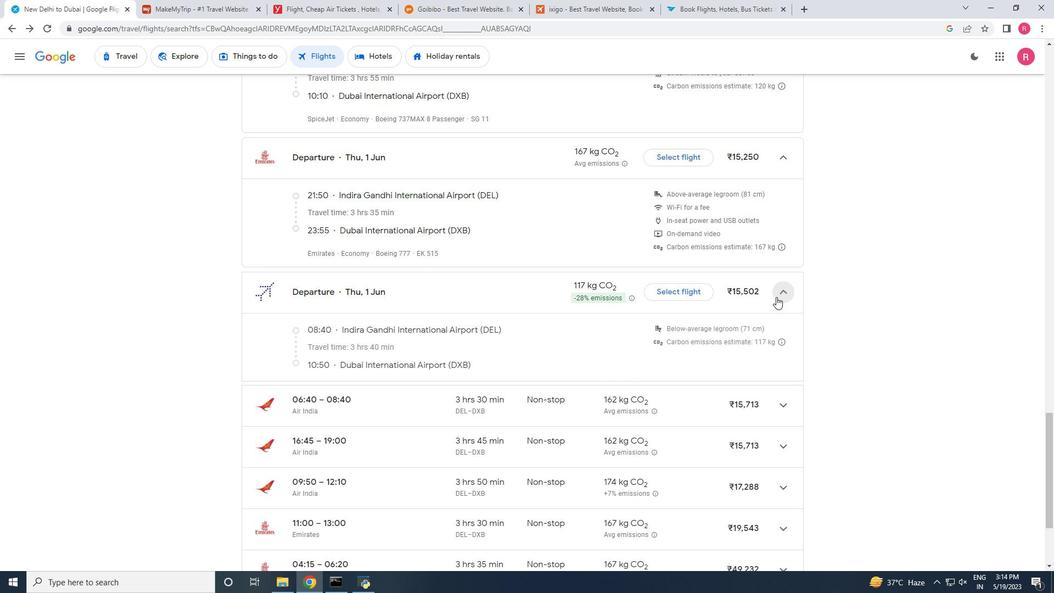 
Action: Mouse moved to (791, 314)
Screenshot: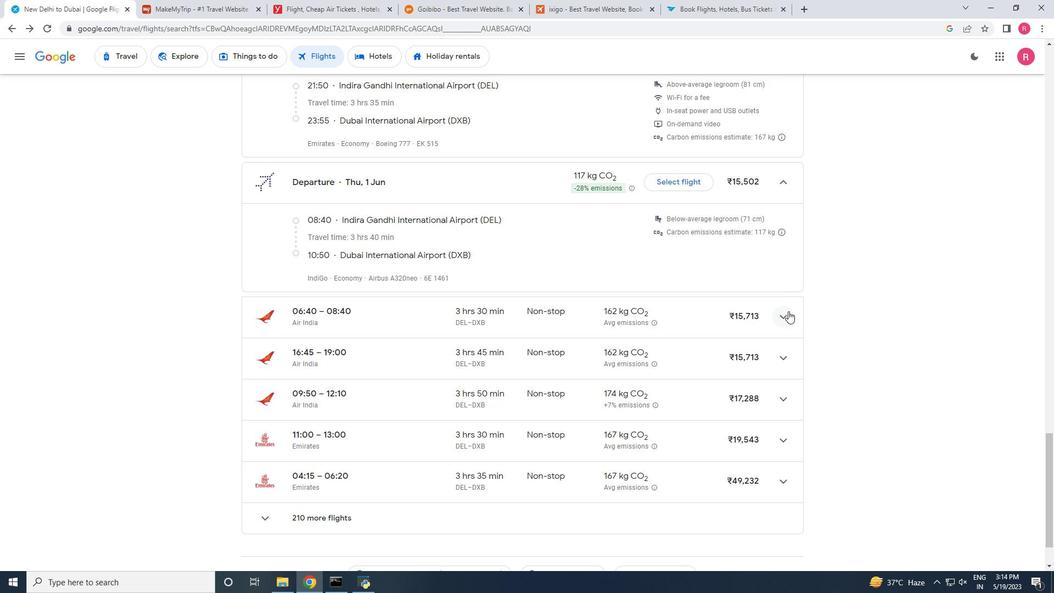 
Action: Mouse pressed left at (791, 314)
Screenshot: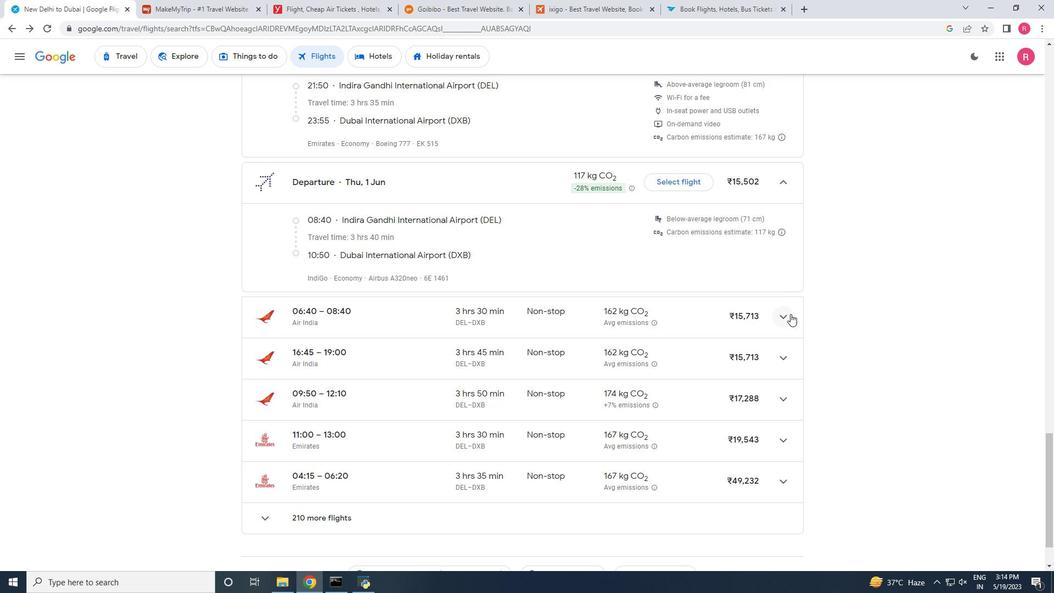 
Action: Mouse moved to (743, 302)
Screenshot: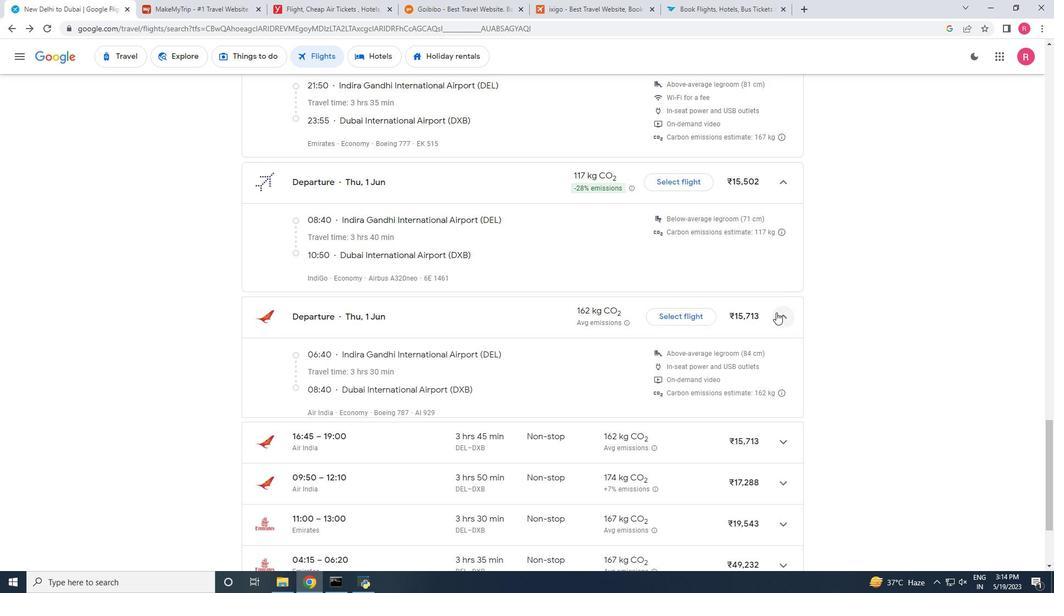 
Action: Mouse scrolled (743, 301) with delta (0, 0)
Screenshot: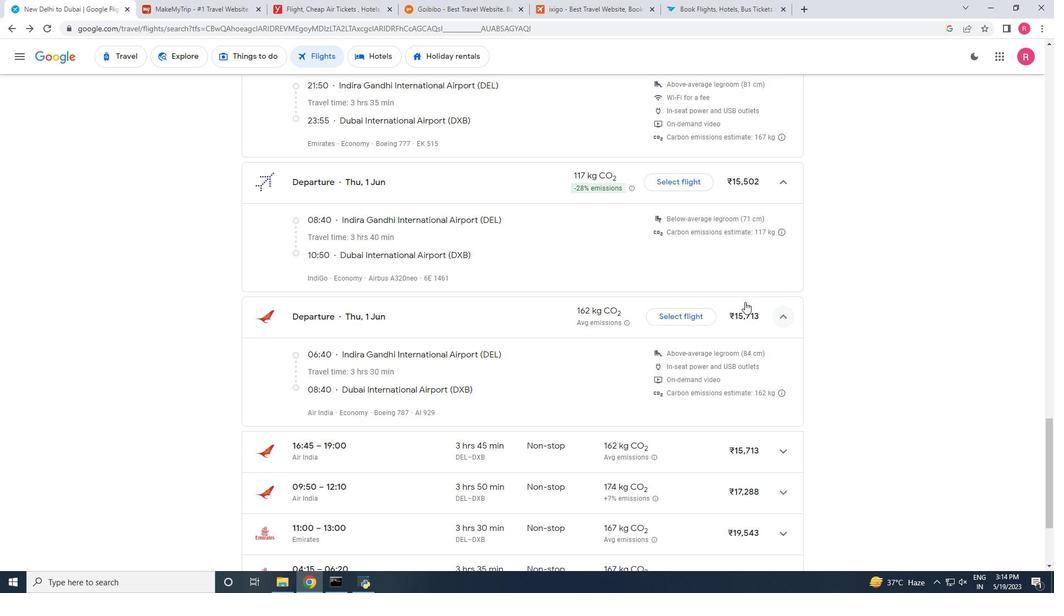 
Action: Mouse scrolled (743, 301) with delta (0, 0)
Screenshot: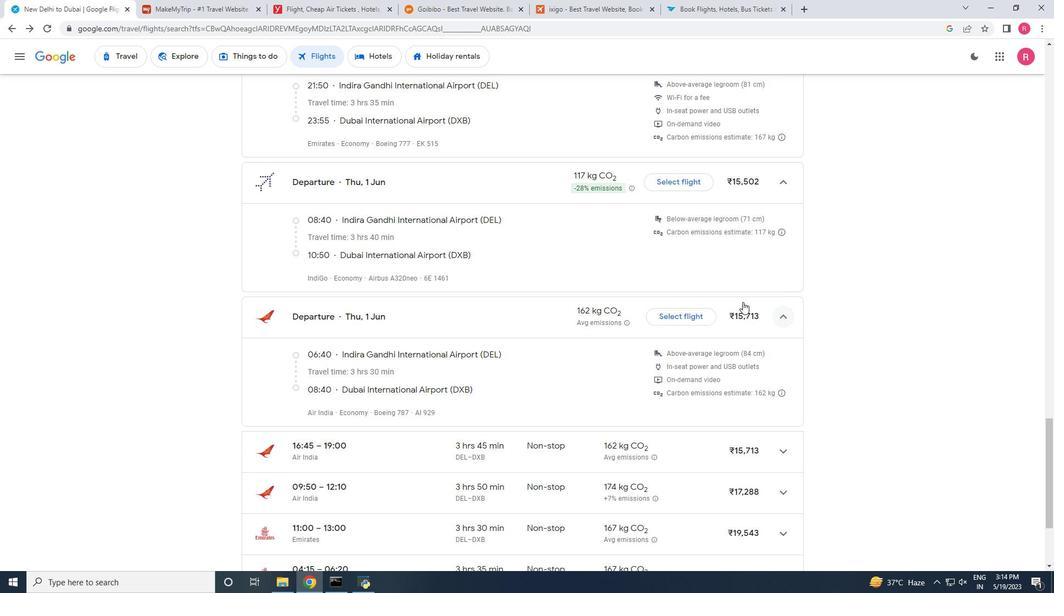 
Action: Mouse scrolled (743, 301) with delta (0, 0)
Screenshot: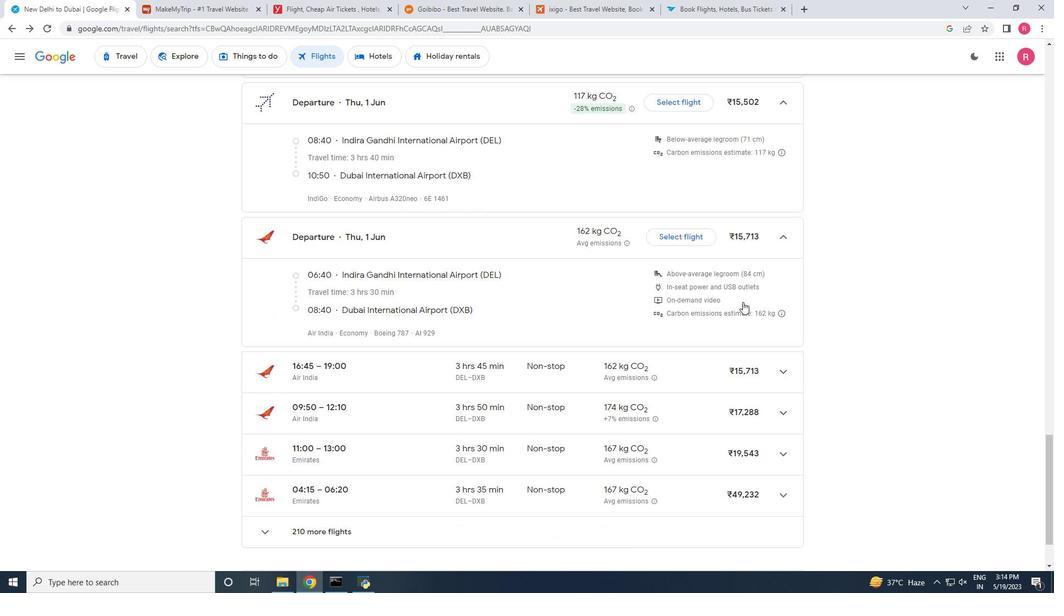 
Action: Mouse moved to (796, 296)
Screenshot: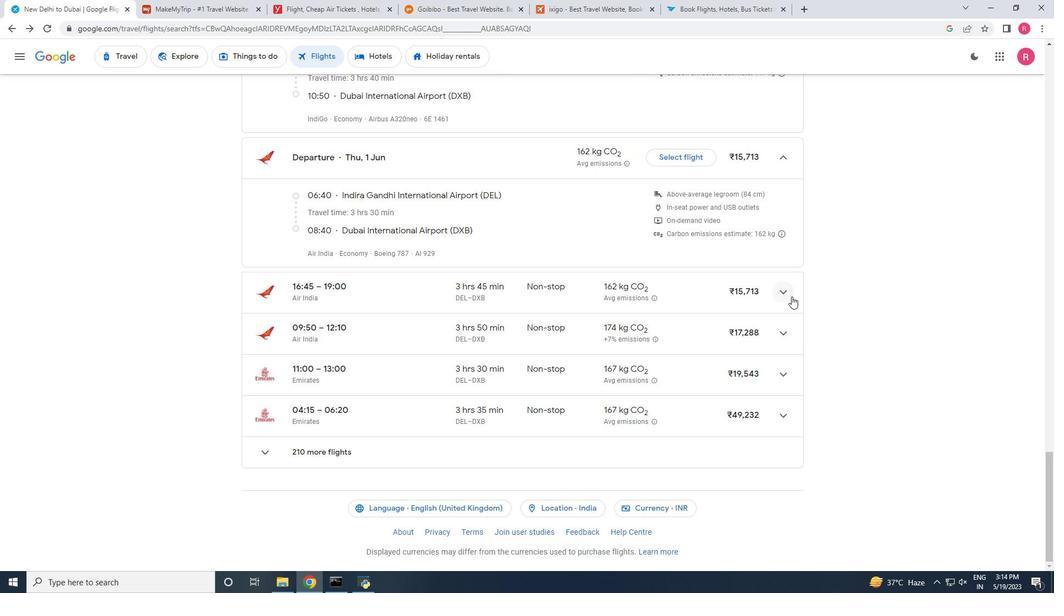
Action: Mouse pressed left at (796, 296)
Screenshot: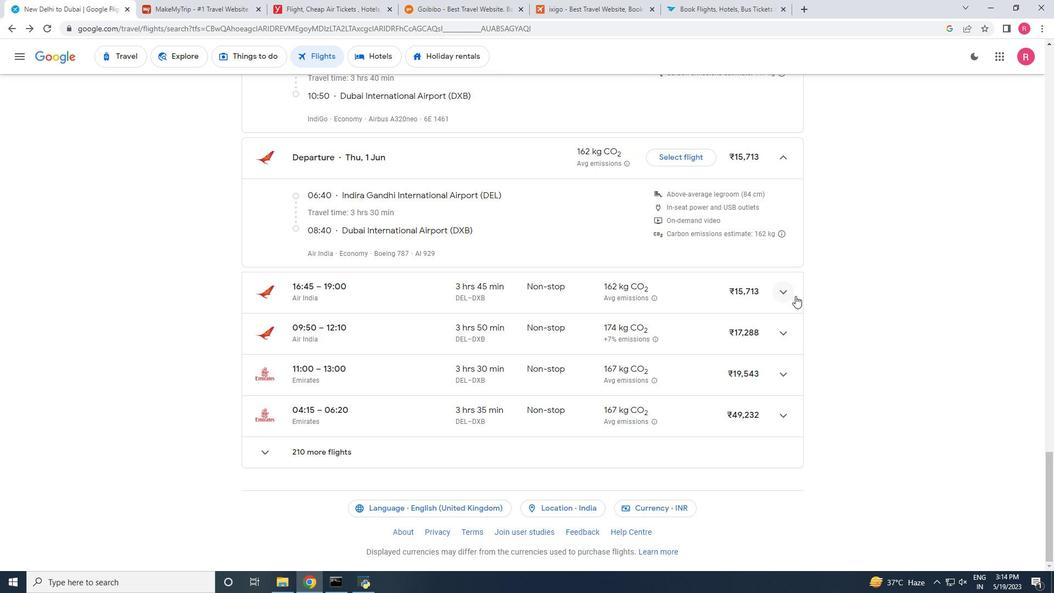 
Action: Mouse moved to (749, 291)
Screenshot: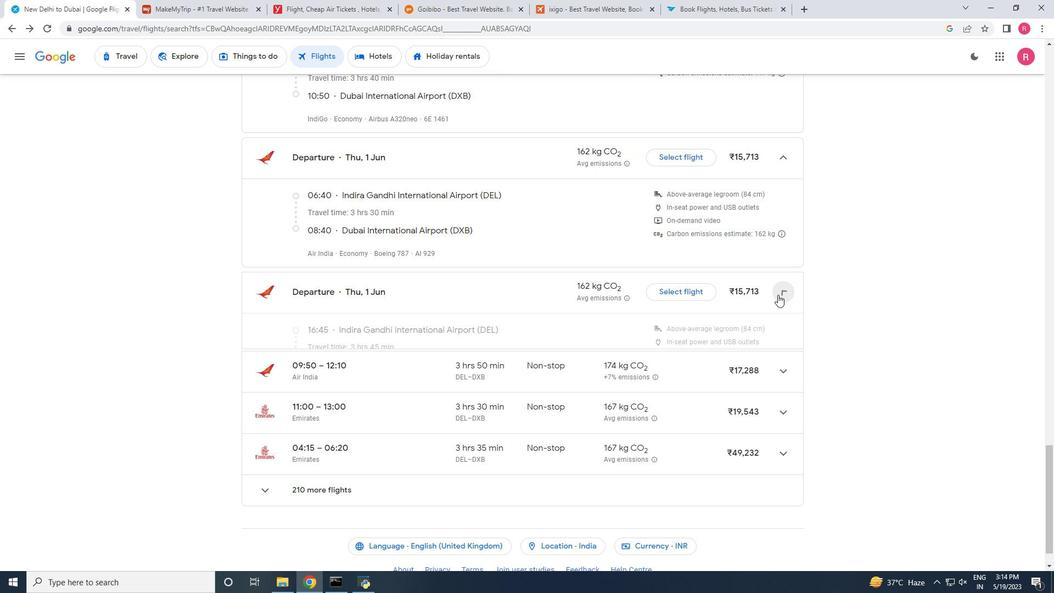 
Action: Mouse scrolled (749, 290) with delta (0, 0)
Screenshot: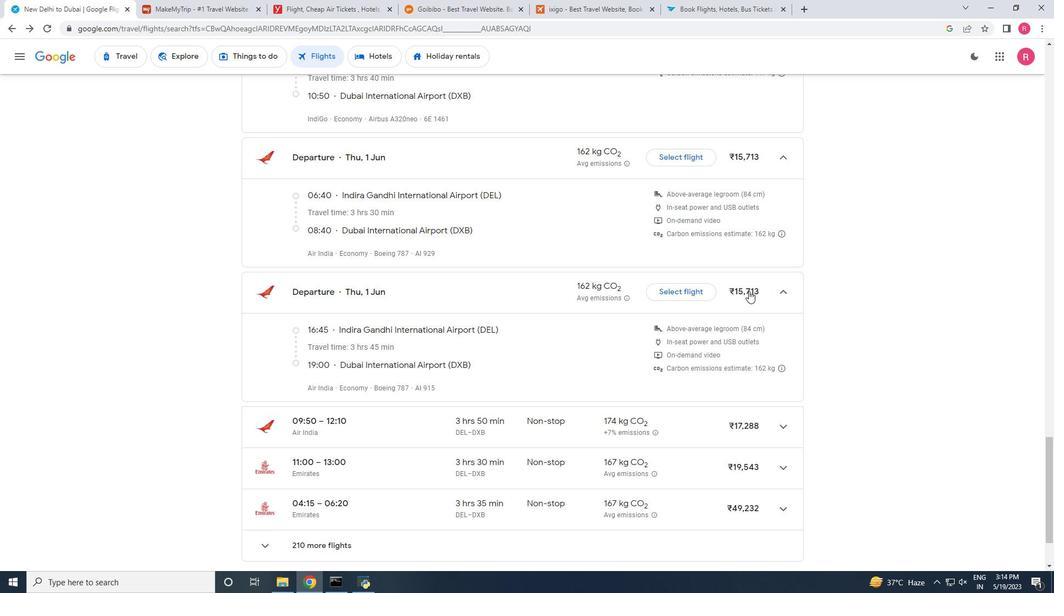 
Action: Mouse scrolled (749, 290) with delta (0, 0)
Screenshot: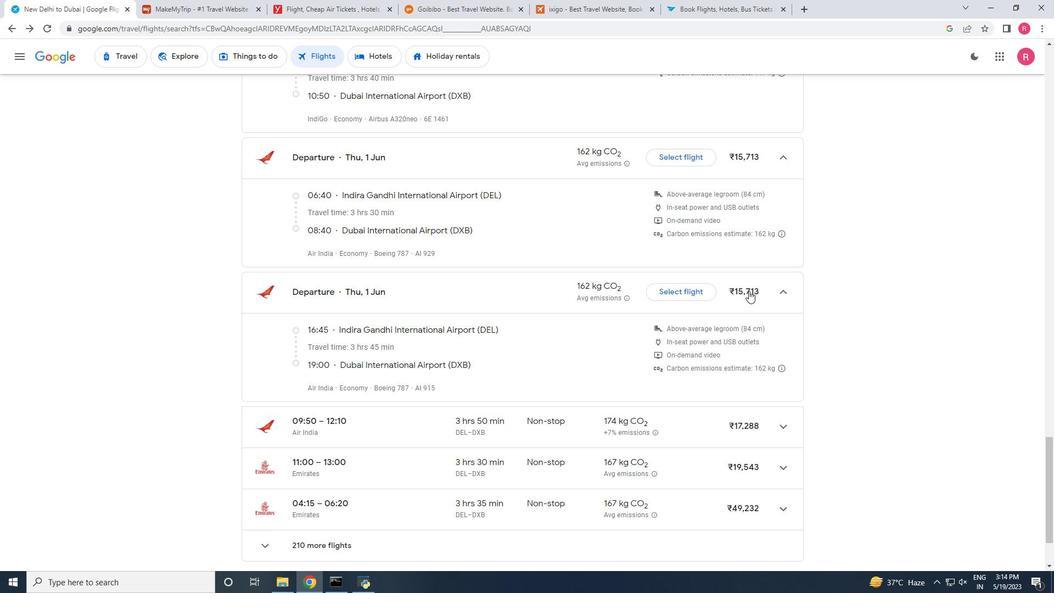 
Action: Mouse moved to (786, 337)
Screenshot: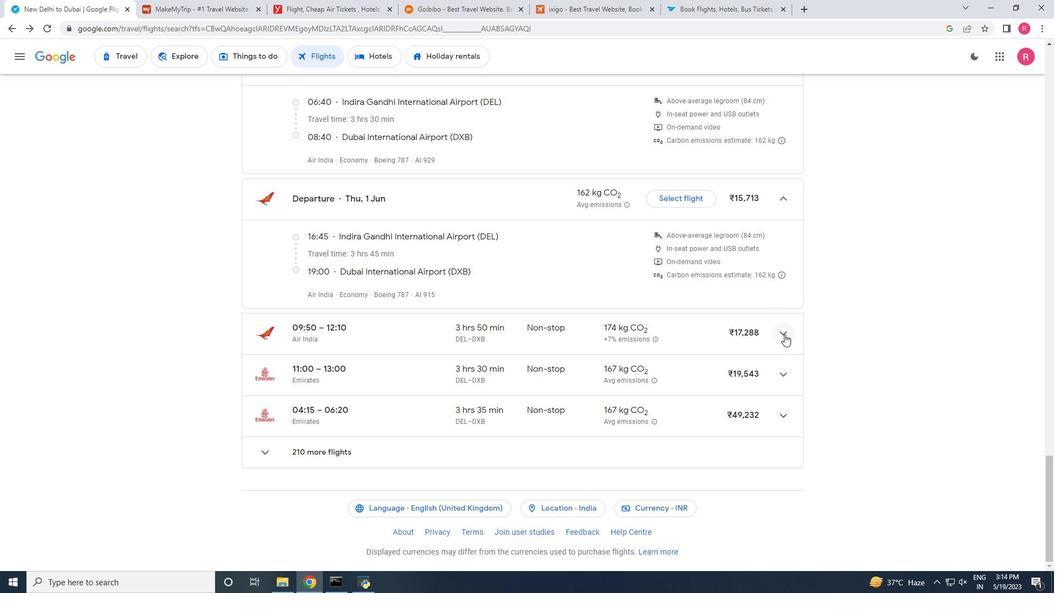
Action: Mouse pressed left at (786, 337)
Screenshot: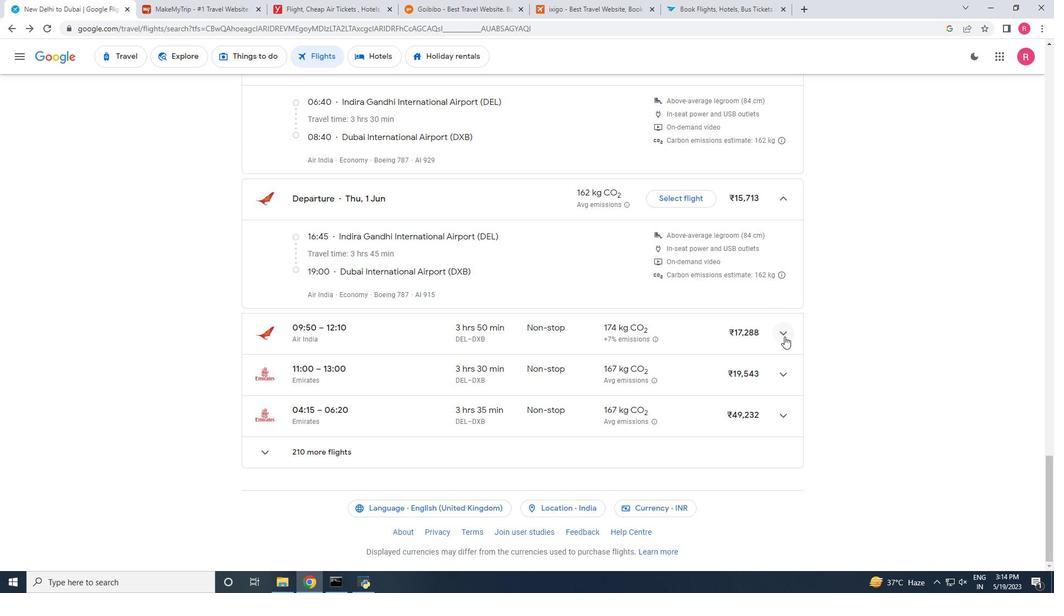 
Action: Mouse moved to (718, 300)
Screenshot: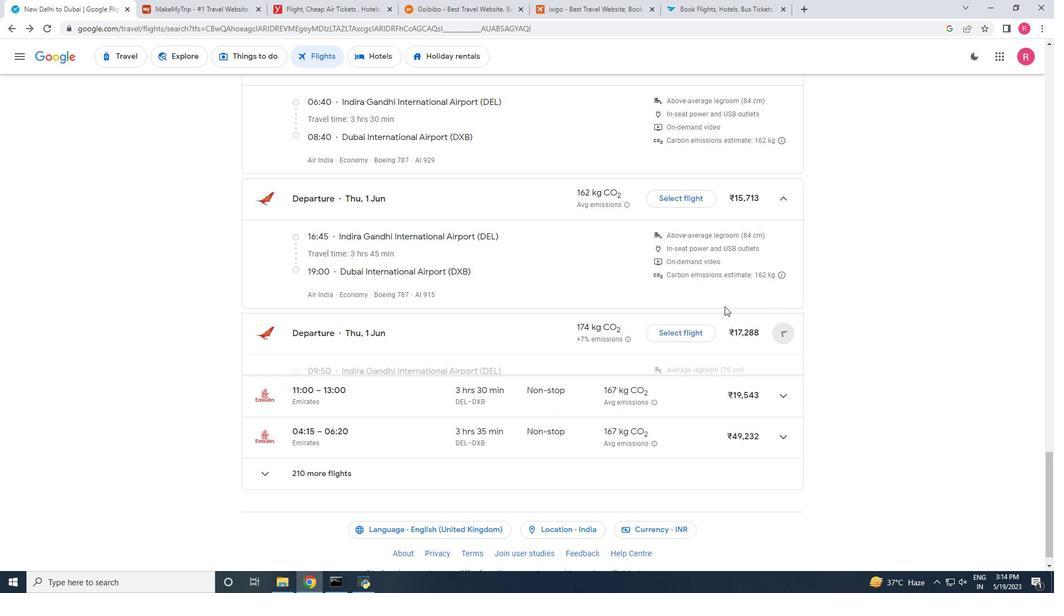 
Action: Mouse scrolled (718, 299) with delta (0, 0)
Screenshot: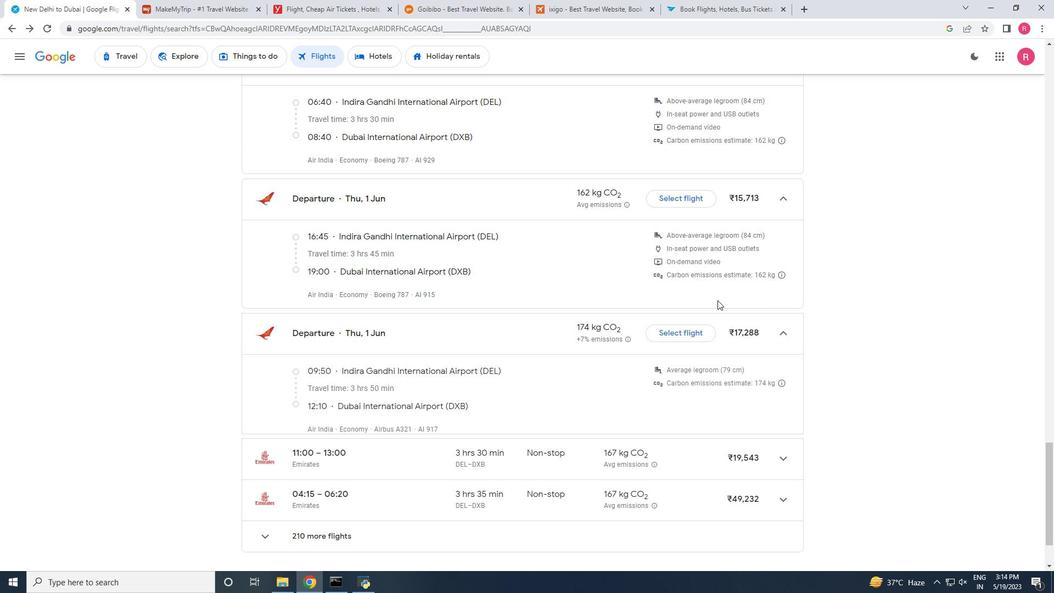
Action: Mouse scrolled (718, 299) with delta (0, 0)
Screenshot: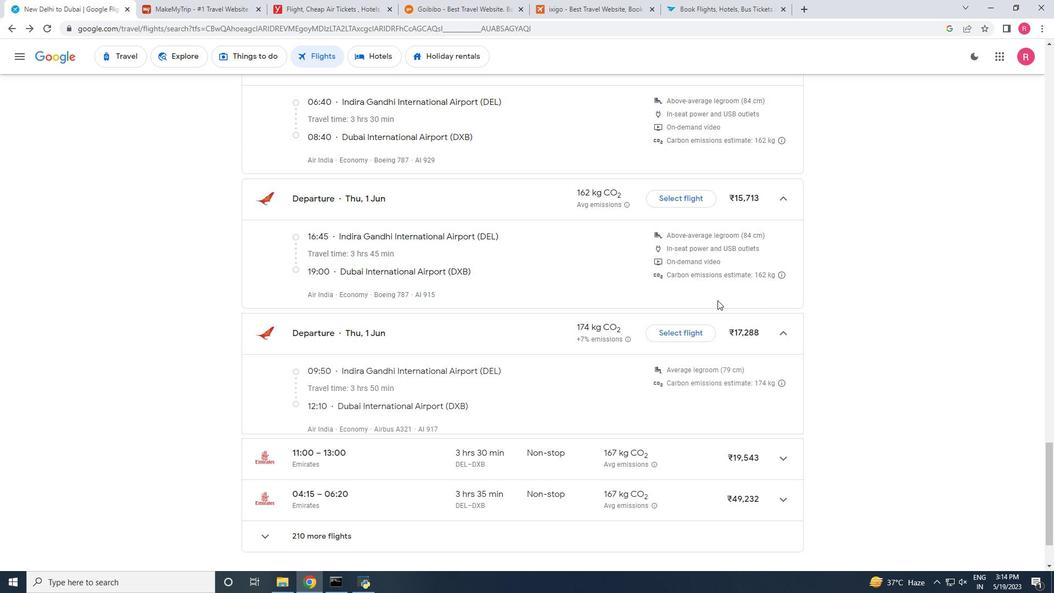 
Action: Mouse scrolled (718, 299) with delta (0, 0)
Screenshot: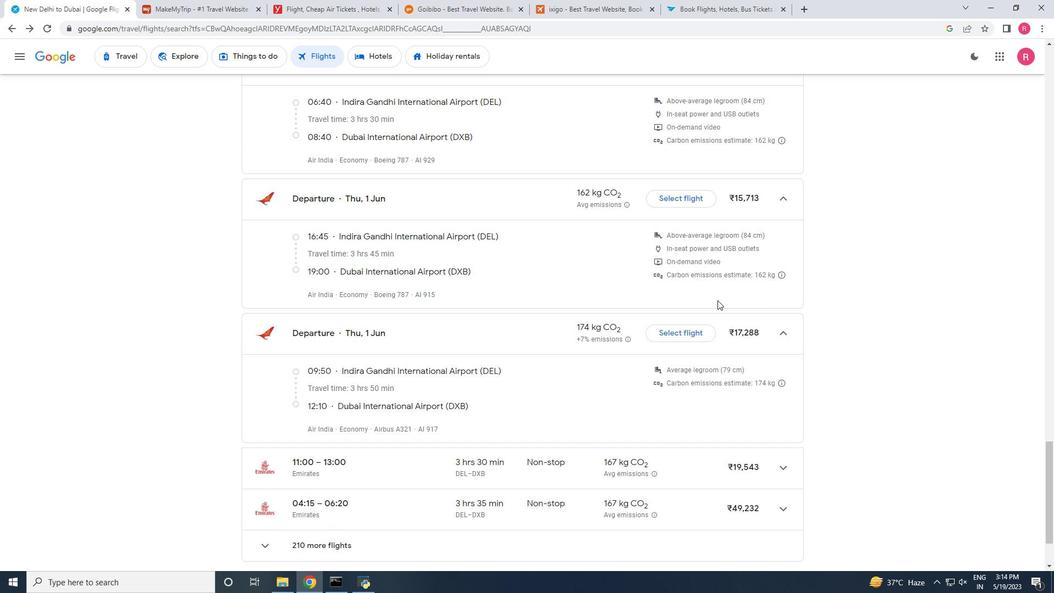 
Action: Mouse moved to (780, 376)
Screenshot: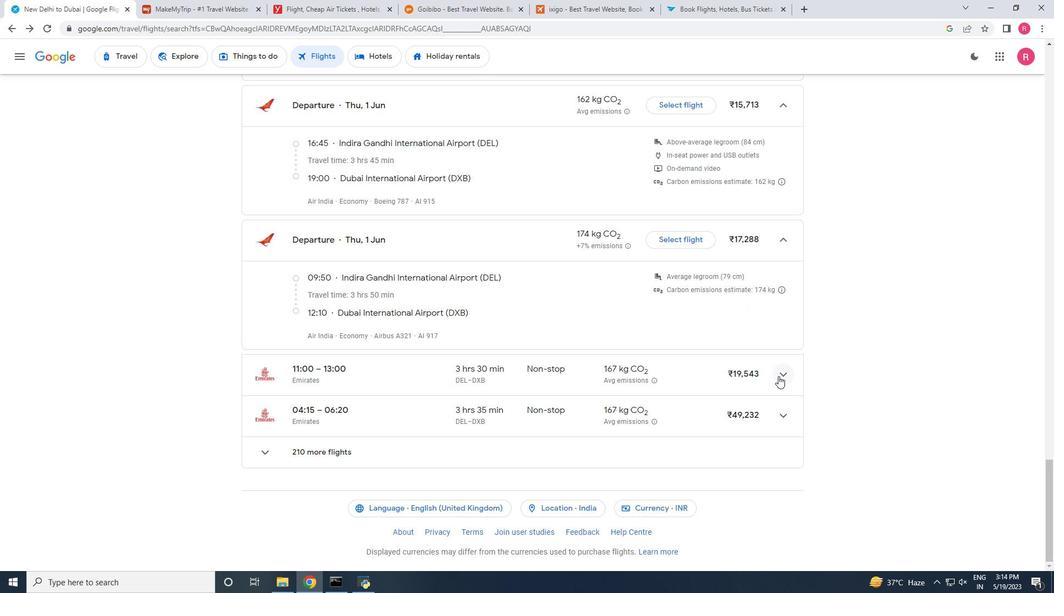 
Action: Mouse pressed left at (780, 376)
Screenshot: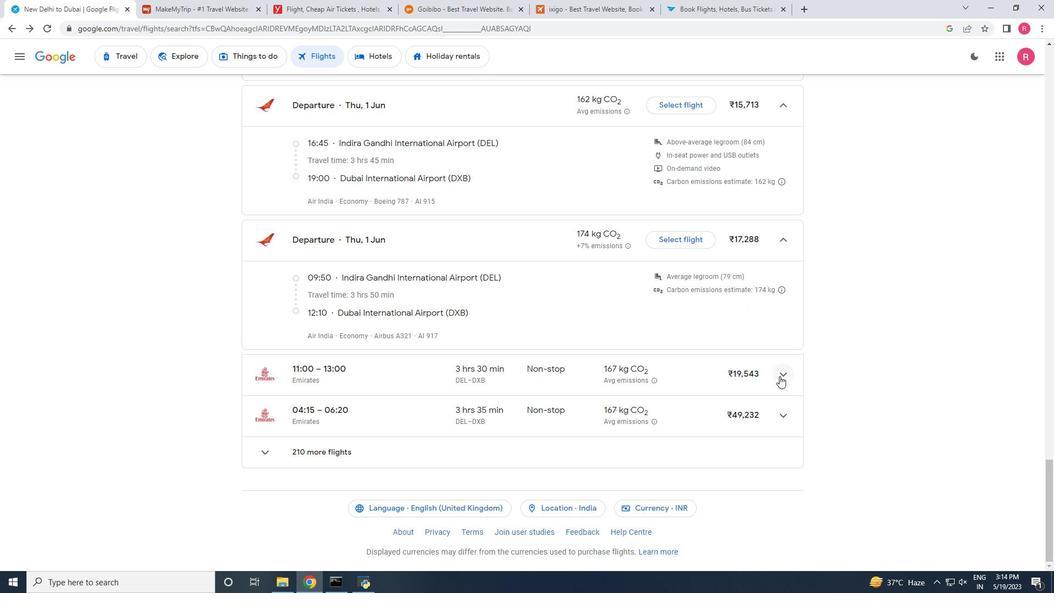 
Action: Mouse moved to (774, 371)
Screenshot: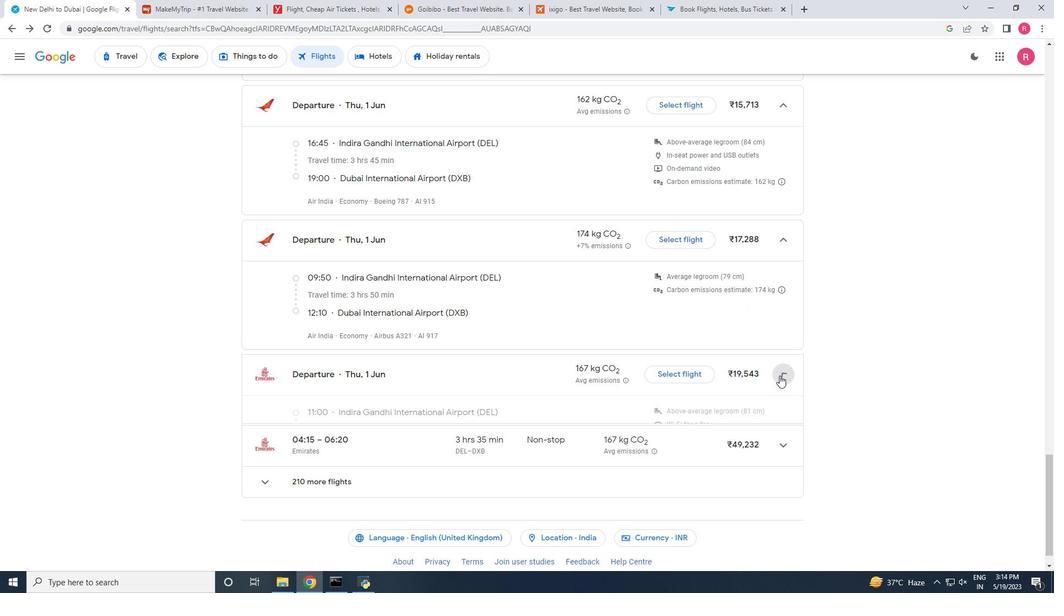
Action: Mouse scrolled (774, 371) with delta (0, 0)
Screenshot: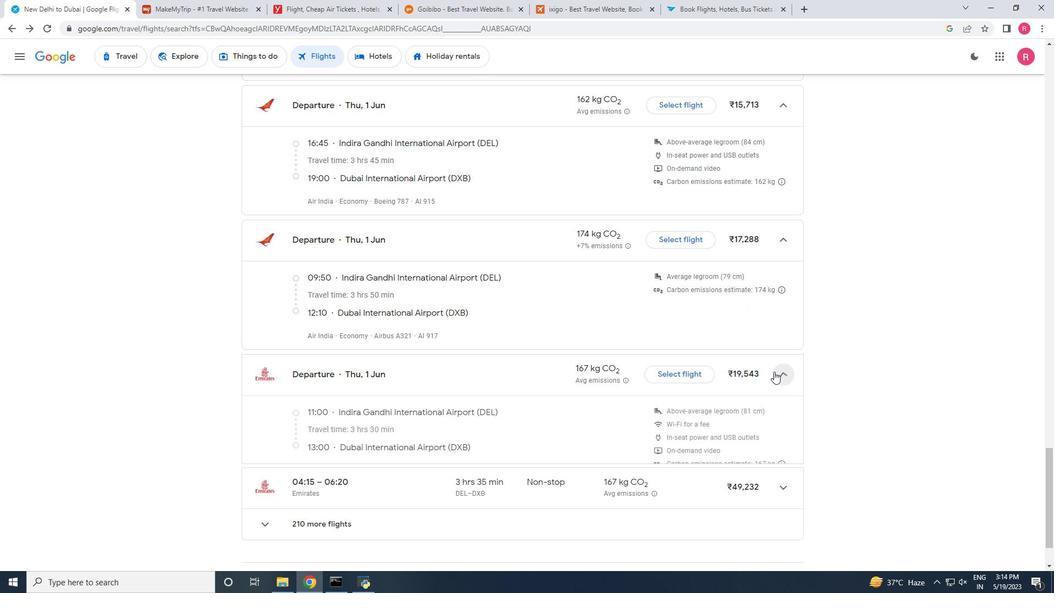 
Action: Mouse scrolled (774, 371) with delta (0, 0)
Screenshot: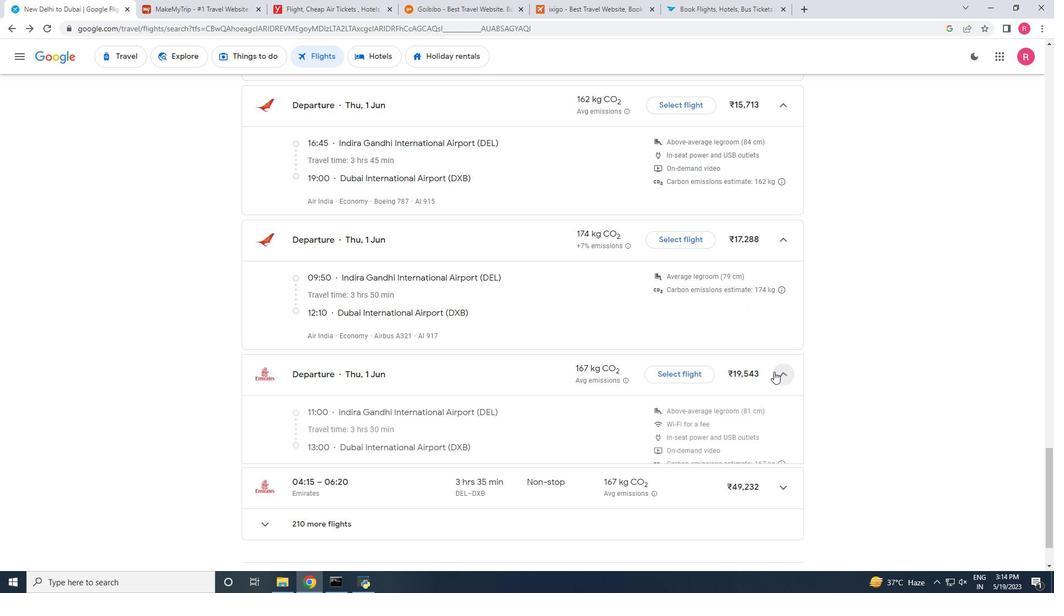
Action: Mouse moved to (790, 412)
Screenshot: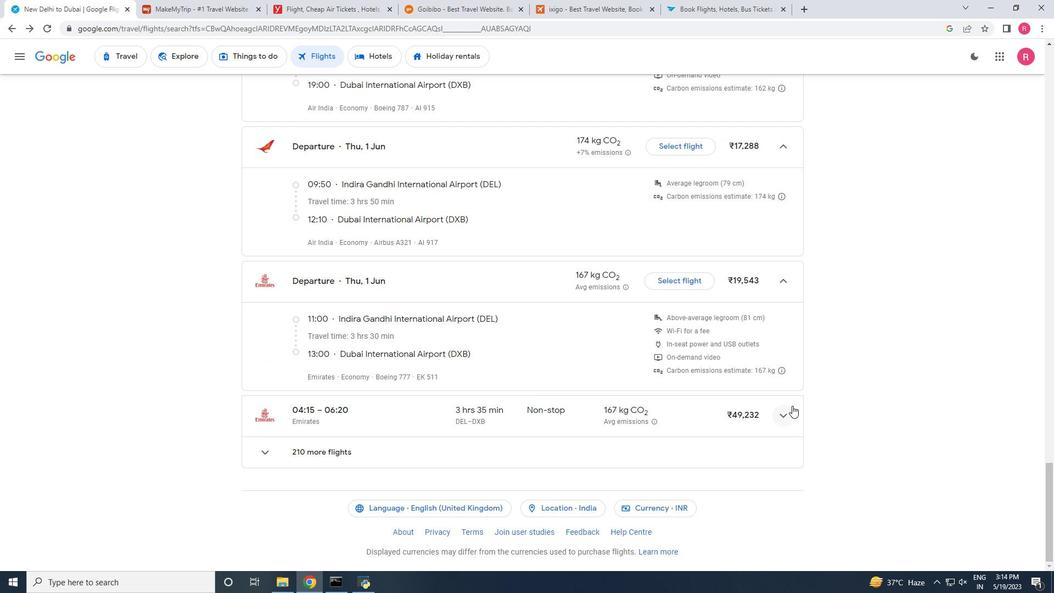 
Action: Mouse pressed left at (790, 412)
Screenshot: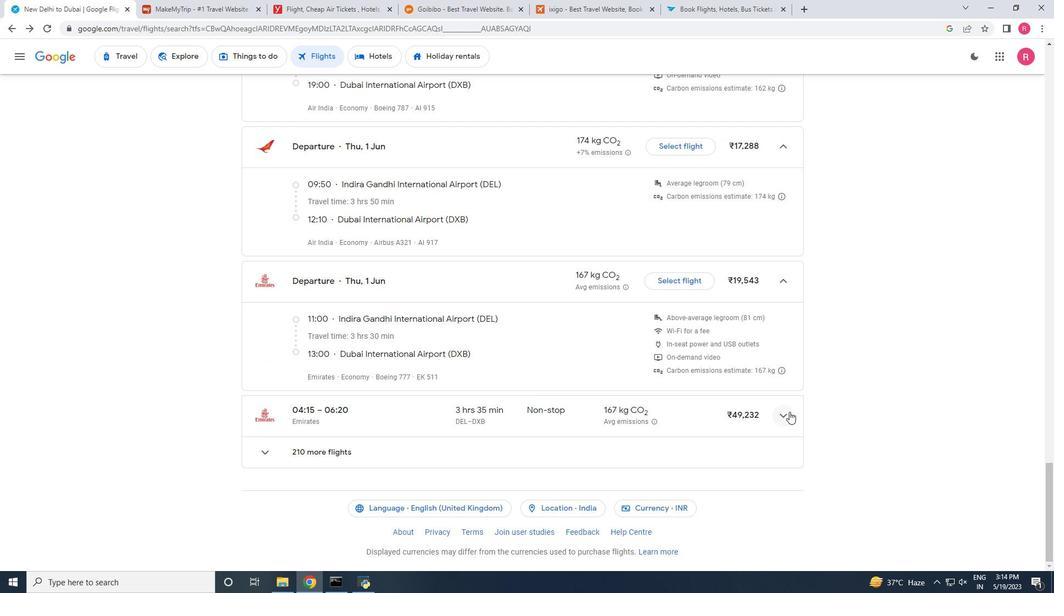 
Action: Mouse moved to (646, 326)
Screenshot: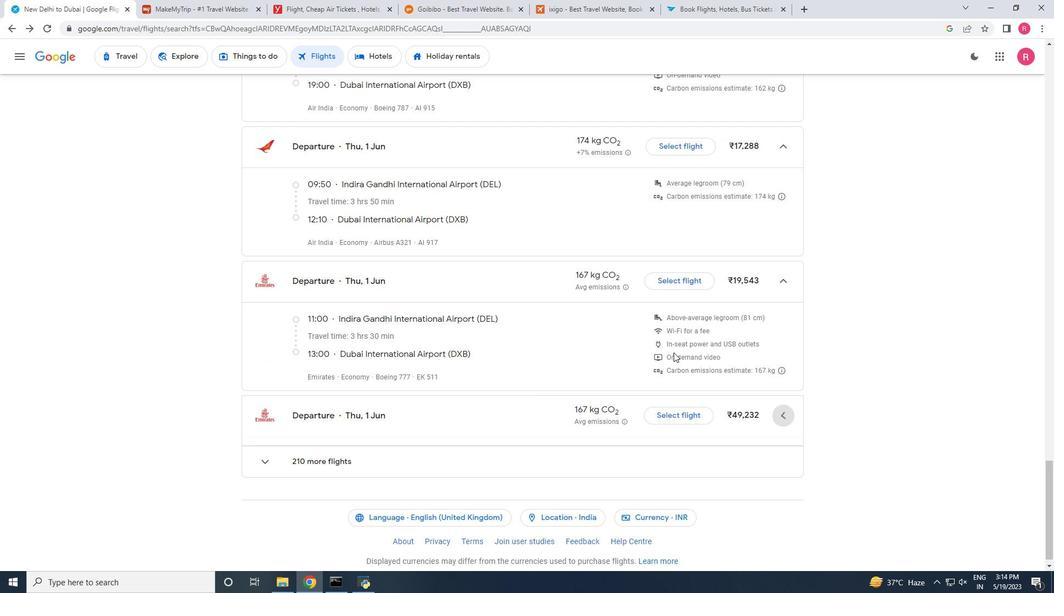
Action: Mouse scrolled (646, 326) with delta (0, 0)
Screenshot: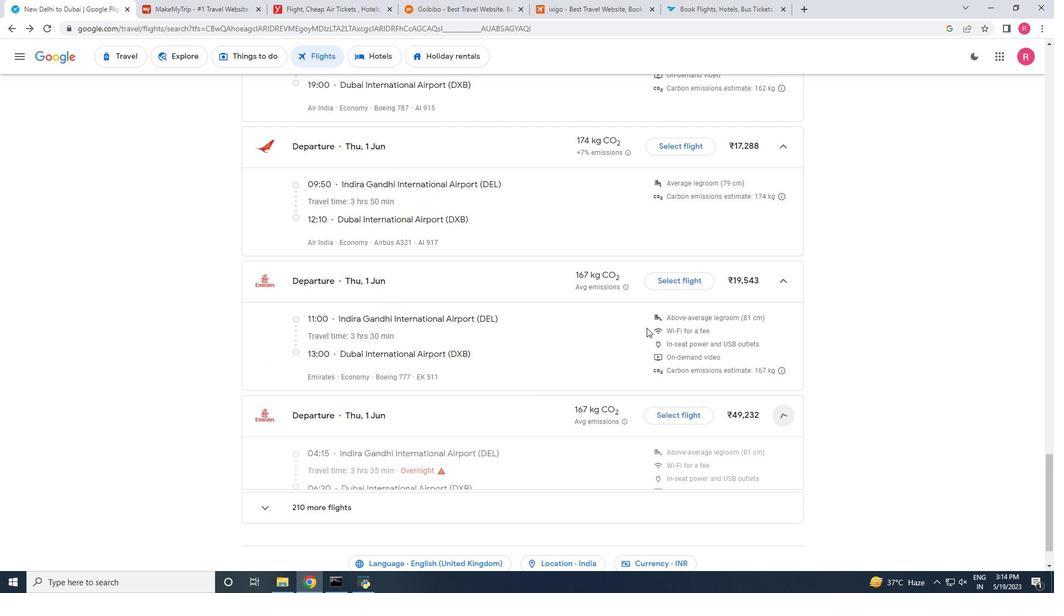 
Action: Mouse scrolled (646, 326) with delta (0, 0)
Screenshot: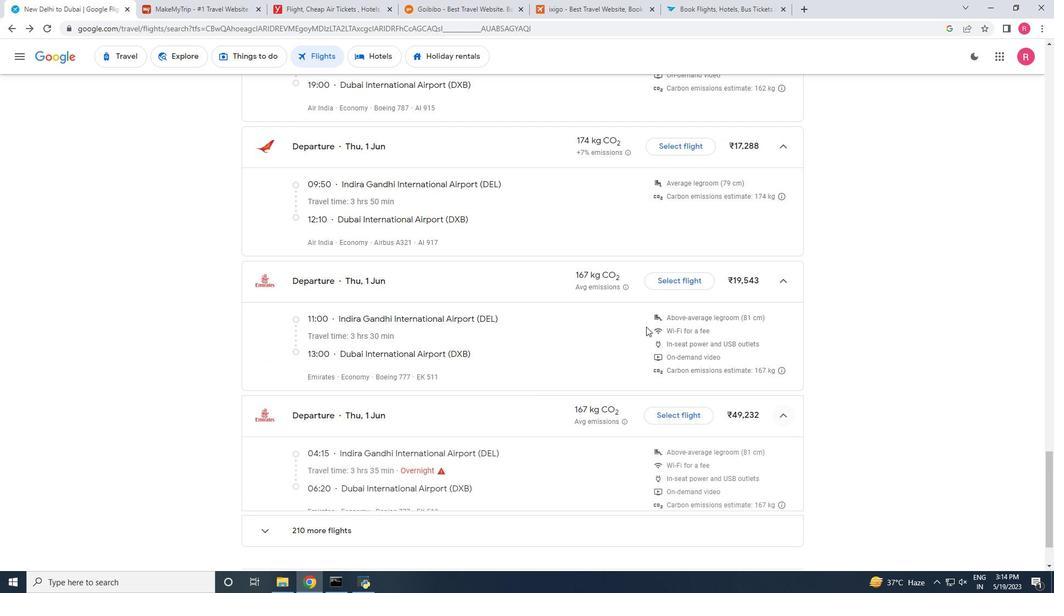 
Action: Mouse scrolled (646, 326) with delta (0, 0)
Screenshot: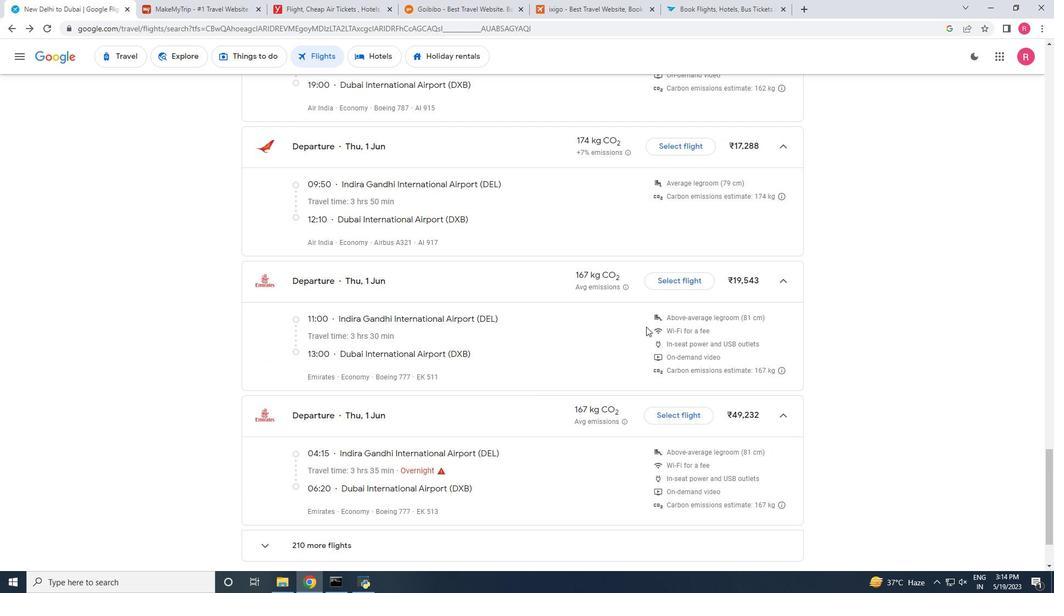 
Action: Mouse scrolled (646, 327) with delta (0, 0)
Screenshot: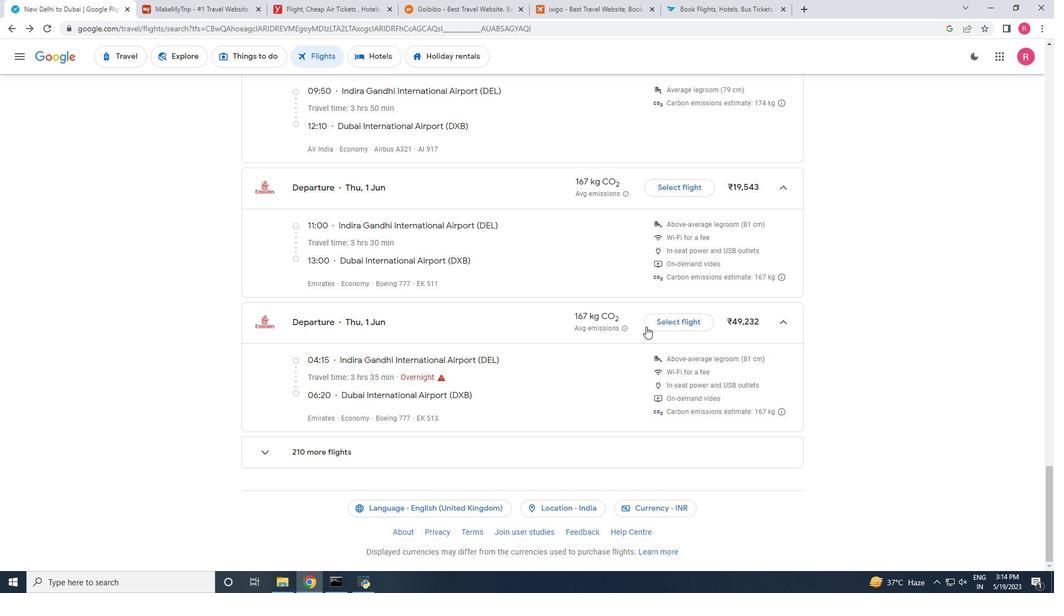 
Action: Mouse scrolled (646, 327) with delta (0, 0)
Screenshot: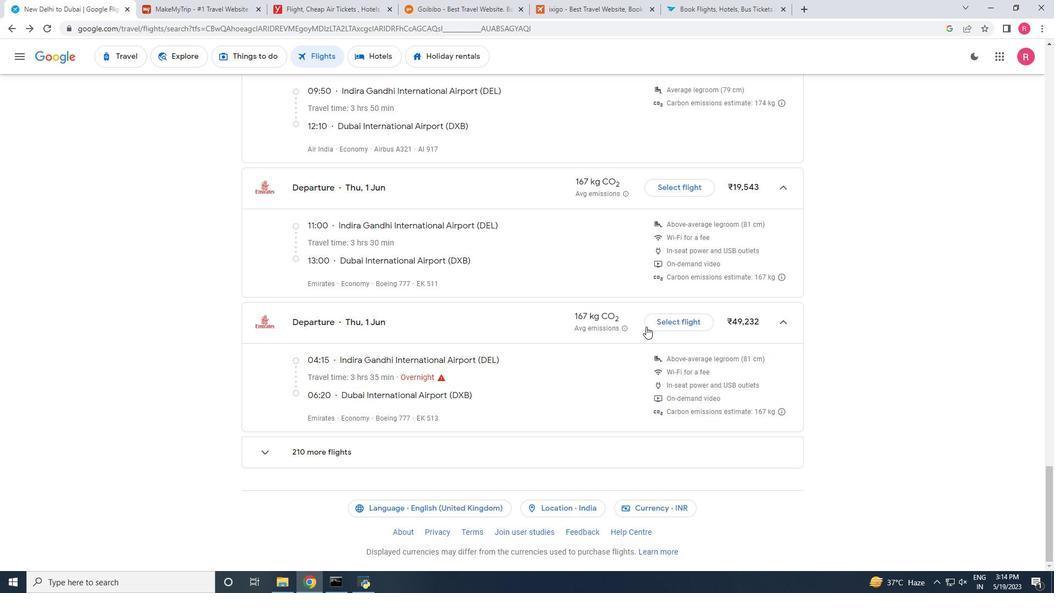 
Action: Mouse scrolled (646, 327) with delta (0, 0)
Screenshot: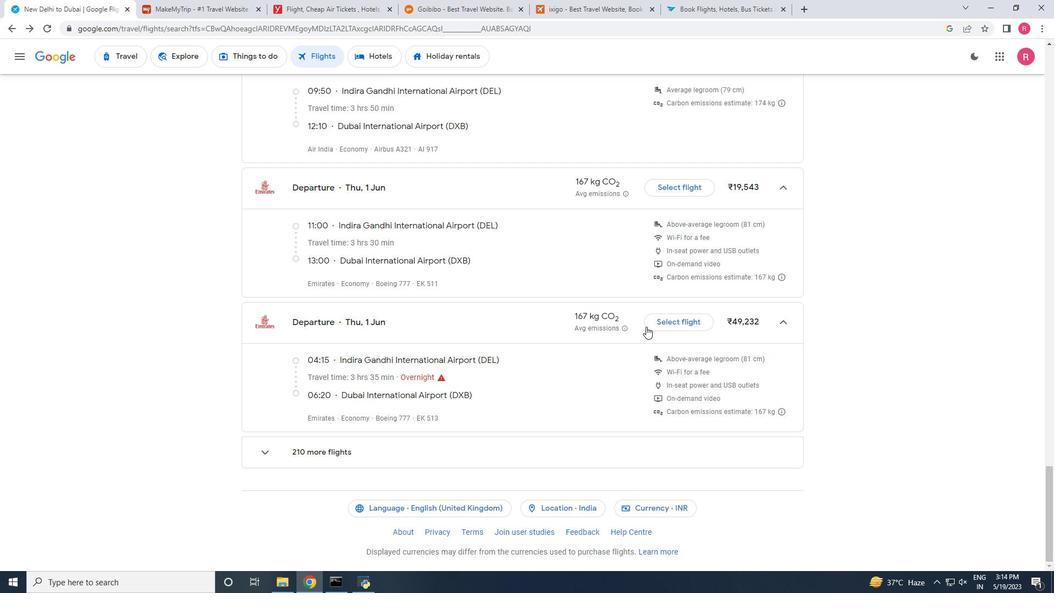 
Action: Mouse scrolled (646, 327) with delta (0, 0)
Screenshot: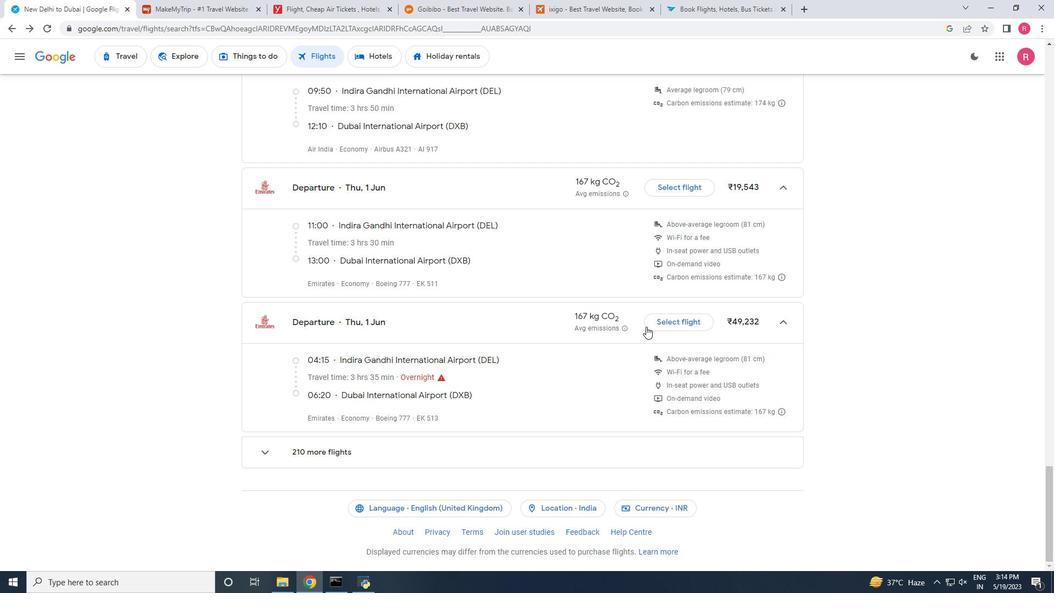 
Action: Mouse scrolled (646, 327) with delta (0, 0)
Screenshot: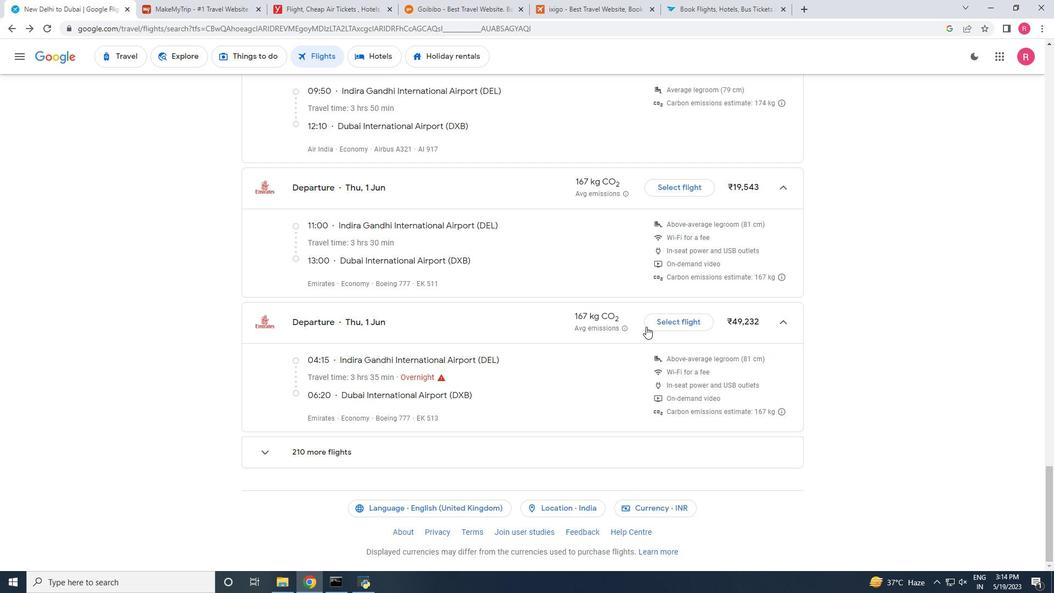 
Action: Mouse scrolled (646, 327) with delta (0, 0)
Screenshot: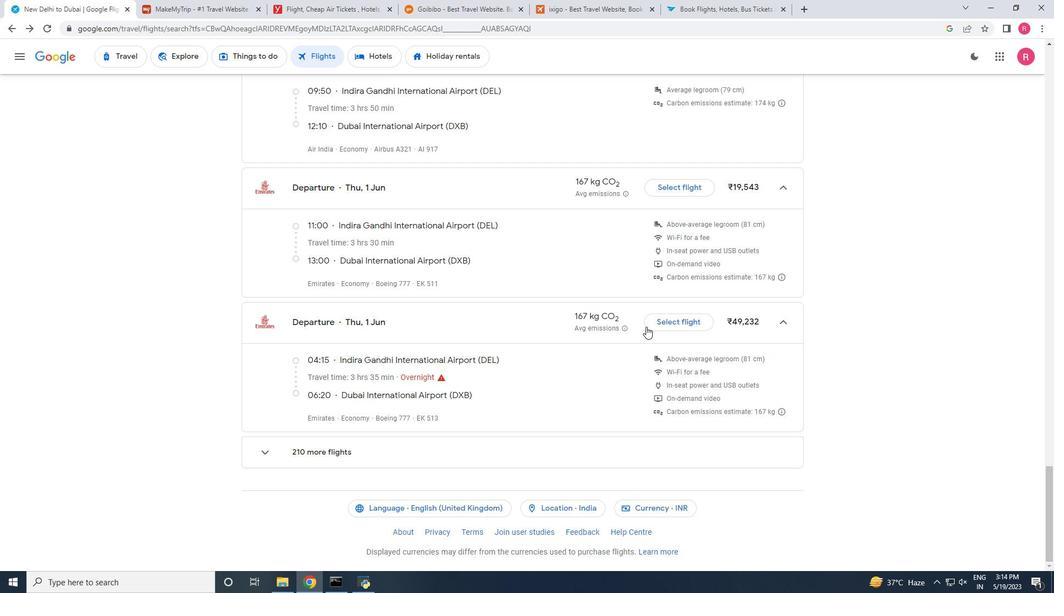 
Action: Mouse scrolled (646, 327) with delta (0, 0)
Screenshot: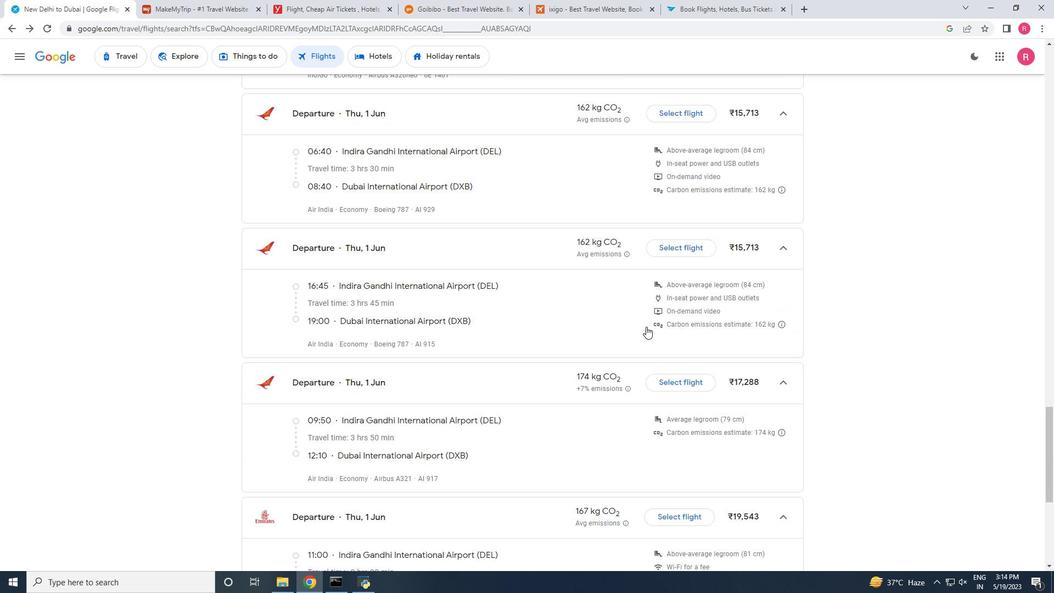 
Action: Mouse scrolled (646, 327) with delta (0, 0)
Screenshot: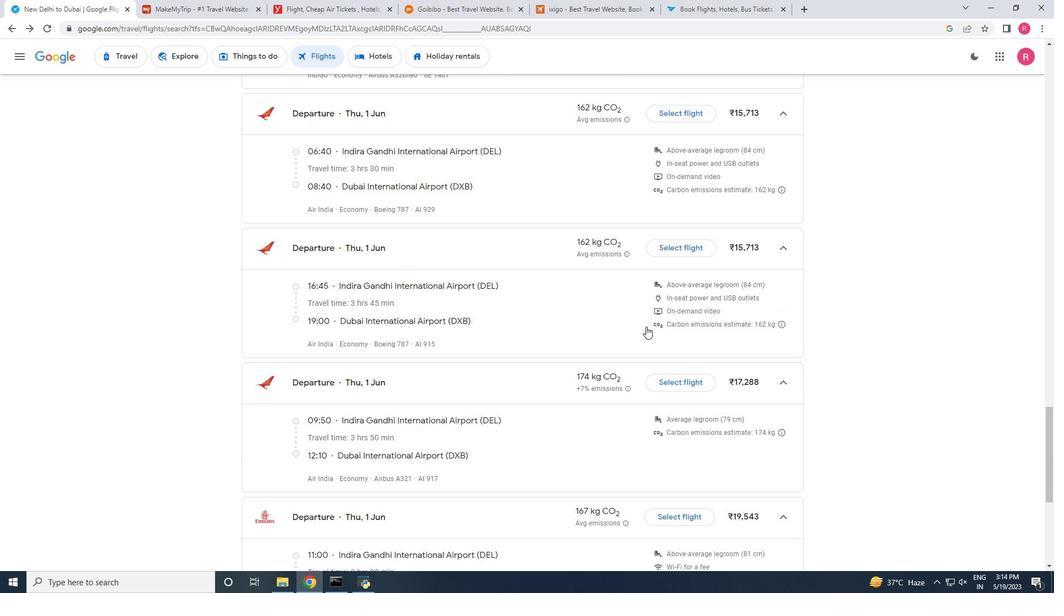 
Action: Mouse scrolled (646, 327) with delta (0, 0)
Screenshot: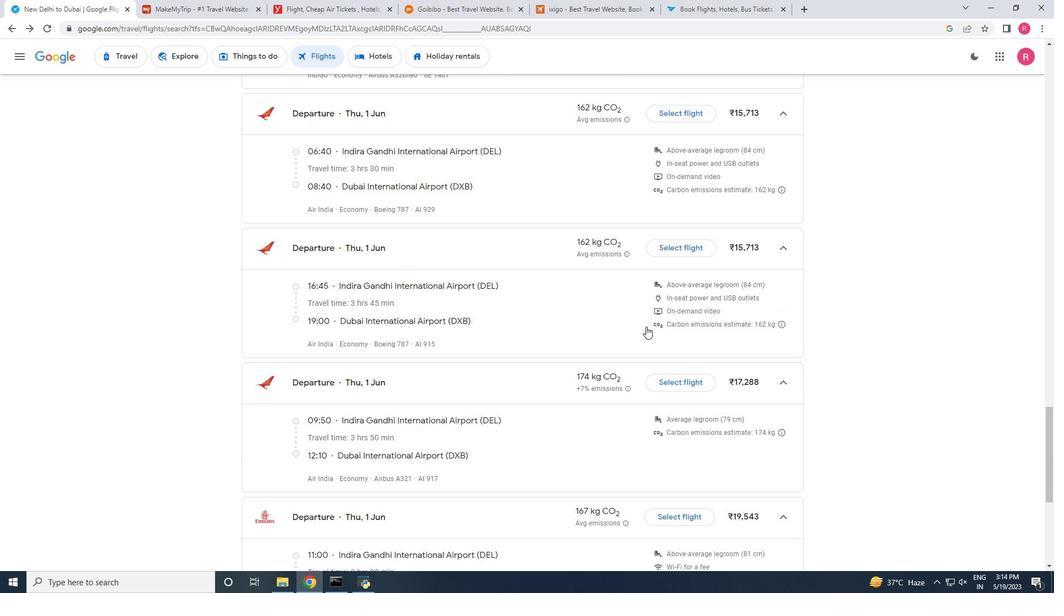 
Action: Mouse scrolled (646, 327) with delta (0, 0)
Screenshot: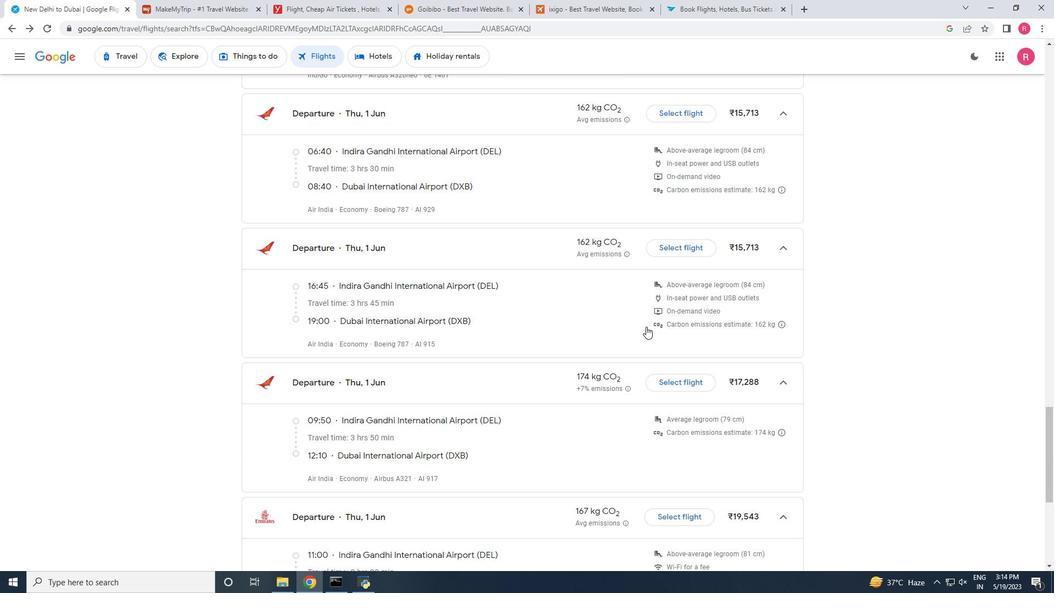 
Action: Mouse scrolled (646, 327) with delta (0, 0)
Screenshot: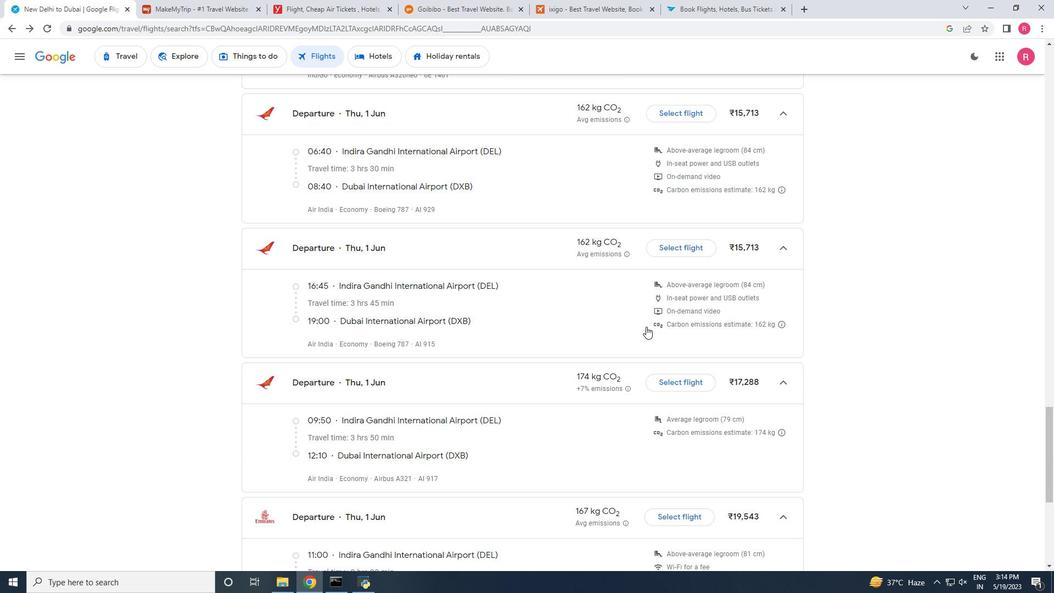 
Action: Mouse scrolled (646, 327) with delta (0, 0)
Screenshot: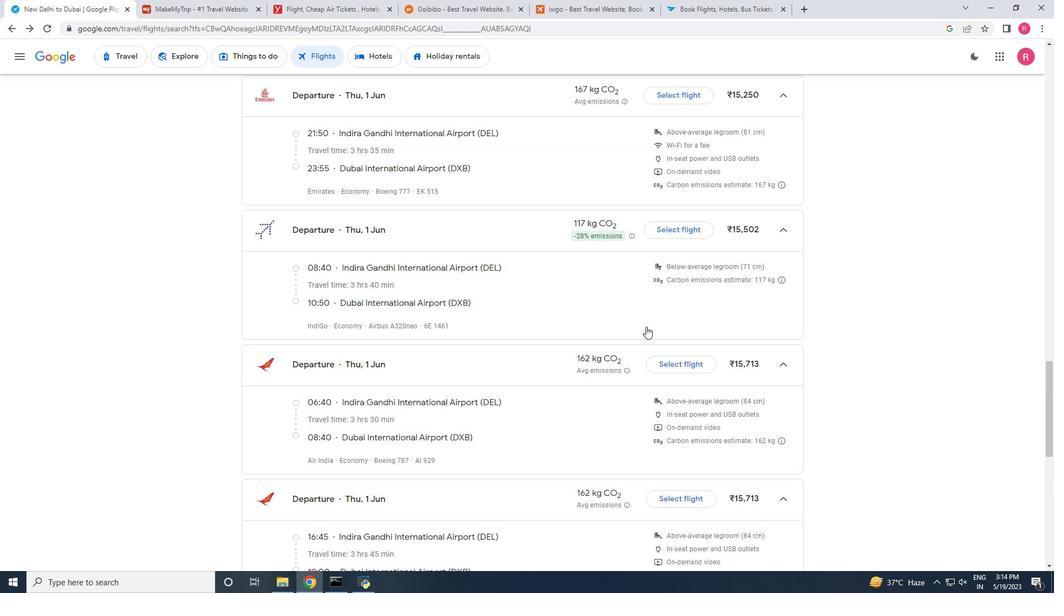 
Action: Mouse scrolled (646, 327) with delta (0, 0)
Screenshot: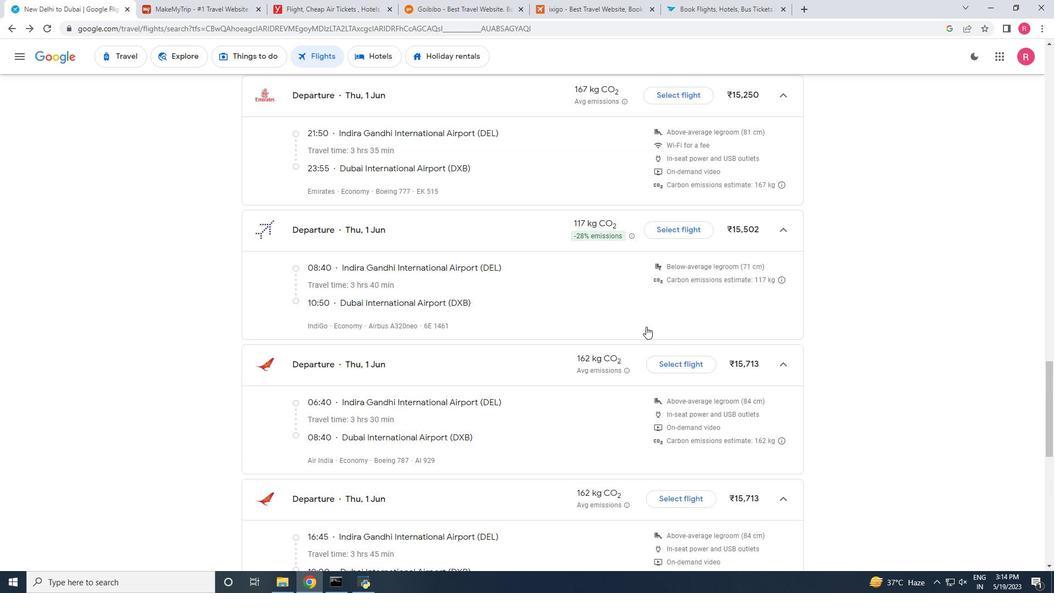 
Action: Mouse scrolled (646, 327) with delta (0, 0)
Screenshot: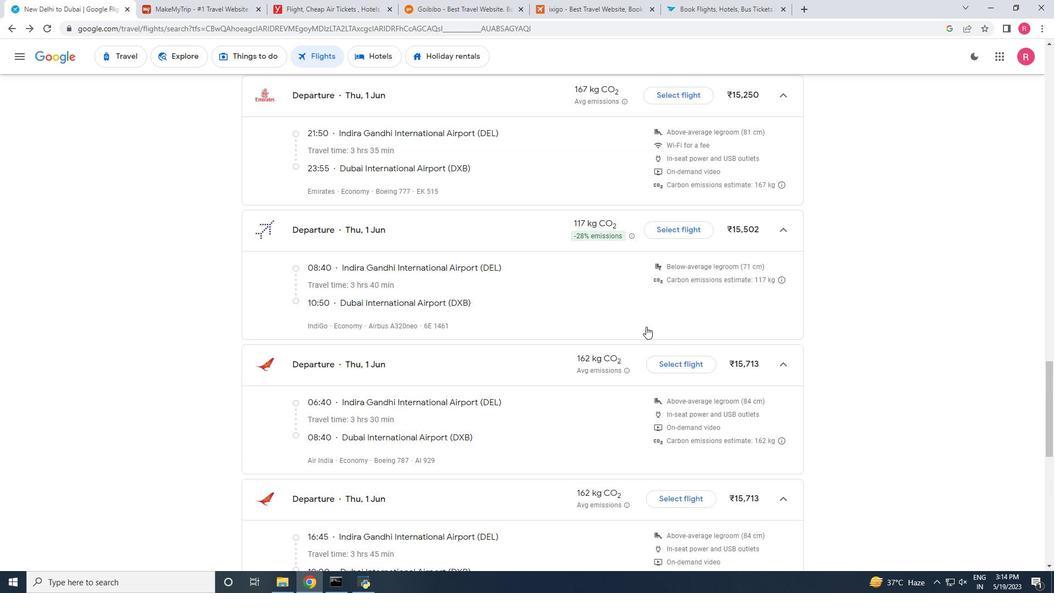 
Action: Mouse scrolled (646, 327) with delta (0, 0)
Screenshot: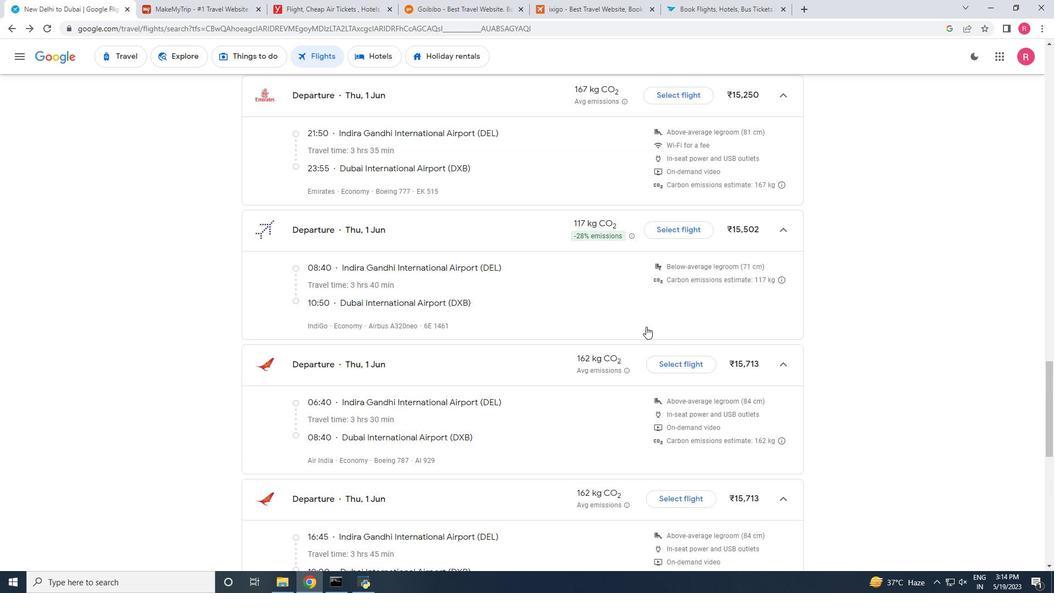 
Action: Mouse scrolled (646, 327) with delta (0, 0)
Screenshot: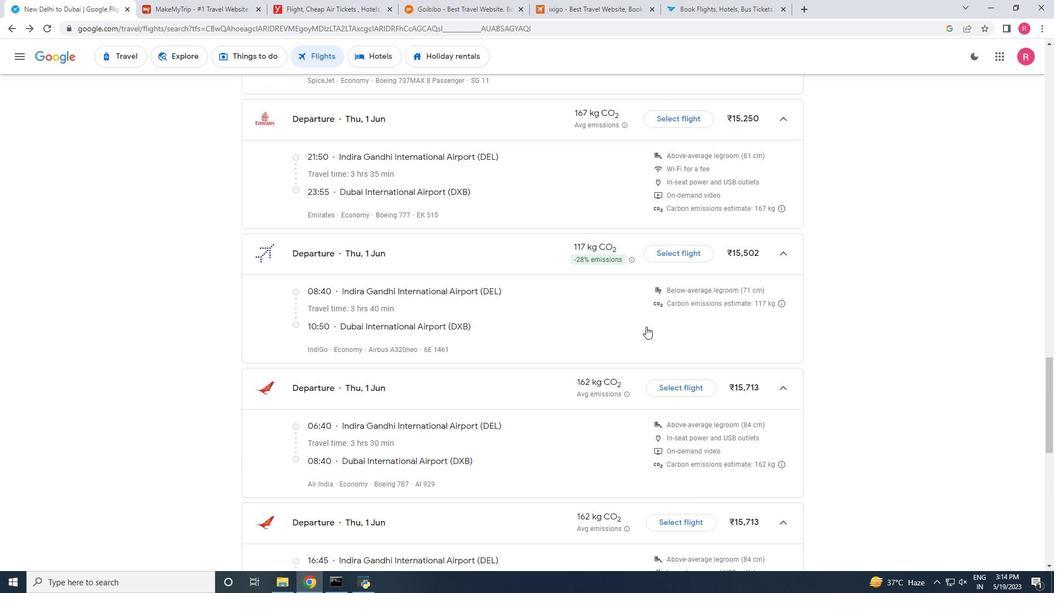 
Action: Mouse scrolled (646, 327) with delta (0, 0)
Screenshot: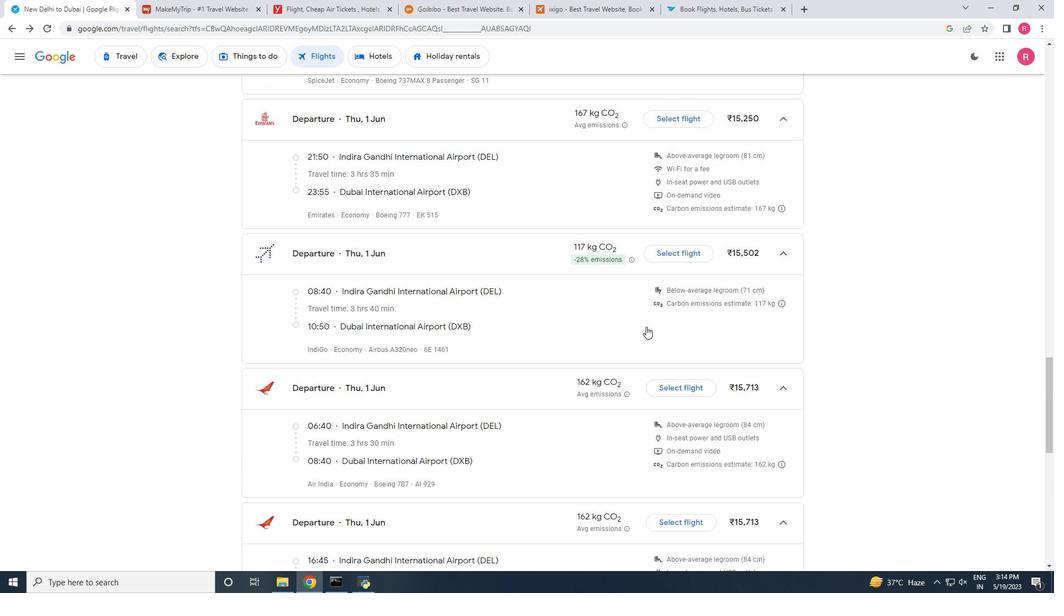 
Action: Mouse scrolled (646, 327) with delta (0, 0)
